 Task: Create a "Year in Review" video, featuring snippets of memorable moments from the past year.
Action: Mouse moved to (122, 169)
Screenshot: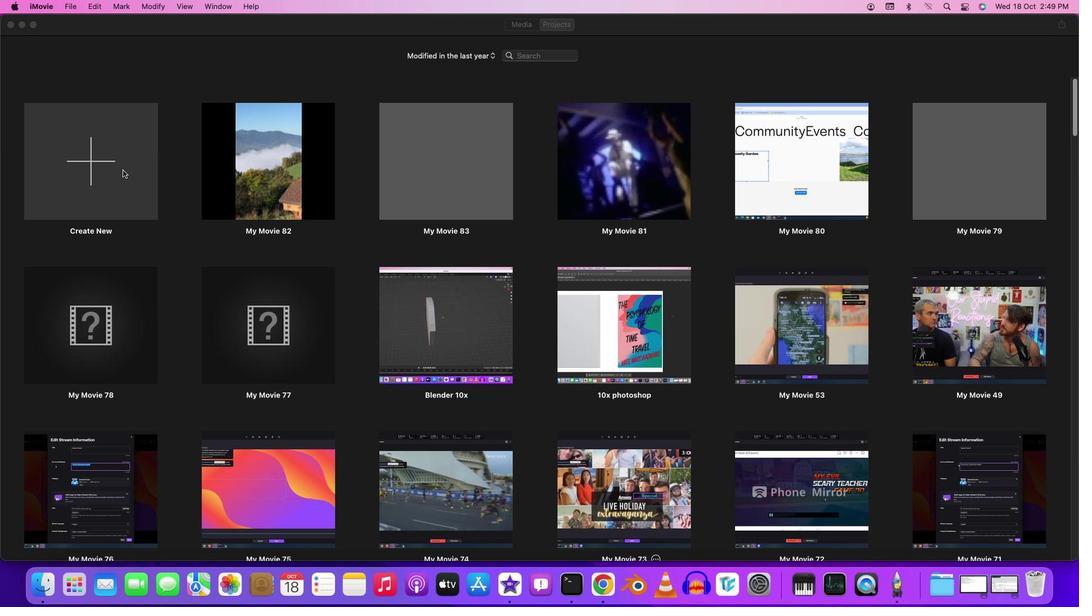 
Action: Mouse pressed left at (122, 169)
Screenshot: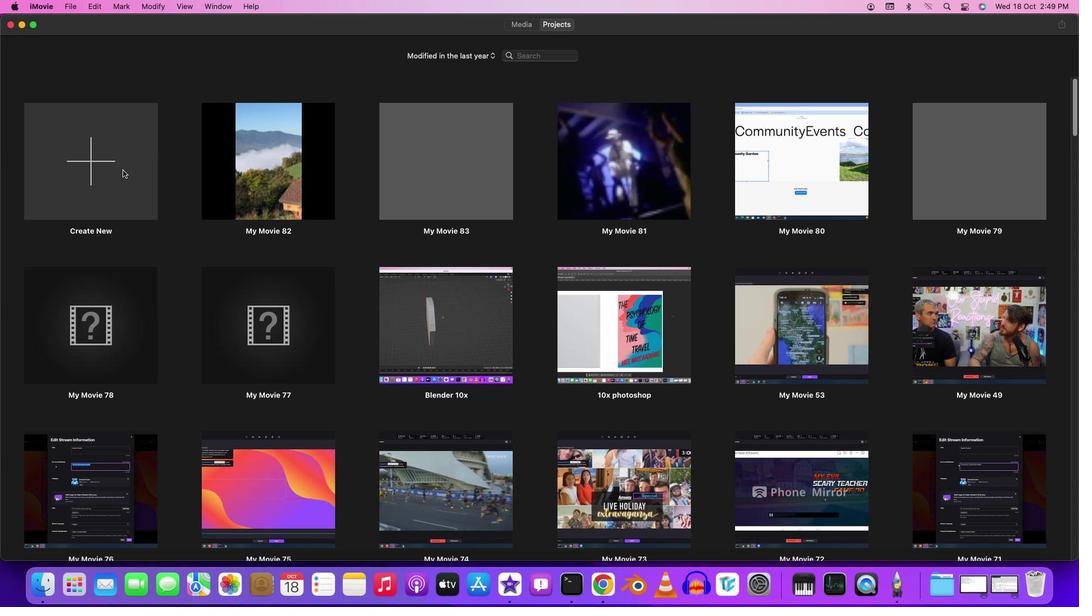
Action: Mouse moved to (102, 169)
Screenshot: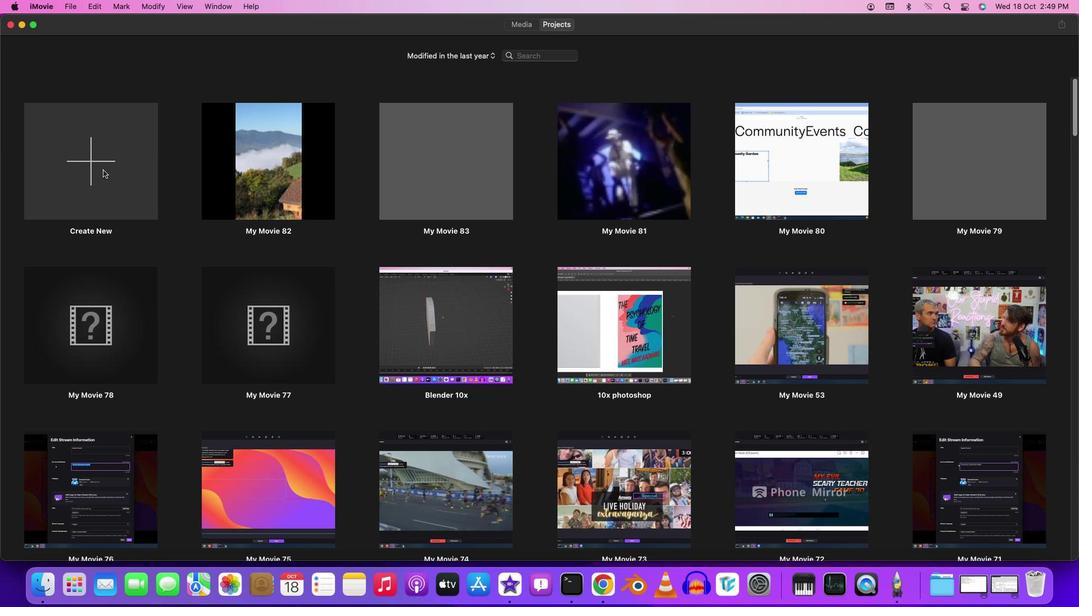 
Action: Mouse pressed left at (102, 169)
Screenshot: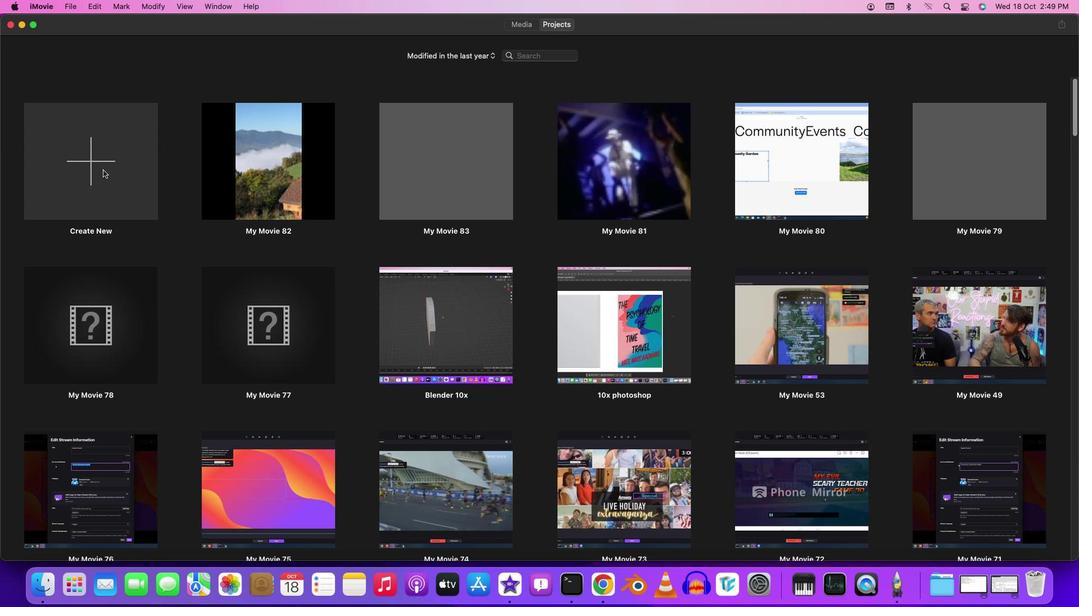 
Action: Mouse moved to (95, 222)
Screenshot: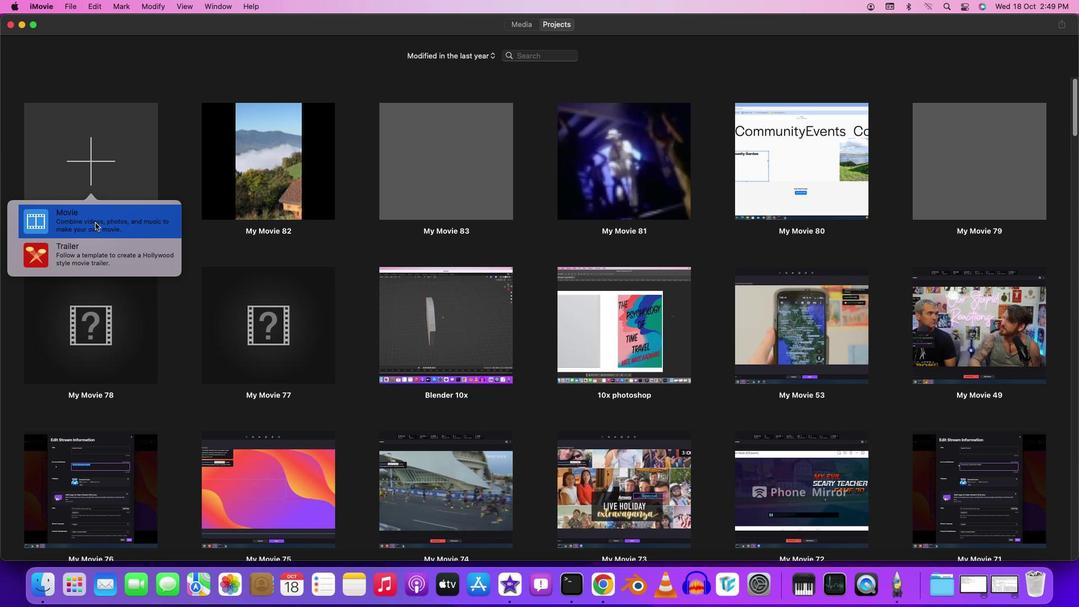 
Action: Mouse pressed left at (95, 222)
Screenshot: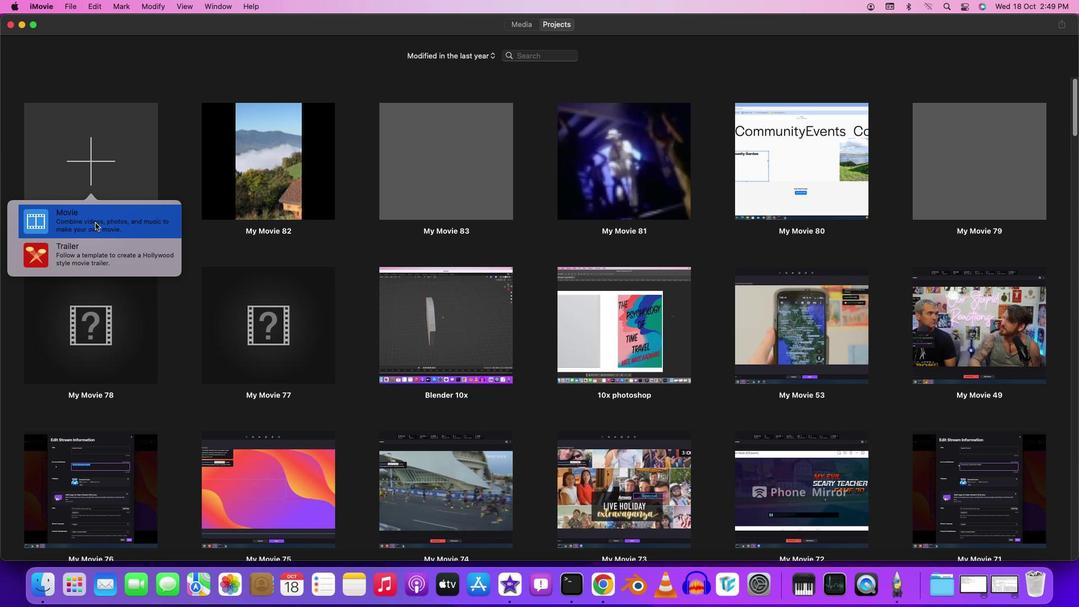 
Action: Mouse moved to (359, 212)
Screenshot: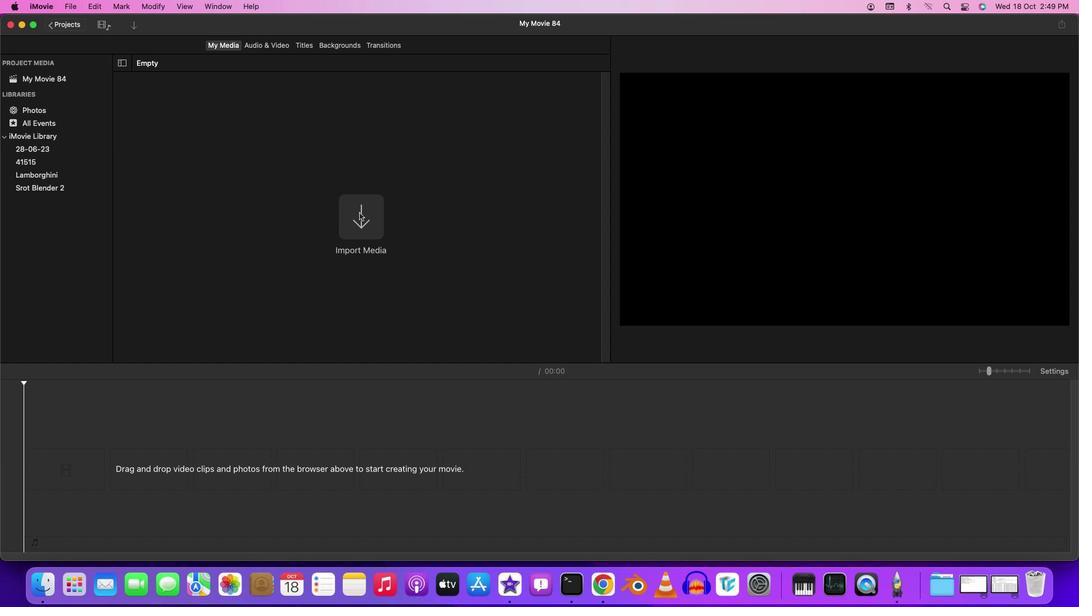 
Action: Mouse pressed left at (359, 212)
Screenshot: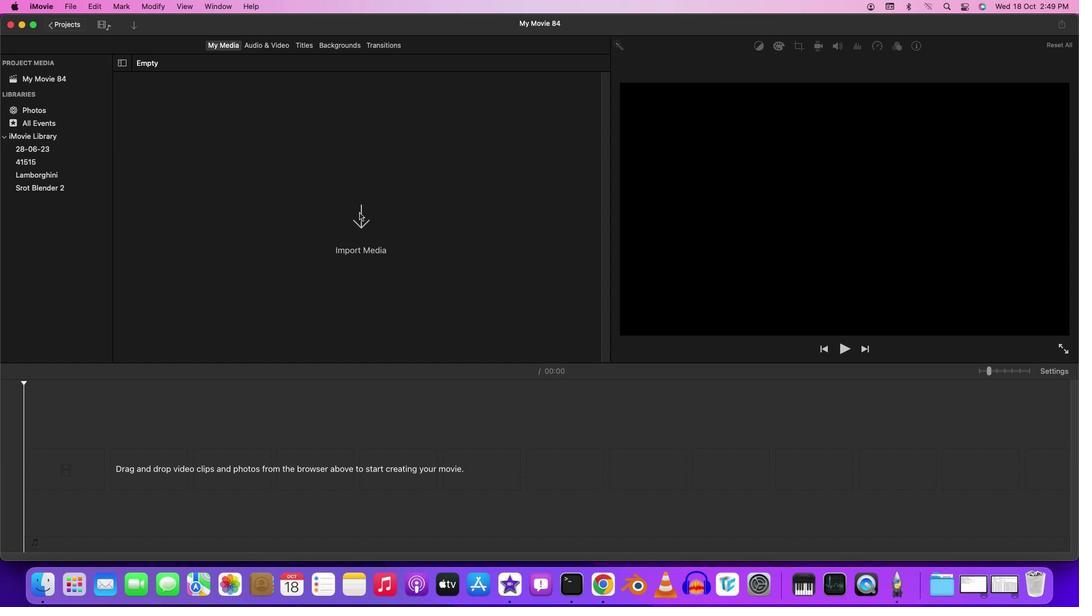 
Action: Mouse moved to (34, 164)
Screenshot: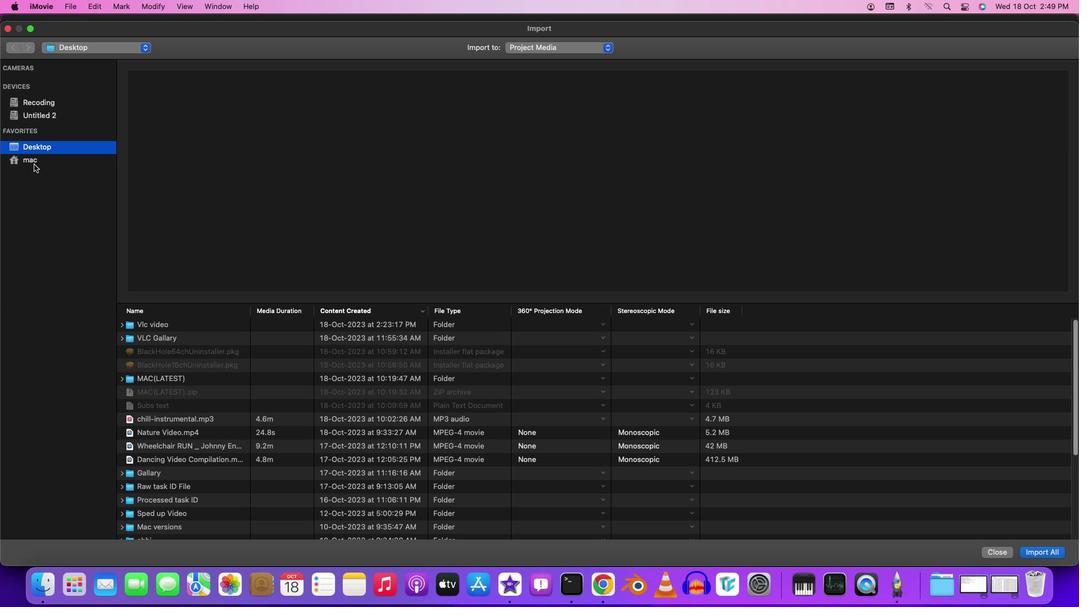 
Action: Mouse pressed left at (34, 164)
Screenshot: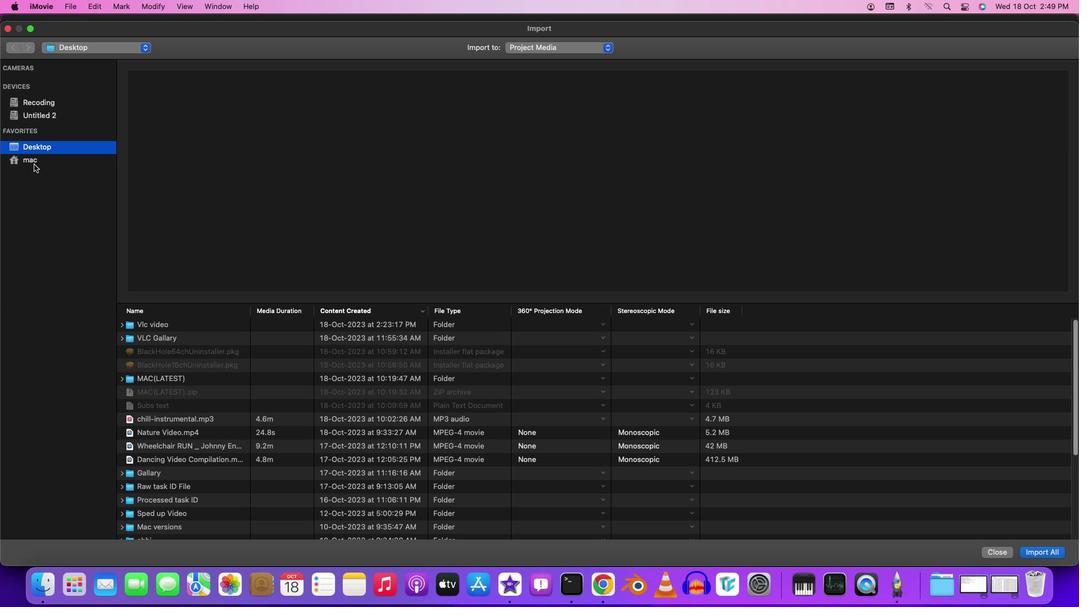 
Action: Mouse moved to (45, 150)
Screenshot: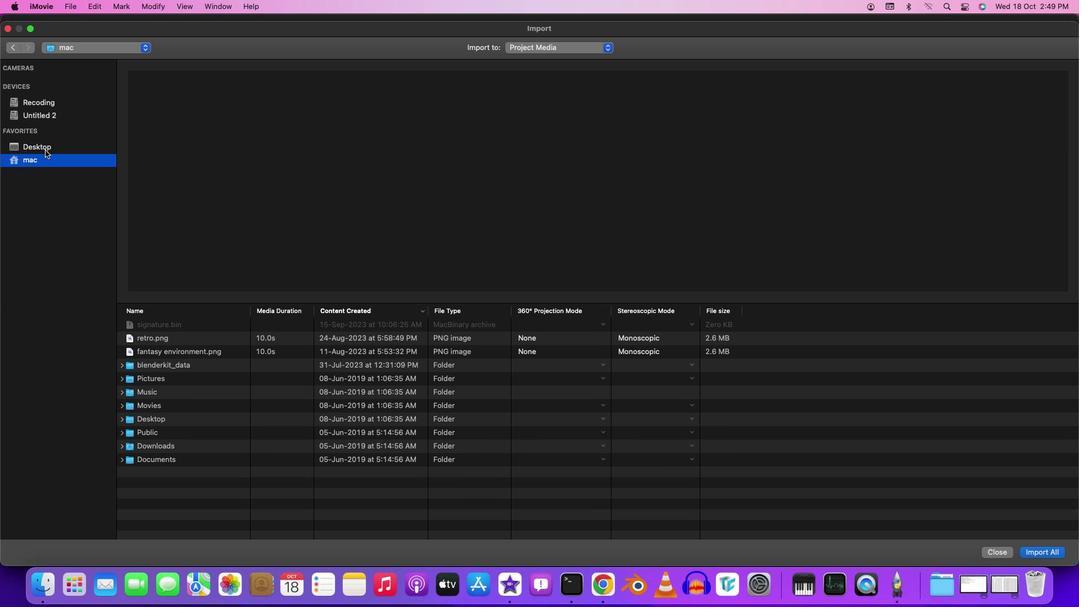 
Action: Mouse pressed left at (45, 150)
Screenshot: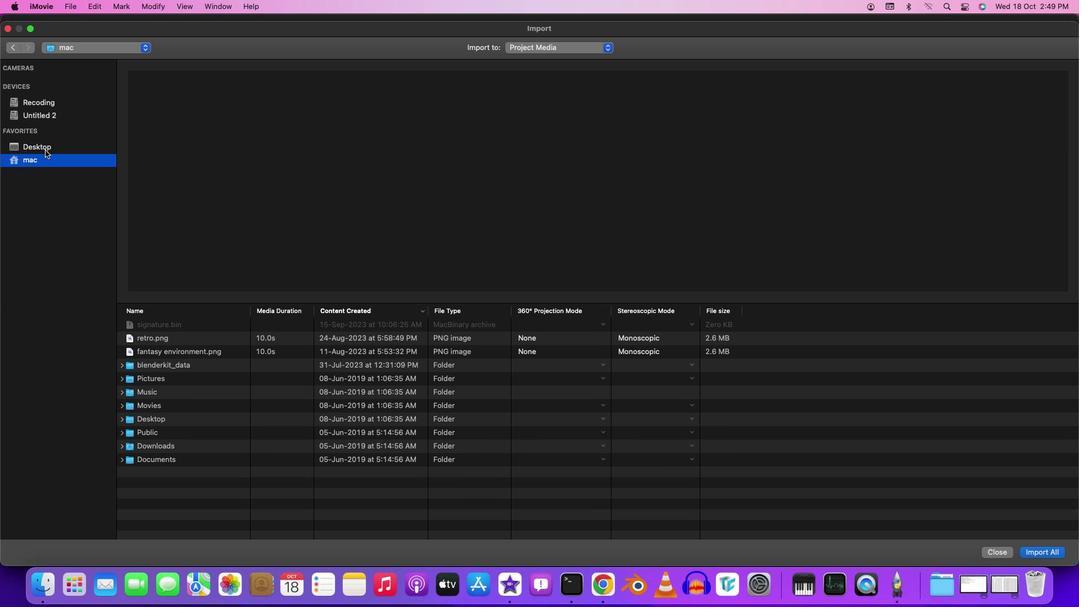 
Action: Mouse moved to (168, 342)
Screenshot: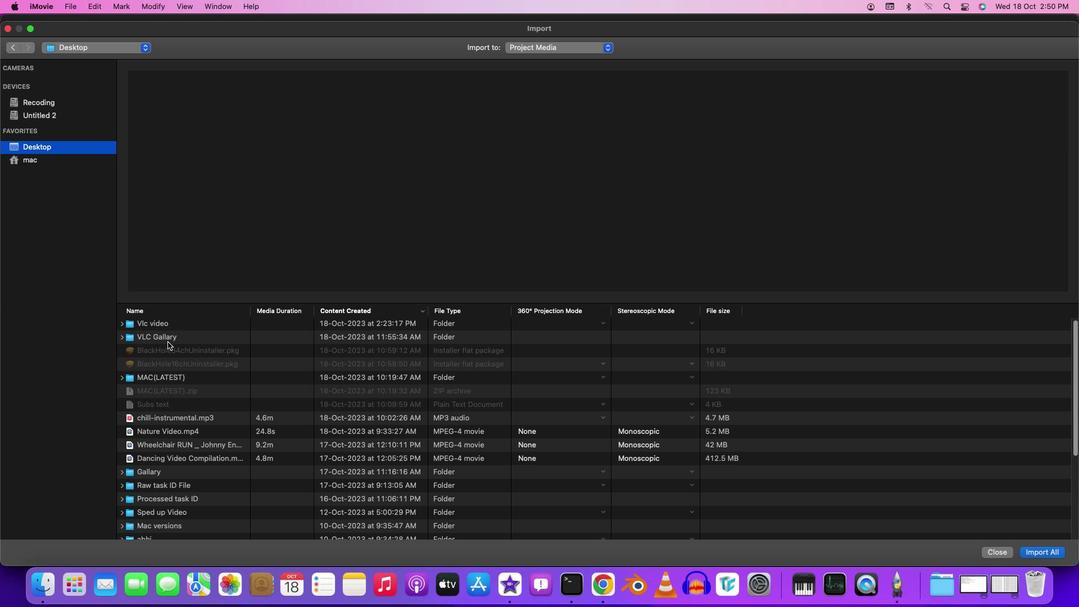 
Action: Mouse scrolled (168, 342) with delta (0, 0)
Screenshot: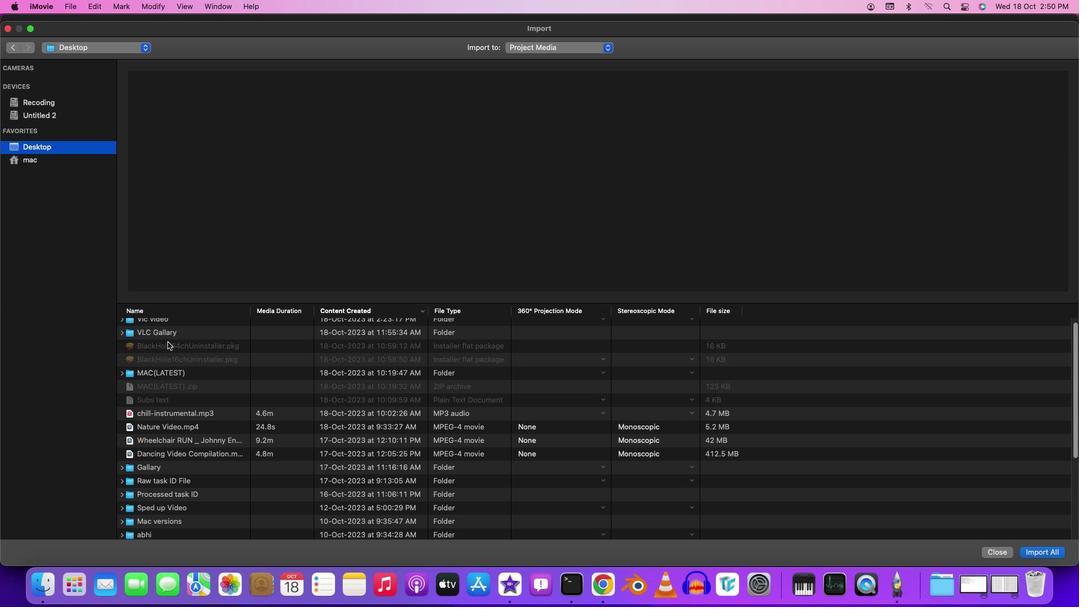 
Action: Mouse scrolled (168, 342) with delta (0, 0)
Screenshot: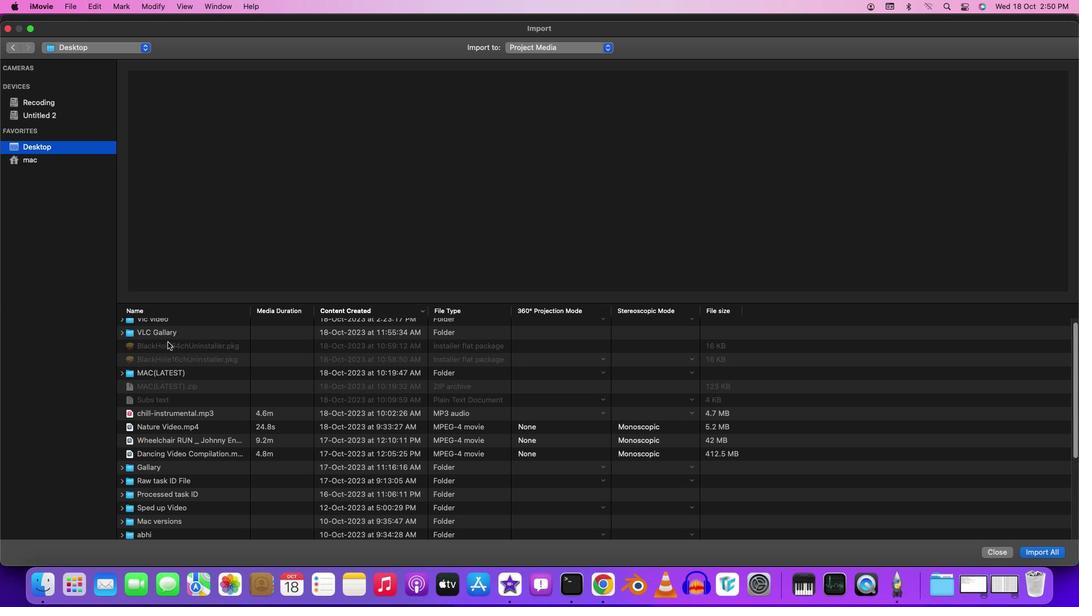 
Action: Mouse scrolled (168, 342) with delta (0, 0)
Screenshot: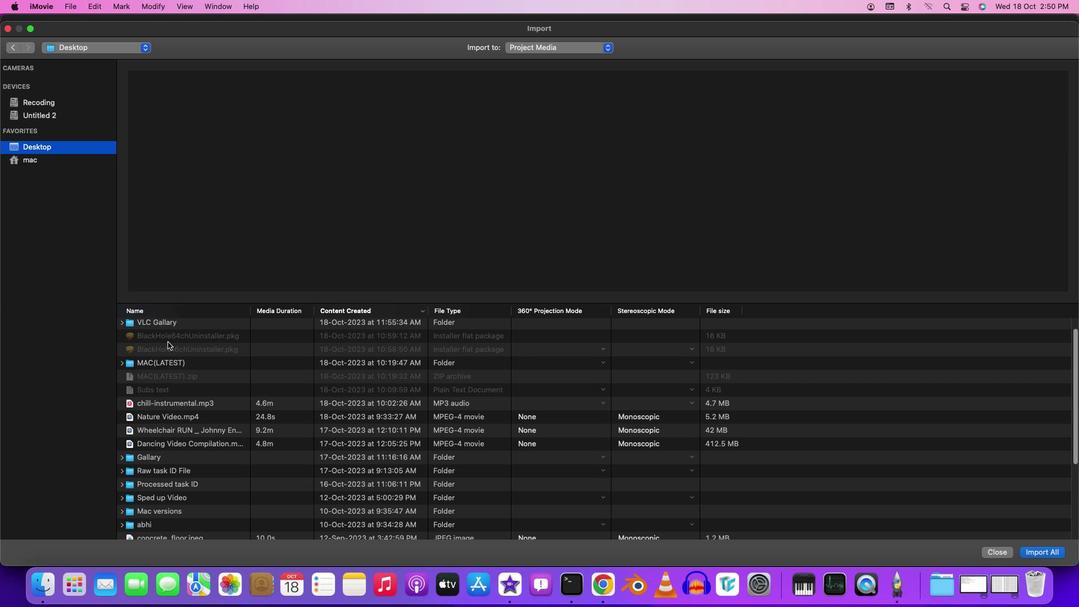 
Action: Mouse moved to (172, 346)
Screenshot: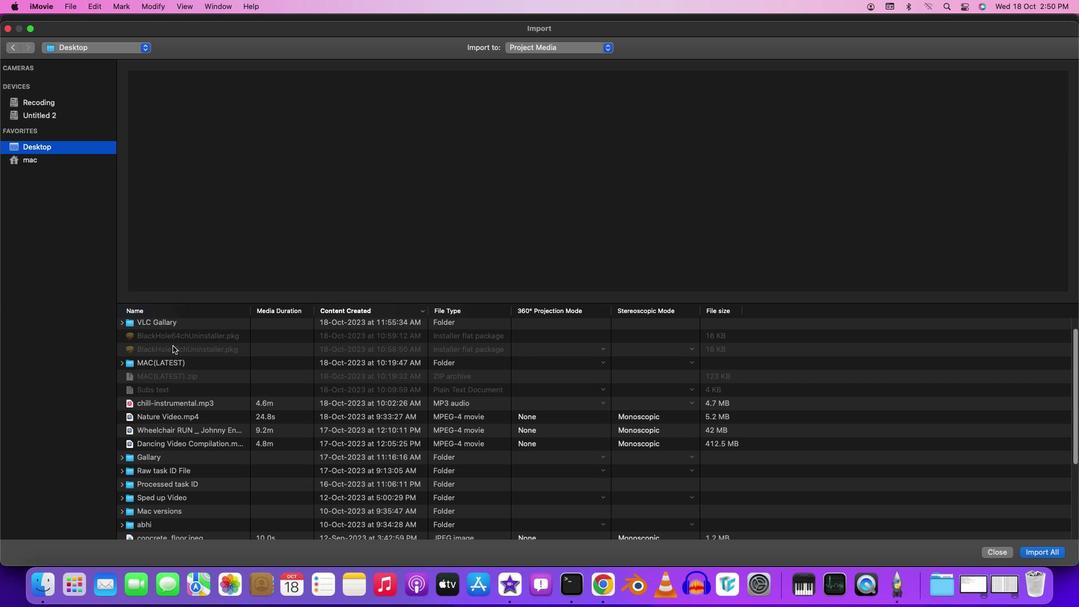
Action: Mouse scrolled (172, 346) with delta (0, 0)
Screenshot: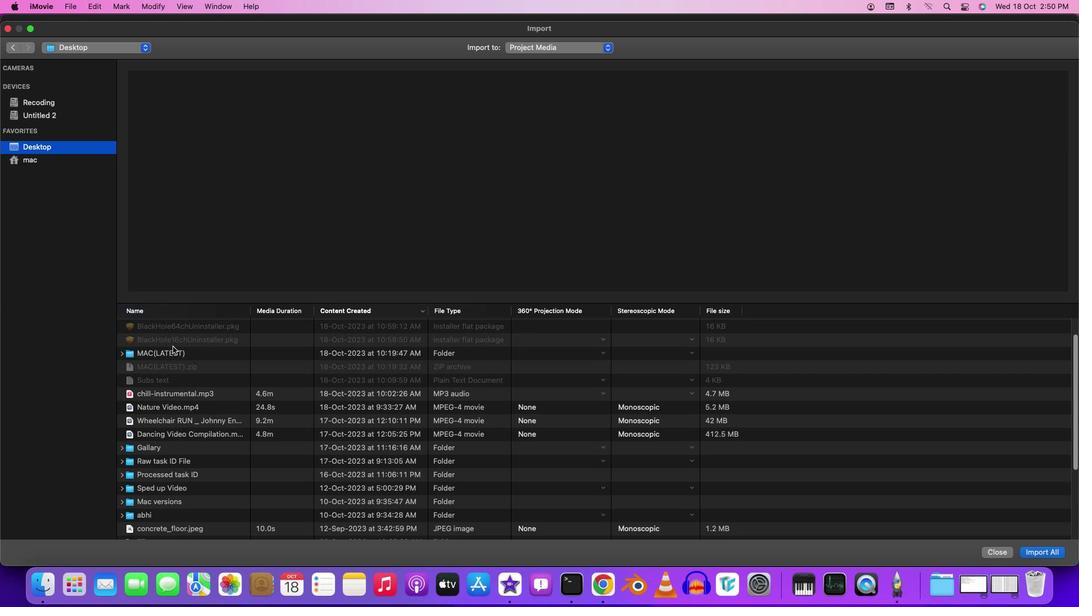 
Action: Mouse scrolled (172, 346) with delta (0, 0)
Screenshot: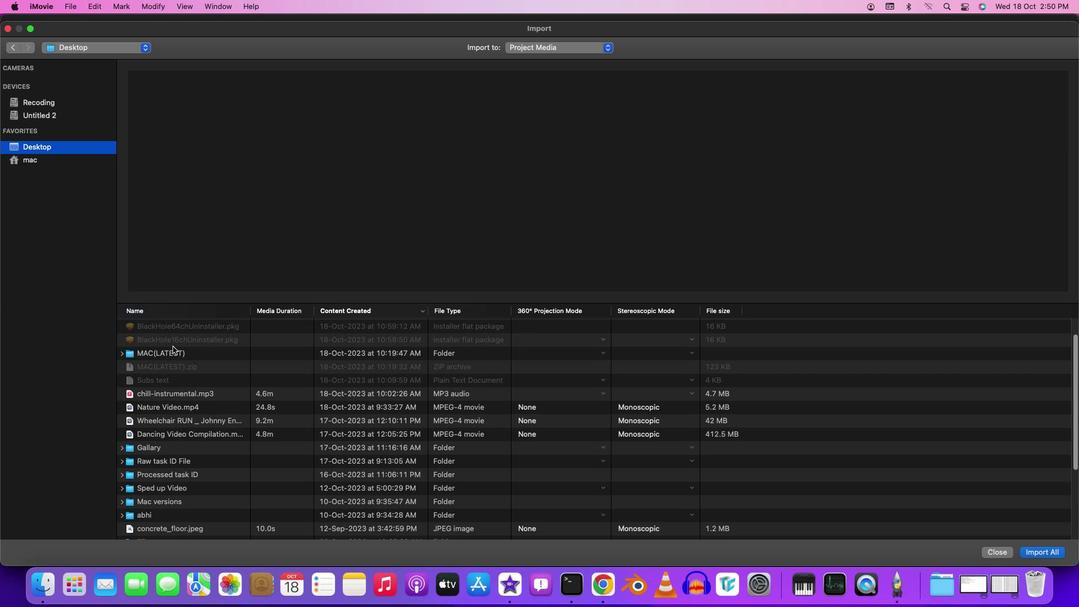 
Action: Mouse moved to (172, 346)
Screenshot: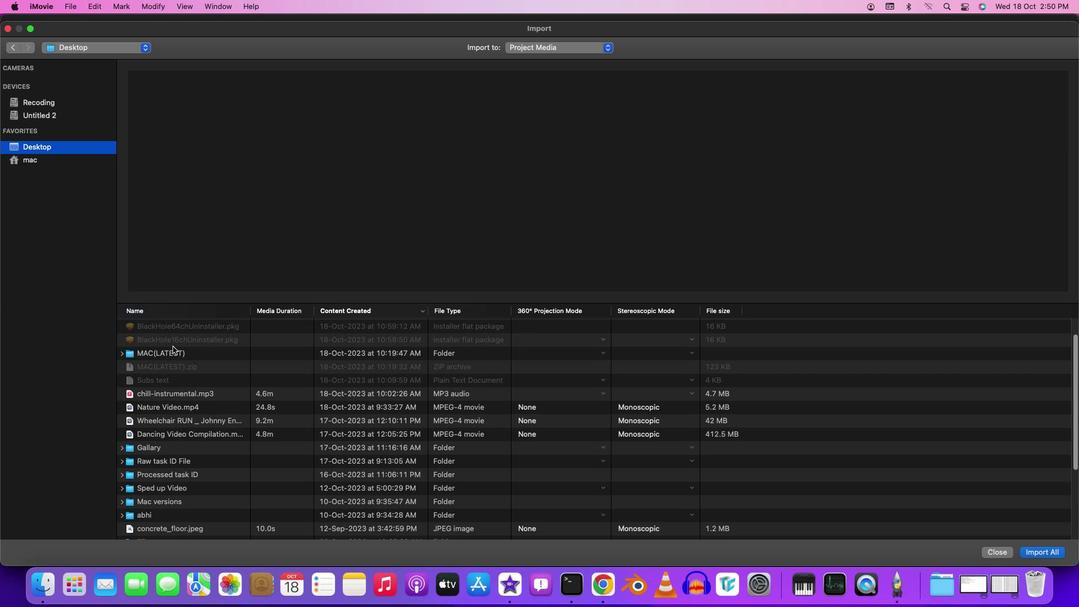 
Action: Mouse scrolled (172, 346) with delta (0, 0)
Screenshot: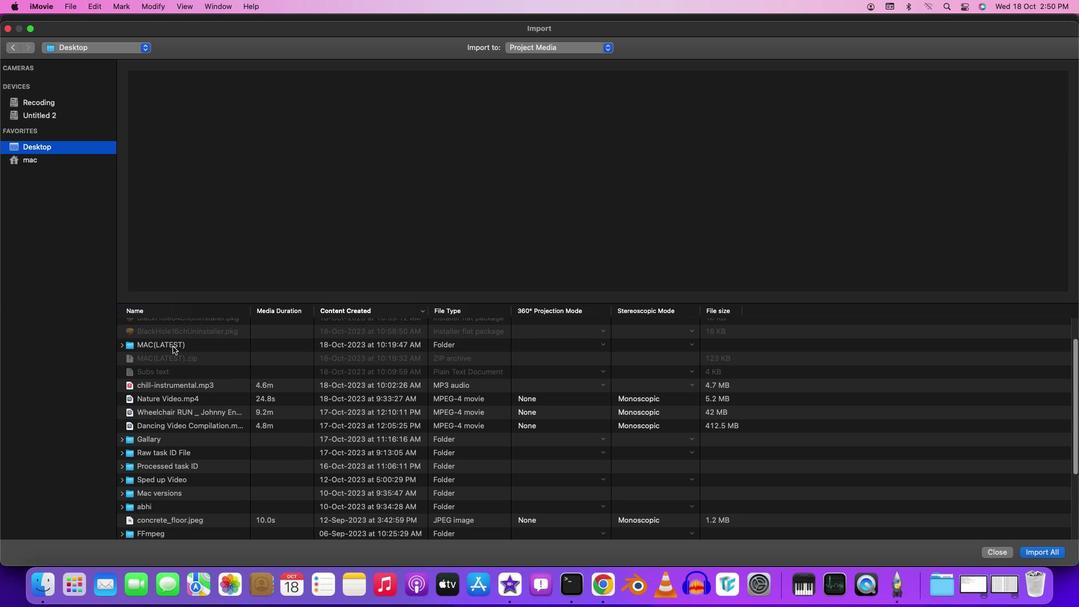 
Action: Mouse scrolled (172, 346) with delta (0, 0)
Screenshot: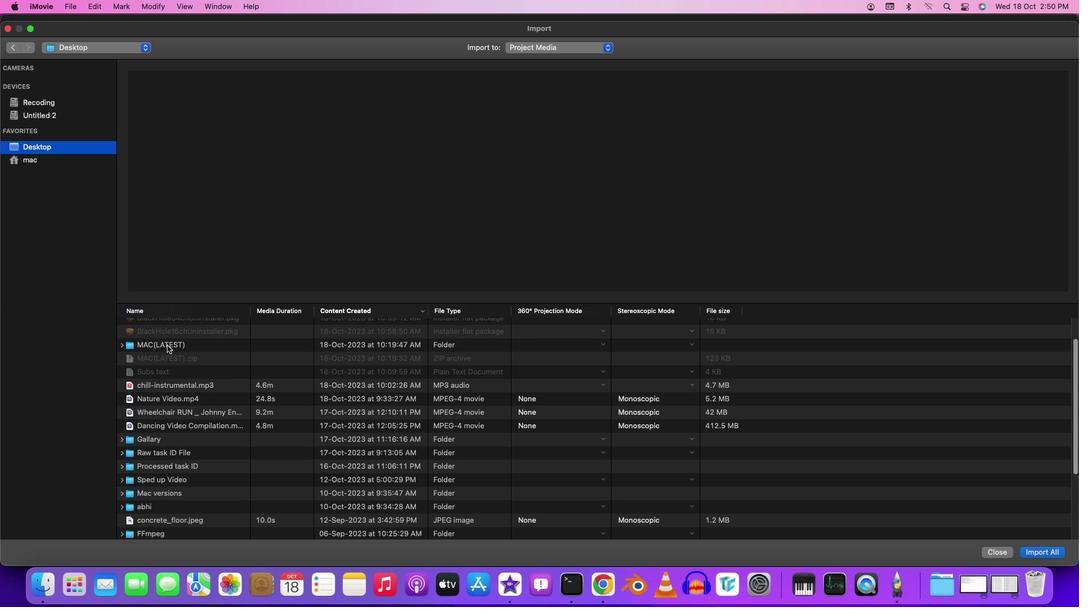 
Action: Mouse moved to (47, 151)
Screenshot: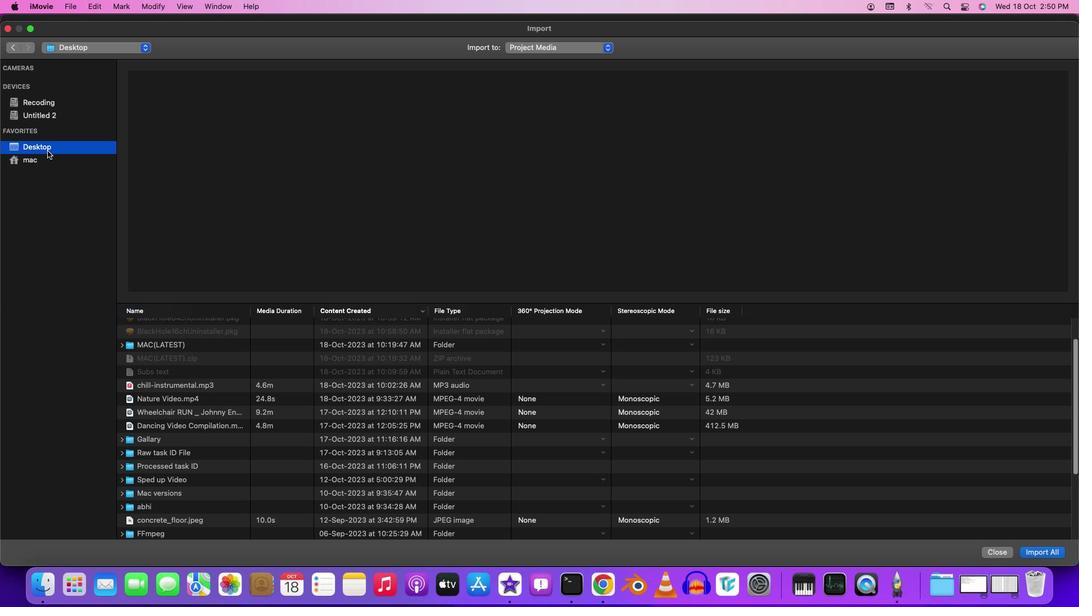 
Action: Mouse pressed left at (47, 151)
Screenshot: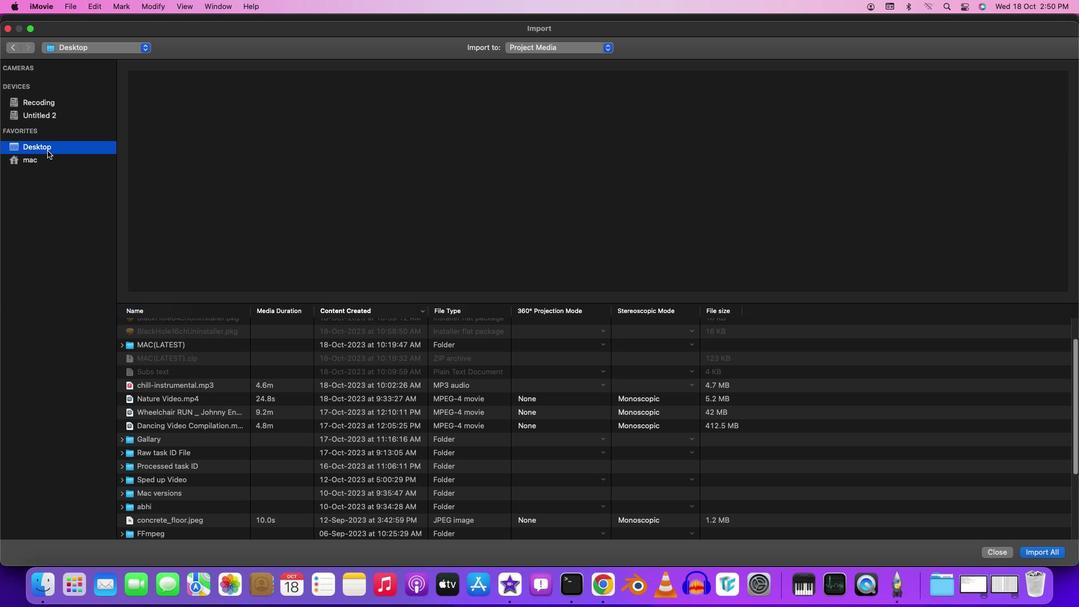 
Action: Mouse moved to (194, 413)
Screenshot: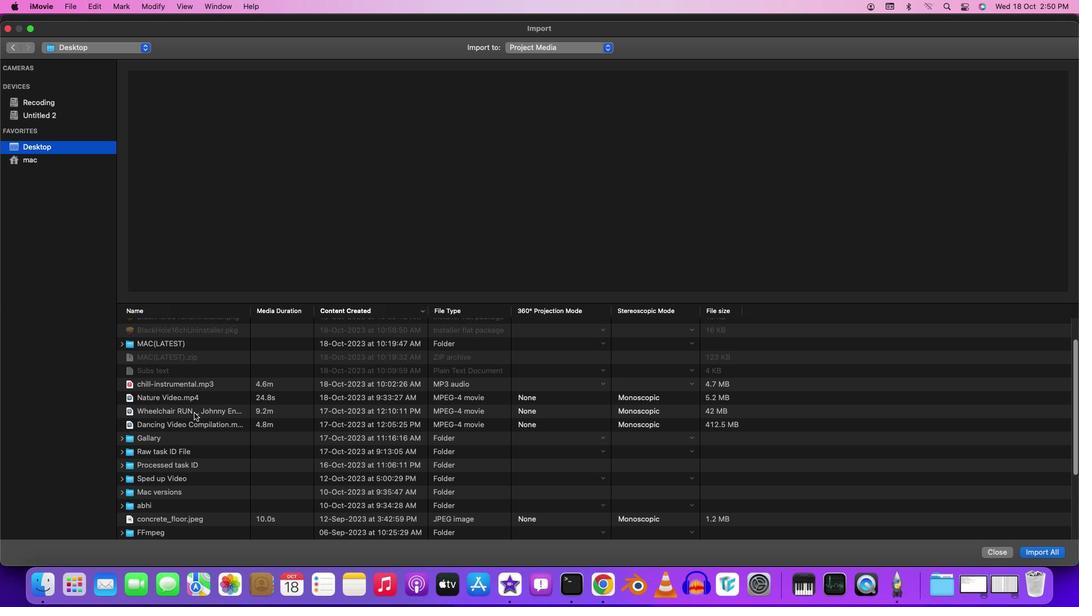 
Action: Mouse scrolled (194, 413) with delta (0, 0)
Screenshot: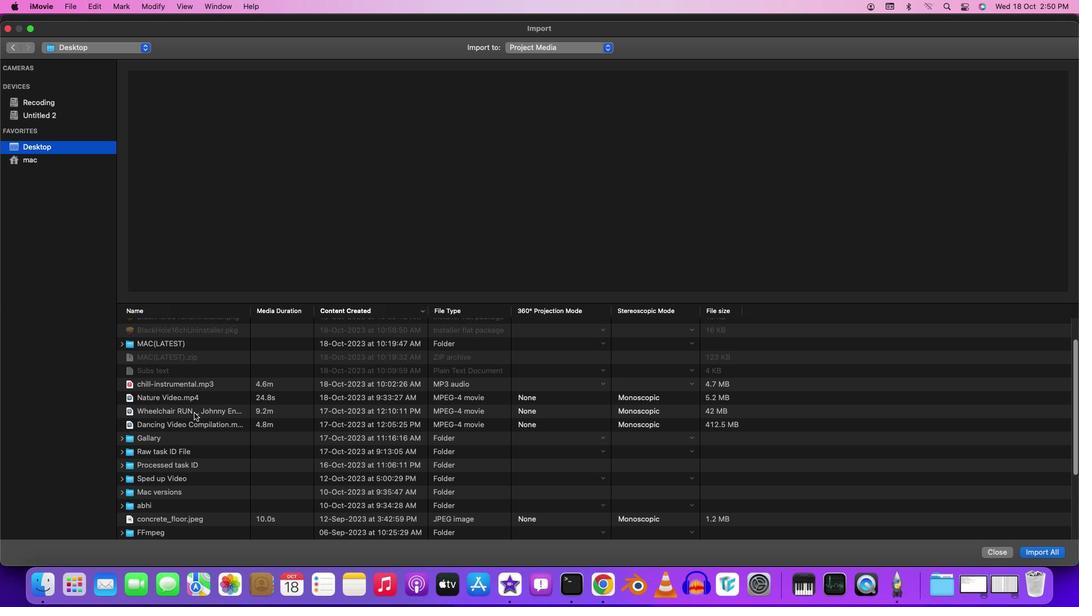 
Action: Mouse scrolled (194, 413) with delta (0, 0)
Screenshot: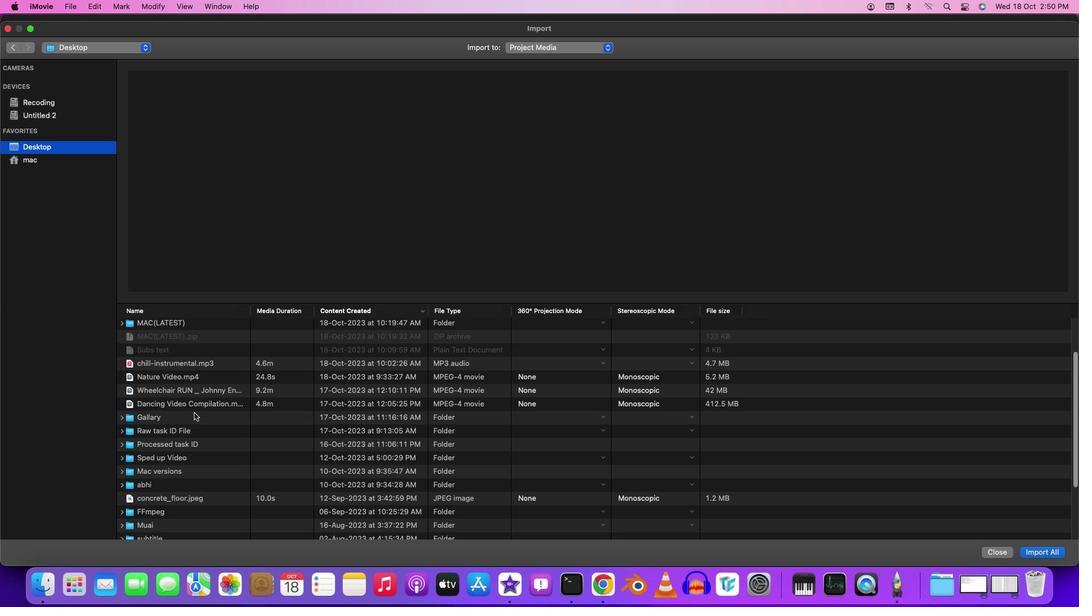
Action: Mouse scrolled (194, 413) with delta (0, -1)
Screenshot: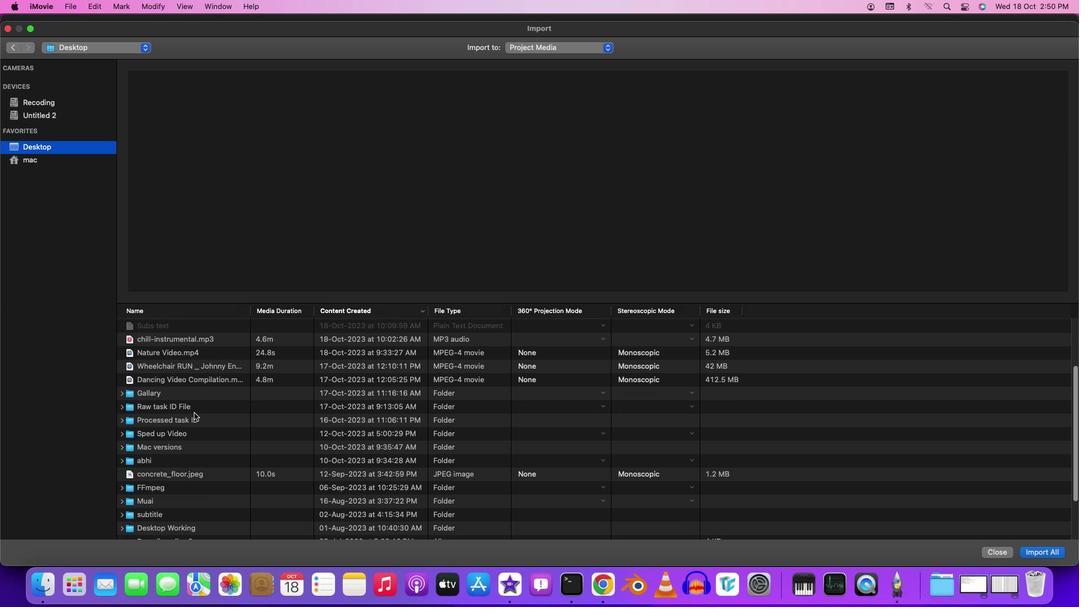 
Action: Mouse moved to (193, 413)
Screenshot: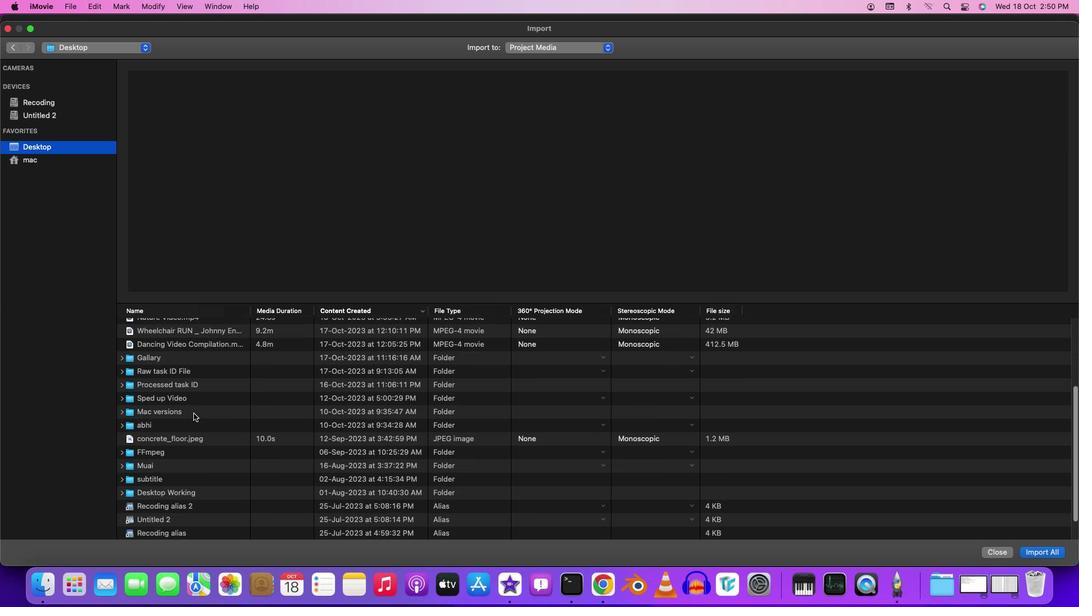
Action: Mouse scrolled (193, 413) with delta (0, 0)
Screenshot: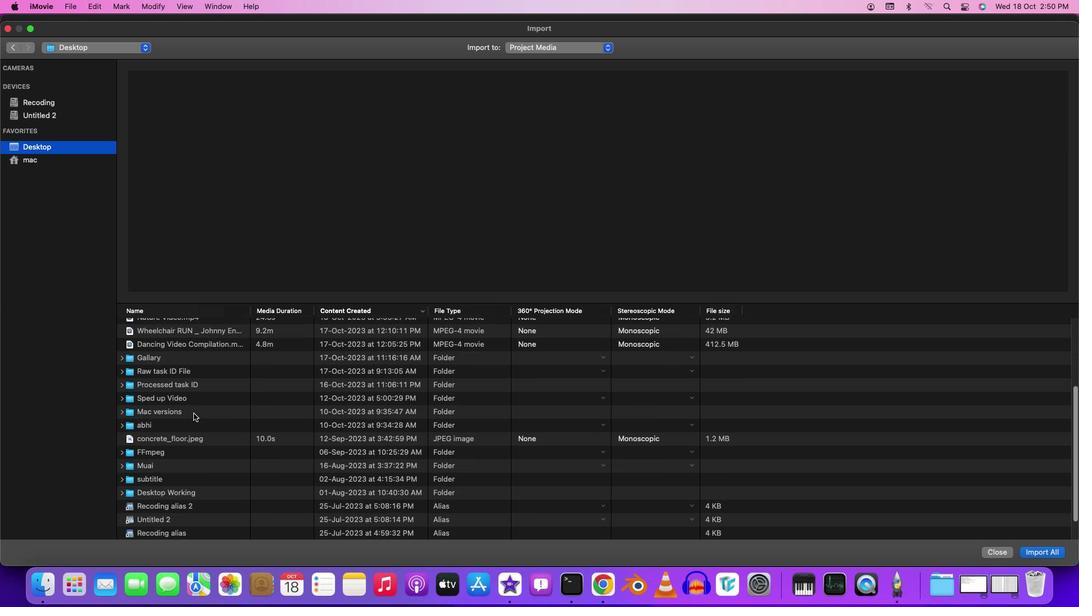 
Action: Mouse moved to (193, 413)
Screenshot: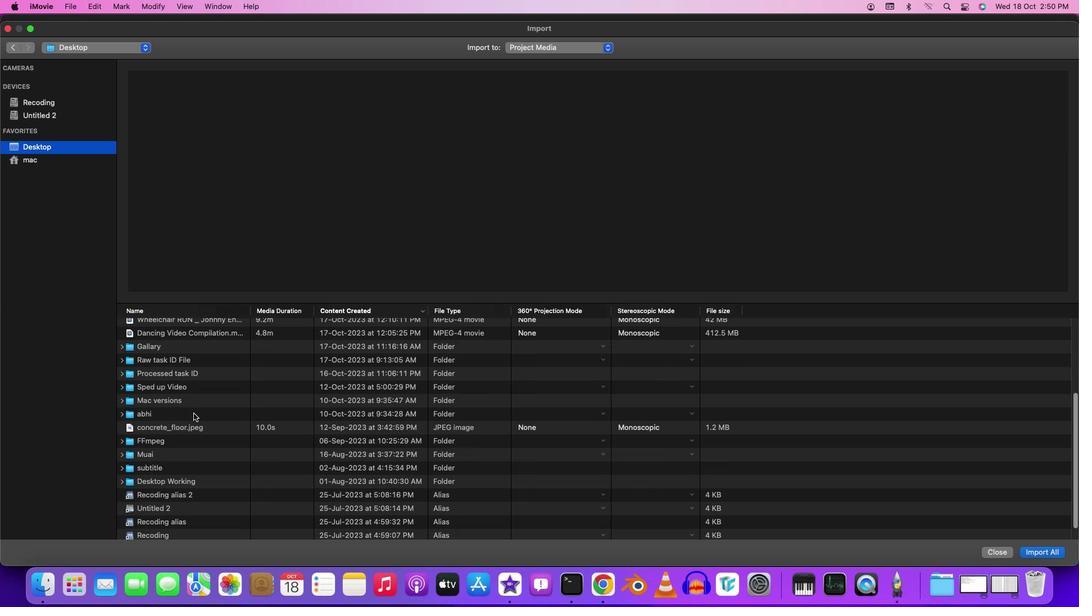 
Action: Mouse scrolled (193, 413) with delta (0, 0)
Screenshot: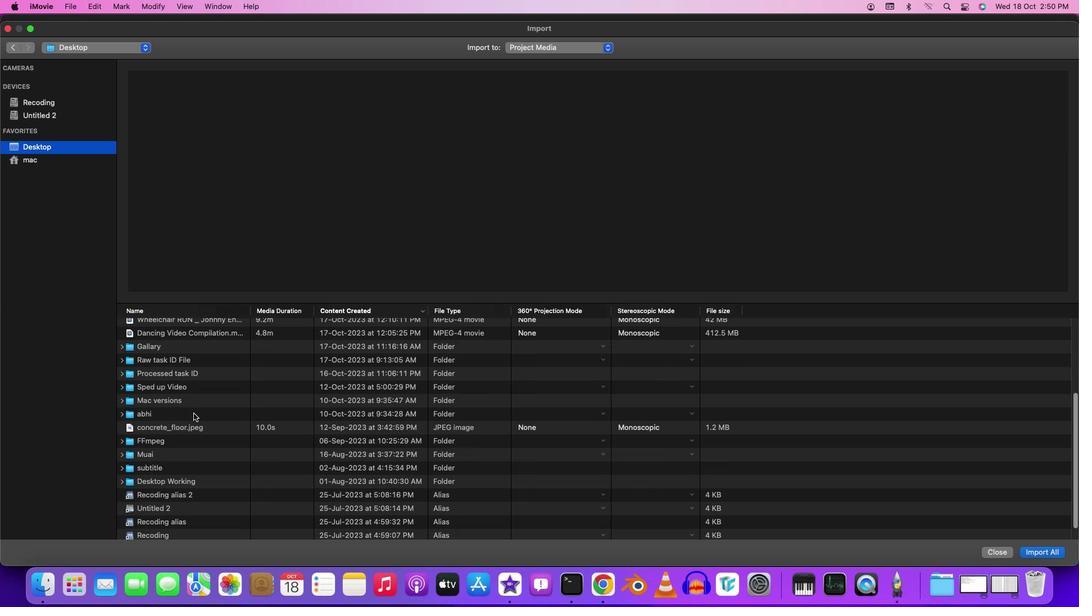 
Action: Mouse moved to (193, 413)
Screenshot: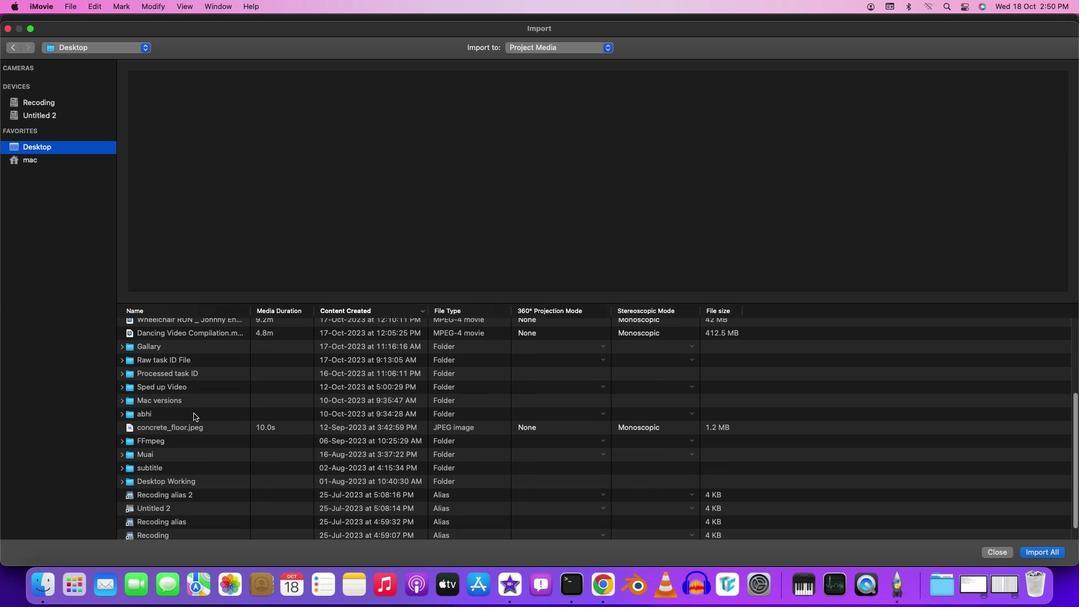 
Action: Mouse scrolled (193, 413) with delta (0, -1)
Screenshot: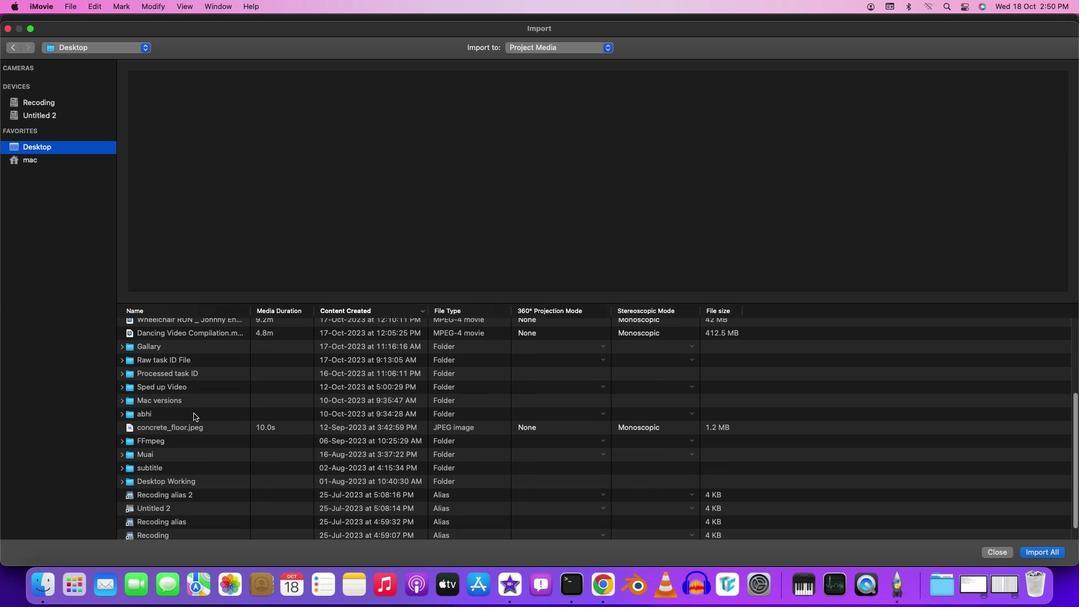 
Action: Mouse scrolled (193, 413) with delta (0, 0)
Screenshot: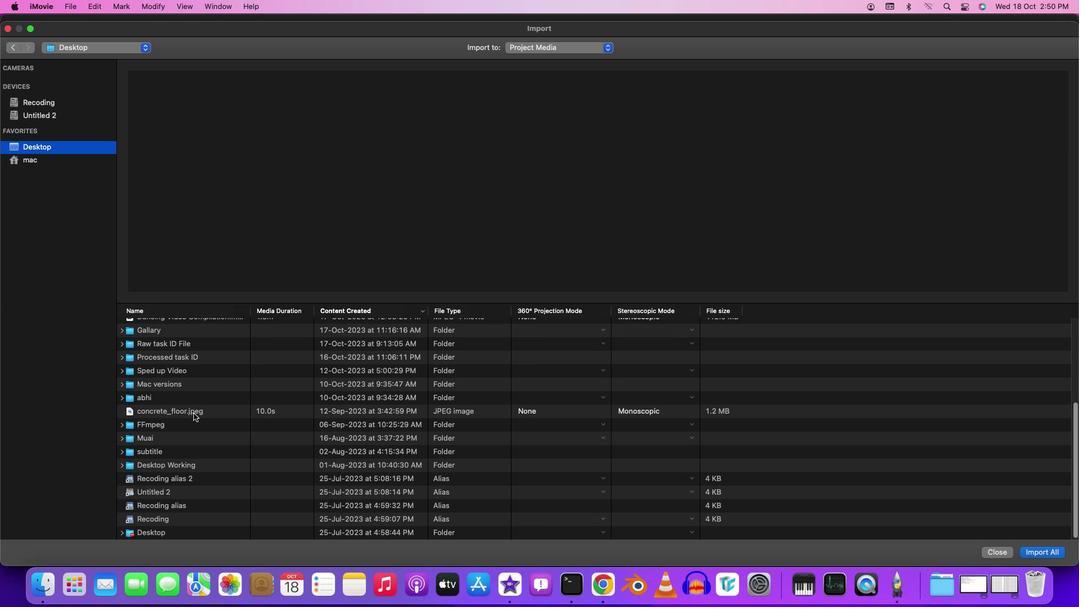 
Action: Mouse scrolled (193, 413) with delta (0, 0)
Screenshot: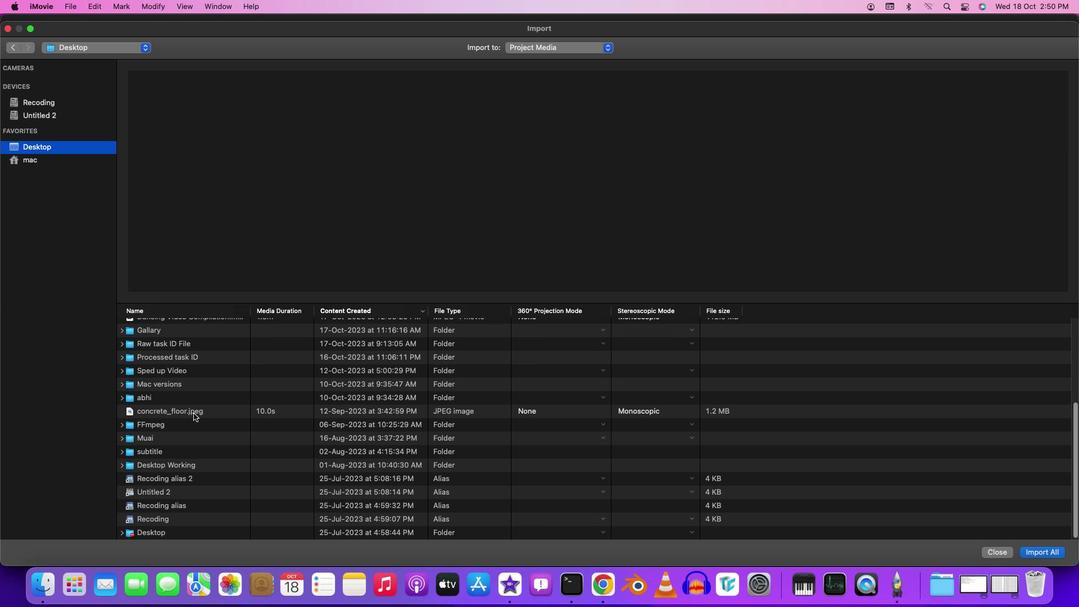 
Action: Mouse scrolled (193, 413) with delta (0, -1)
Screenshot: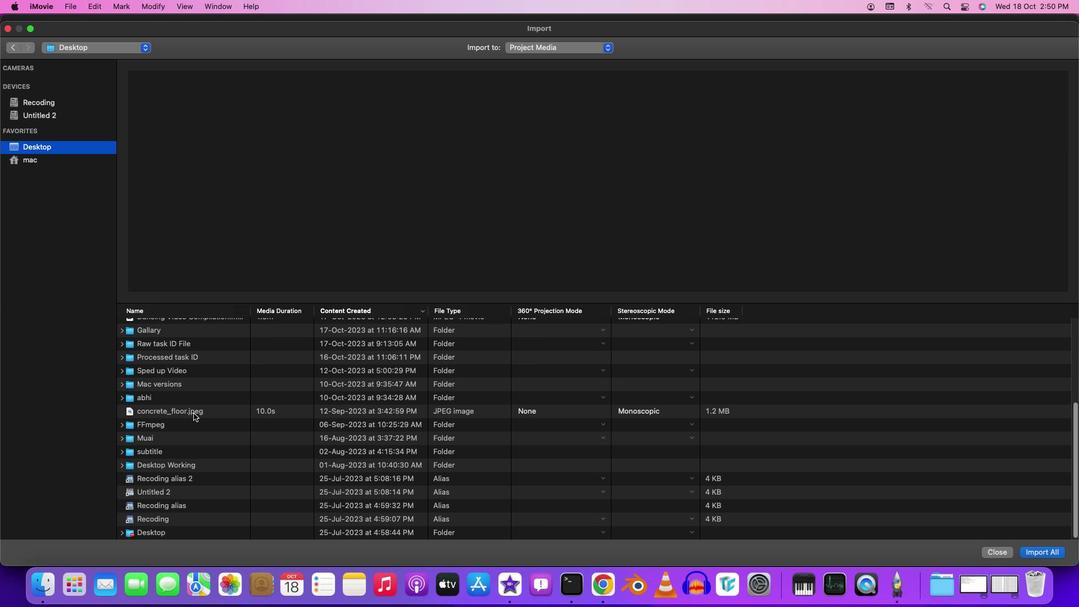 
Action: Mouse scrolled (193, 413) with delta (0, 0)
Screenshot: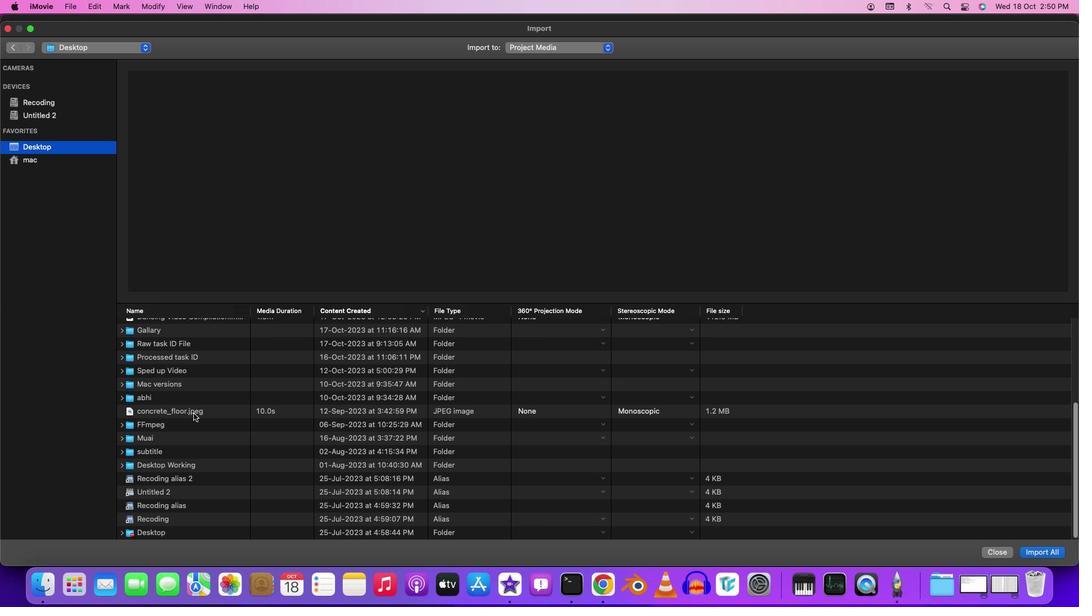 
Action: Mouse scrolled (193, 413) with delta (0, 0)
Screenshot: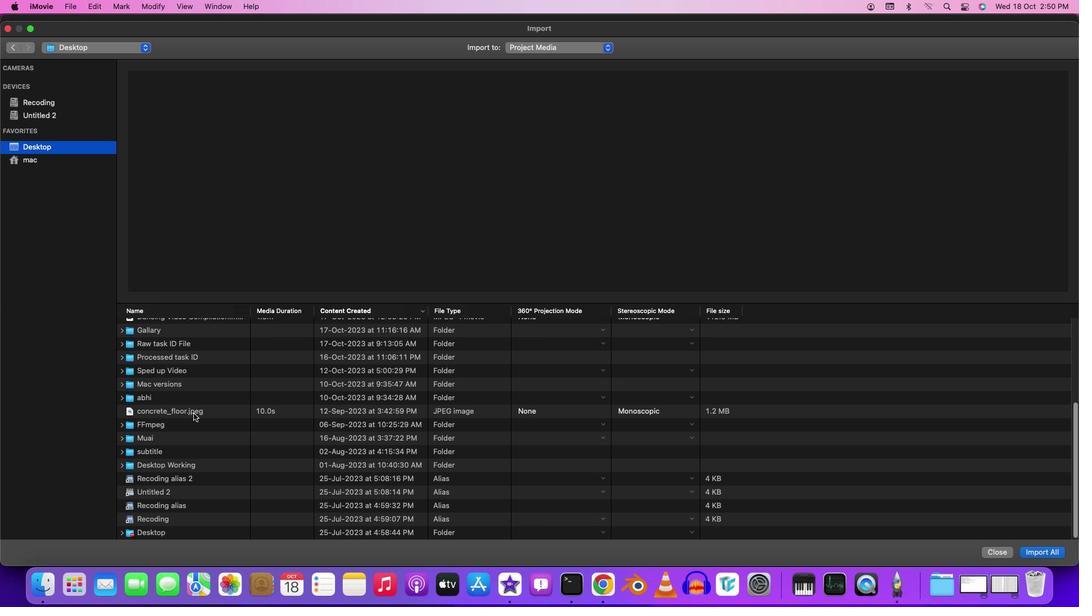 
Action: Mouse scrolled (193, 413) with delta (0, -1)
Screenshot: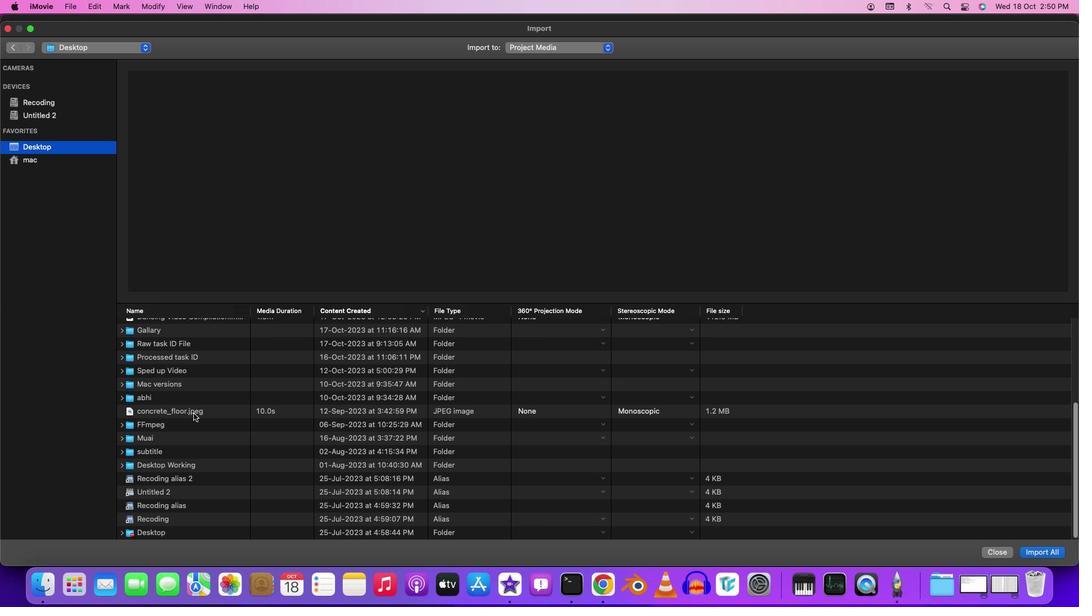 
Action: Mouse scrolled (193, 413) with delta (0, -2)
Screenshot: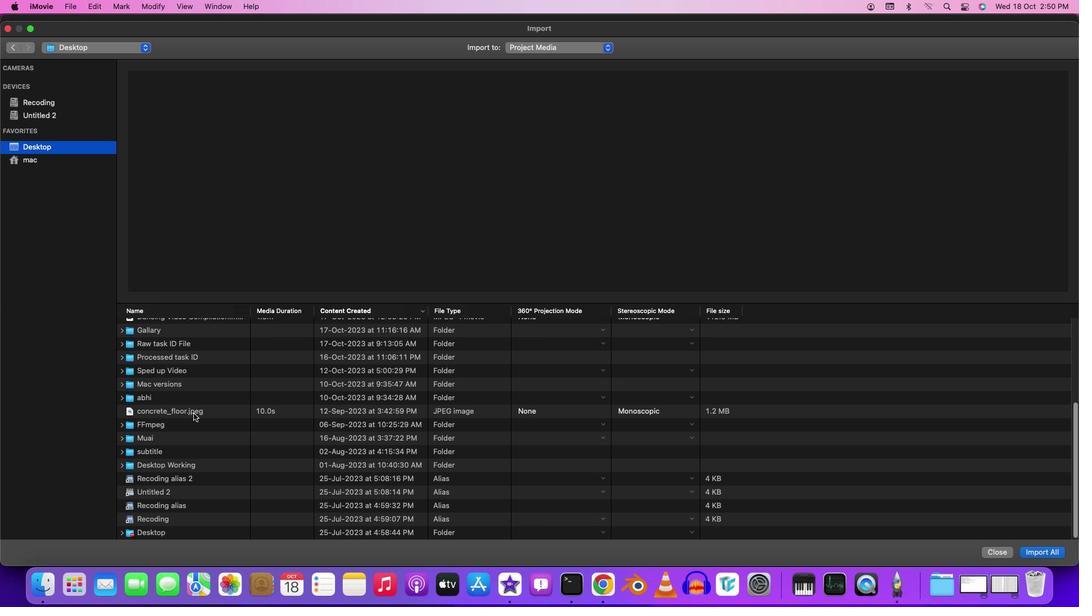
Action: Mouse scrolled (193, 413) with delta (0, 0)
Screenshot: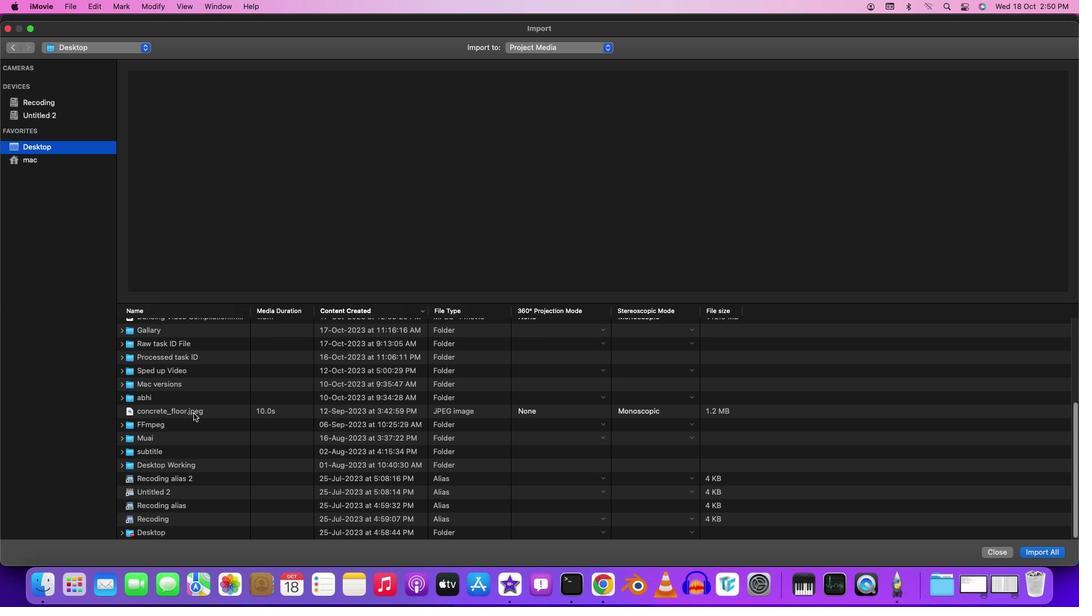 
Action: Mouse scrolled (193, 413) with delta (0, 0)
Screenshot: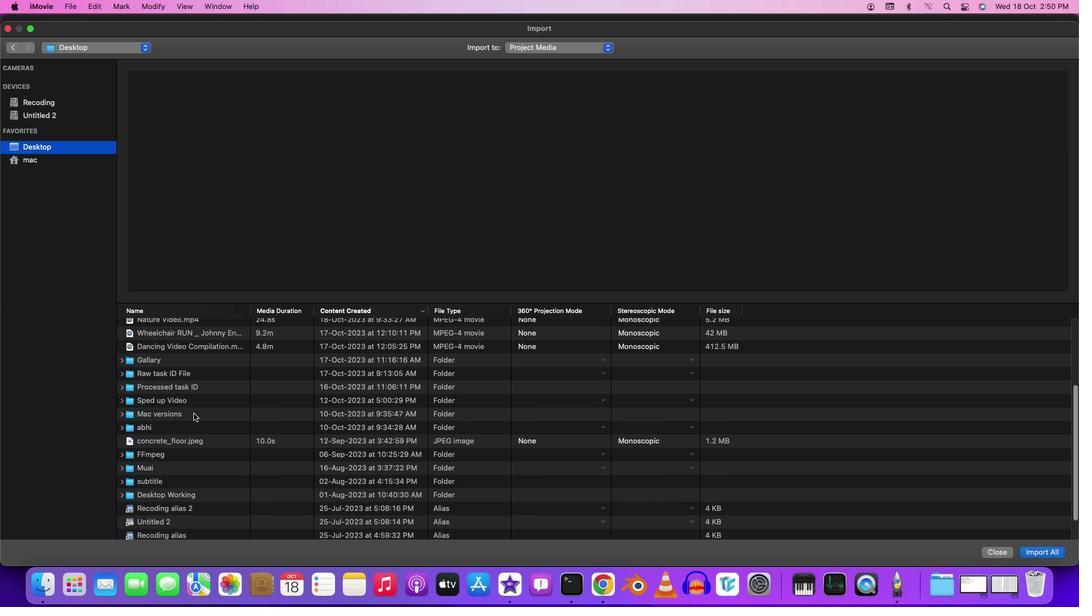 
Action: Mouse scrolled (193, 413) with delta (0, -2)
Screenshot: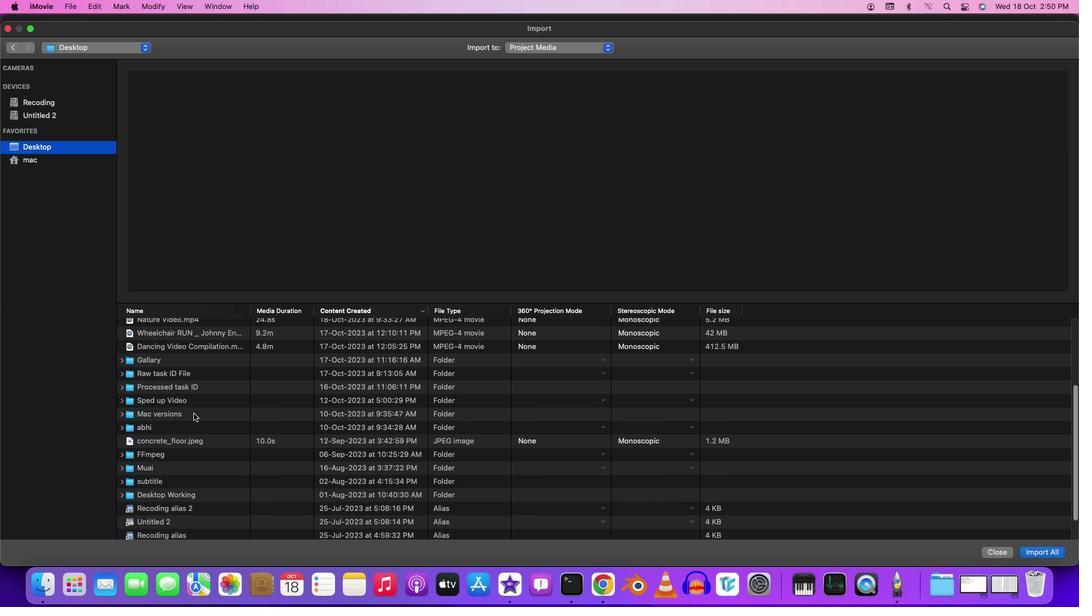 
Action: Mouse scrolled (193, 413) with delta (0, 1)
Screenshot: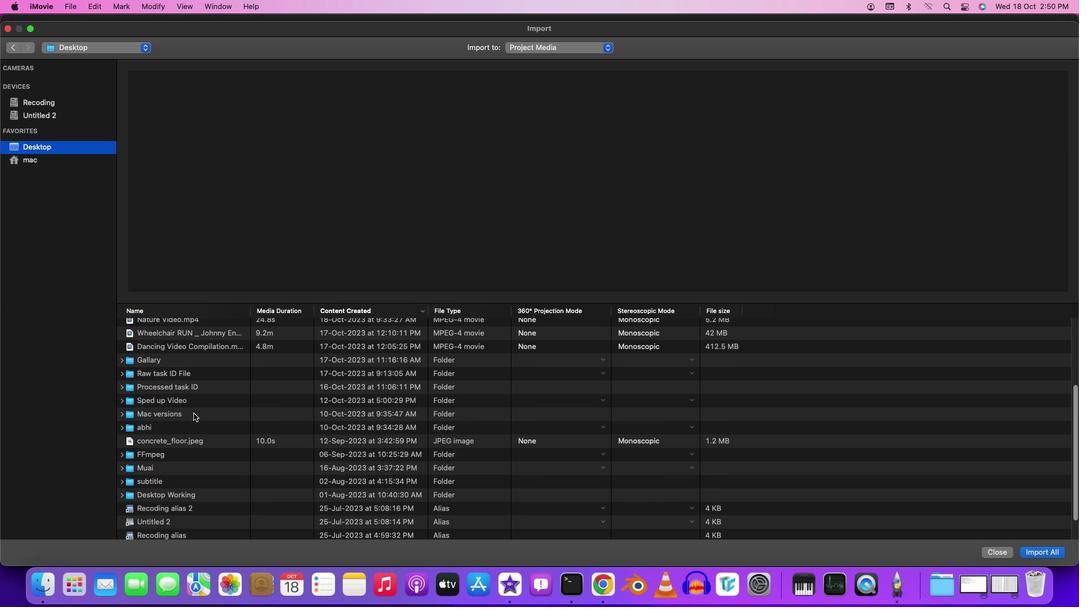 
Action: Mouse scrolled (193, 413) with delta (0, 0)
Screenshot: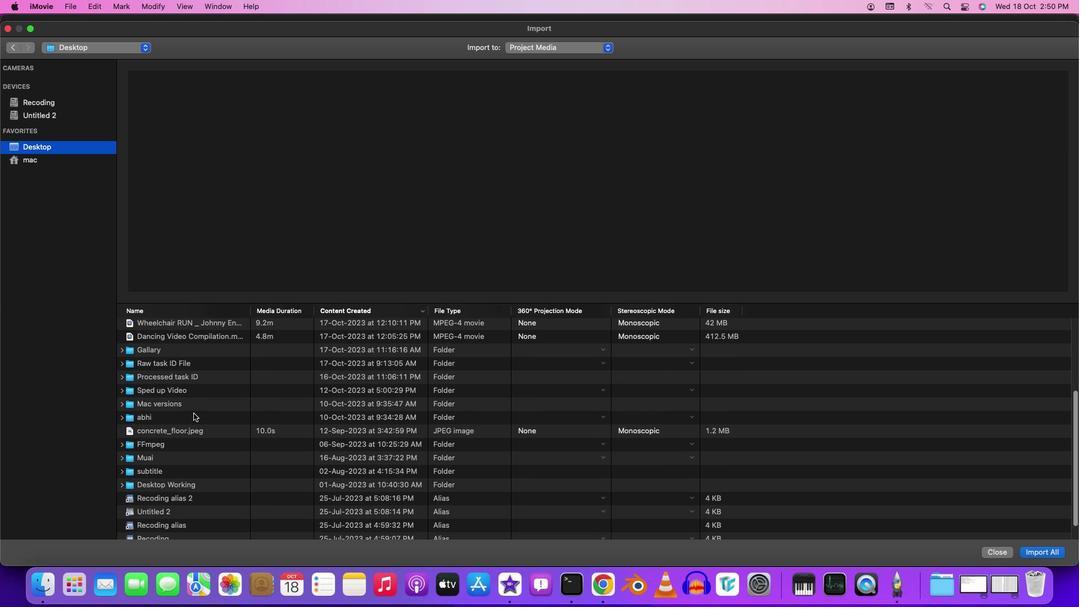 
Action: Mouse scrolled (193, 413) with delta (0, 0)
Screenshot: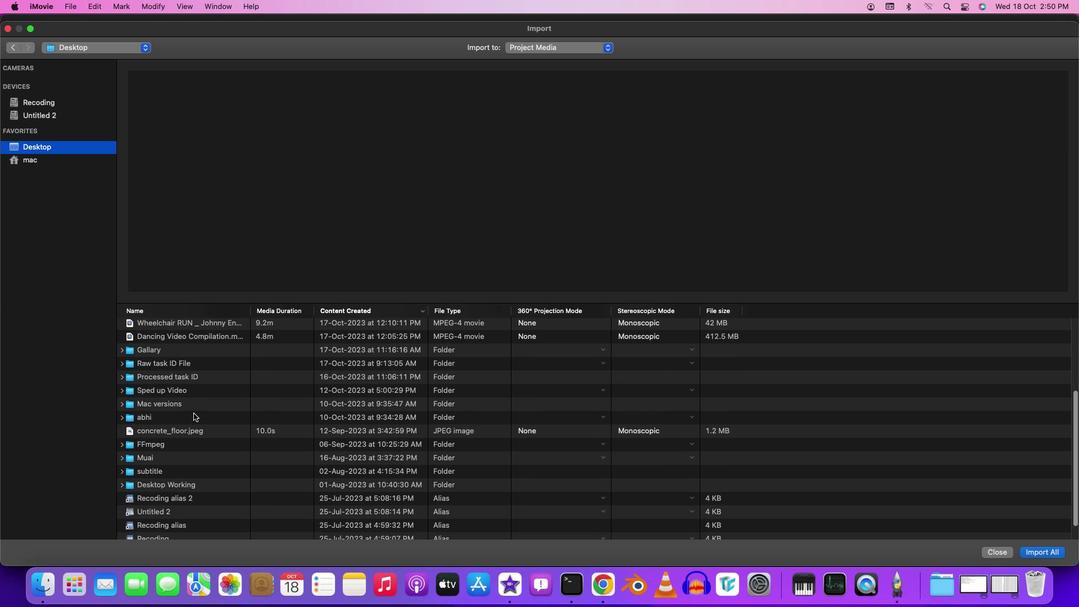 
Action: Mouse scrolled (193, 413) with delta (0, 0)
Screenshot: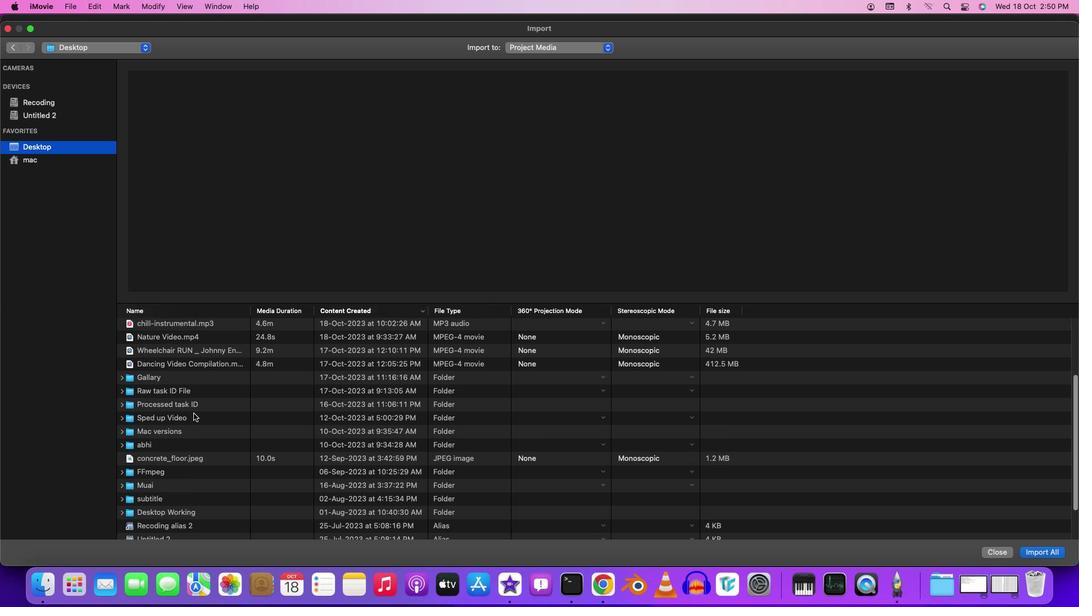 
Action: Mouse scrolled (193, 413) with delta (0, 0)
Screenshot: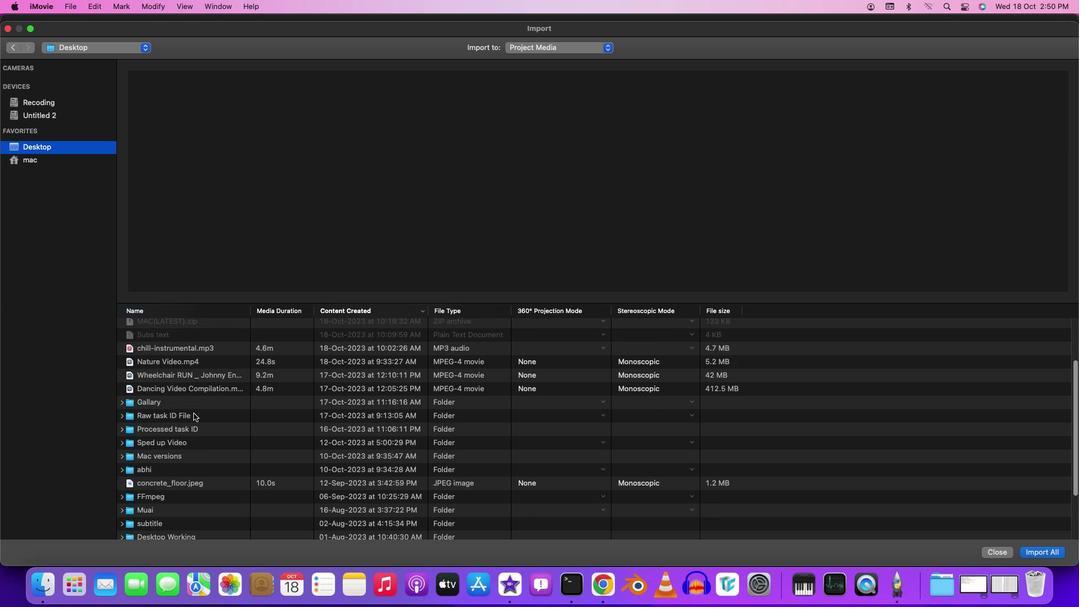 
Action: Mouse scrolled (193, 413) with delta (0, 1)
Screenshot: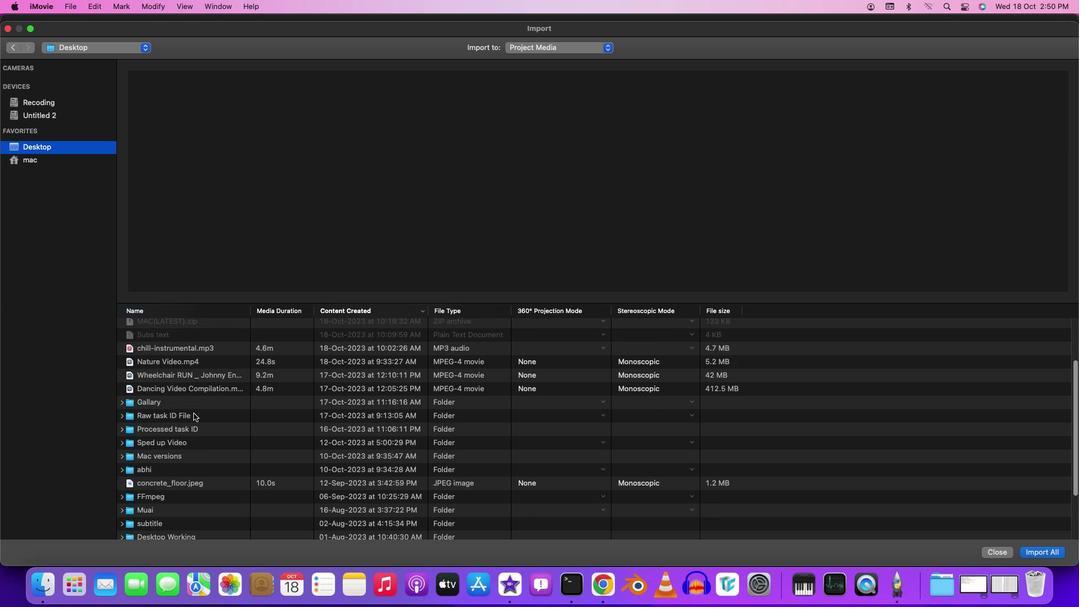 
Action: Mouse scrolled (193, 413) with delta (0, 2)
Screenshot: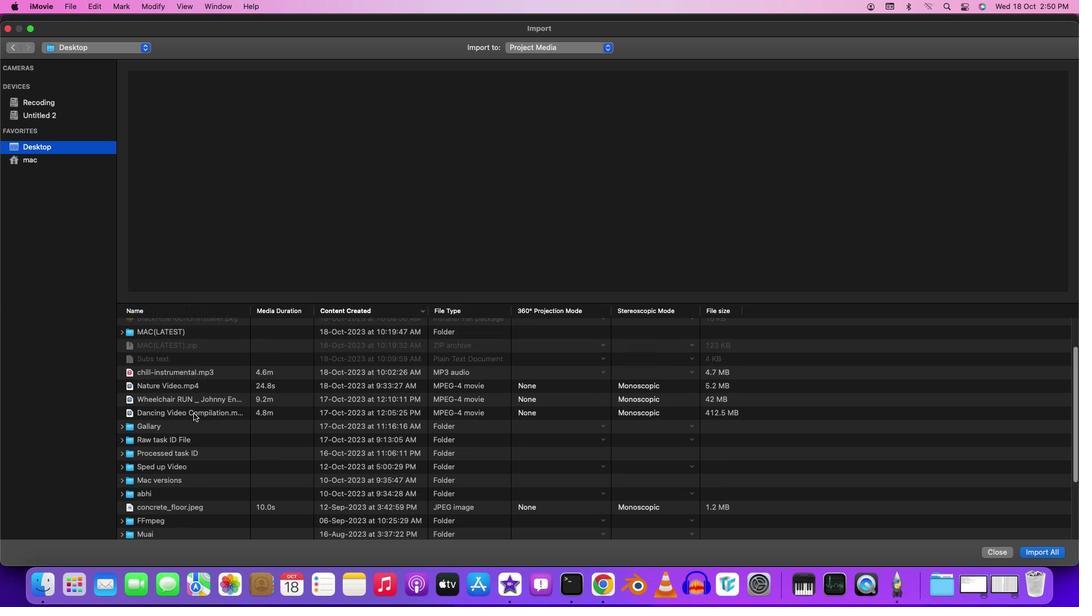 
Action: Mouse scrolled (193, 413) with delta (0, 0)
Screenshot: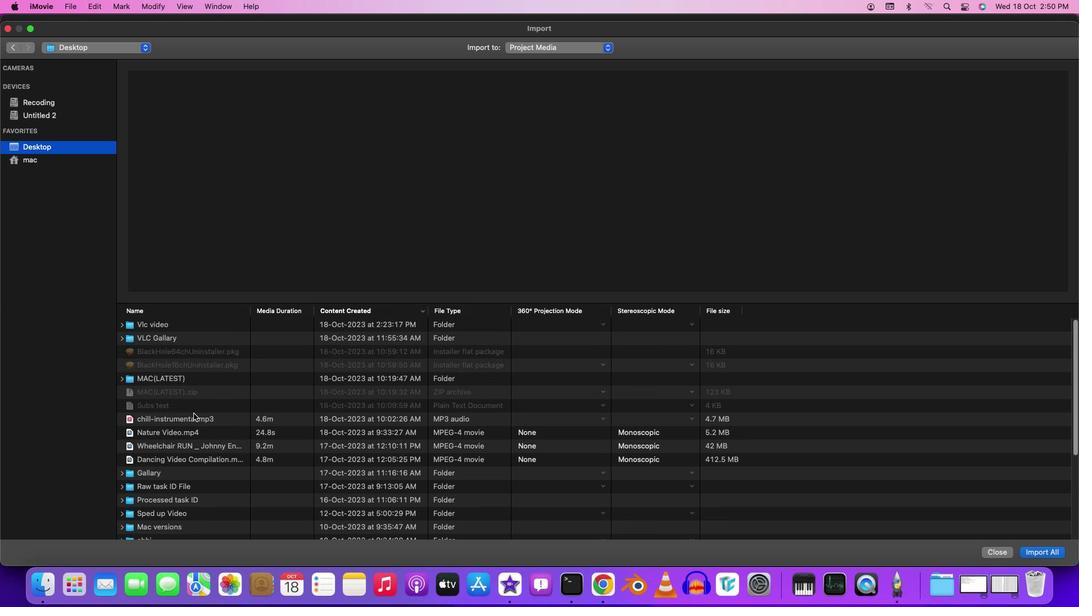 
Action: Mouse scrolled (193, 413) with delta (0, 0)
Screenshot: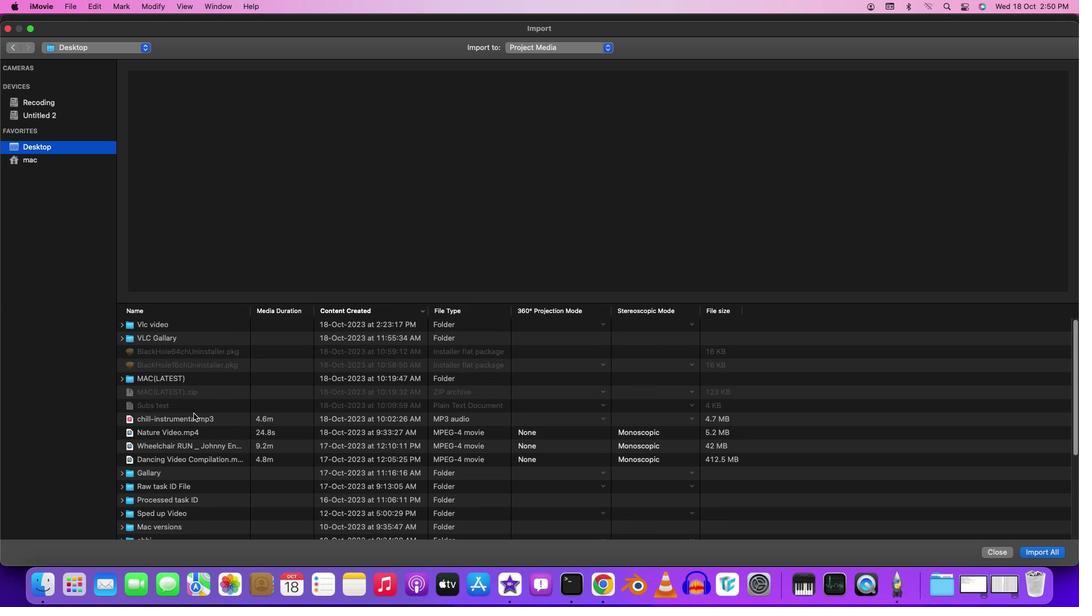 
Action: Mouse scrolled (193, 413) with delta (0, 1)
Screenshot: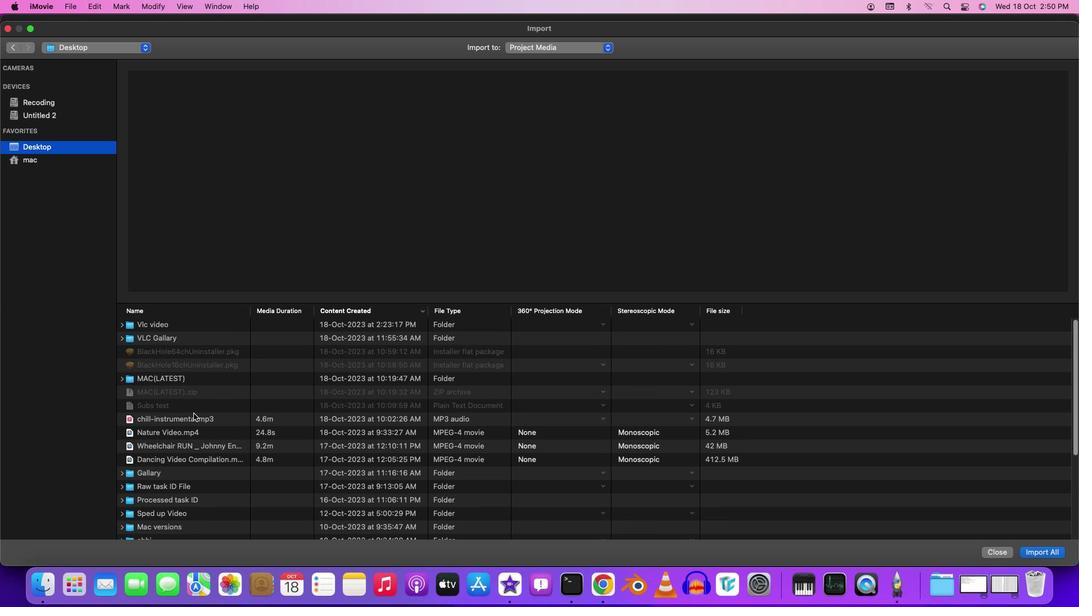 
Action: Mouse scrolled (193, 413) with delta (0, 2)
Screenshot: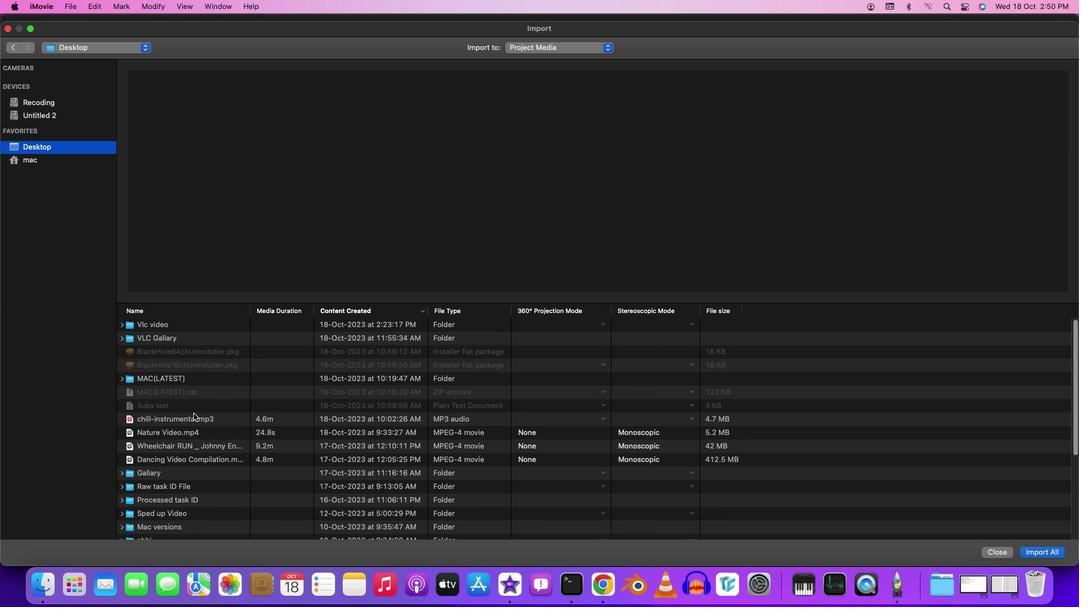 
Action: Mouse scrolled (193, 413) with delta (0, 0)
Screenshot: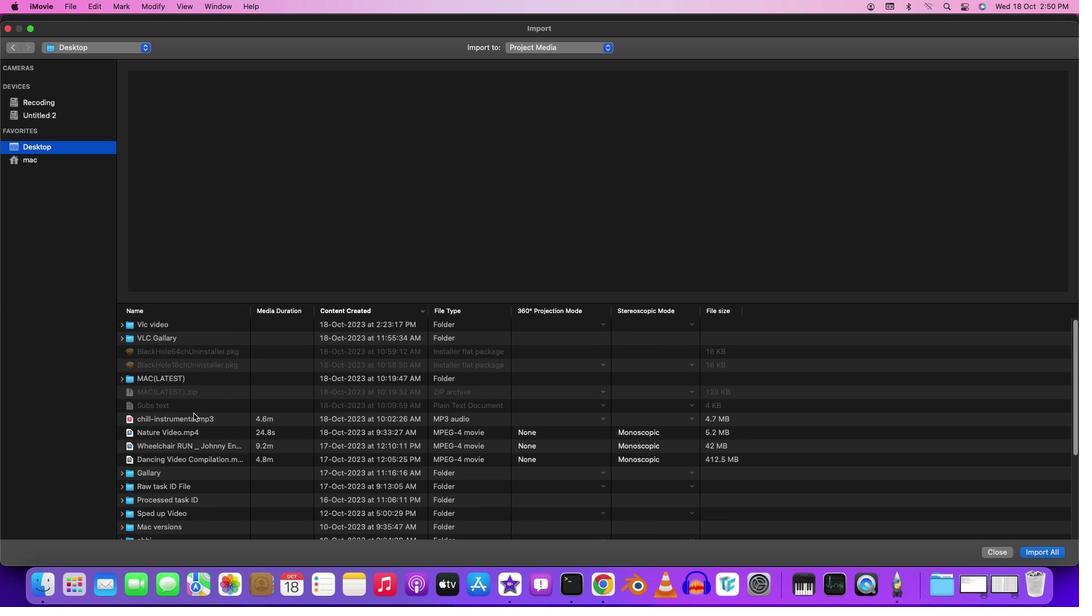 
Action: Mouse scrolled (193, 413) with delta (0, 0)
Screenshot: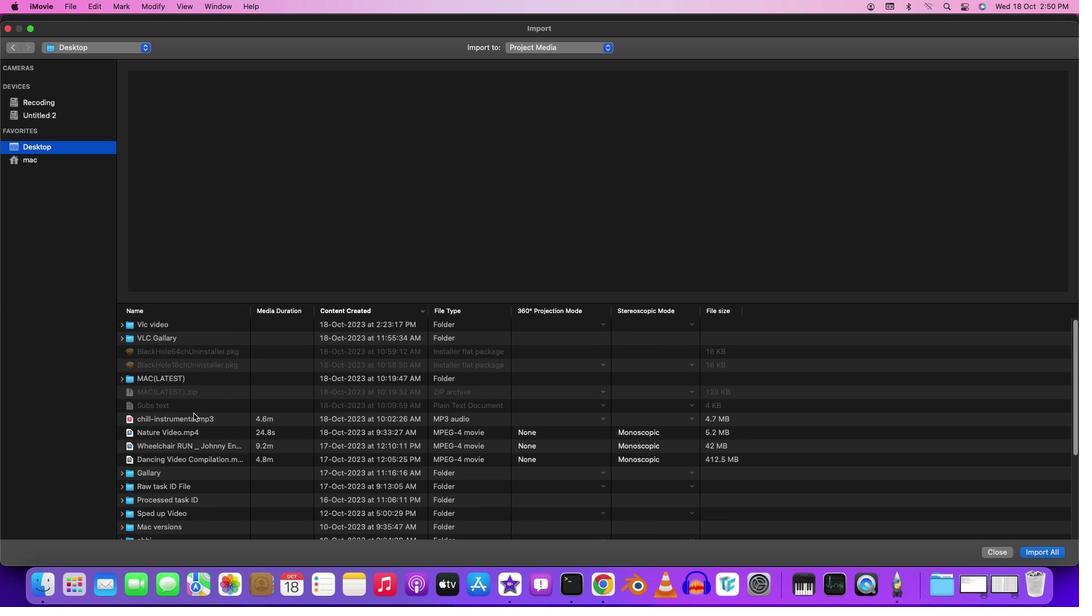 
Action: Mouse moved to (29, 162)
Screenshot: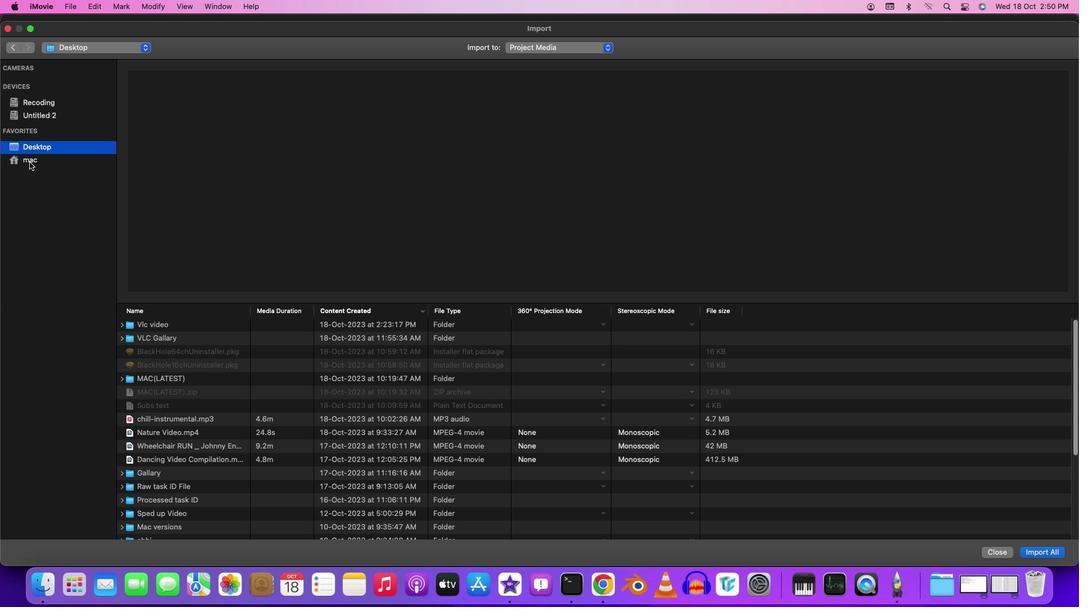 
Action: Mouse pressed left at (29, 162)
Screenshot: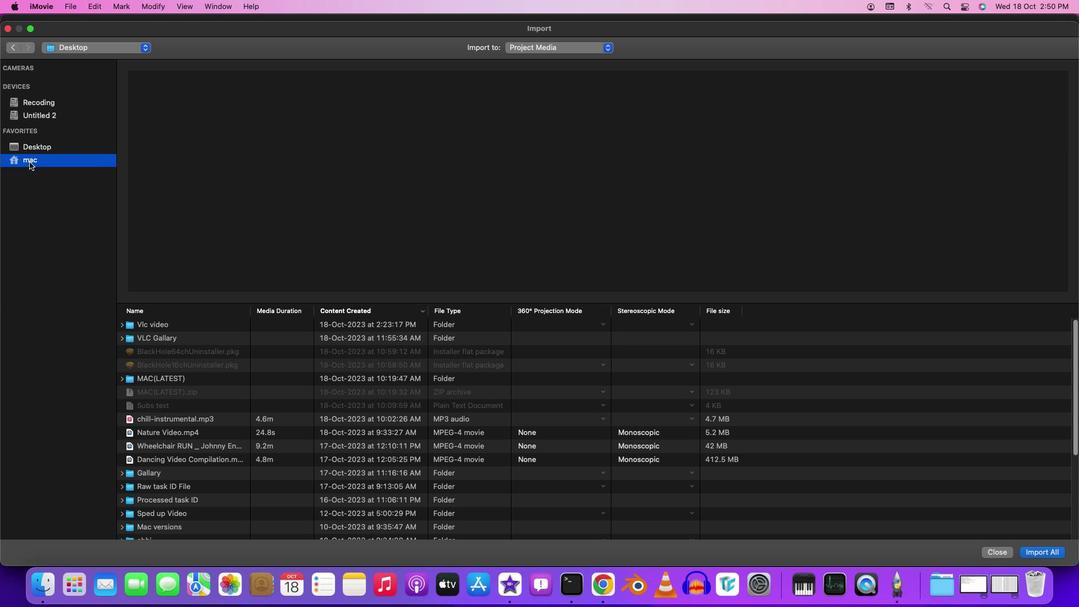 
Action: Mouse moved to (166, 451)
Screenshot: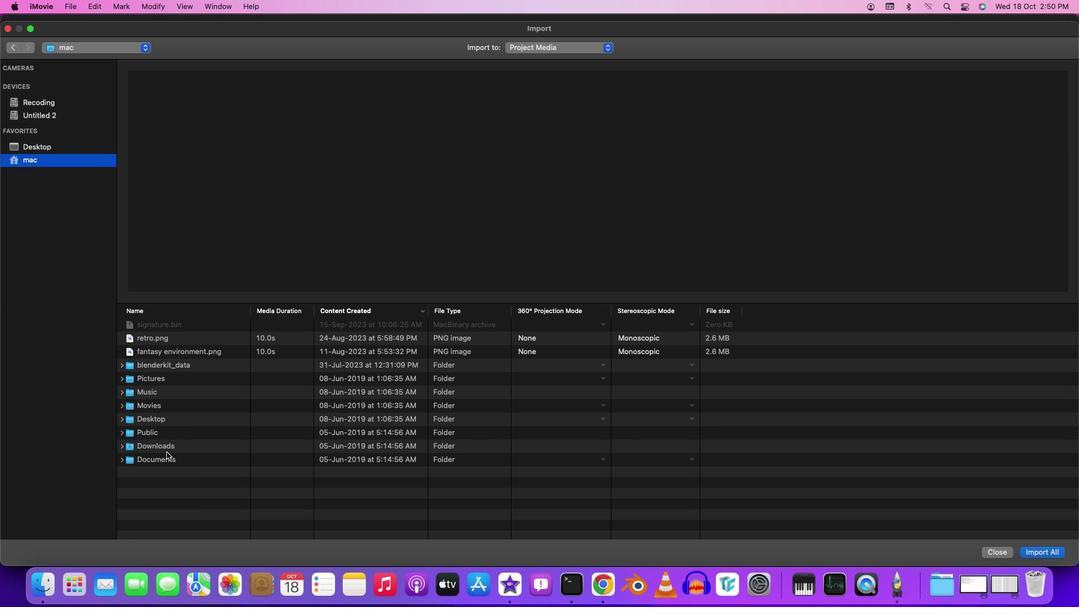 
Action: Mouse pressed left at (166, 451)
Screenshot: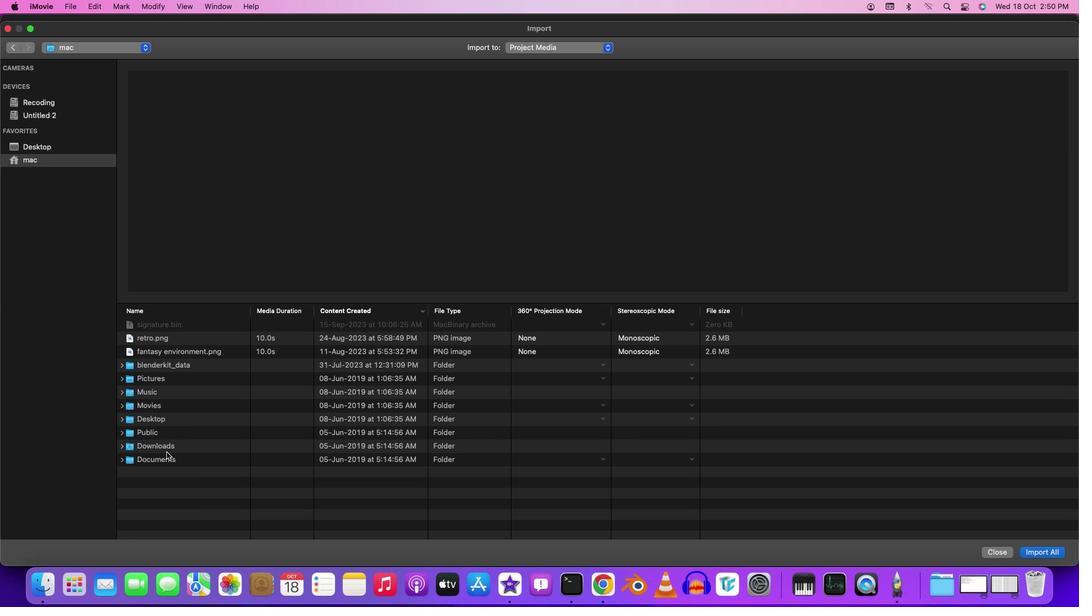
Action: Mouse moved to (166, 451)
Screenshot: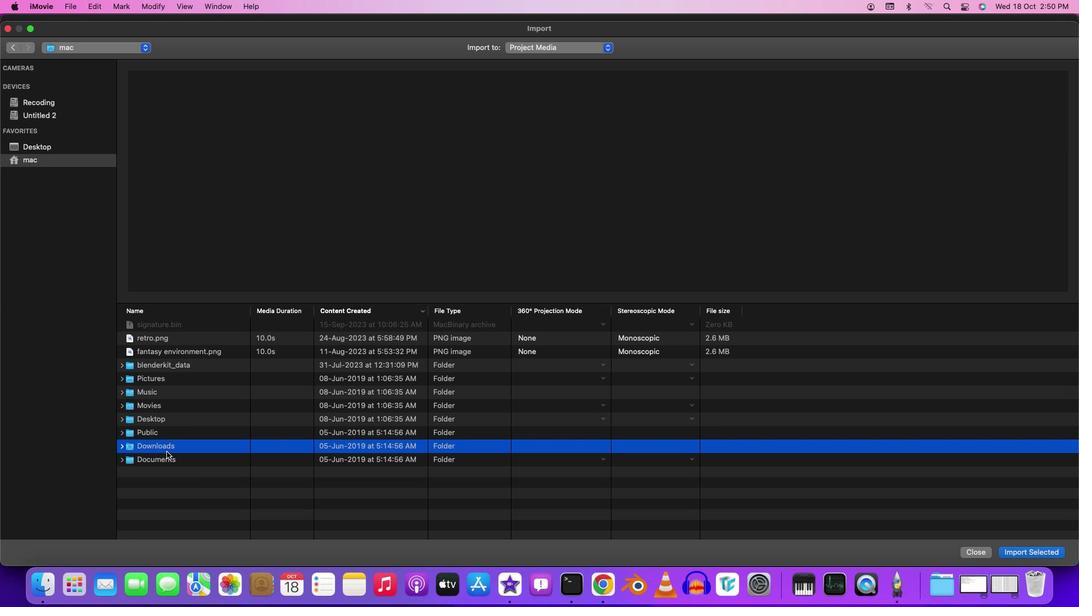 
Action: Mouse pressed left at (166, 451)
Screenshot: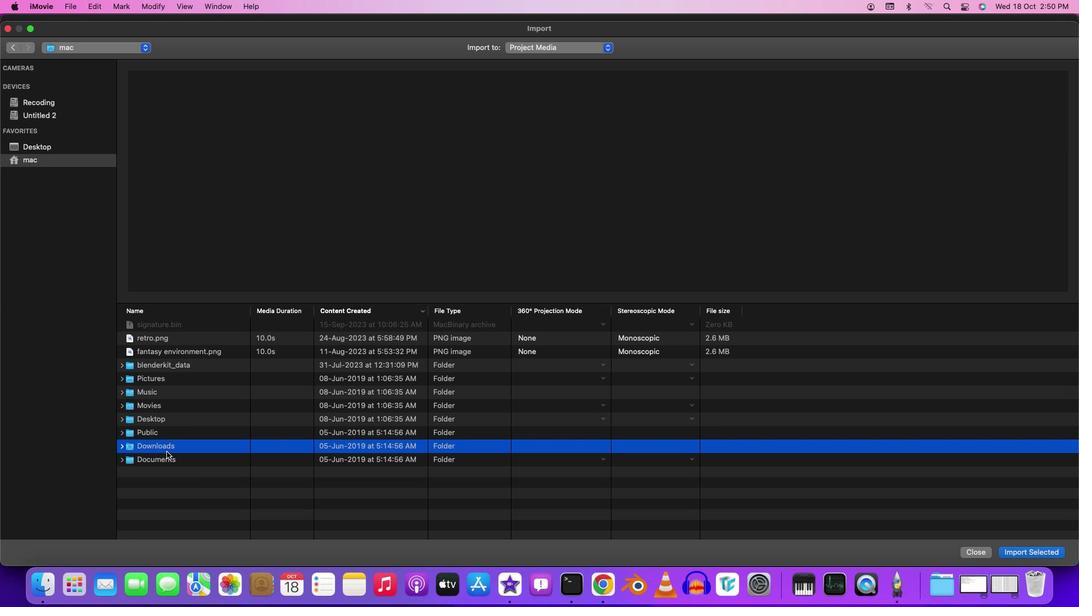 
Action: Mouse moved to (148, 324)
Screenshot: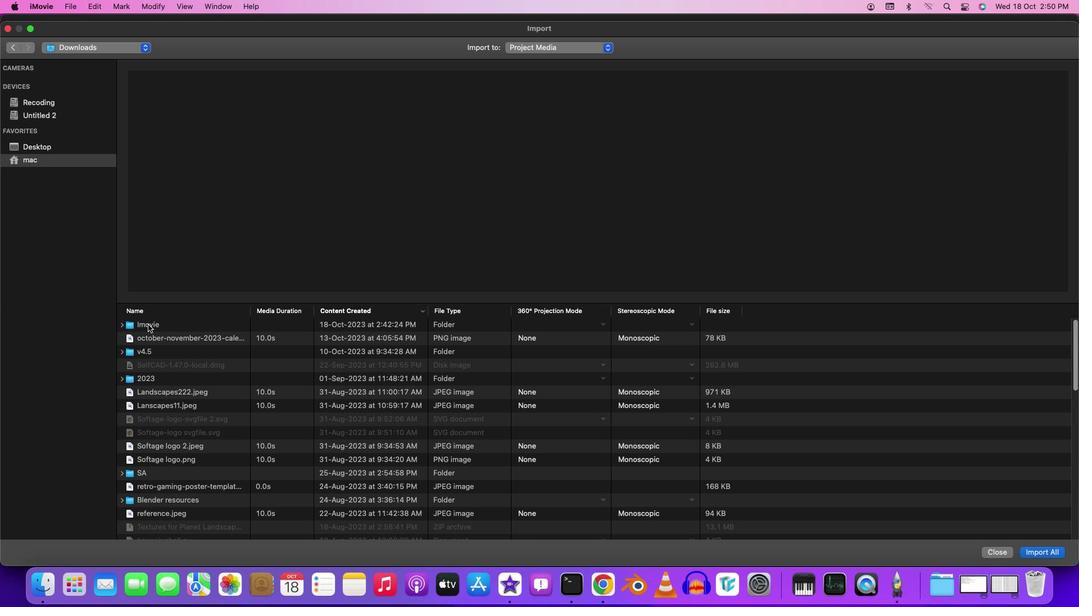 
Action: Mouse pressed left at (148, 324)
Screenshot: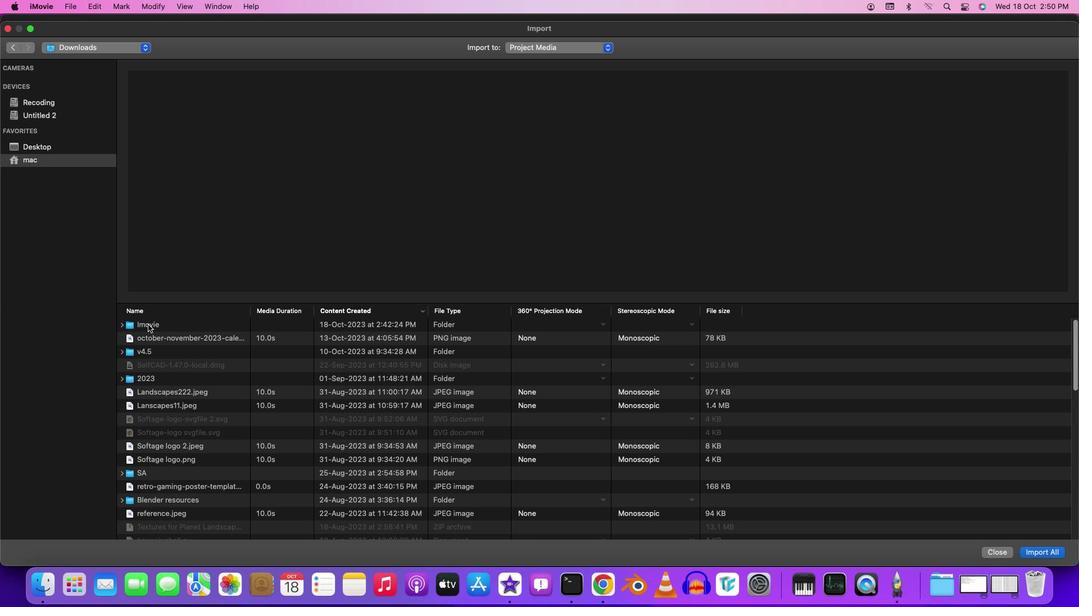 
Action: Mouse pressed left at (148, 324)
Screenshot: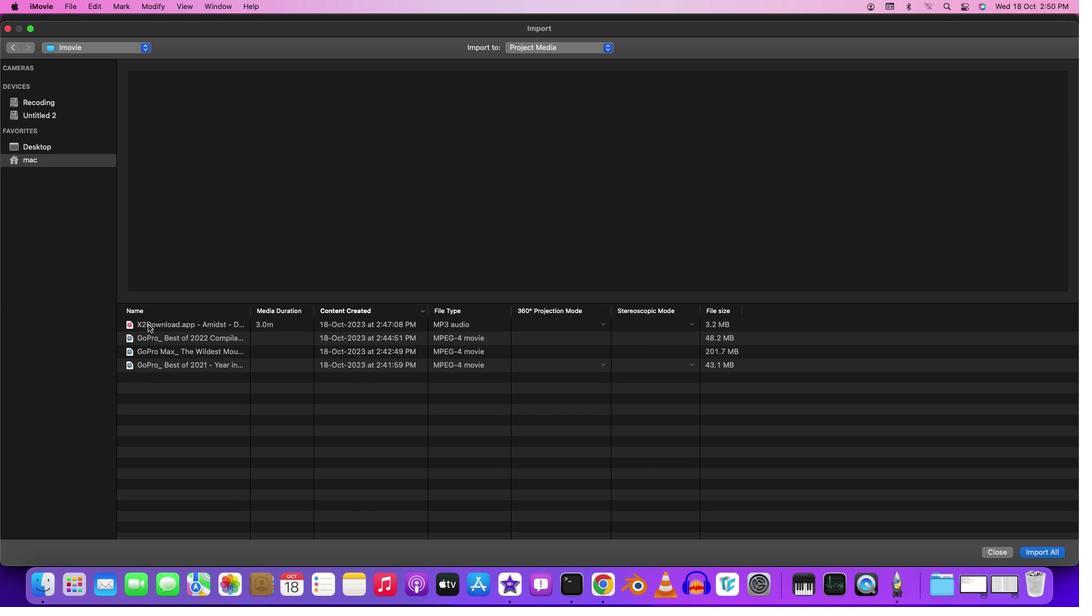 
Action: Mouse moved to (216, 388)
Screenshot: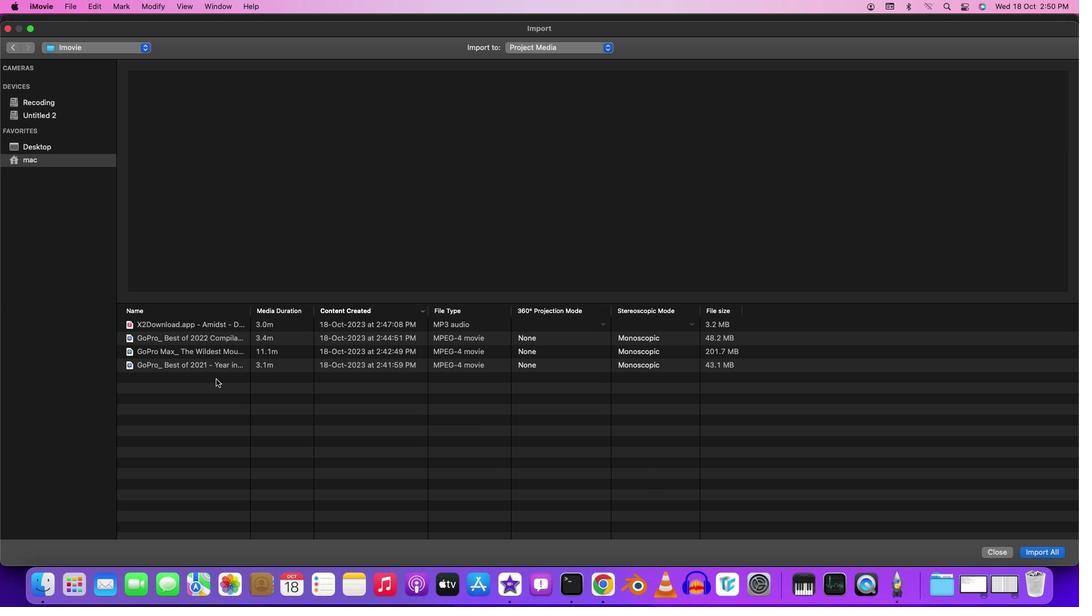 
Action: Mouse pressed left at (216, 388)
Screenshot: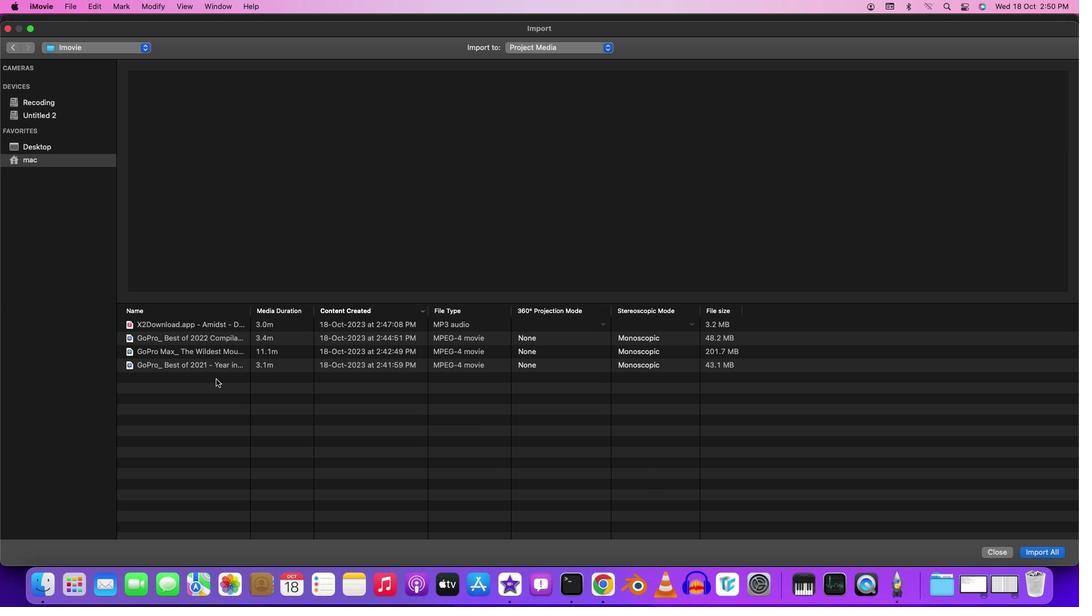 
Action: Mouse moved to (1035, 553)
Screenshot: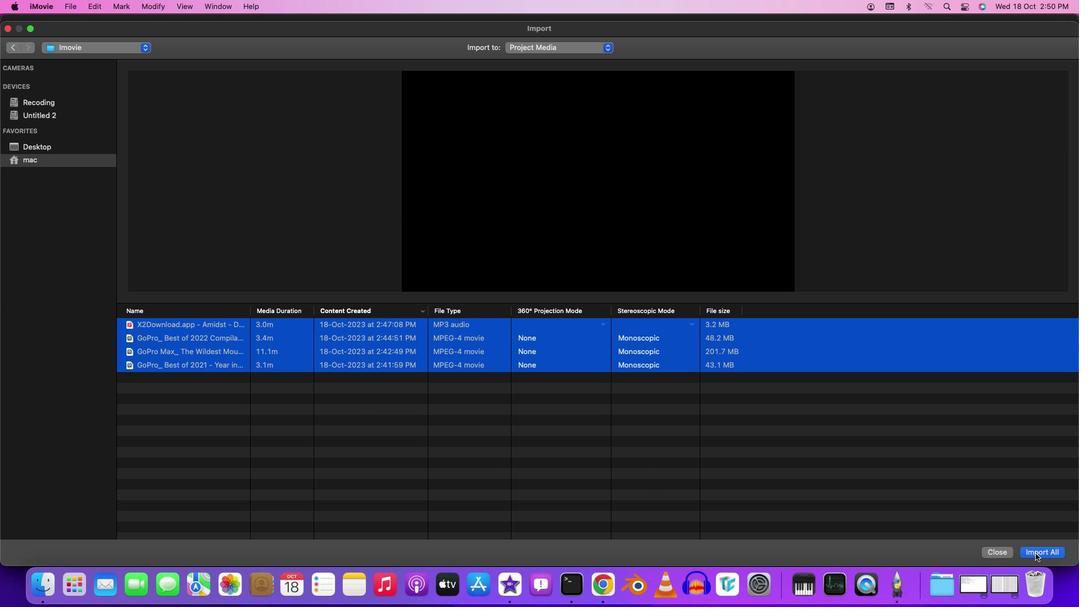 
Action: Mouse pressed left at (1035, 553)
Screenshot: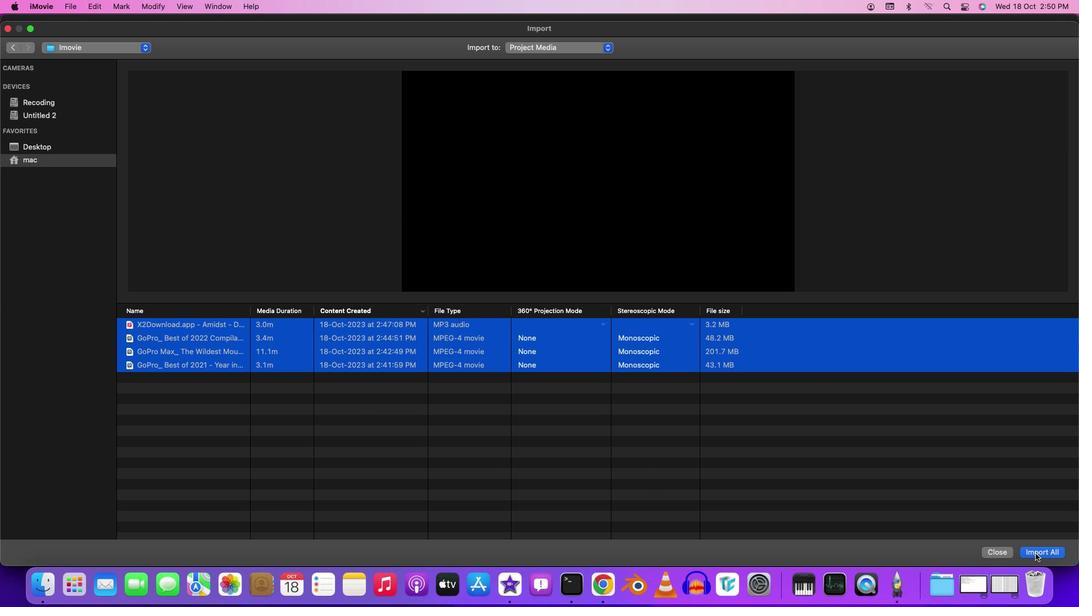 
Action: Mouse moved to (423, 116)
Screenshot: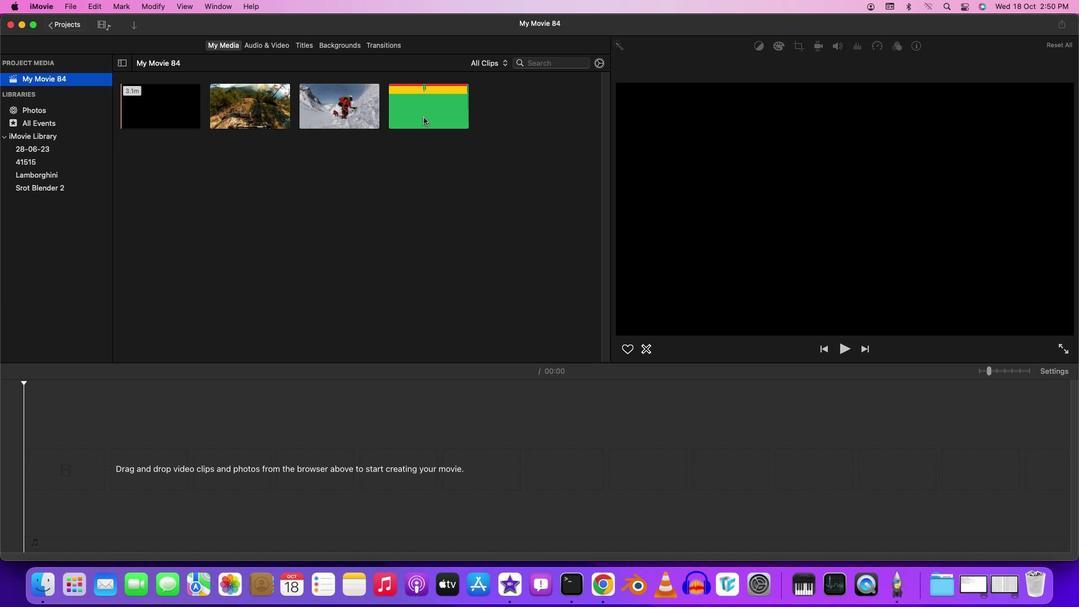 
Action: Mouse pressed left at (423, 116)
Screenshot: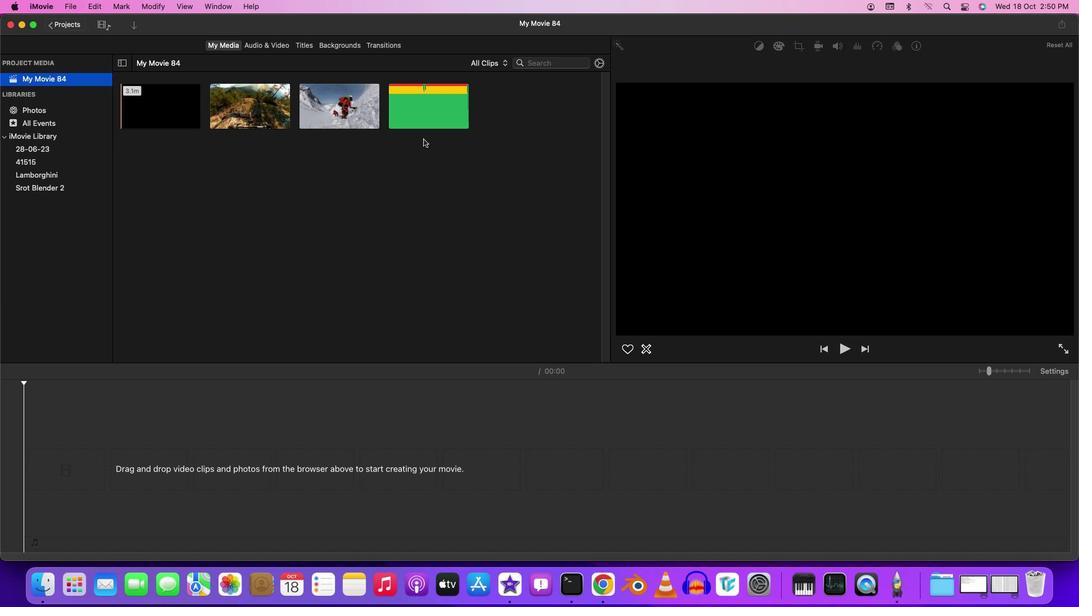 
Action: Mouse moved to (415, 128)
Screenshot: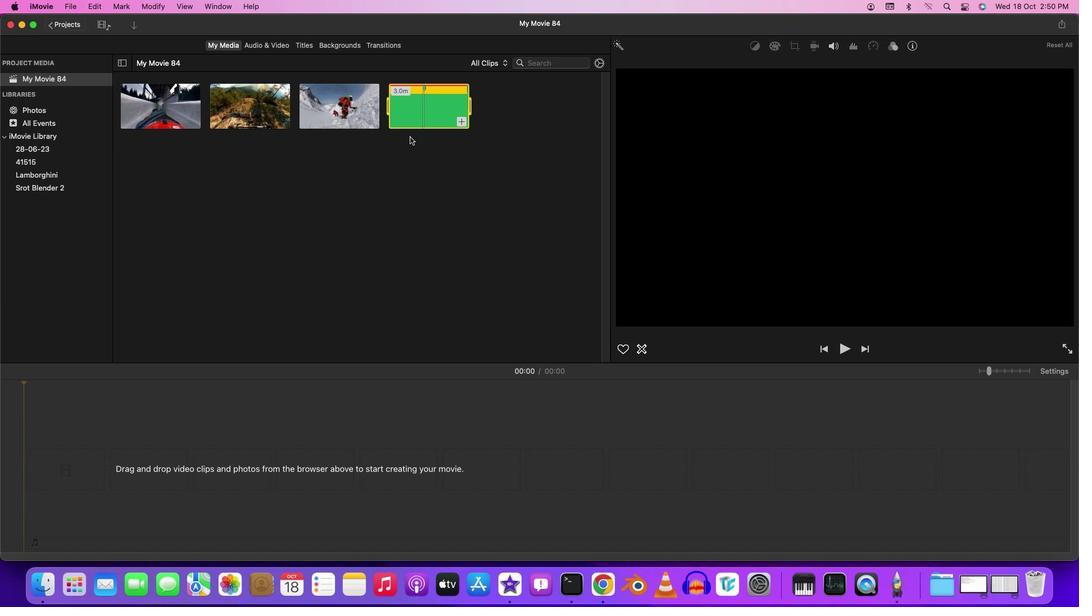 
Action: Mouse pressed left at (415, 128)
Screenshot: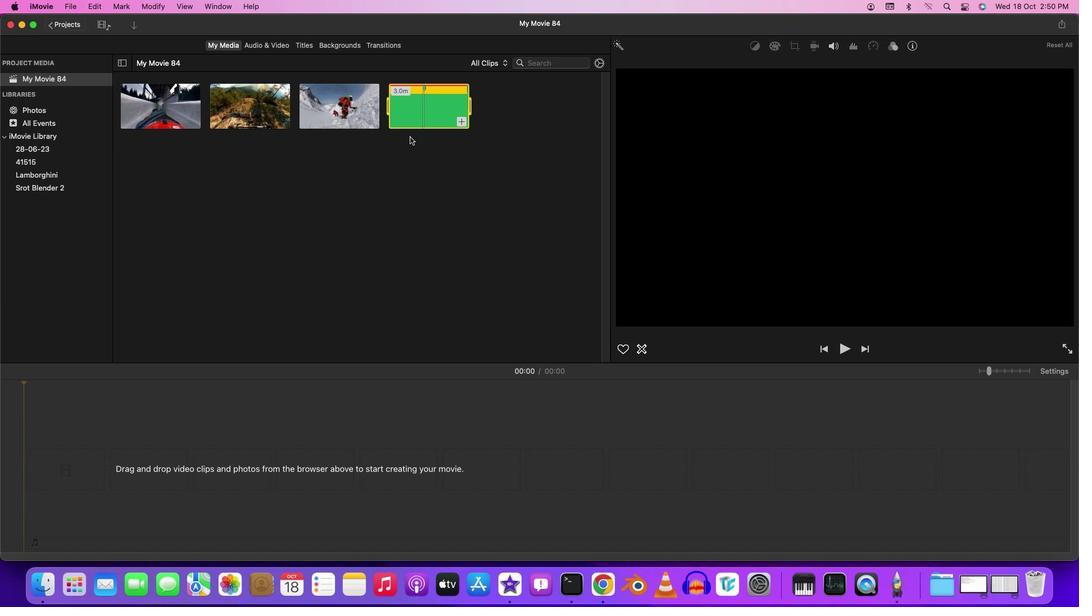 
Action: Mouse moved to (41, 445)
Screenshot: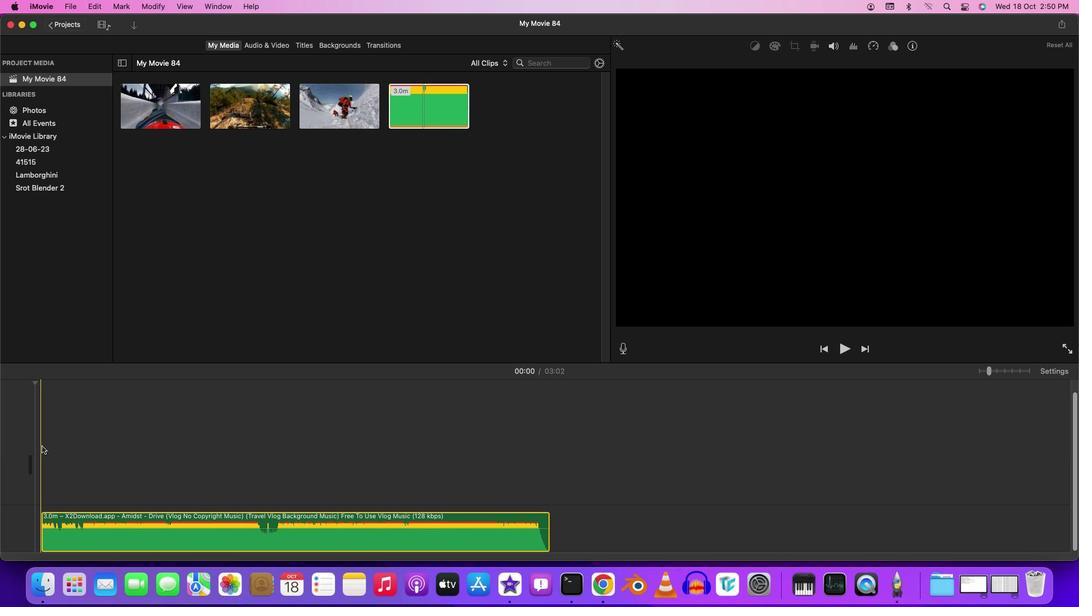 
Action: Mouse pressed left at (41, 445)
Screenshot: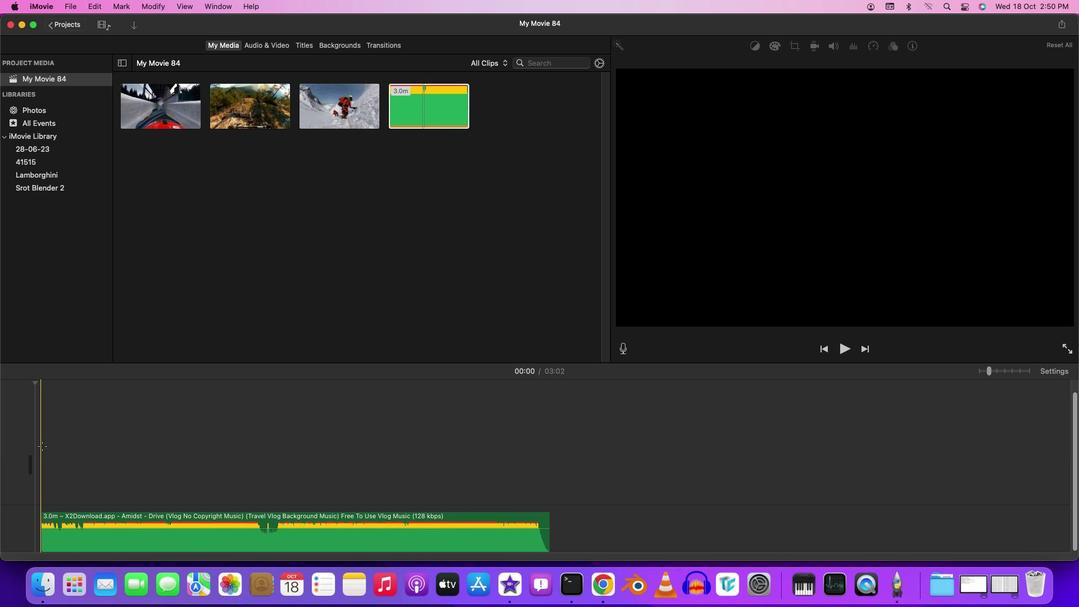 
Action: Key pressed Key.spaceKey.media_volume_downKey.media_volume_down
Screenshot: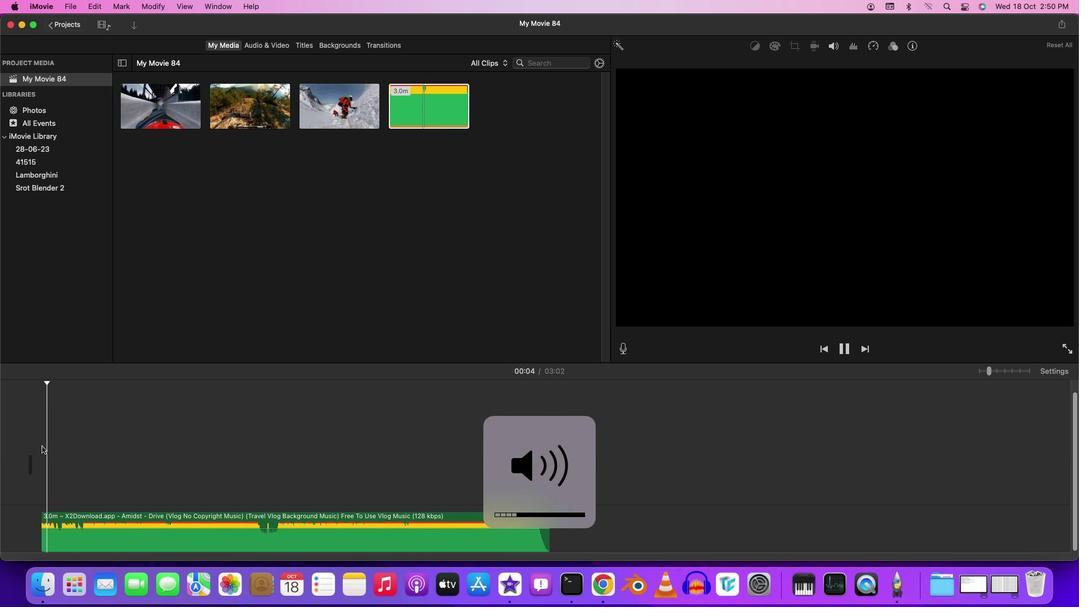 
Action: Mouse moved to (58, 443)
Screenshot: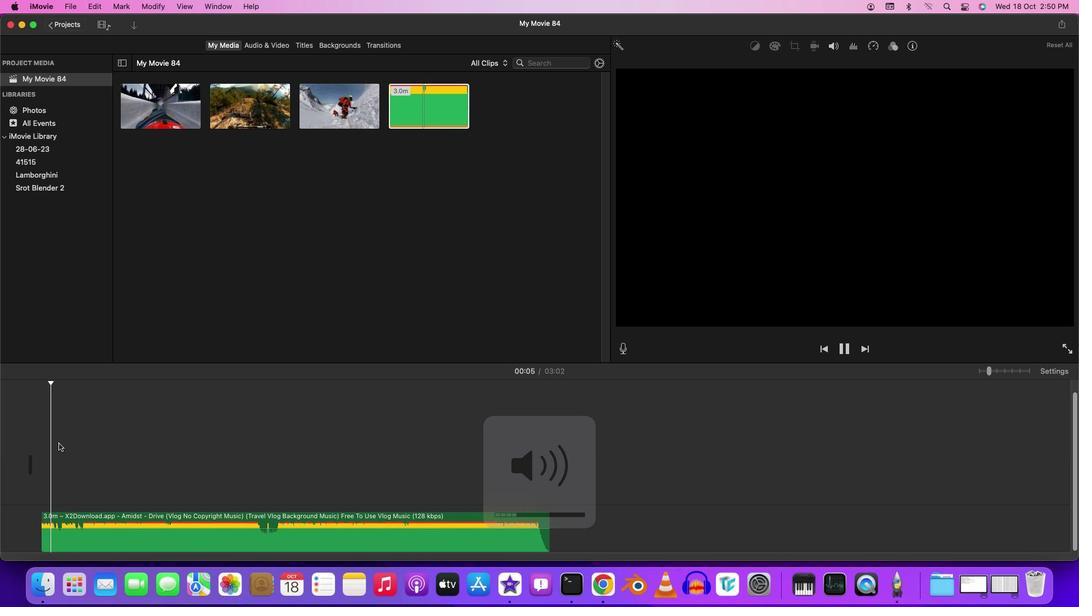 
Action: Mouse pressed left at (58, 443)
Screenshot: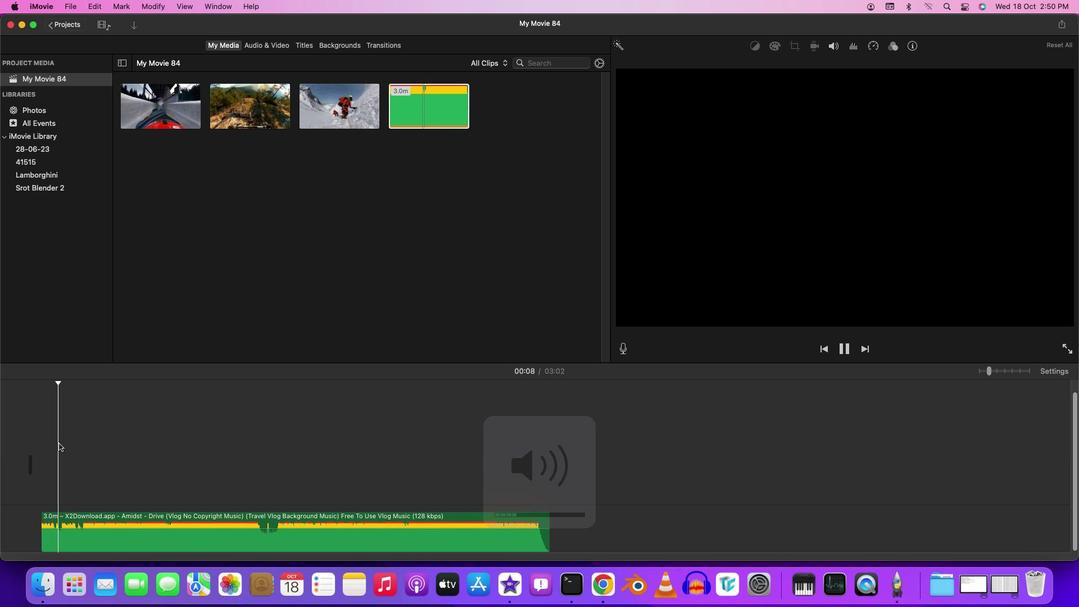 
Action: Mouse moved to (94, 471)
Screenshot: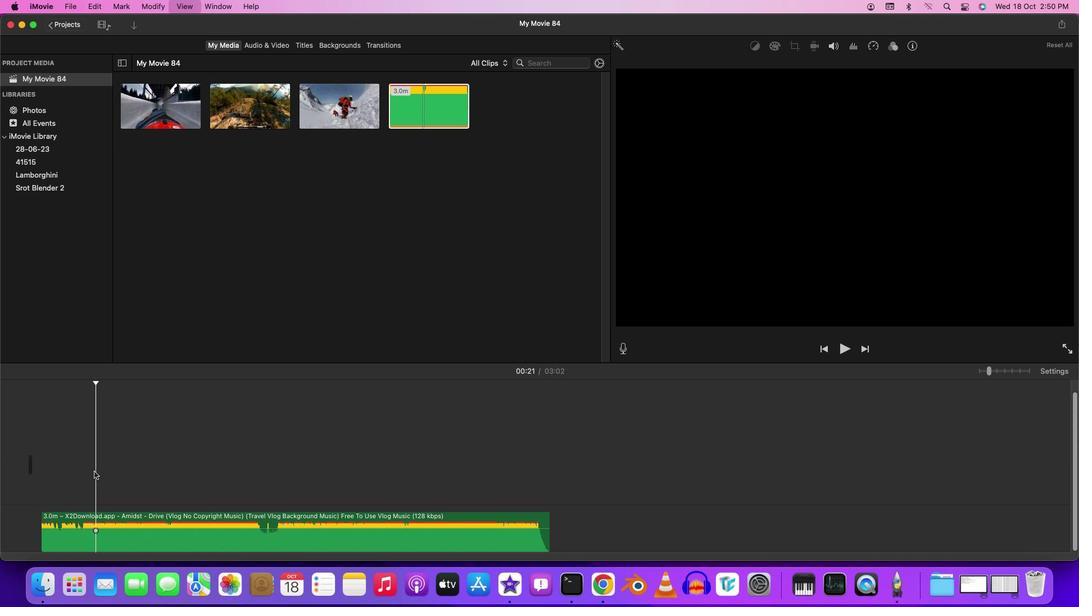 
Action: Key pressed Key.space
Screenshot: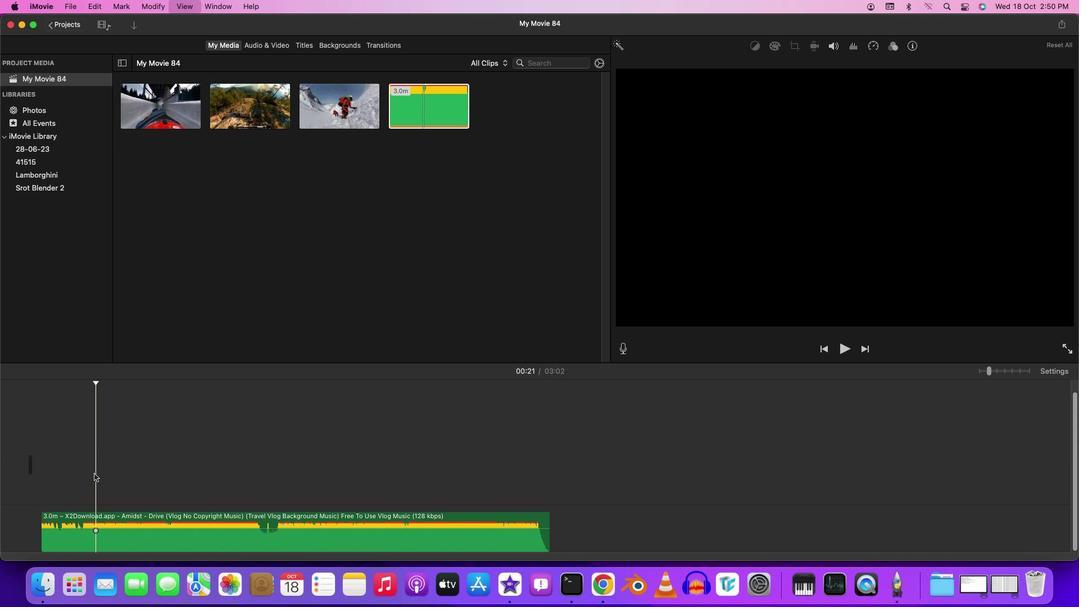 
Action: Mouse moved to (96, 385)
Screenshot: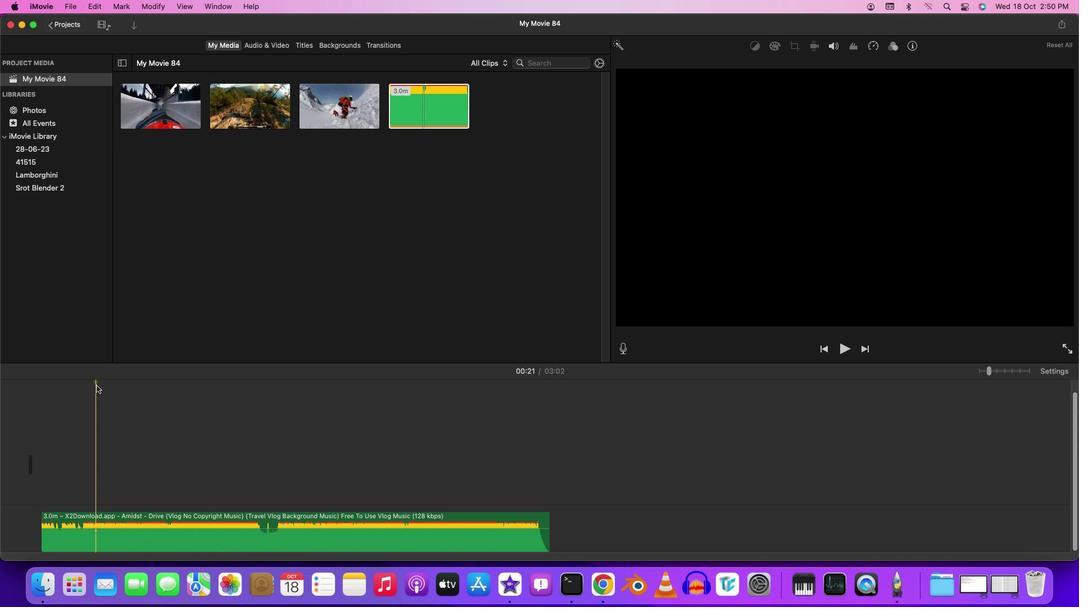 
Action: Mouse pressed left at (96, 385)
Screenshot: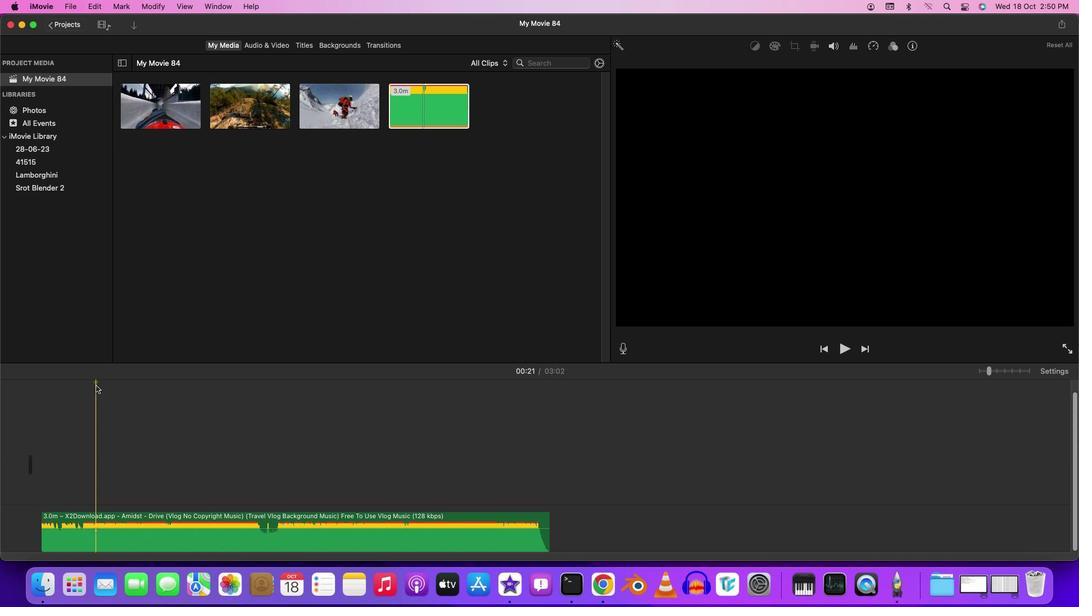 
Action: Mouse moved to (96, 382)
Screenshot: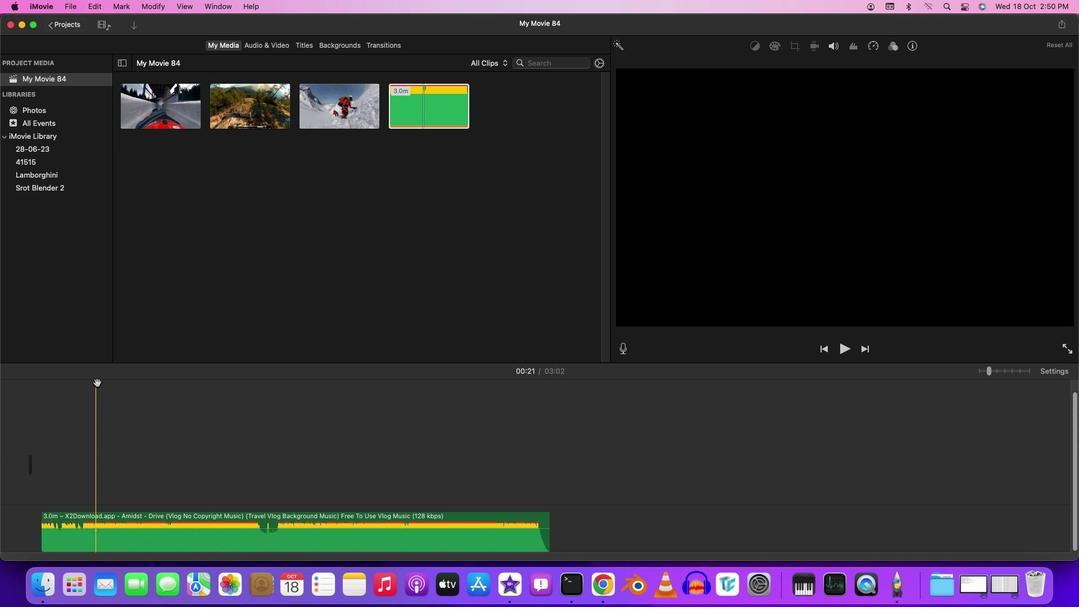 
Action: Mouse pressed left at (96, 382)
Screenshot: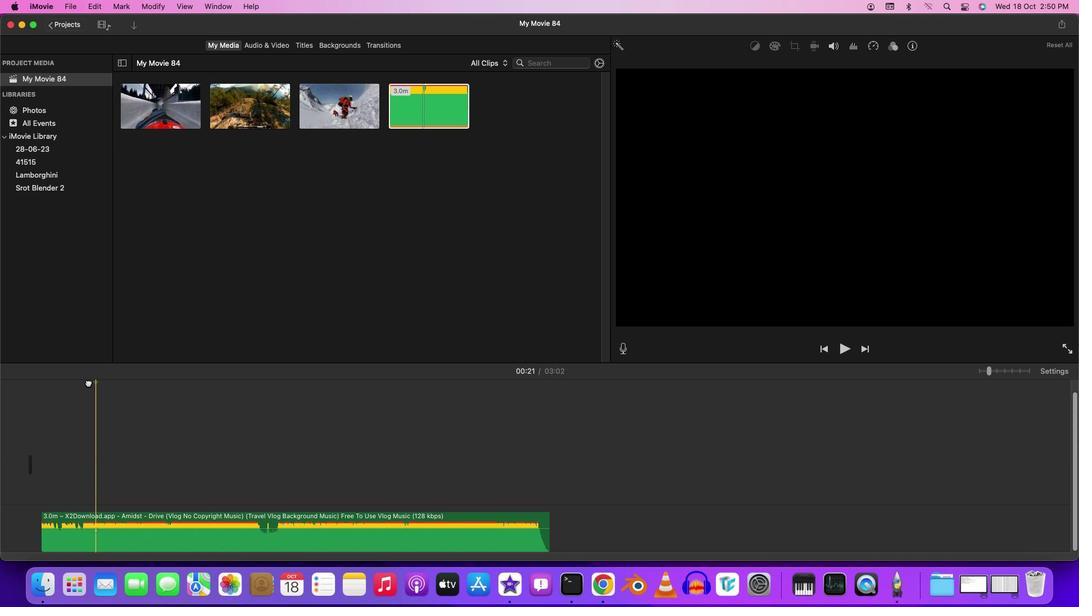 
Action: Mouse moved to (100, 515)
Screenshot: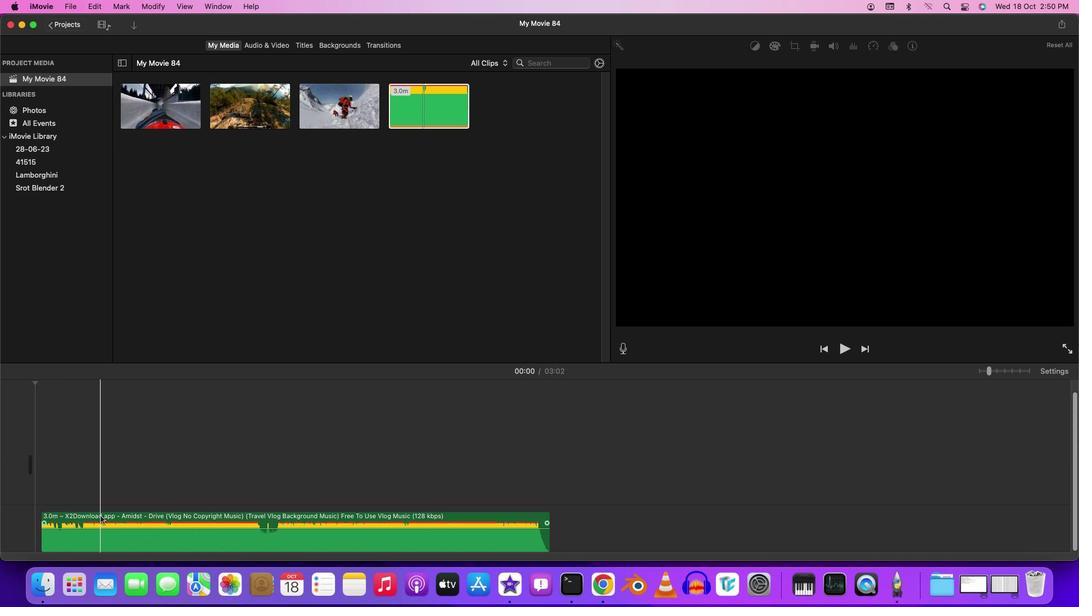 
Action: Mouse pressed left at (100, 515)
Screenshot: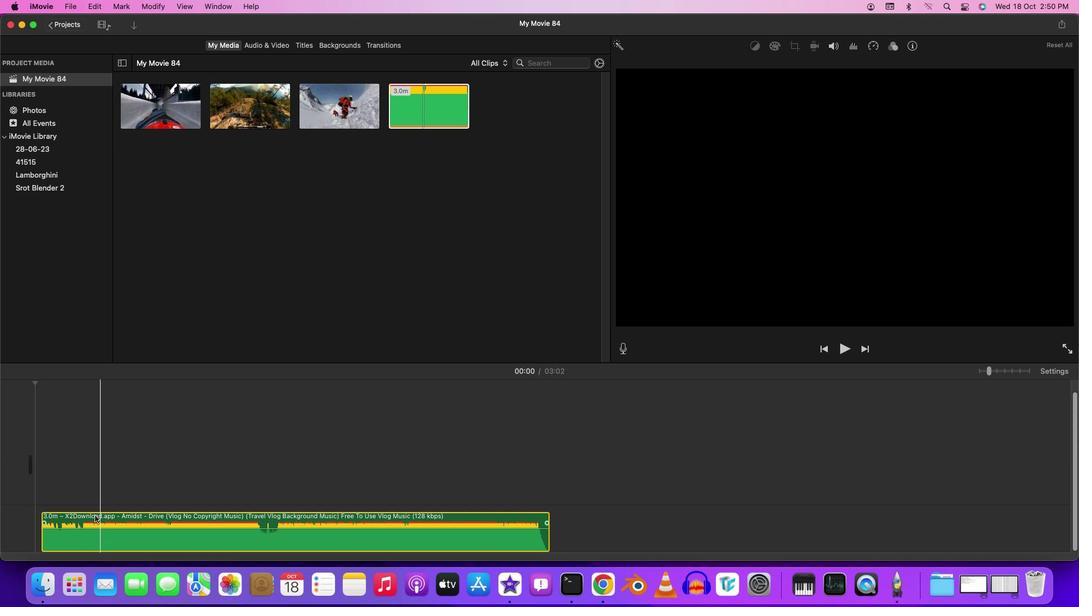 
Action: Mouse moved to (168, 96)
Screenshot: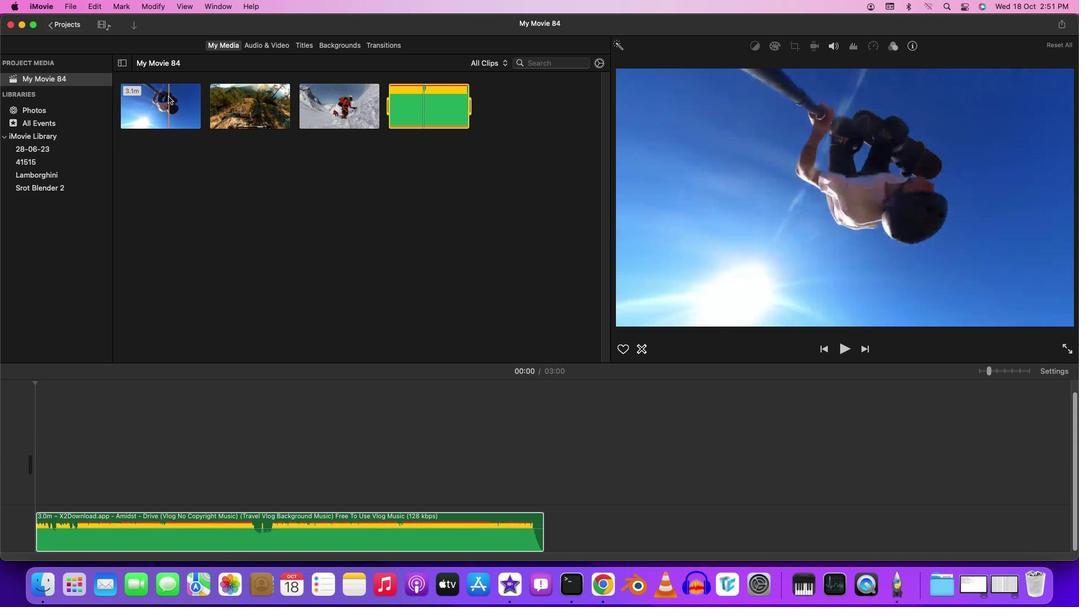 
Action: Mouse pressed left at (168, 96)
Screenshot: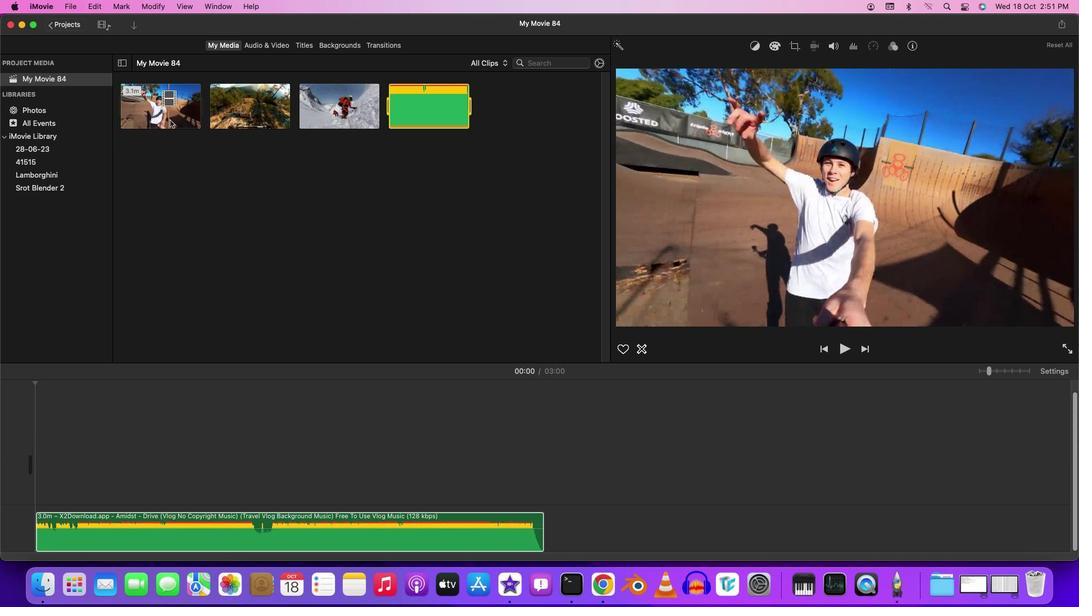 
Action: Mouse moved to (91, 452)
Screenshot: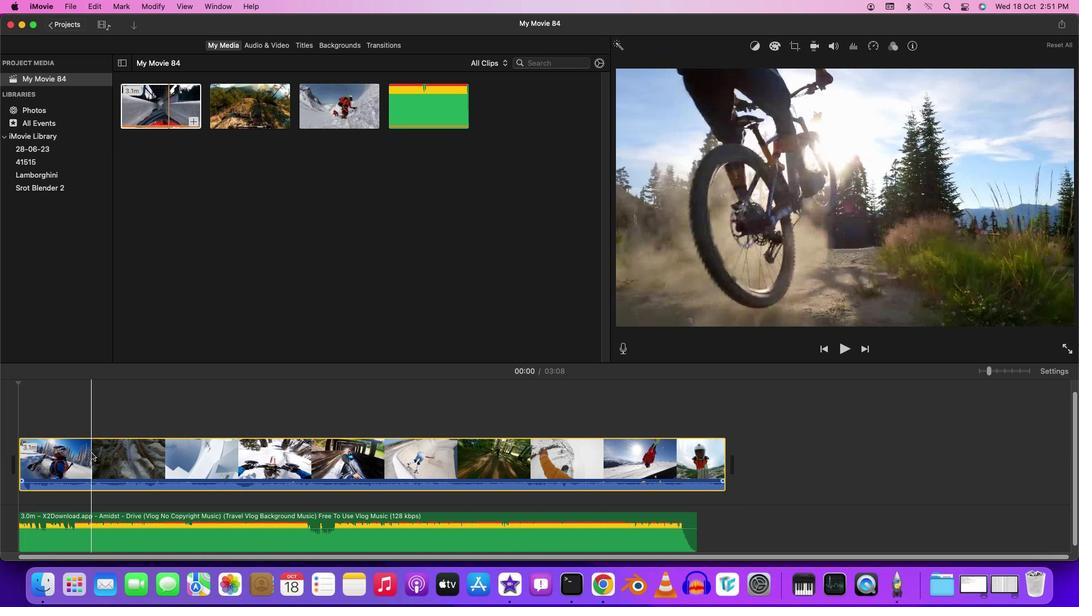 
Action: Mouse pressed left at (91, 452)
Screenshot: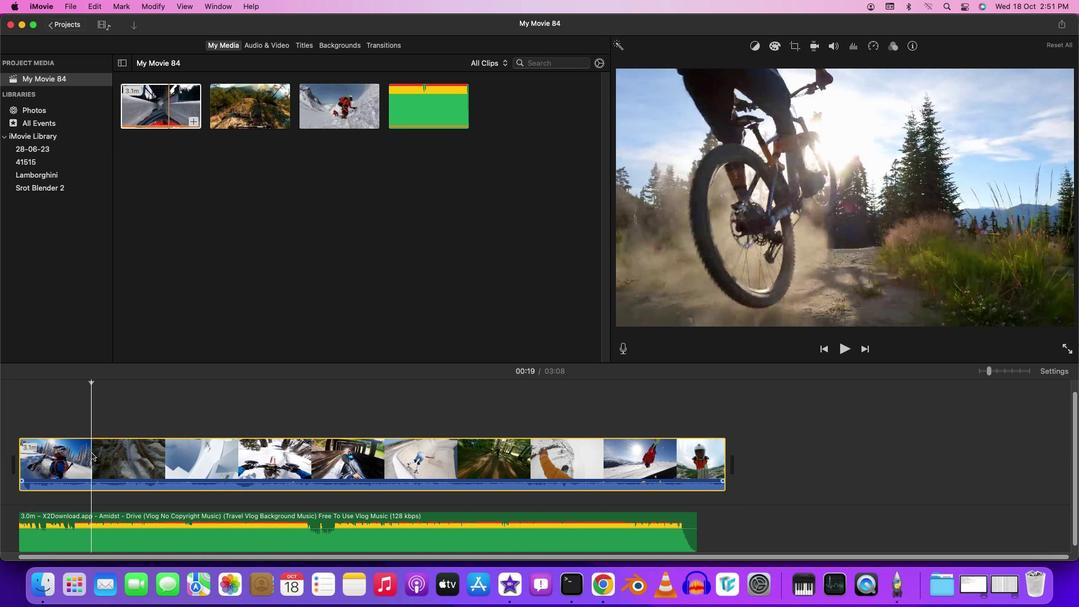 
Action: Mouse pressed right at (91, 452)
Screenshot: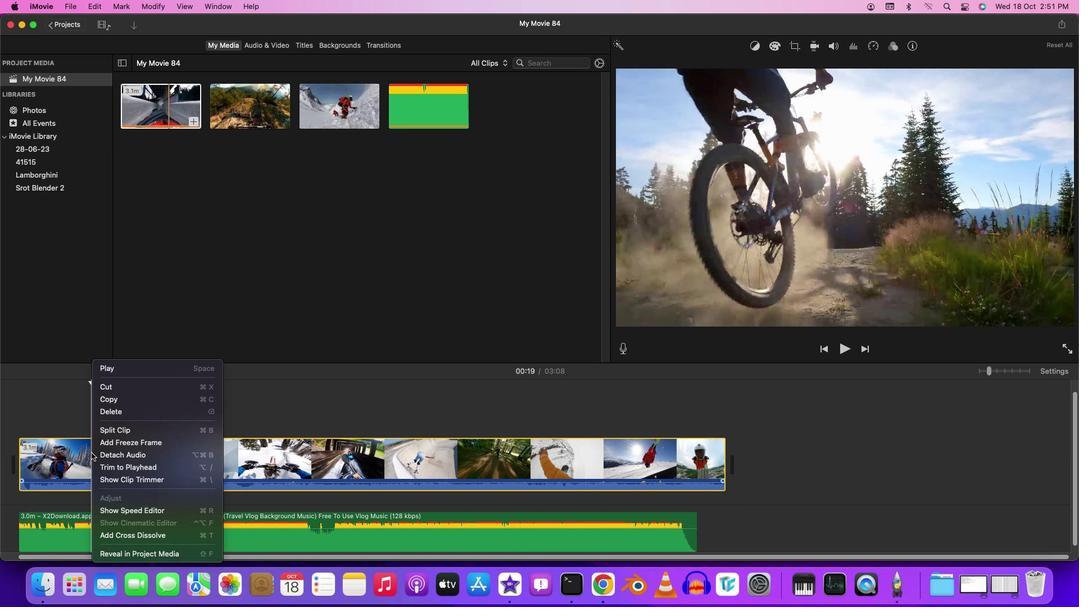 
Action: Mouse moved to (103, 454)
Screenshot: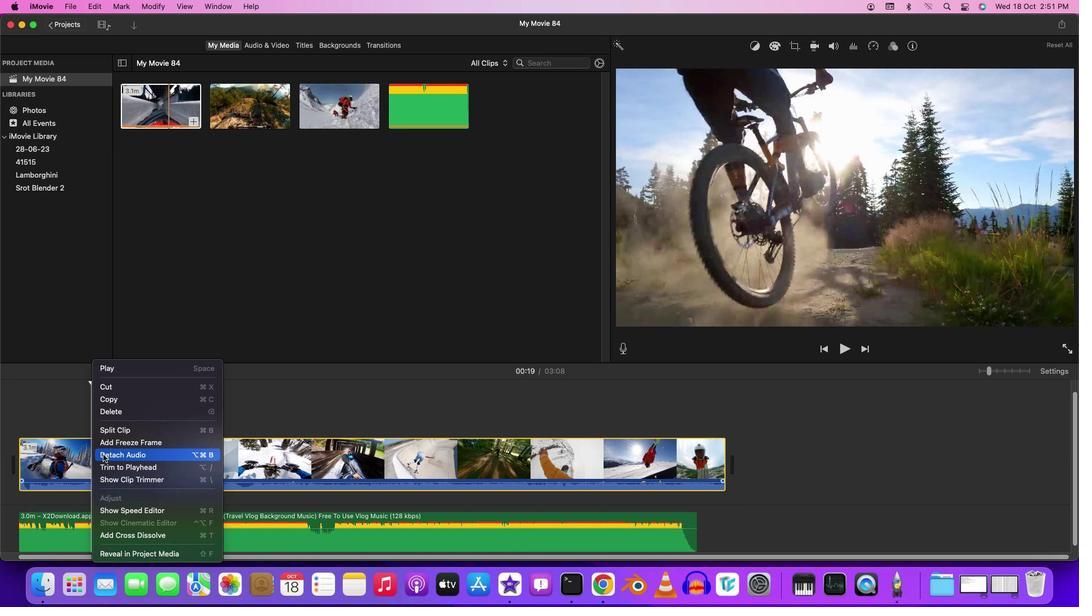 
Action: Mouse pressed left at (103, 454)
Screenshot: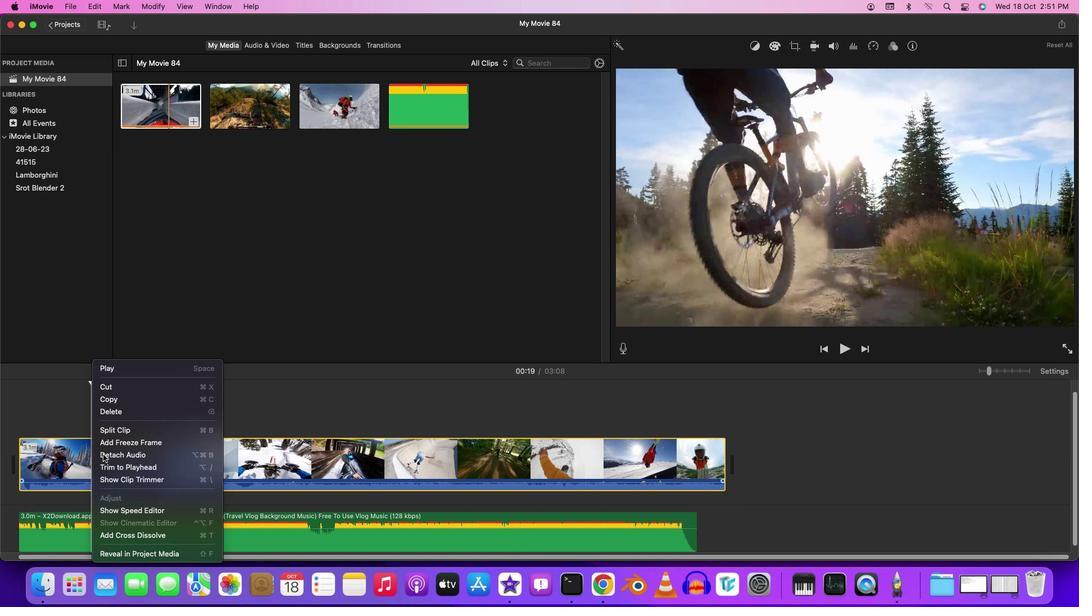
Action: Mouse moved to (112, 499)
Screenshot: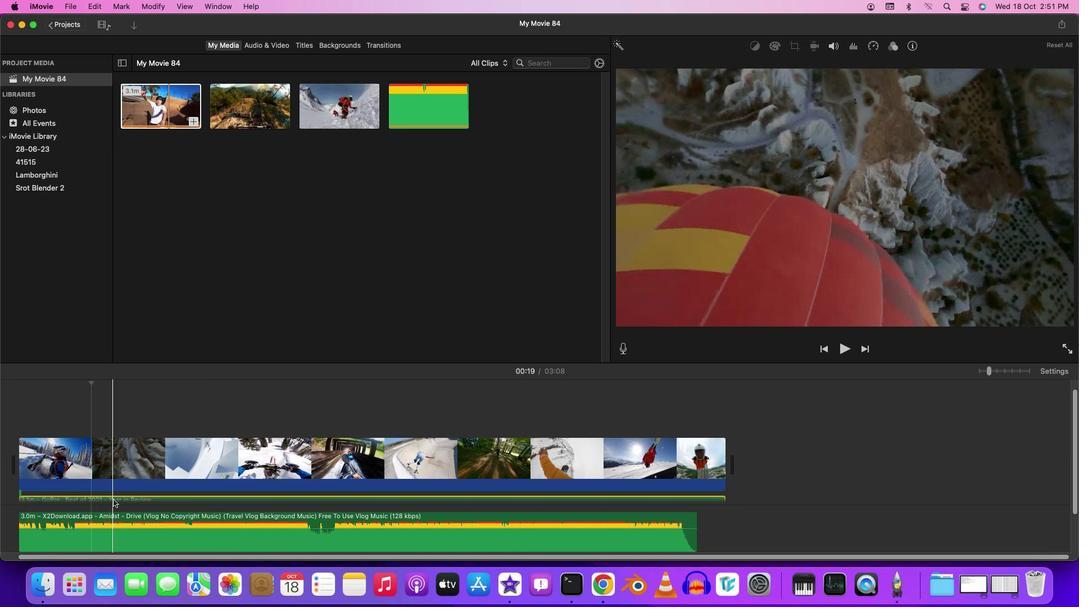 
Action: Mouse pressed left at (112, 499)
Screenshot: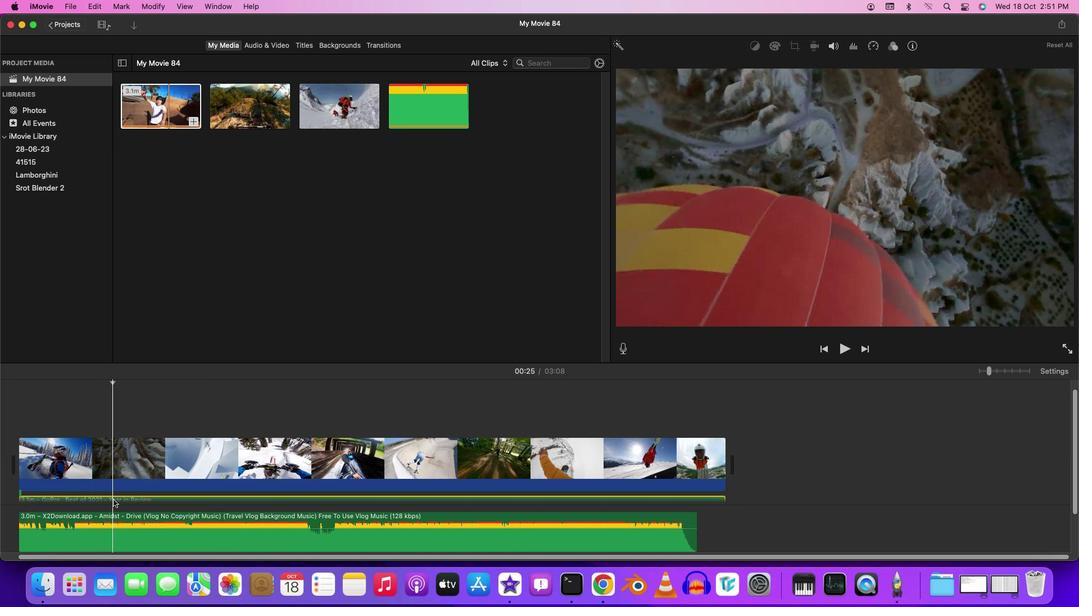 
Action: Mouse pressed right at (112, 499)
Screenshot: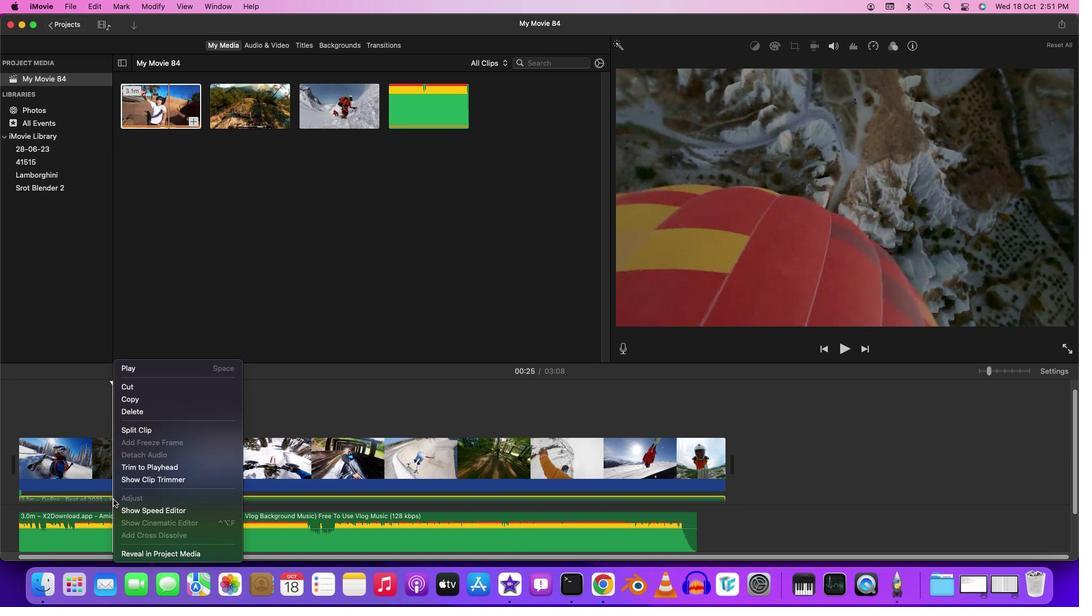 
Action: Mouse moved to (137, 415)
Screenshot: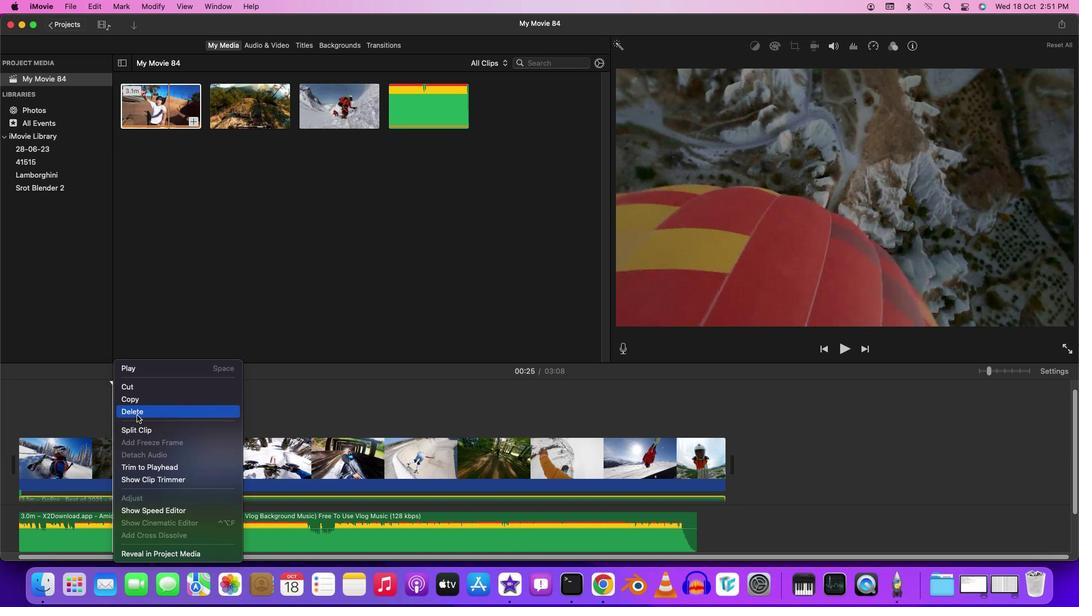 
Action: Mouse pressed left at (137, 415)
Screenshot: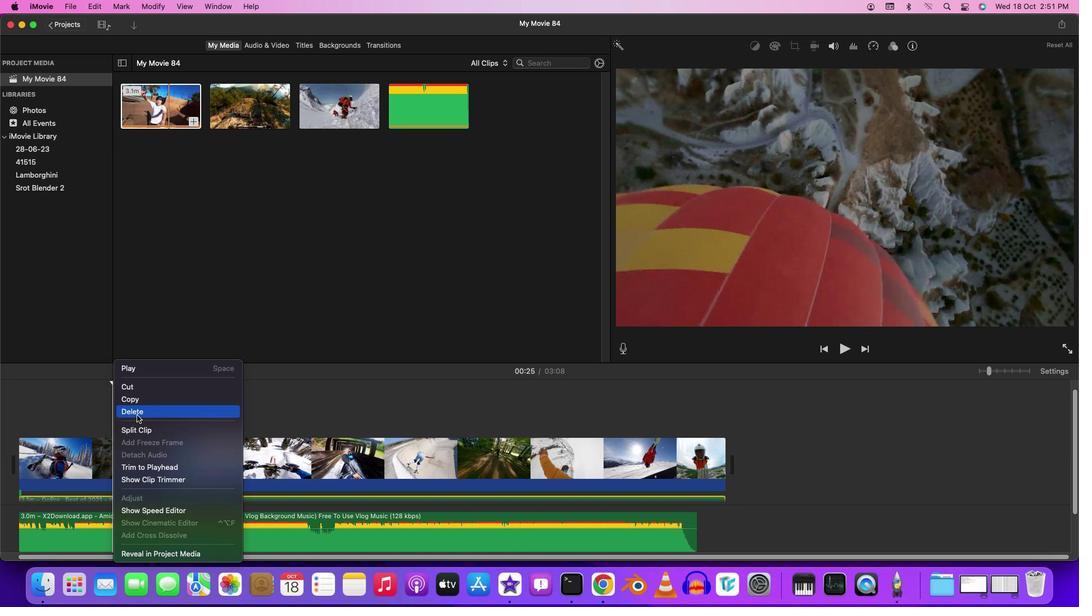 
Action: Mouse moved to (19, 423)
Screenshot: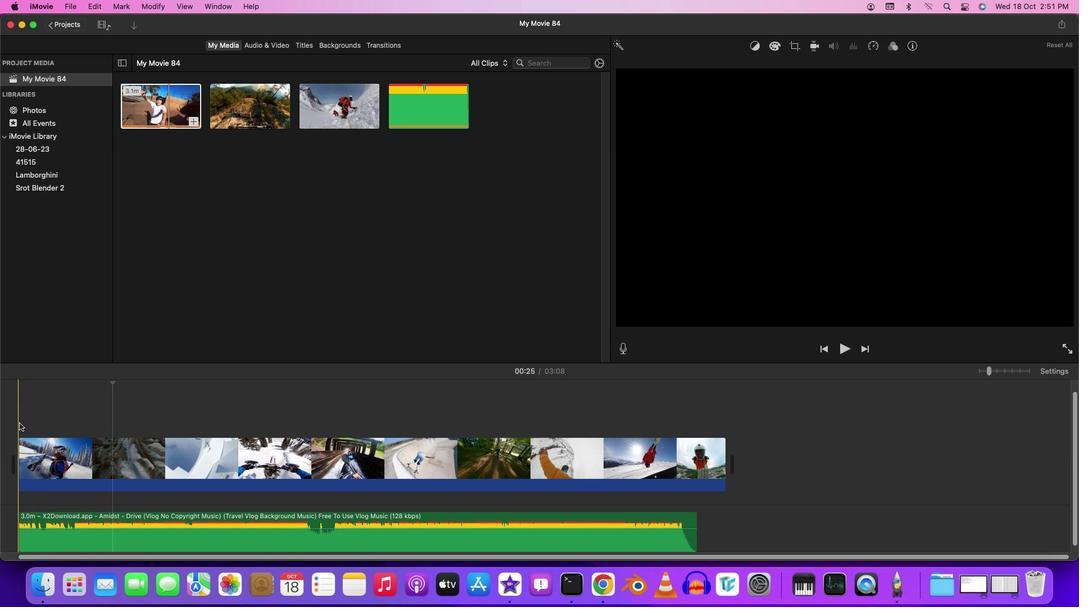 
Action: Mouse pressed left at (19, 423)
Screenshot: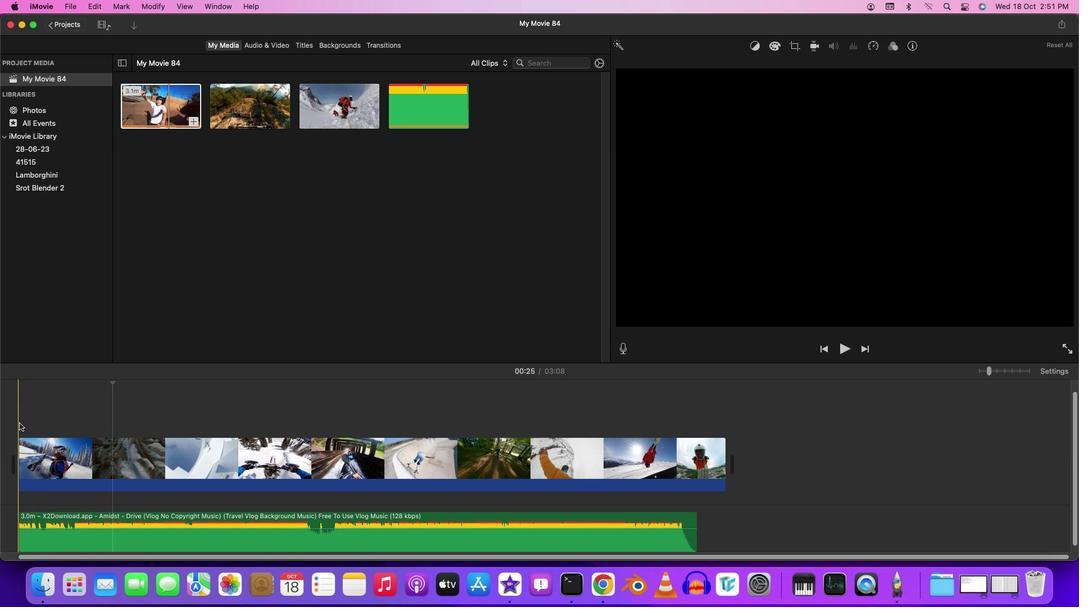 
Action: Mouse moved to (19, 422)
Screenshot: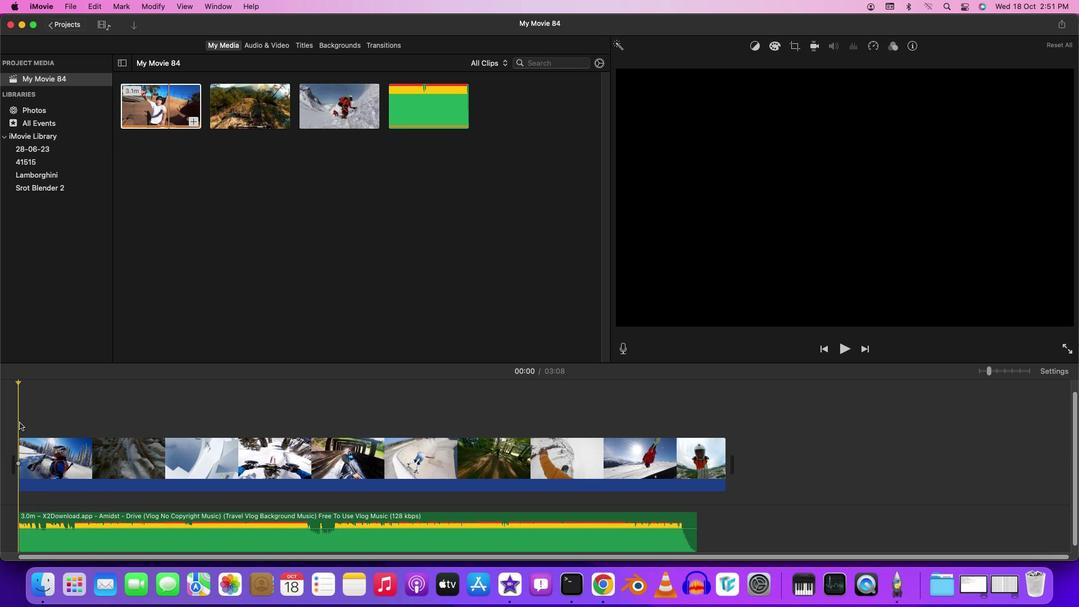 
Action: Key pressed Key.spaceKey.spaceKey.spaceKey.space
Screenshot: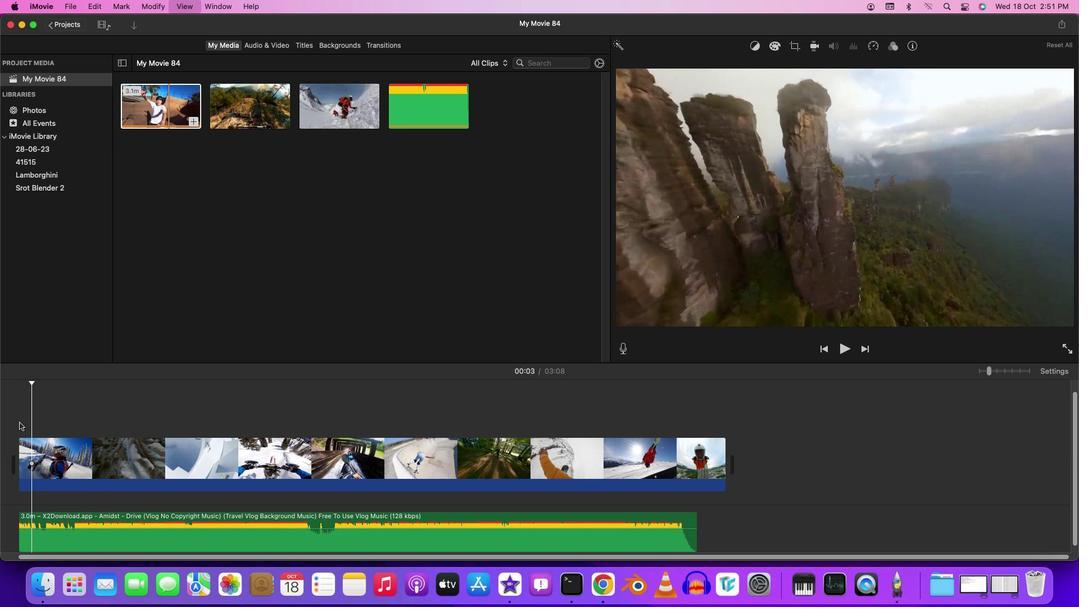 
Action: Mouse moved to (19, 450)
Screenshot: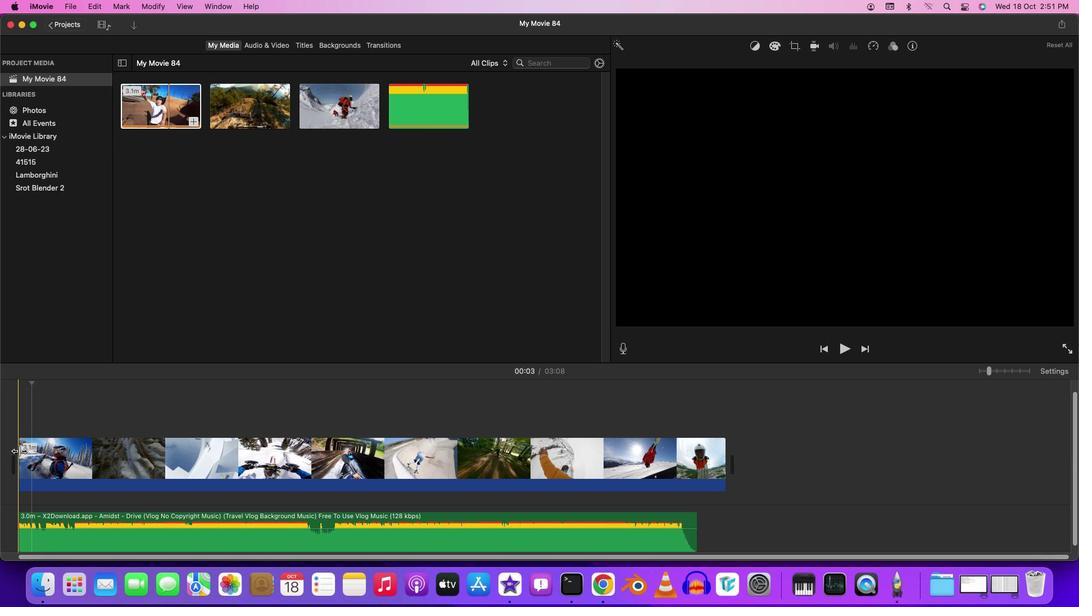 
Action: Mouse pressed left at (19, 450)
Screenshot: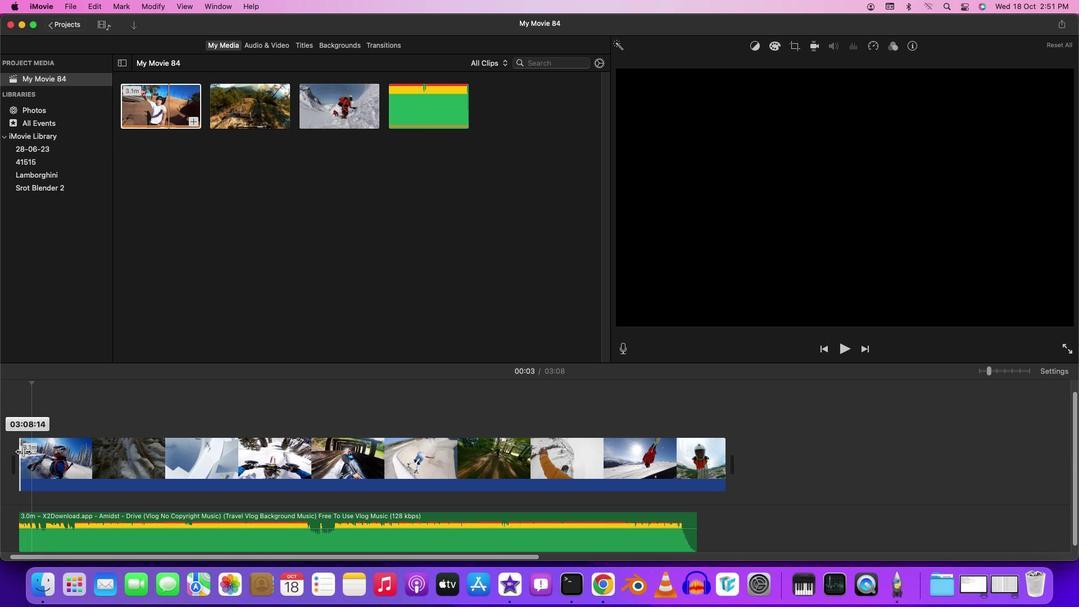 
Action: Mouse moved to (1062, 370)
Screenshot: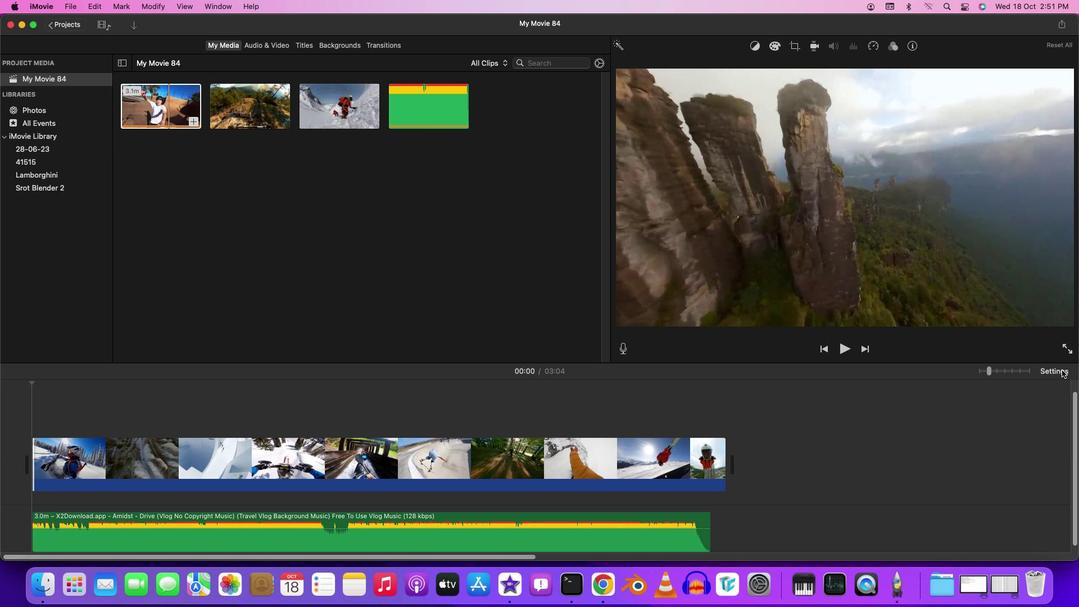 
Action: Mouse pressed left at (1062, 370)
Screenshot: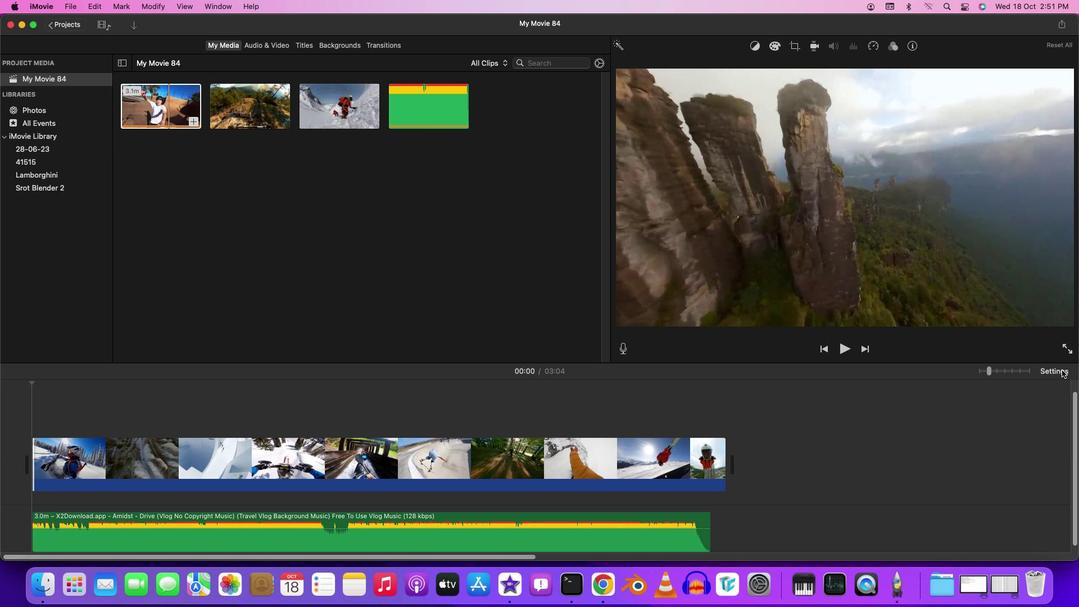 
Action: Mouse moved to (919, 468)
Screenshot: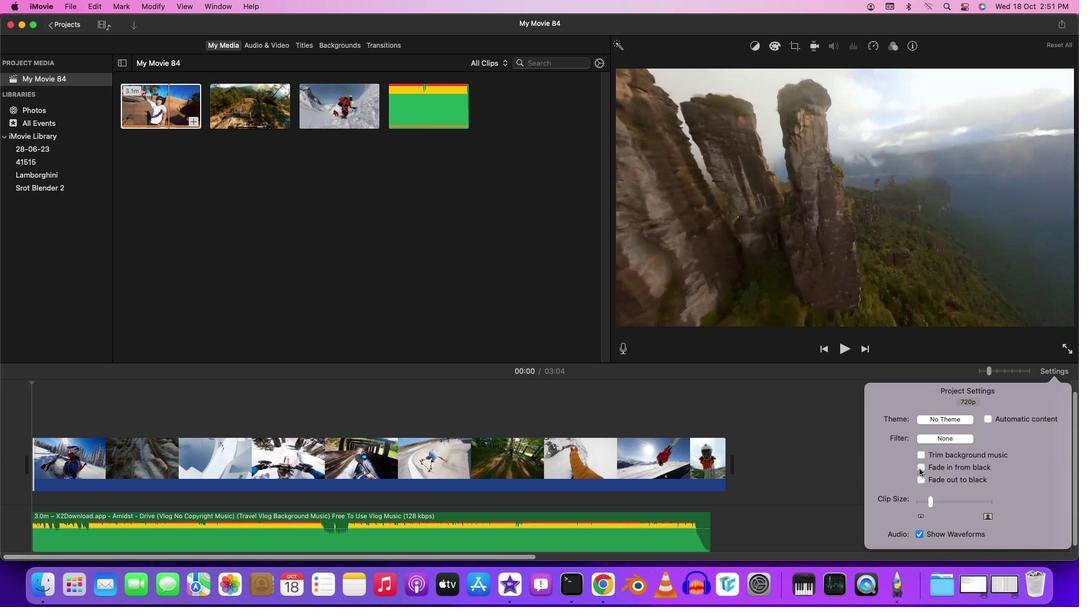 
Action: Mouse pressed left at (919, 468)
Screenshot: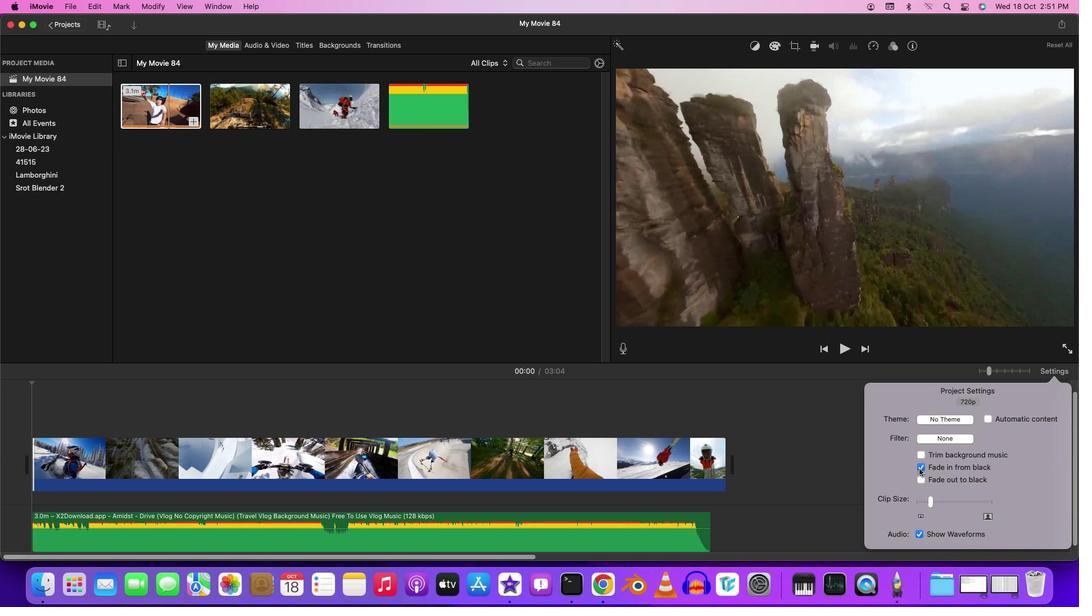 
Action: Mouse moved to (1055, 368)
Screenshot: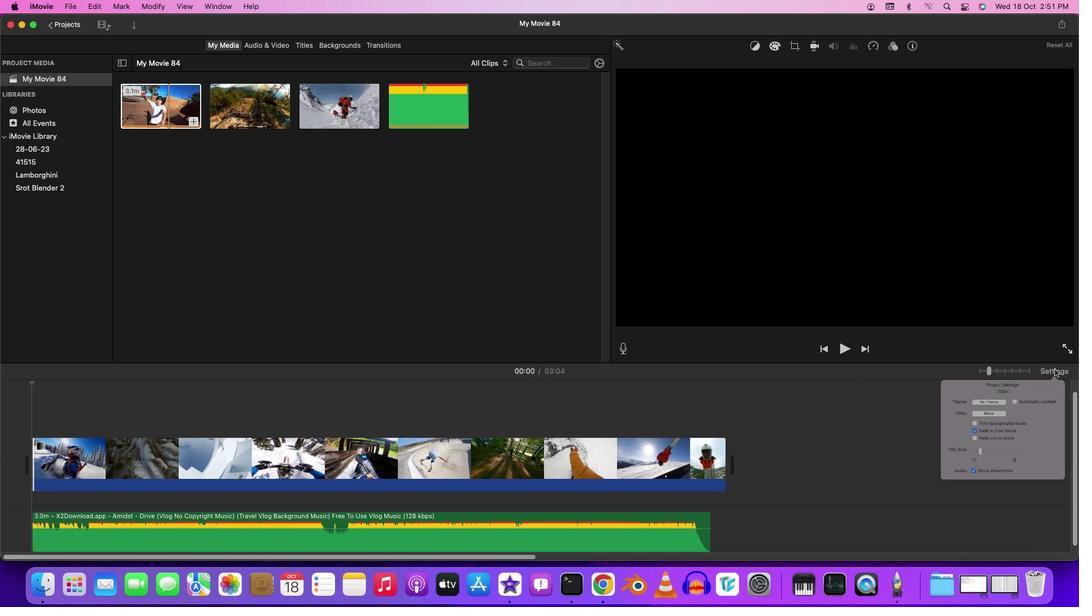 
Action: Mouse pressed left at (1055, 368)
Screenshot: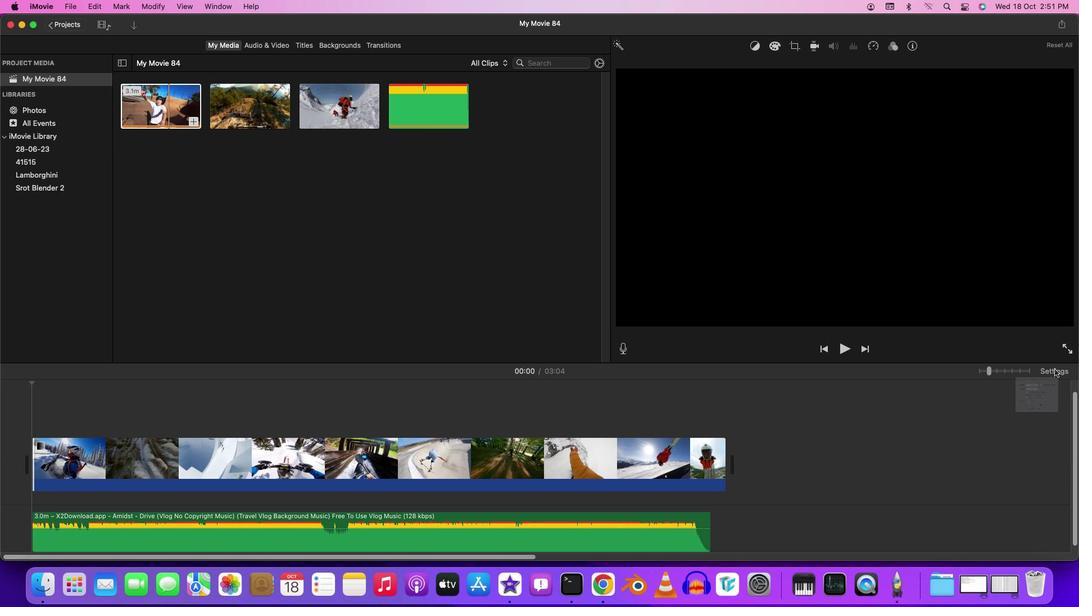 
Action: Mouse moved to (29, 400)
Screenshot: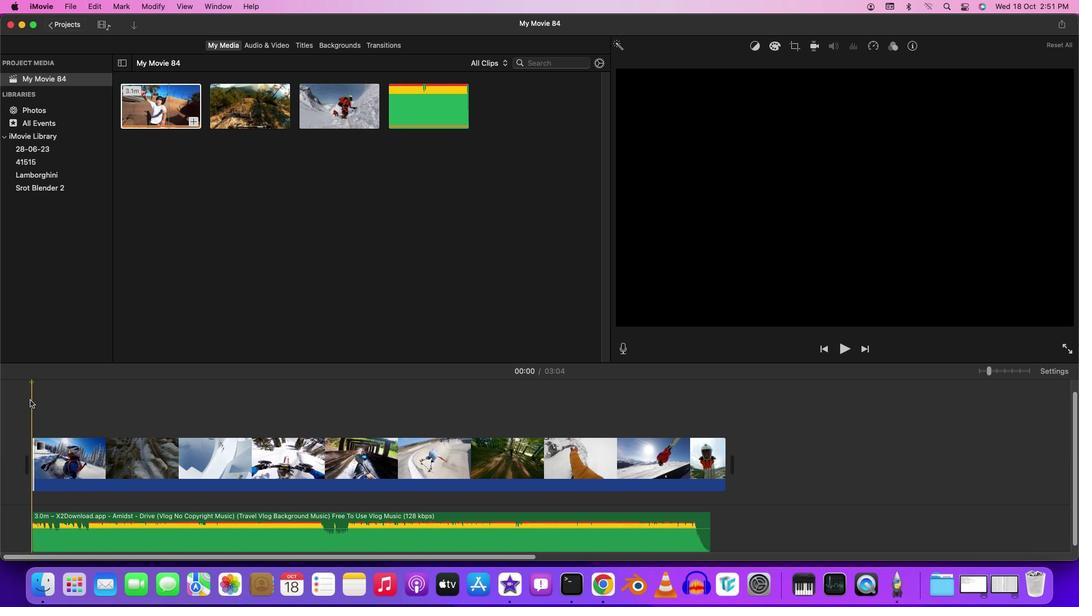 
Action: Mouse pressed left at (29, 400)
Screenshot: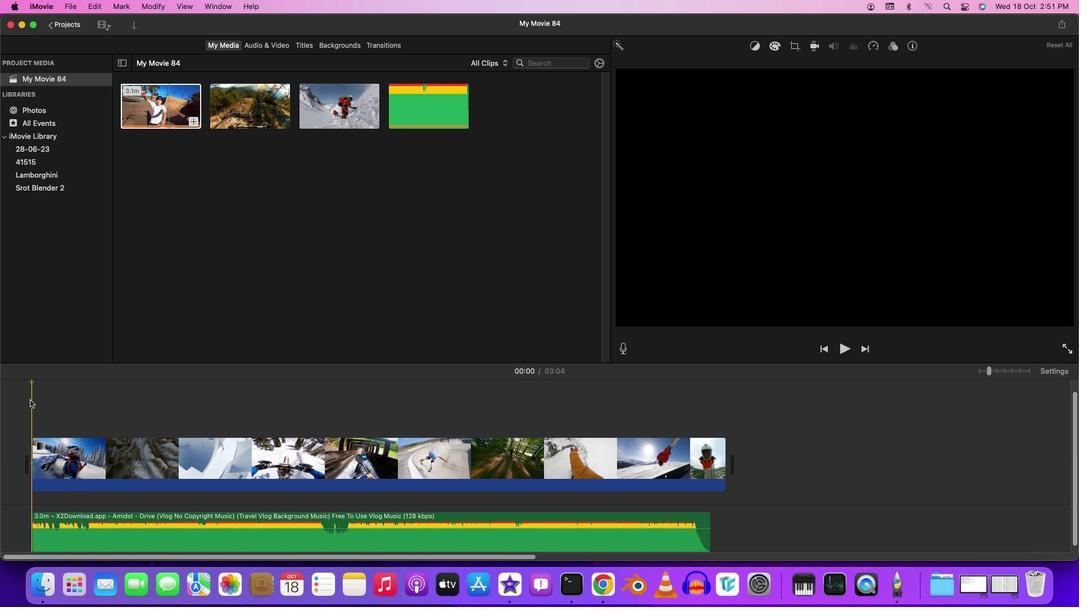 
Action: Mouse moved to (30, 399)
Screenshot: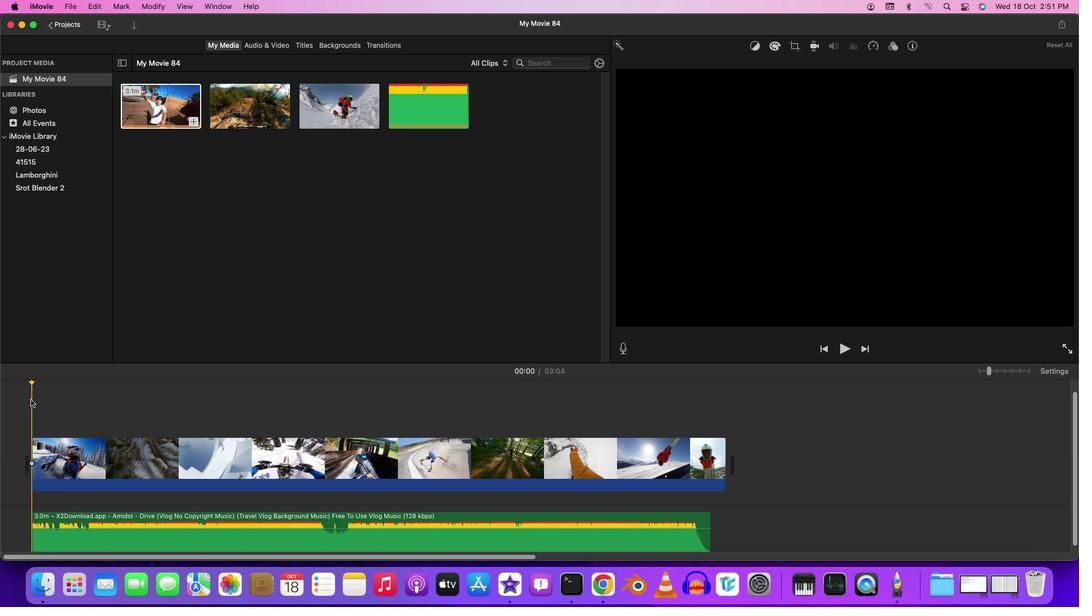 
Action: Key pressed Key.space
Screenshot: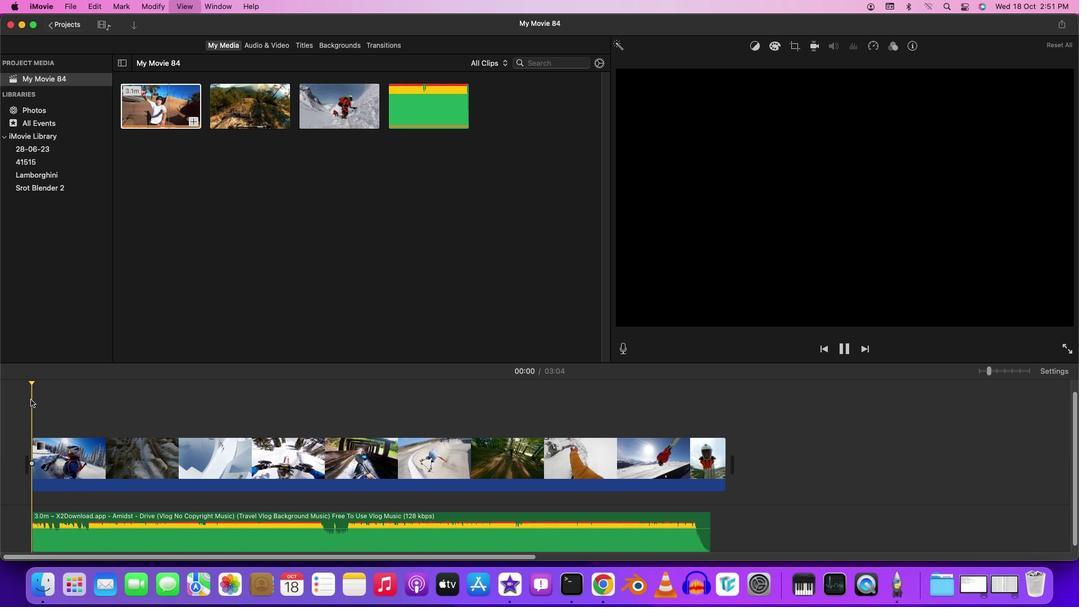 
Action: Mouse moved to (197, 414)
Screenshot: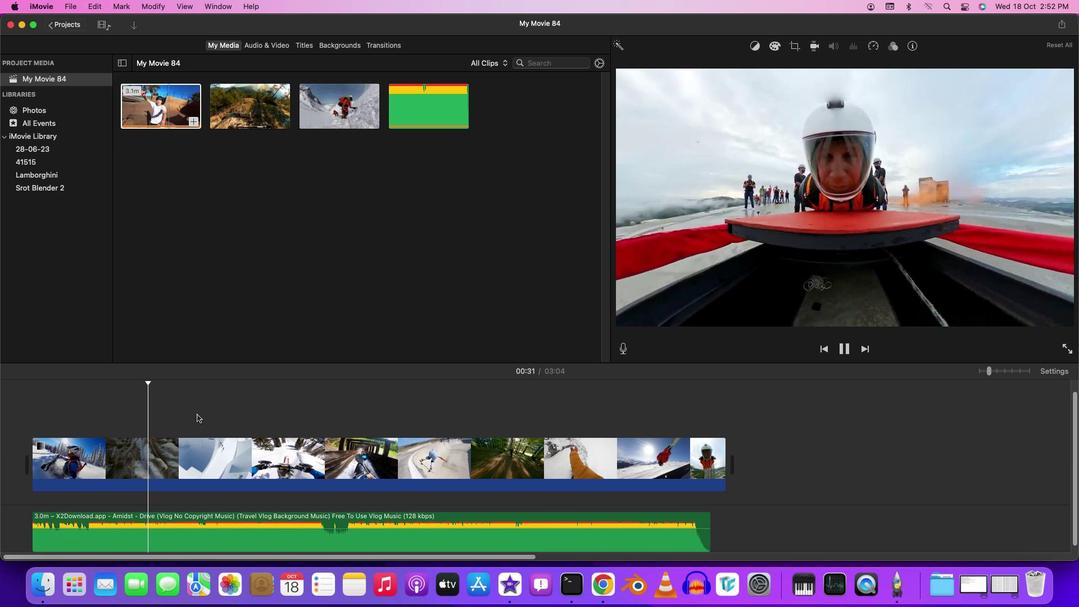
Action: Key pressed Key.space
Screenshot: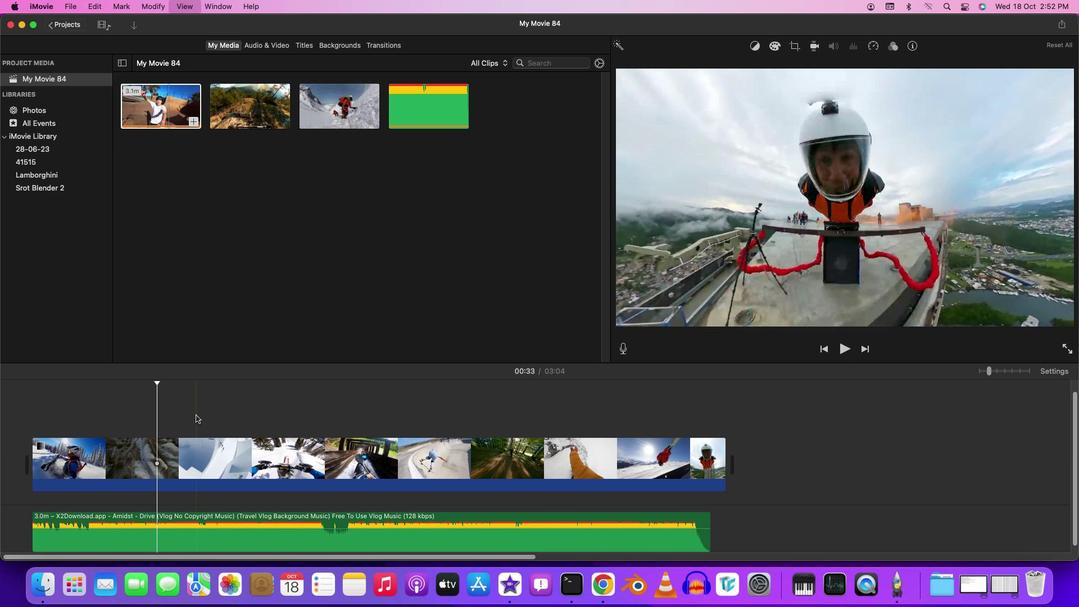
Action: Mouse moved to (142, 399)
Screenshot: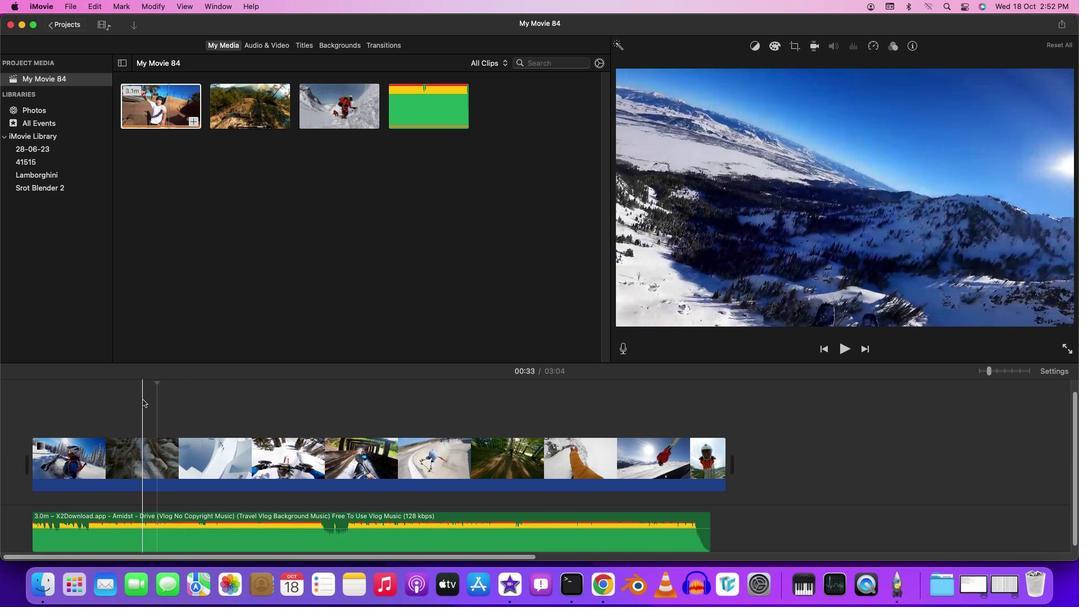 
Action: Mouse pressed left at (142, 399)
Screenshot: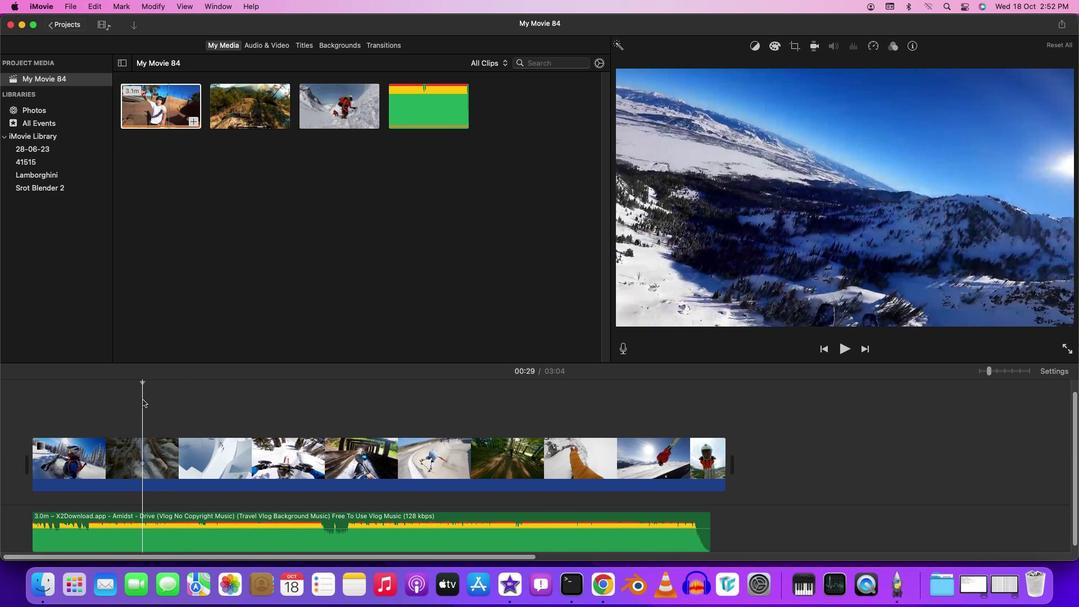 
Action: Key pressed Key.spaceKey.space
Screenshot: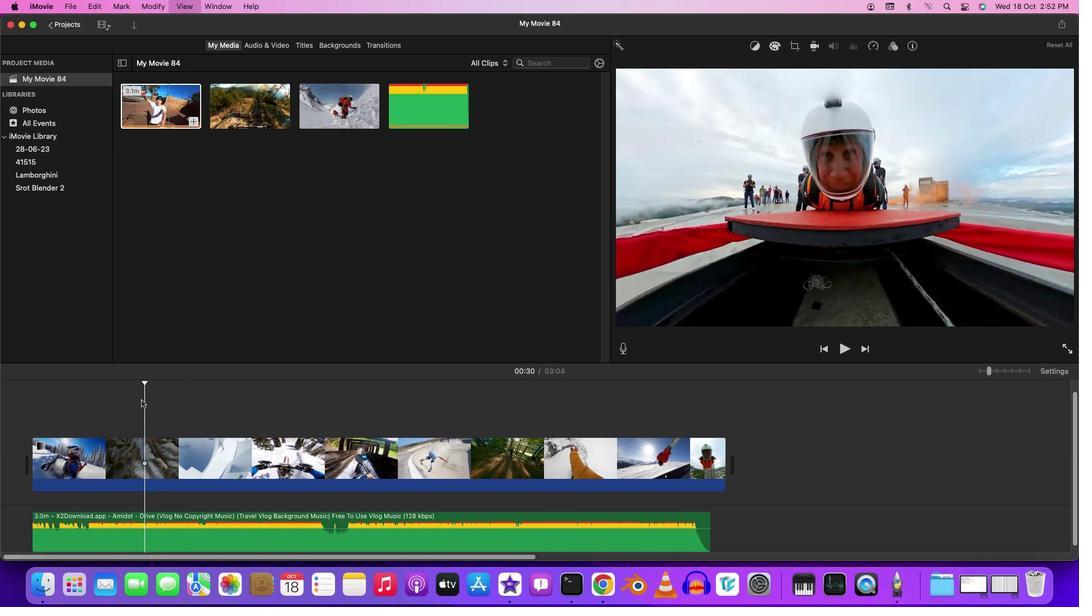 
Action: Mouse moved to (136, 400)
Screenshot: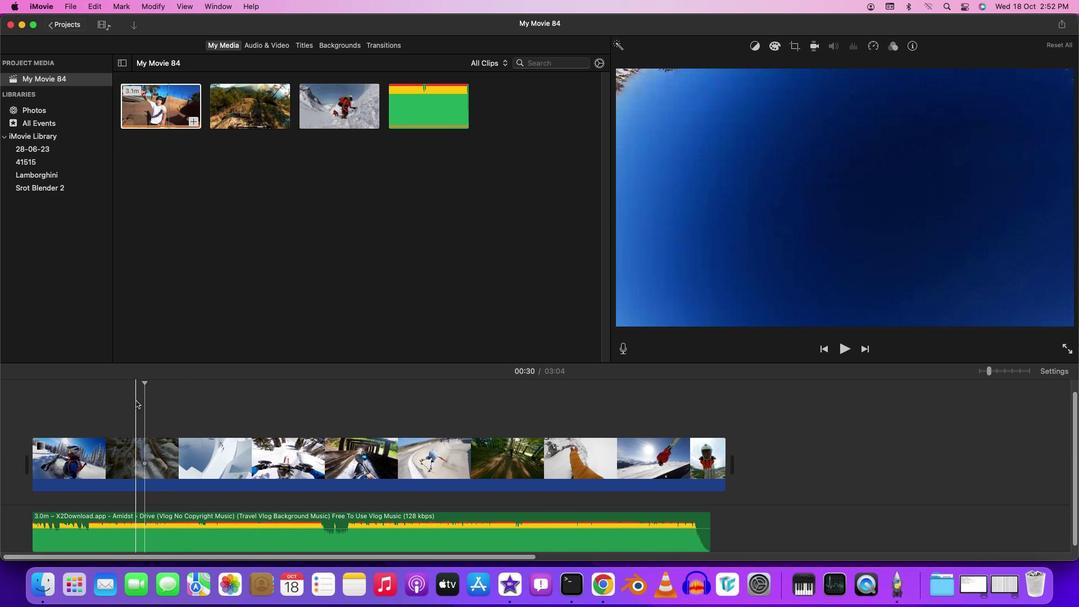 
Action: Mouse pressed left at (136, 400)
Screenshot: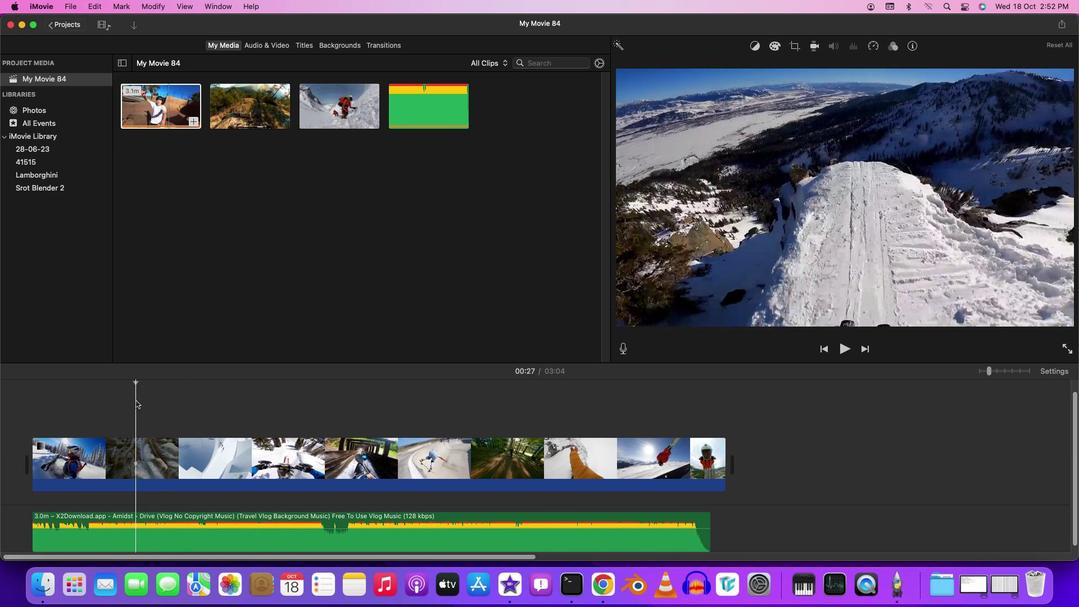 
Action: Key pressed Key.spaceKey.spaceKey.leftKey.leftKey.leftKey.leftKey.leftKey.leftKey.leftKey.leftKey.leftKey.leftKey.leftKey.leftKey.leftKey.leftKey.leftKey.leftKey.leftKey.leftKey.leftKey.left
Screenshot: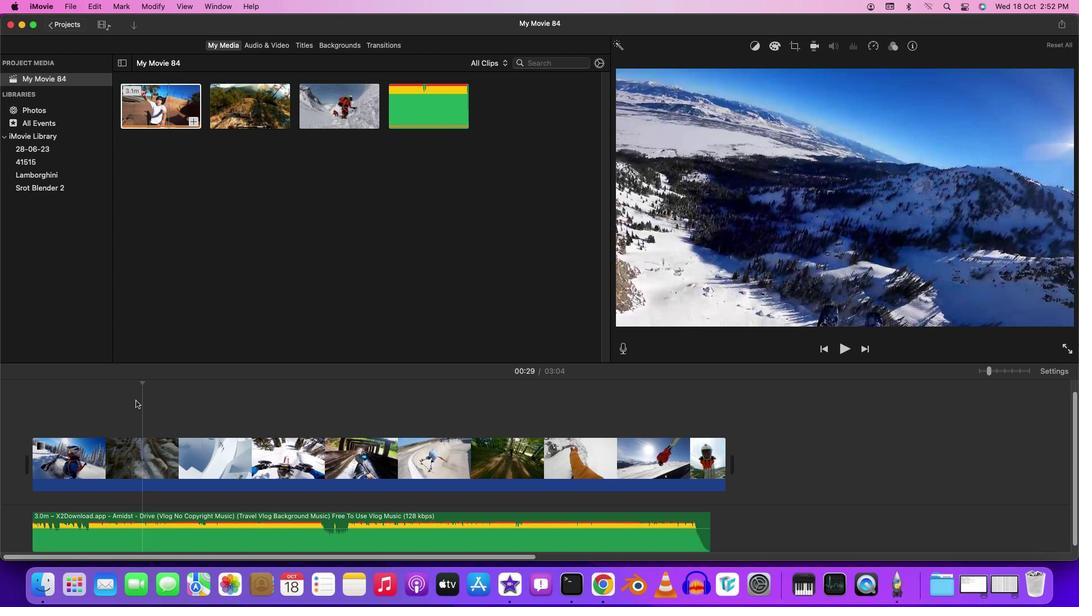 
Action: Mouse moved to (143, 459)
Screenshot: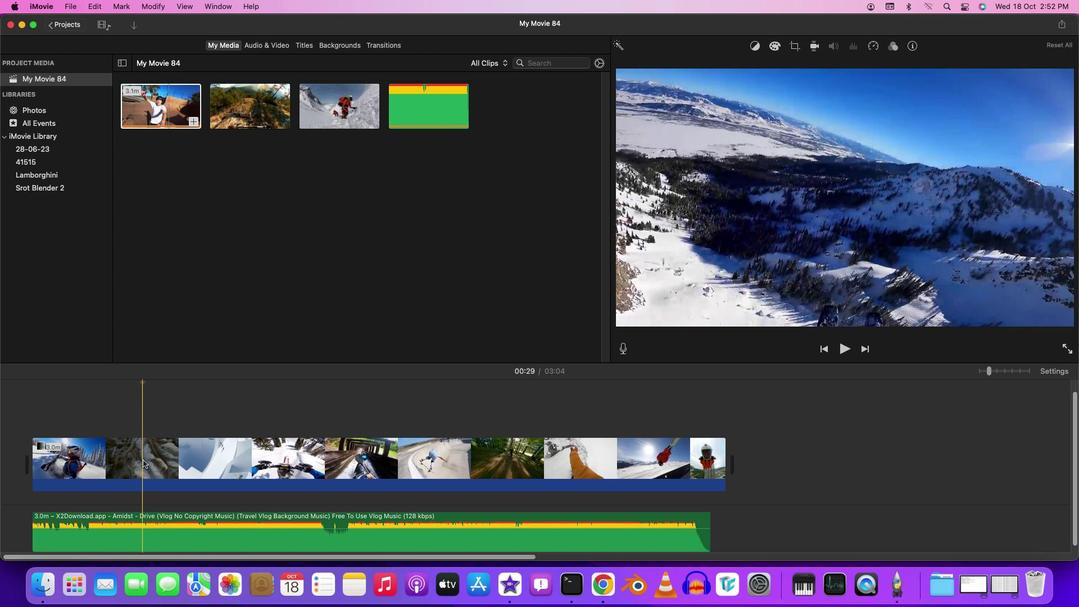 
Action: Mouse pressed left at (143, 459)
Screenshot: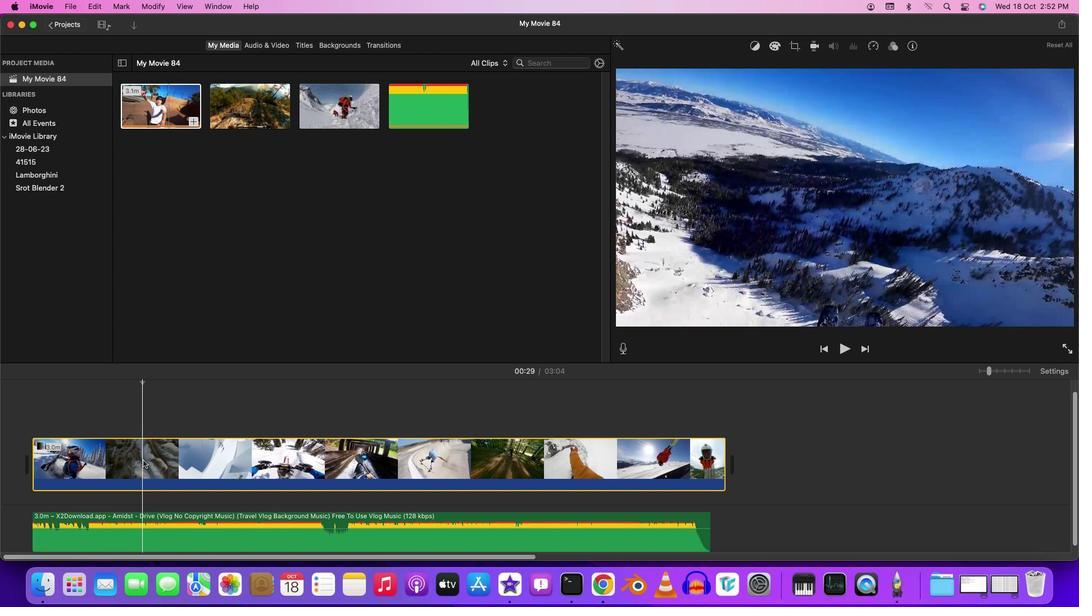 
Action: Mouse moved to (143, 459)
Screenshot: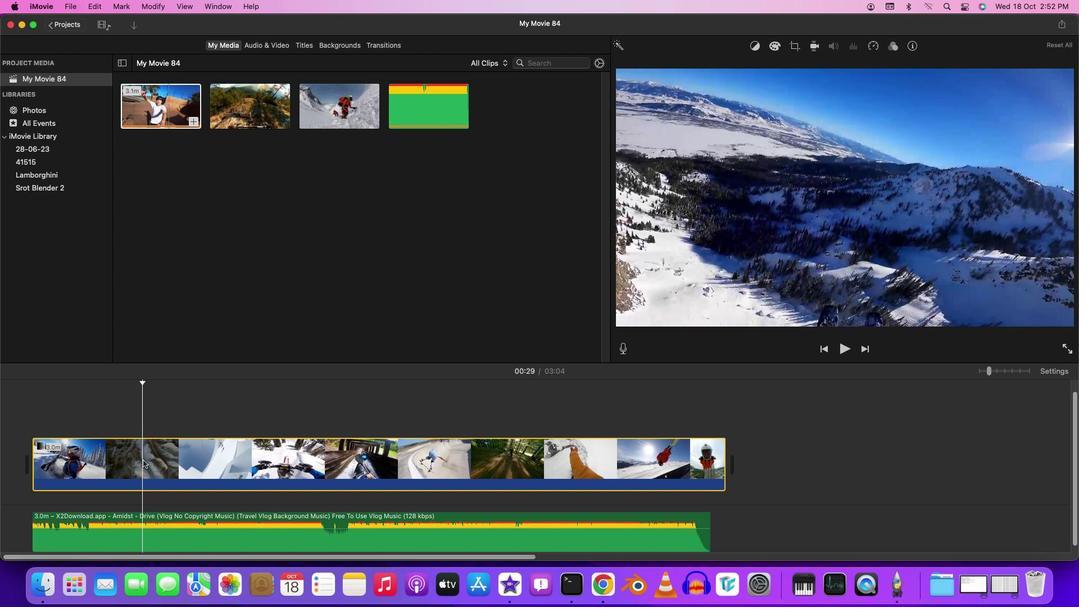 
Action: Key pressed Key.cmd'b'
Screenshot: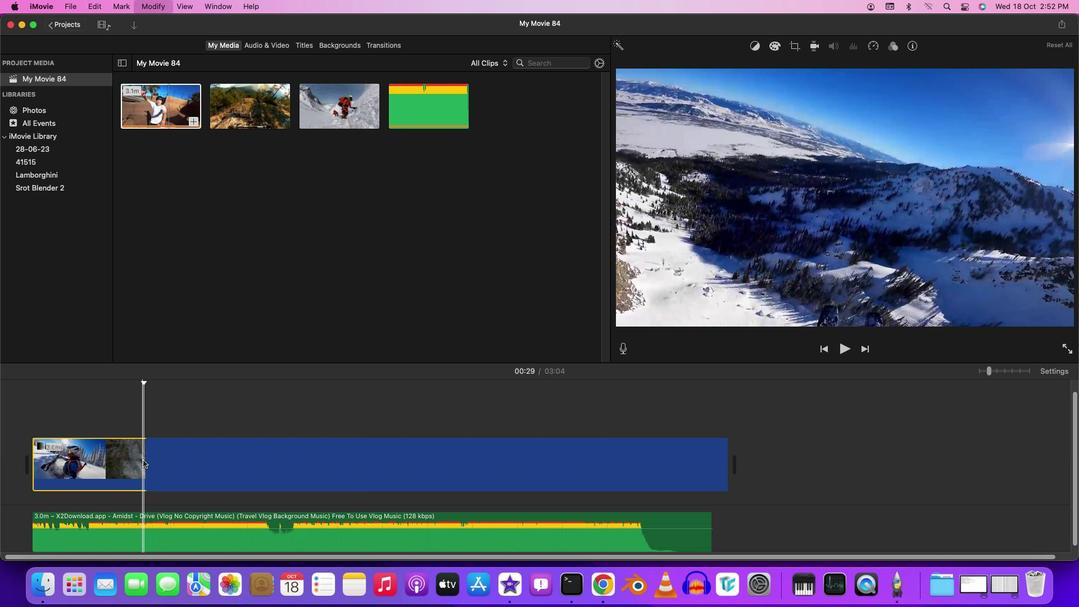 
Action: Mouse moved to (175, 460)
Screenshot: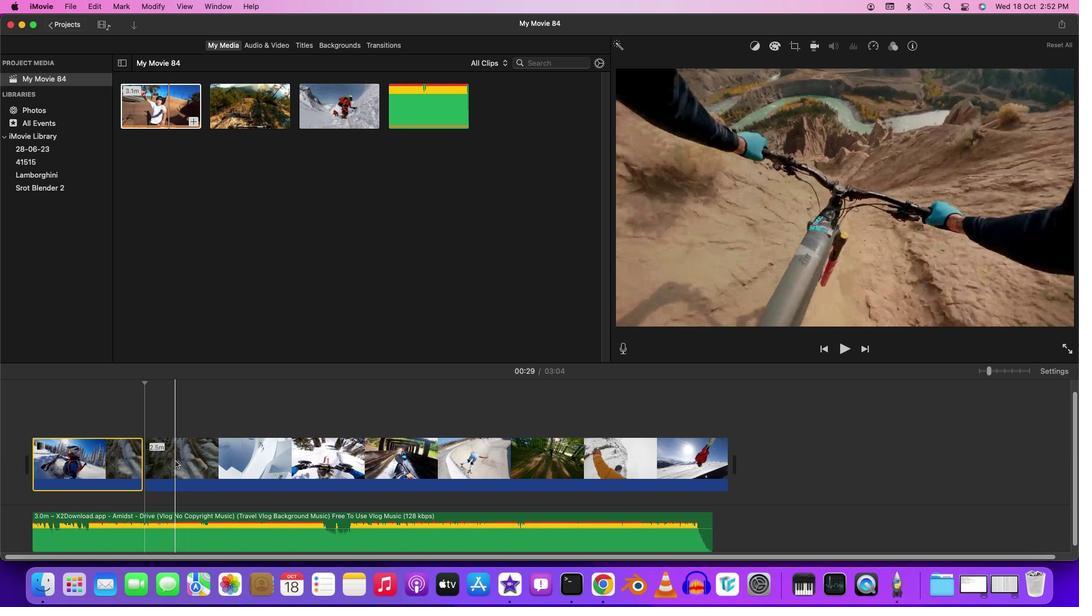 
Action: Mouse pressed left at (175, 460)
Screenshot: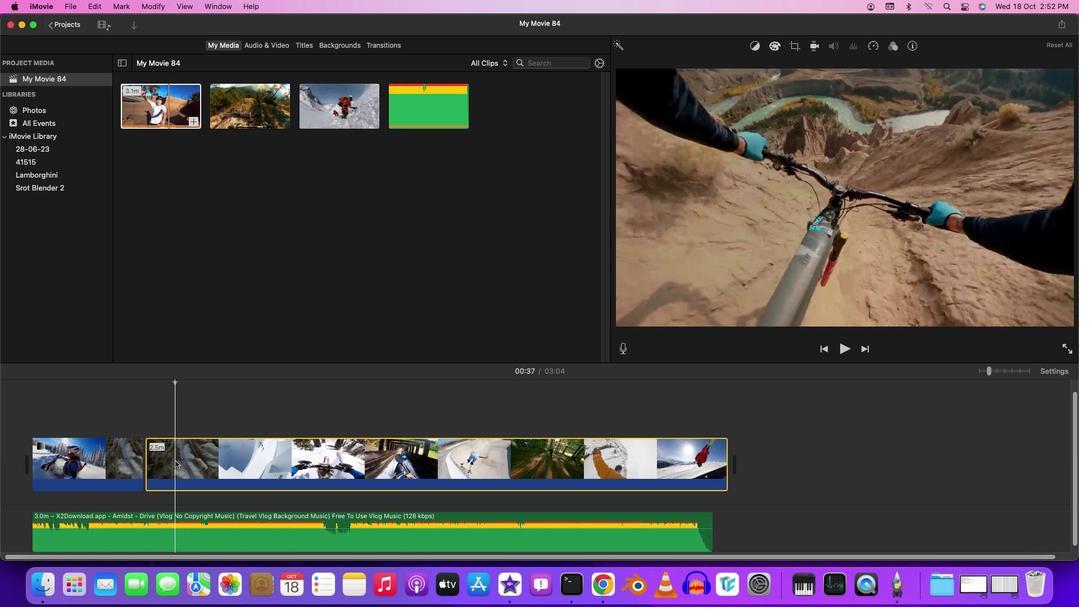 
Action: Mouse pressed right at (175, 460)
Screenshot: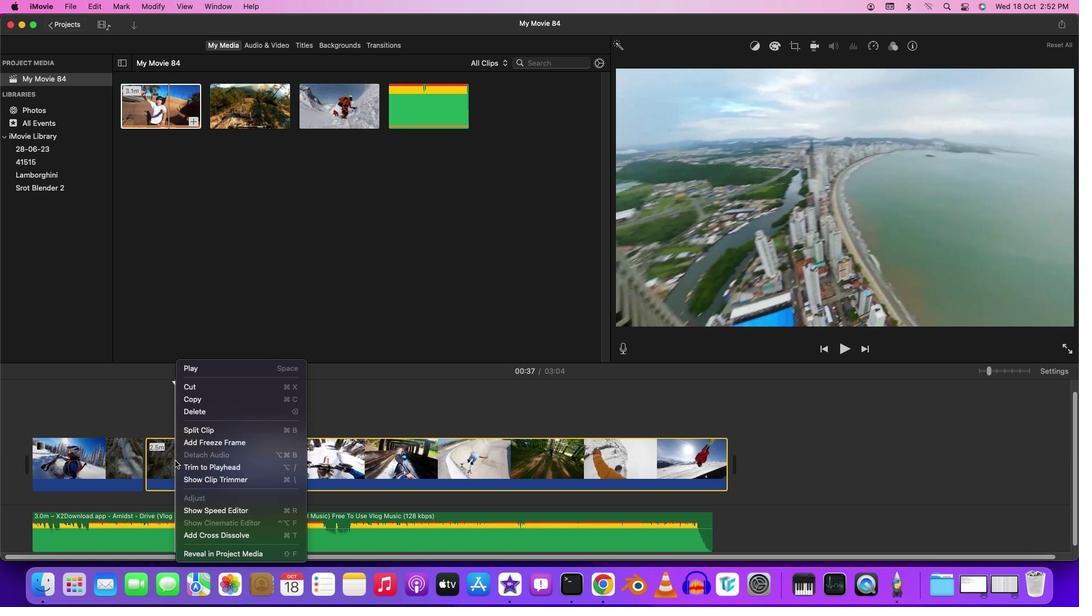 
Action: Mouse moved to (206, 414)
Screenshot: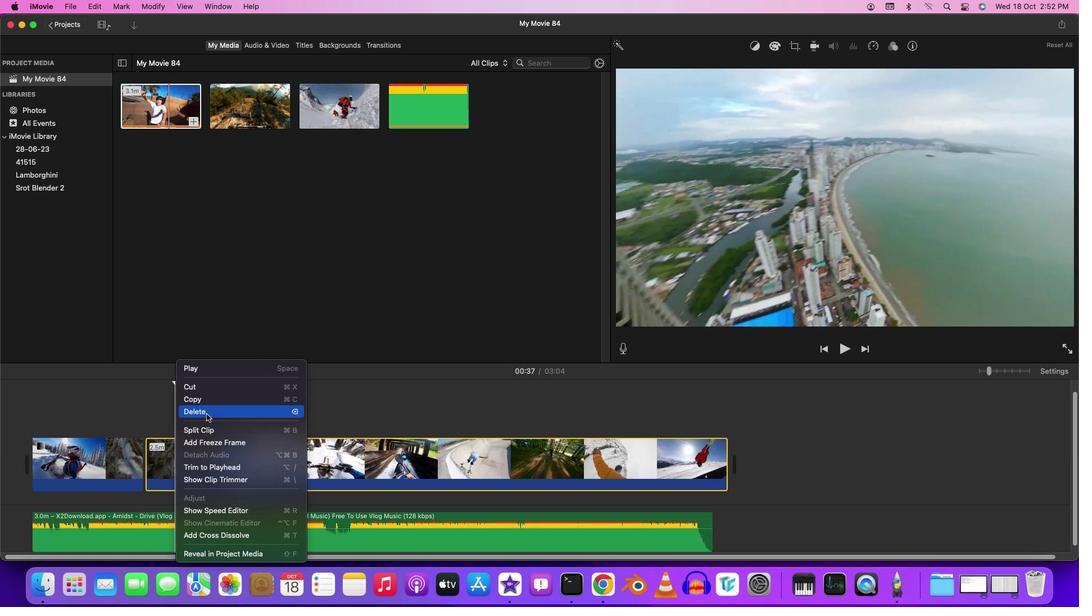 
Action: Mouse pressed left at (206, 414)
Screenshot: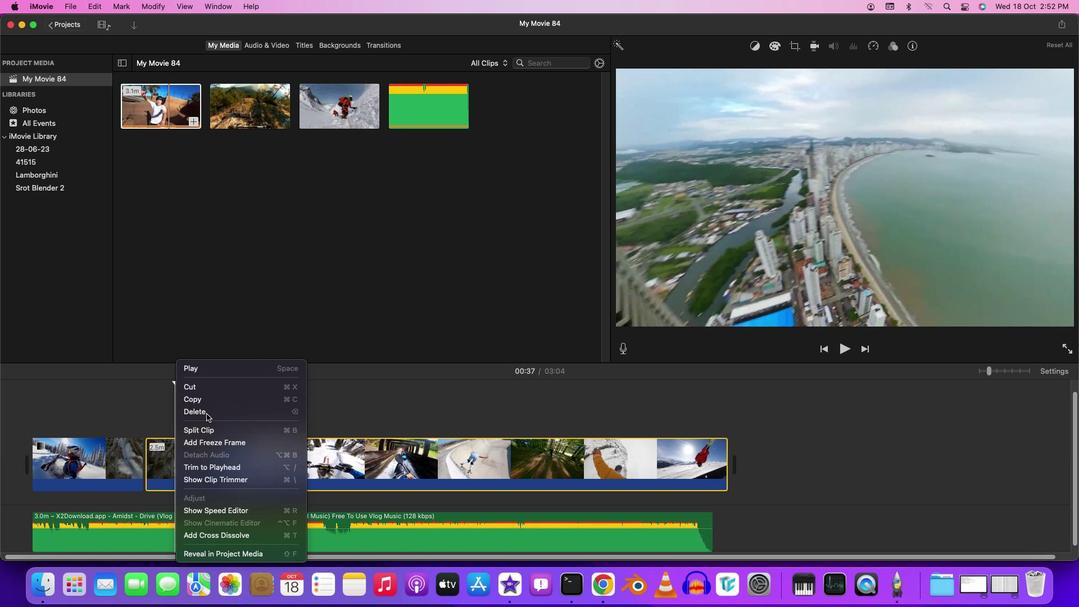 
Action: Mouse moved to (340, 121)
Screenshot: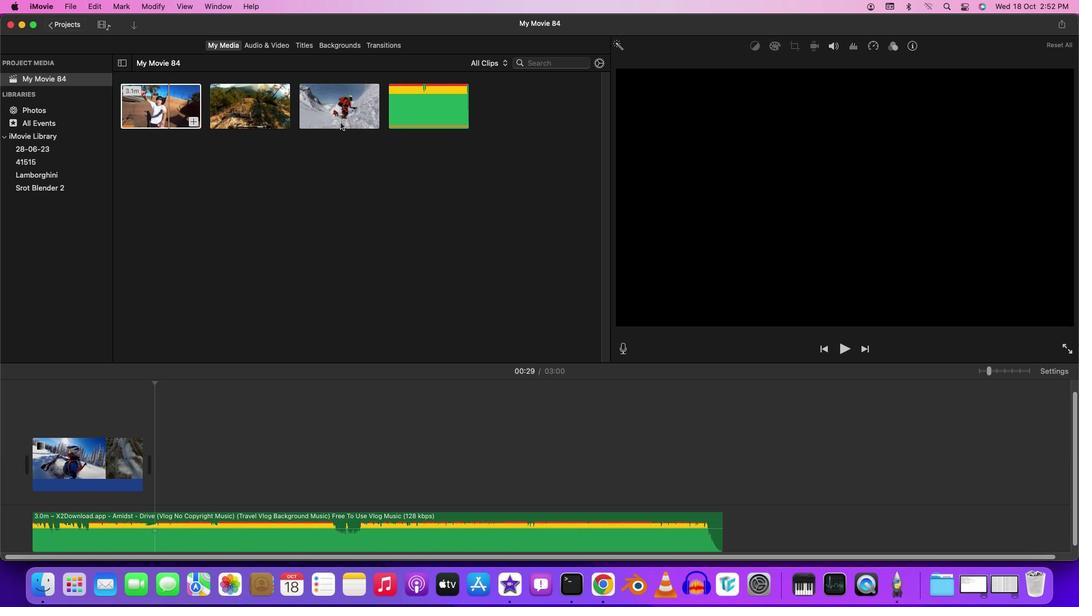 
Action: Mouse pressed left at (340, 121)
Screenshot: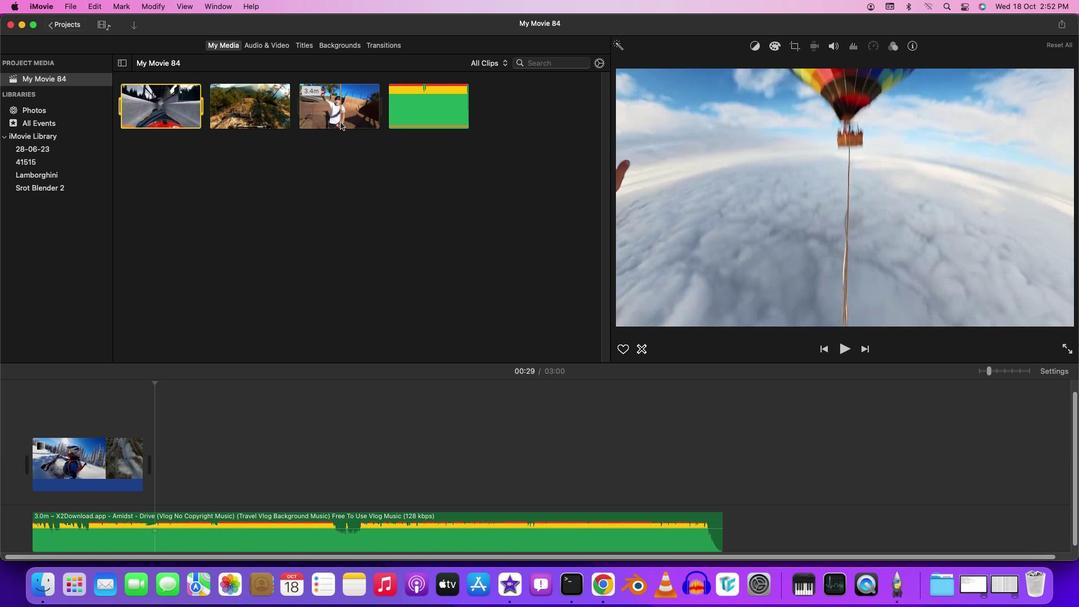 
Action: Mouse moved to (323, 110)
Screenshot: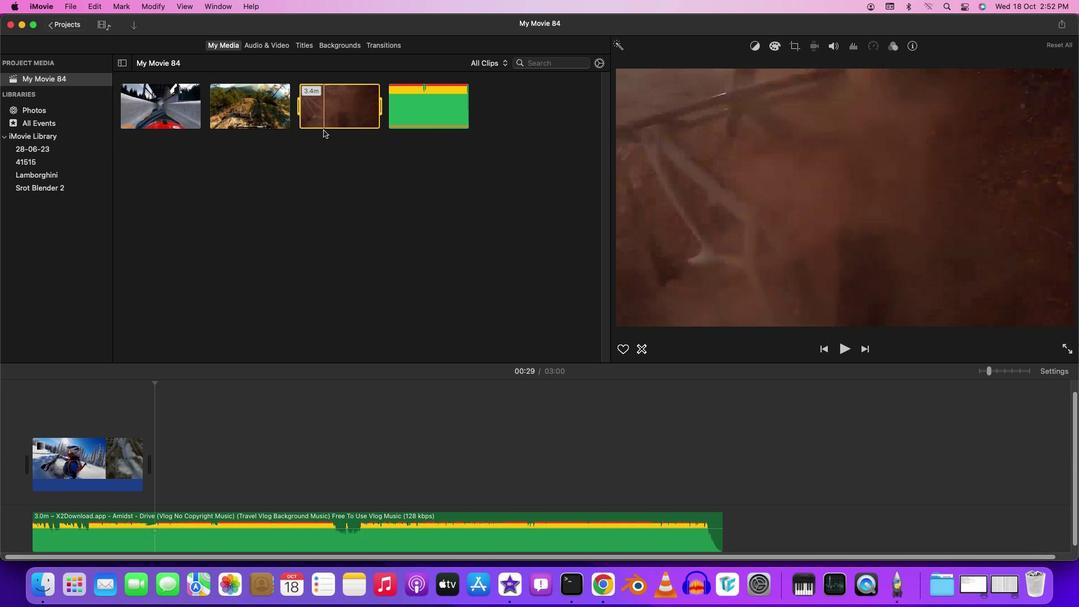 
Action: Mouse pressed left at (323, 110)
Screenshot: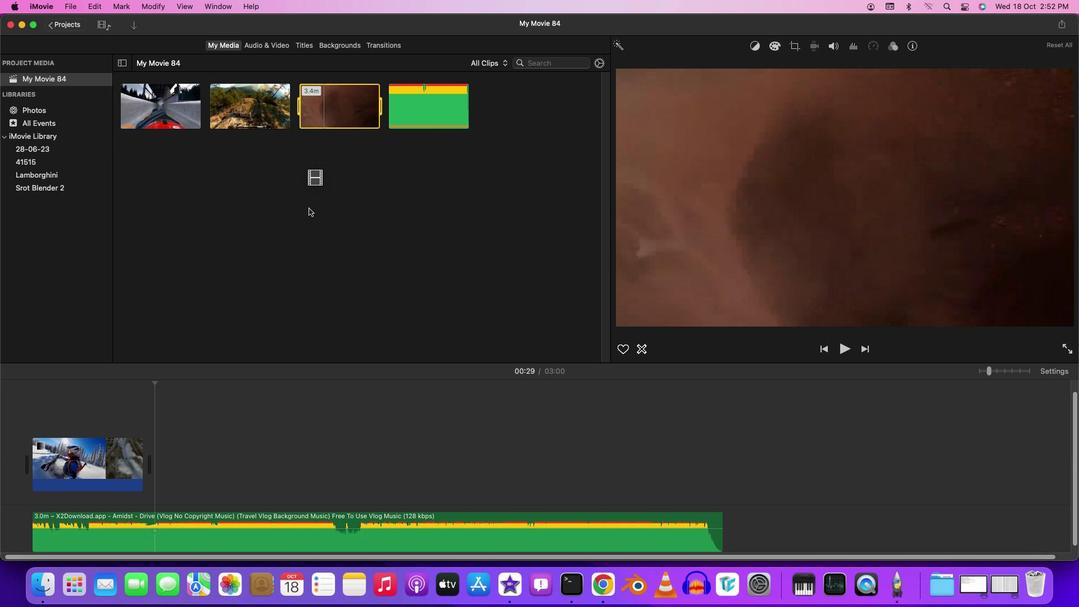 
Action: Mouse moved to (186, 464)
Screenshot: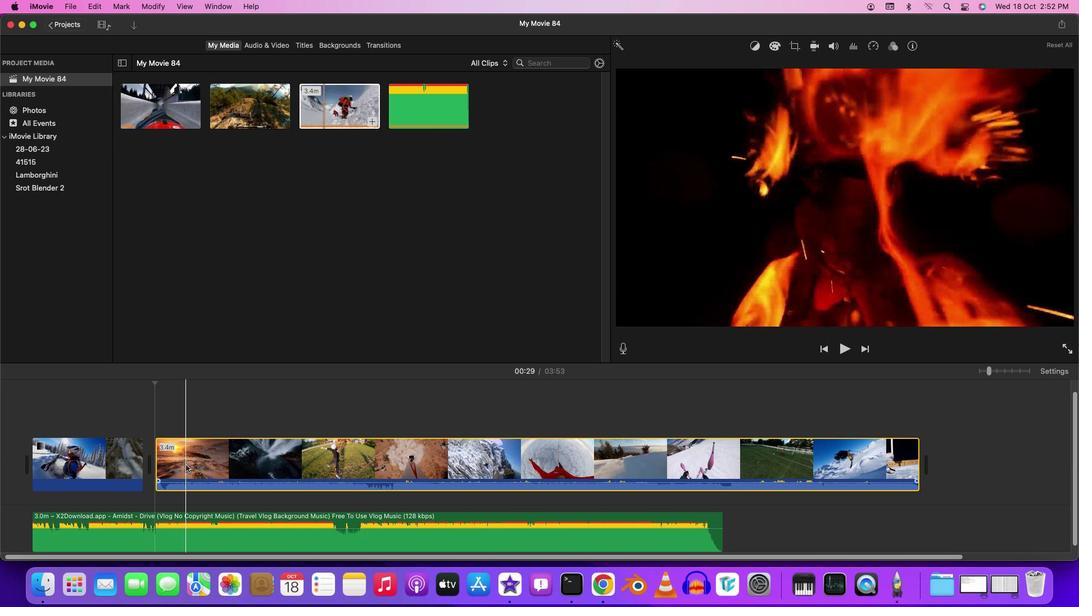 
Action: Mouse pressed left at (186, 464)
Screenshot: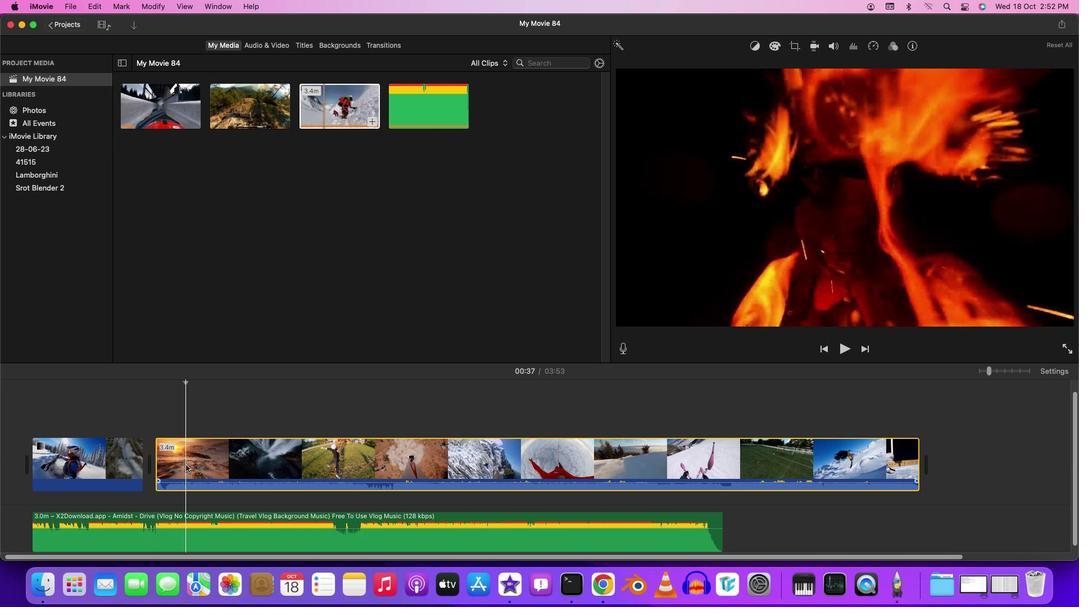 
Action: Mouse pressed right at (186, 464)
Screenshot: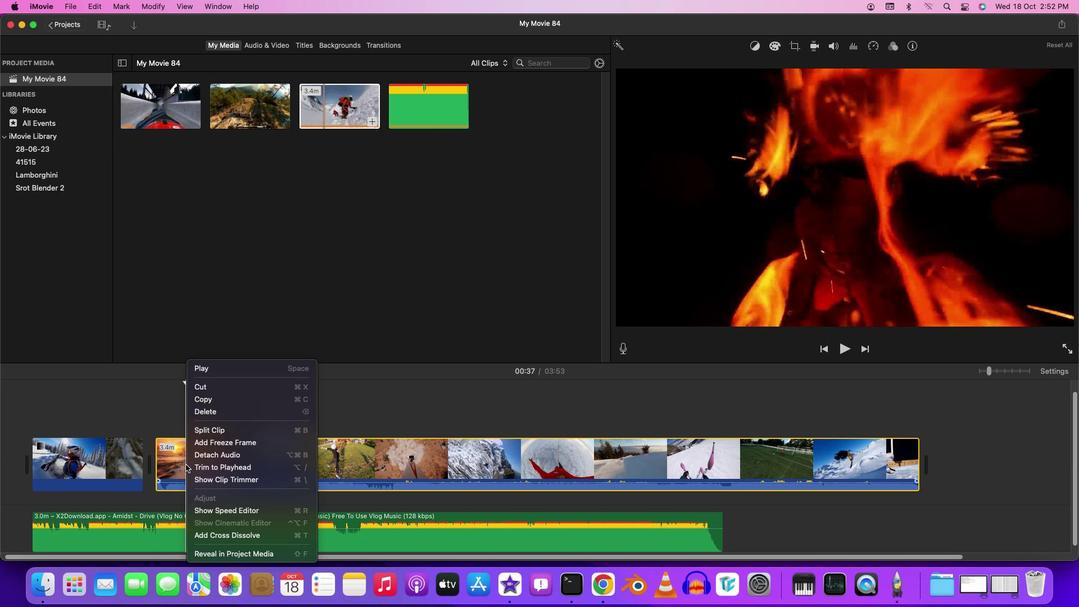 
Action: Mouse moved to (228, 454)
Screenshot: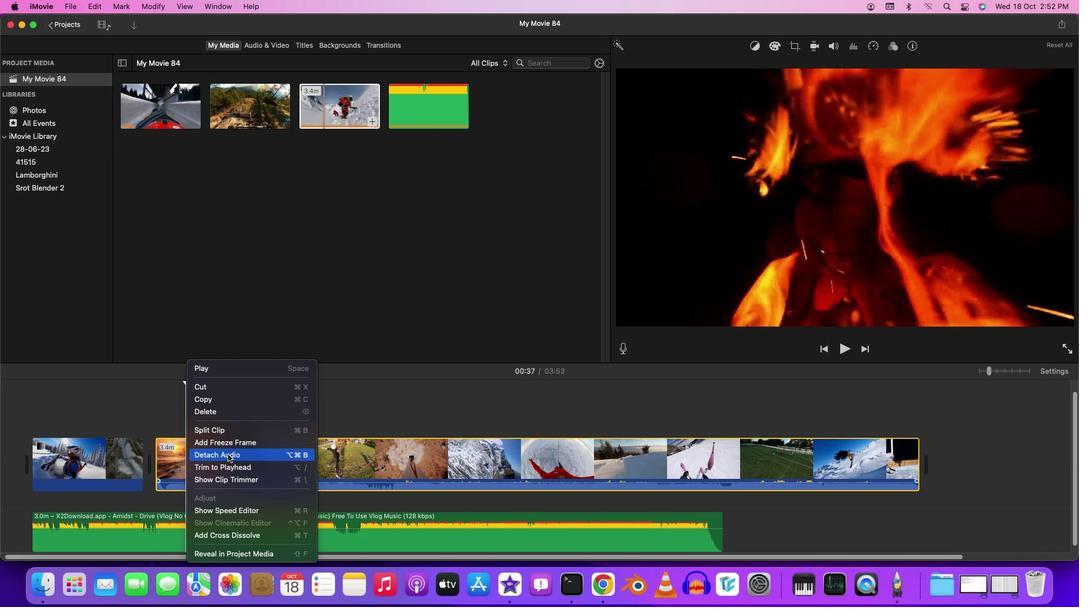 
Action: Mouse pressed left at (228, 454)
Screenshot: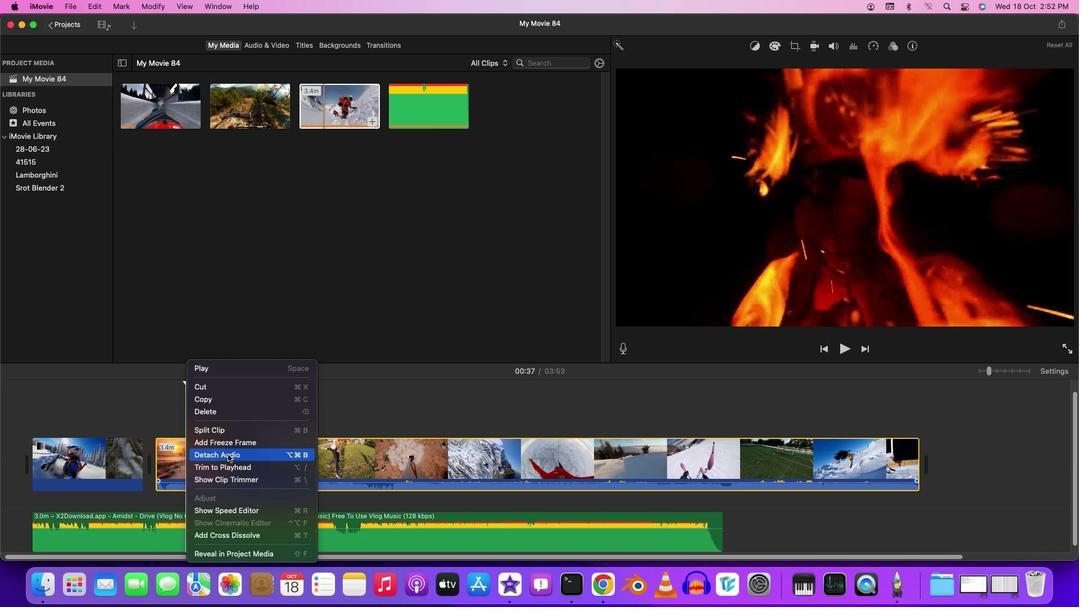 
Action: Mouse moved to (229, 501)
Screenshot: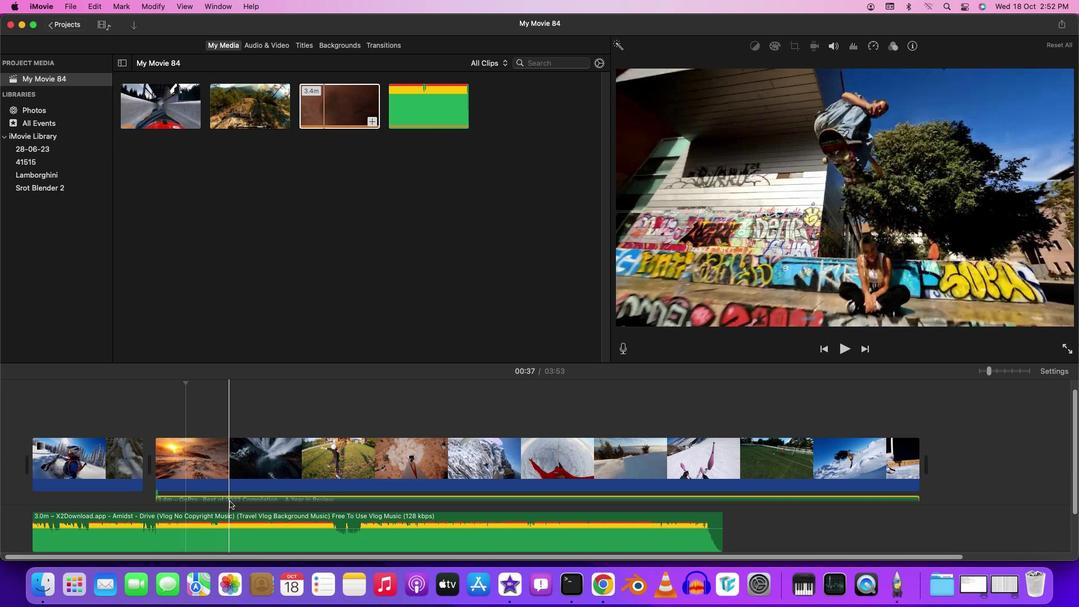 
Action: Mouse pressed left at (229, 501)
Screenshot: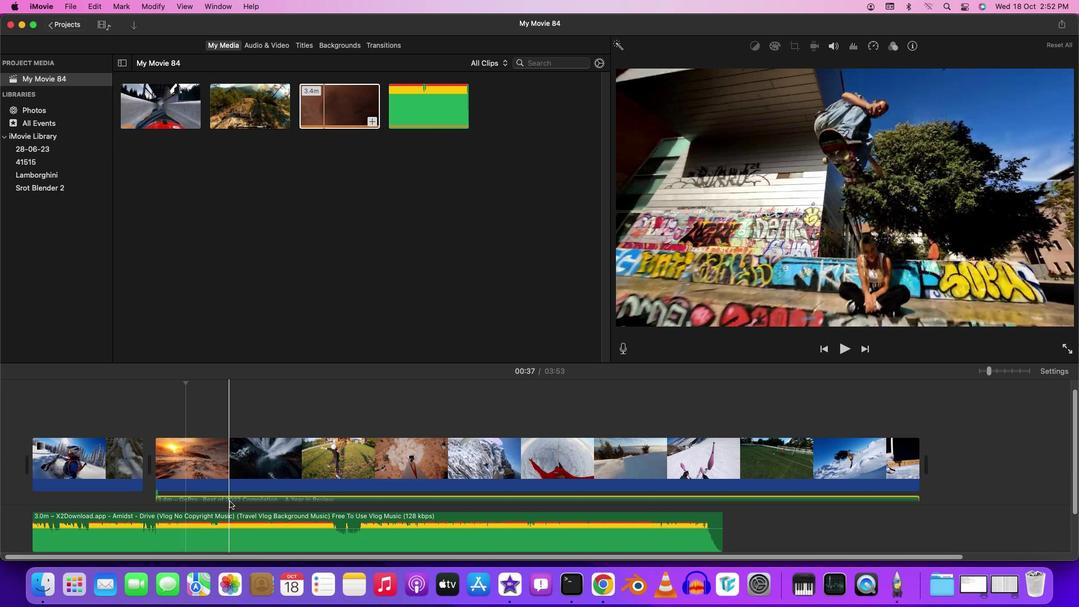 
Action: Mouse moved to (229, 500)
Screenshot: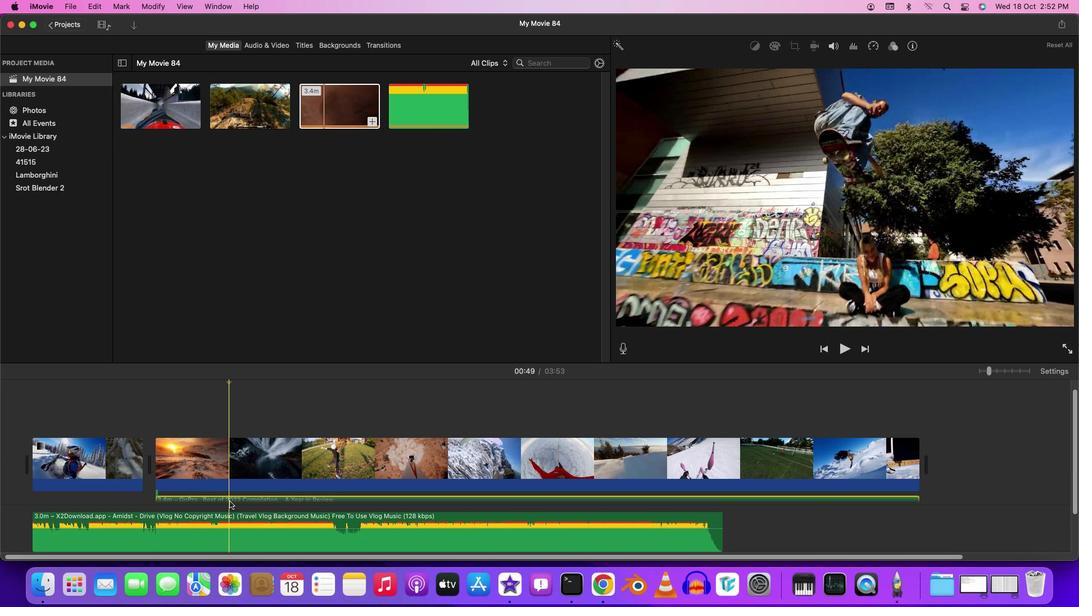 
Action: Mouse pressed right at (229, 500)
Screenshot: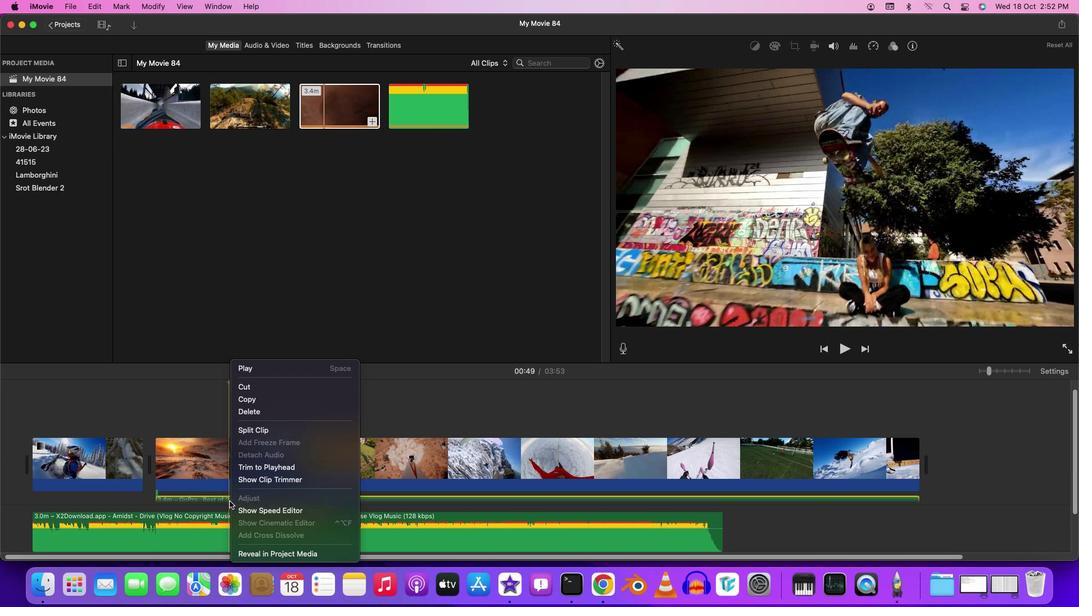 
Action: Mouse moved to (261, 408)
Screenshot: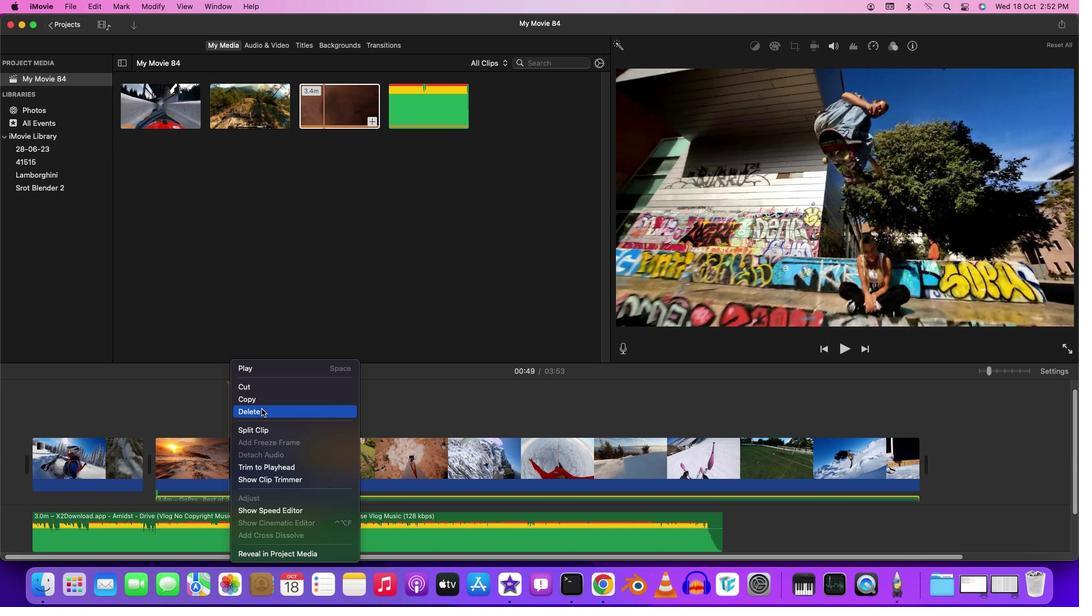 
Action: Mouse pressed left at (261, 408)
Screenshot: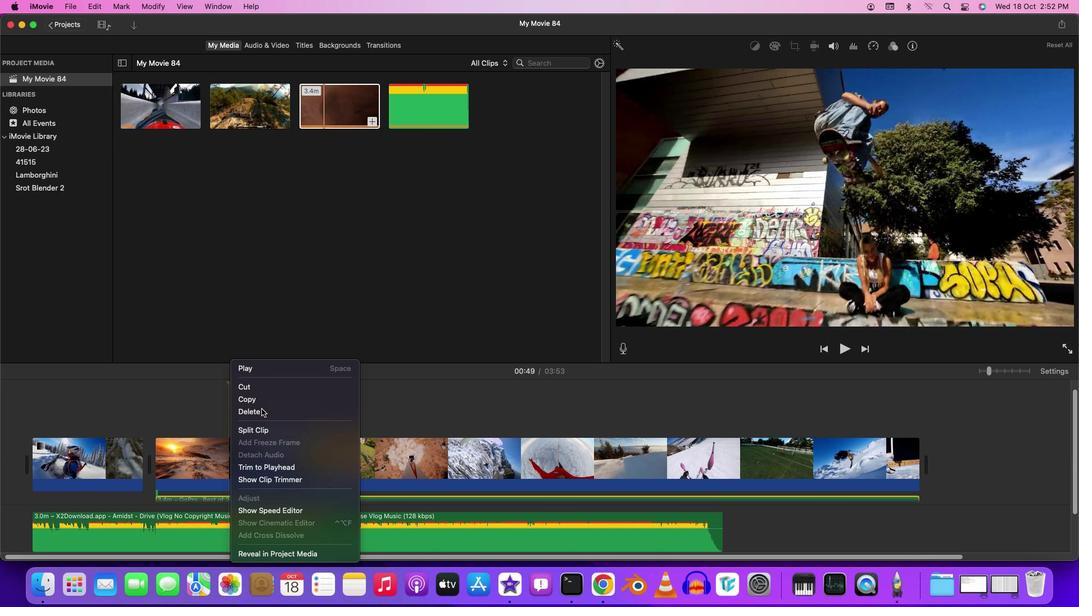 
Action: Mouse moved to (385, 44)
Screenshot: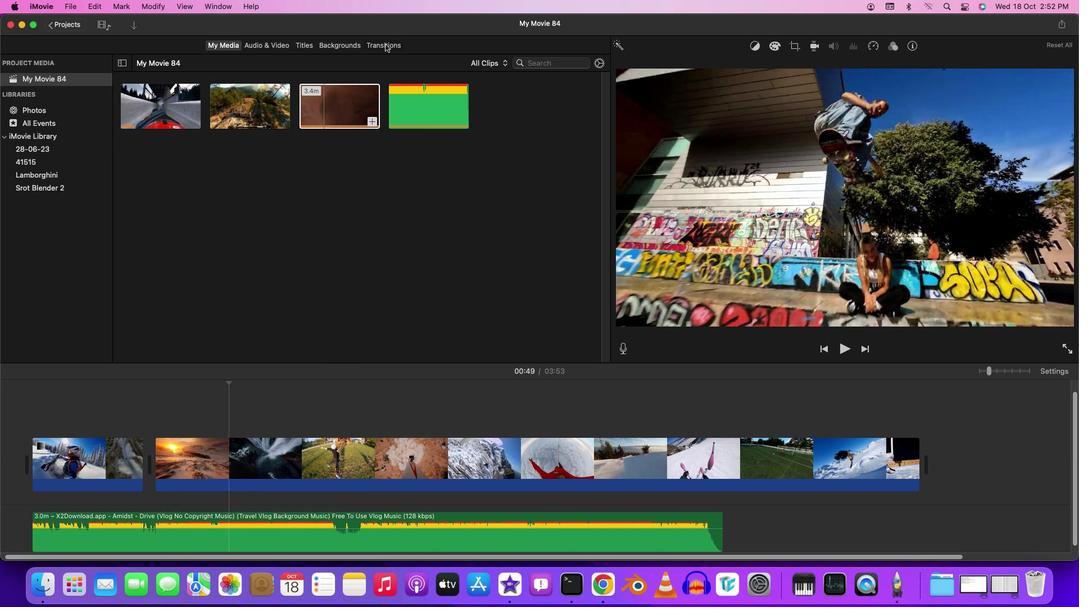 
Action: Mouse pressed left at (385, 44)
Screenshot: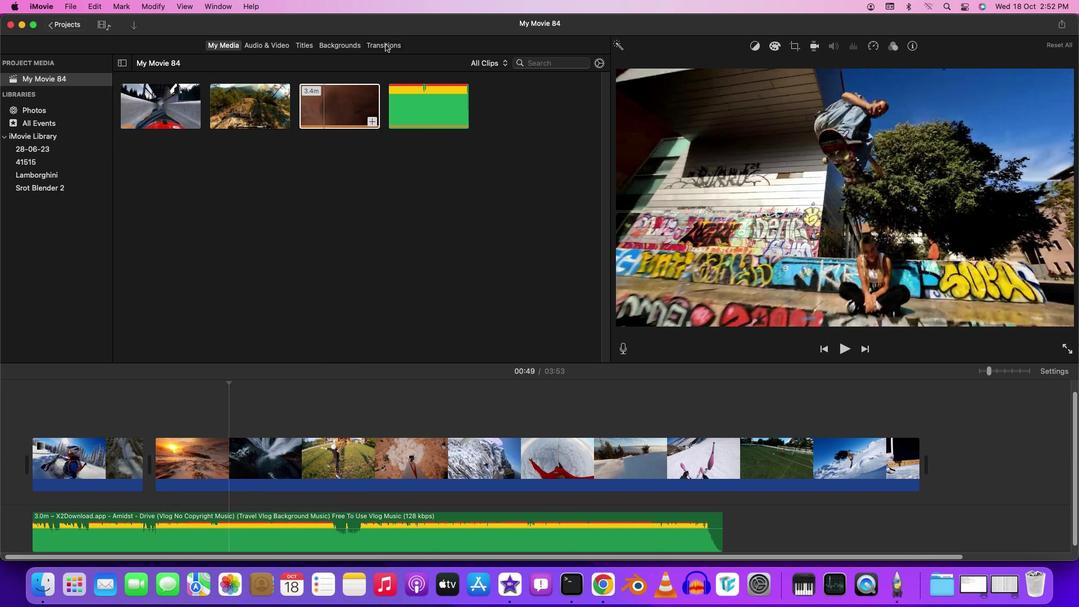 
Action: Mouse moved to (48, 133)
Screenshot: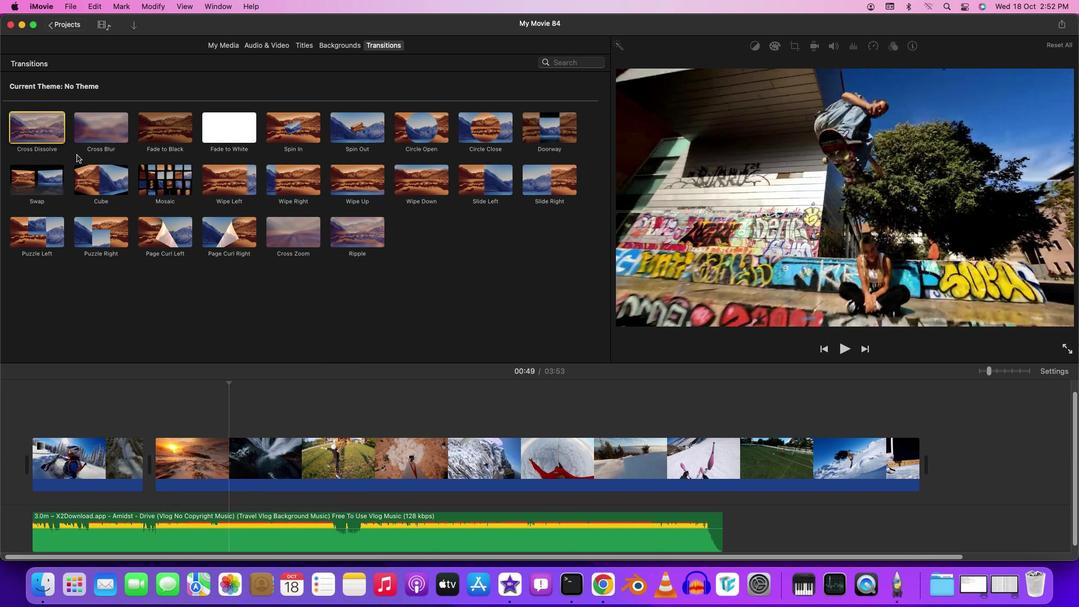 
Action: Mouse pressed left at (48, 133)
Screenshot: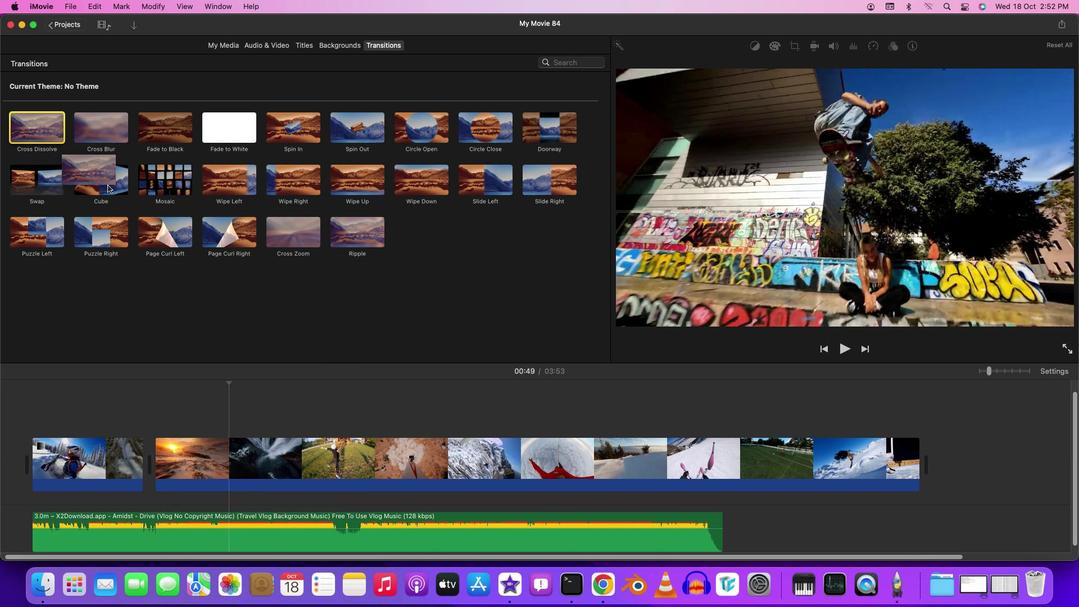 
Action: Mouse moved to (294, 237)
Screenshot: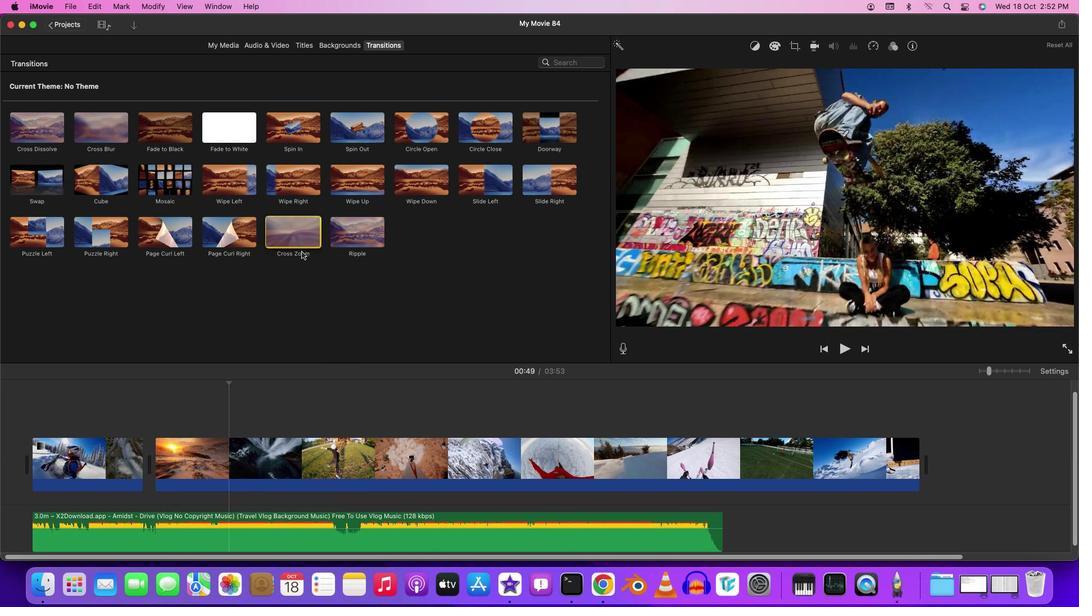 
Action: Mouse pressed left at (294, 237)
Screenshot: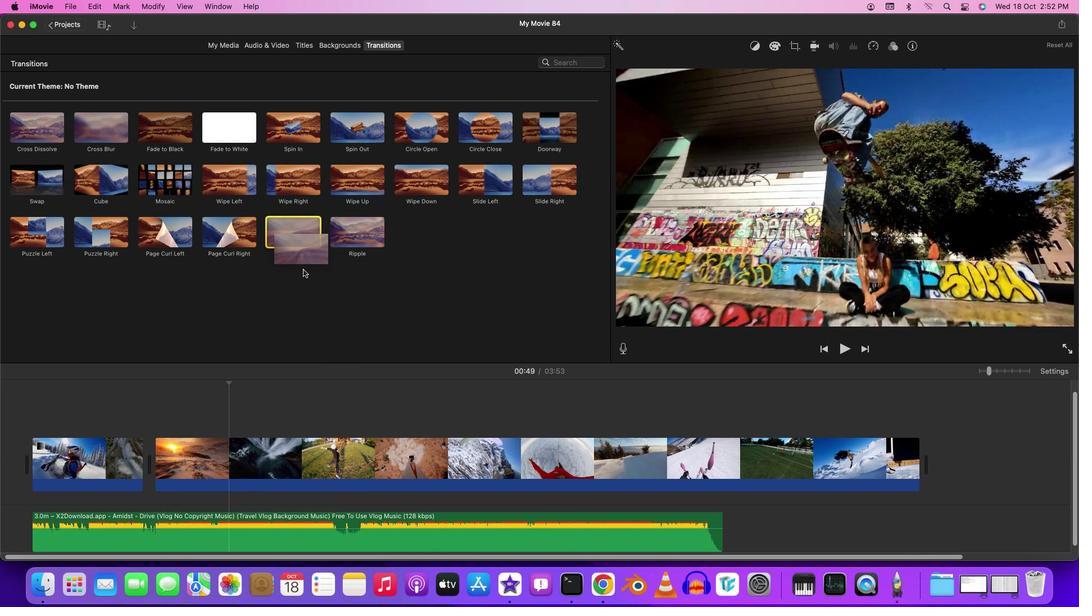 
Action: Mouse moved to (130, 419)
Screenshot: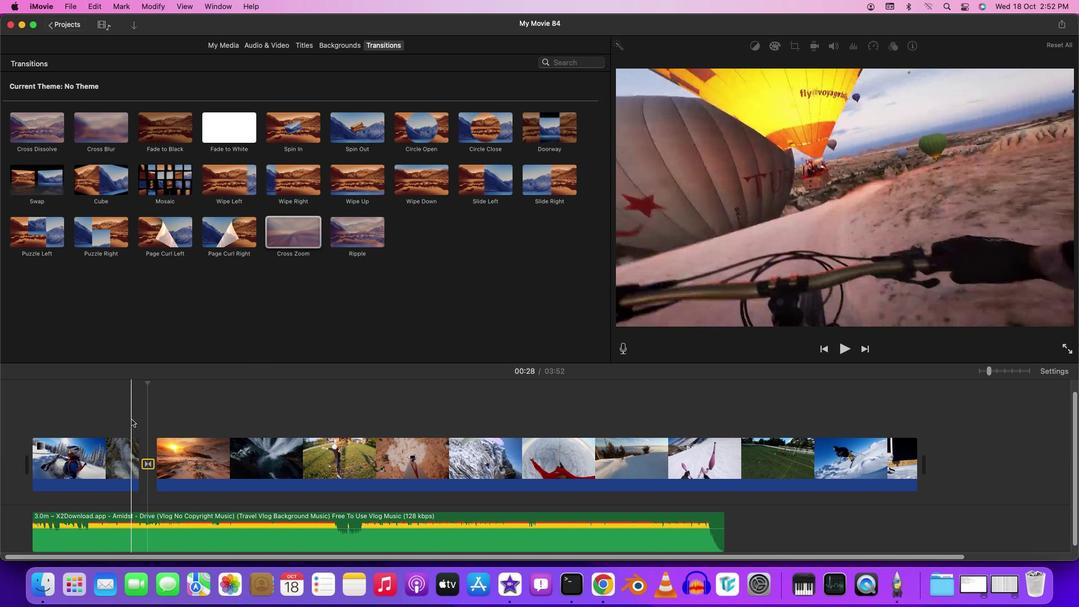 
Action: Mouse pressed left at (130, 419)
Screenshot: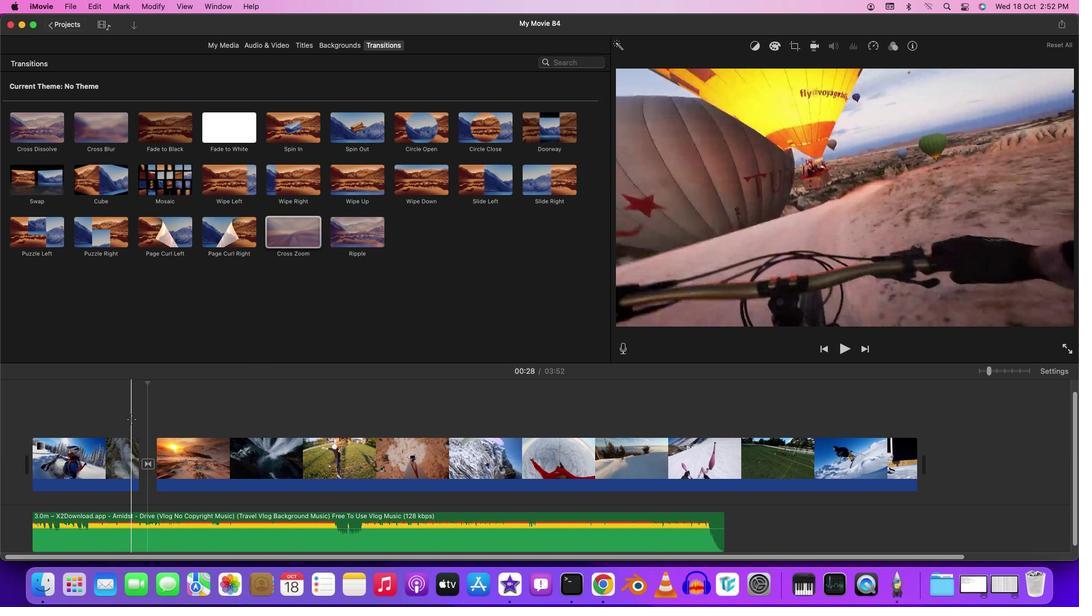 
Action: Mouse moved to (128, 419)
Screenshot: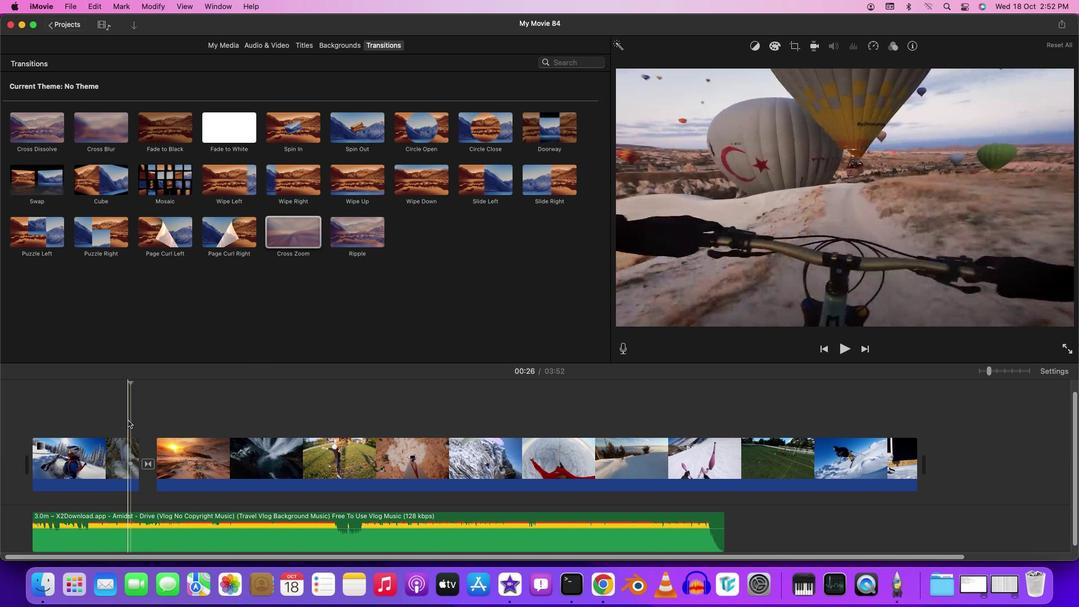 
Action: Key pressed Key.space
Screenshot: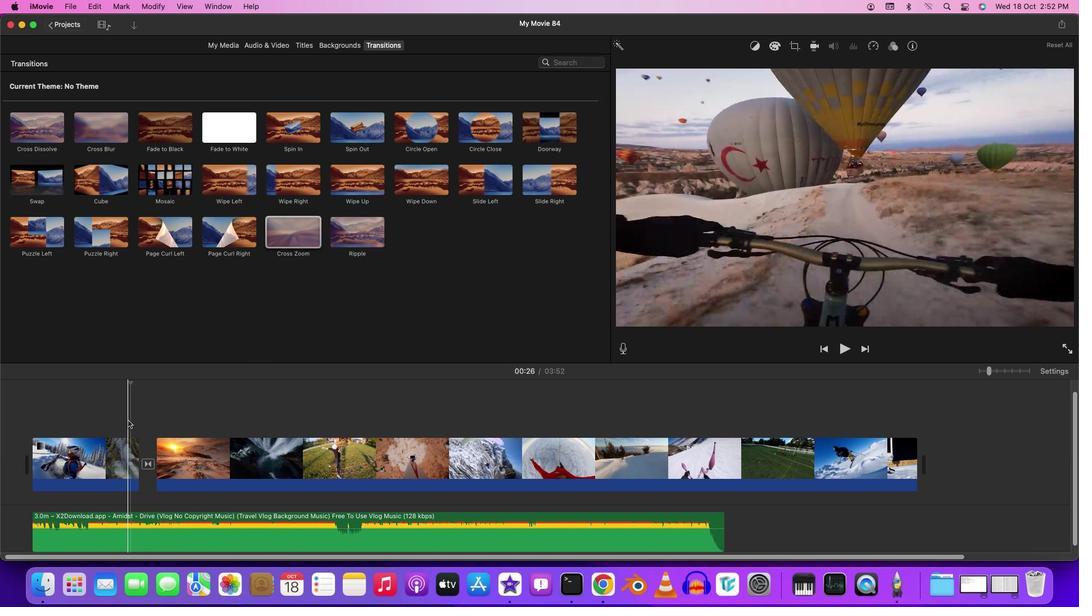 
Action: Mouse moved to (130, 421)
Screenshot: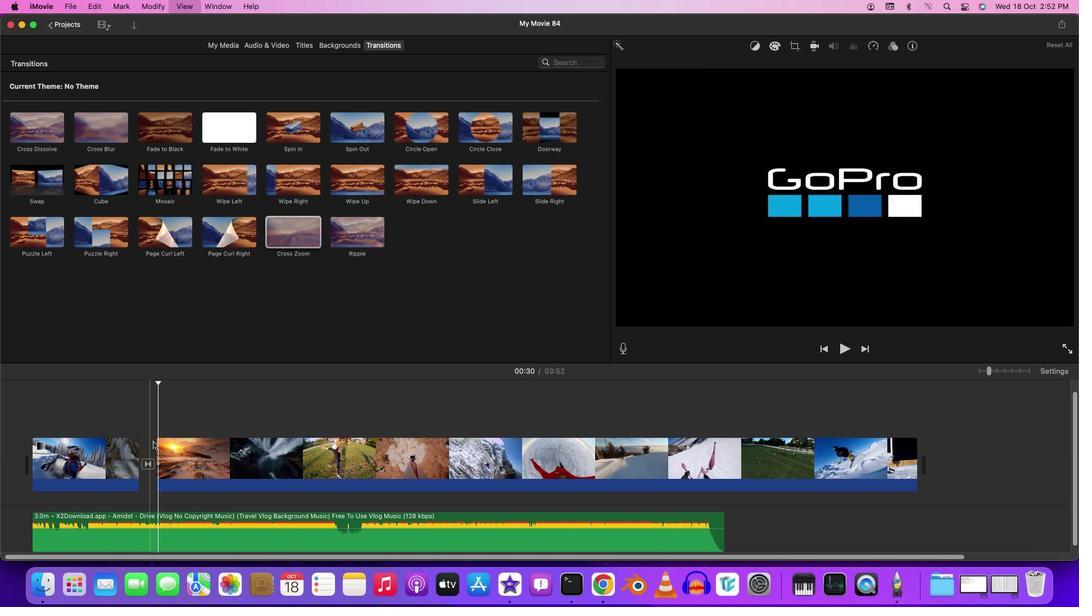 
Action: Key pressed Key.space
Screenshot: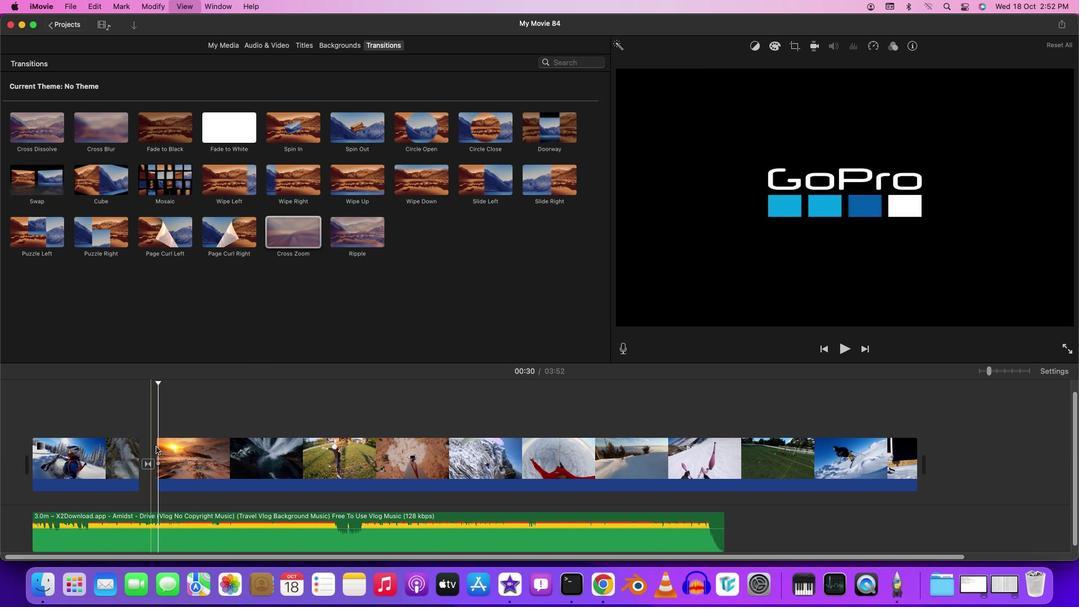 
Action: Mouse moved to (157, 452)
Screenshot: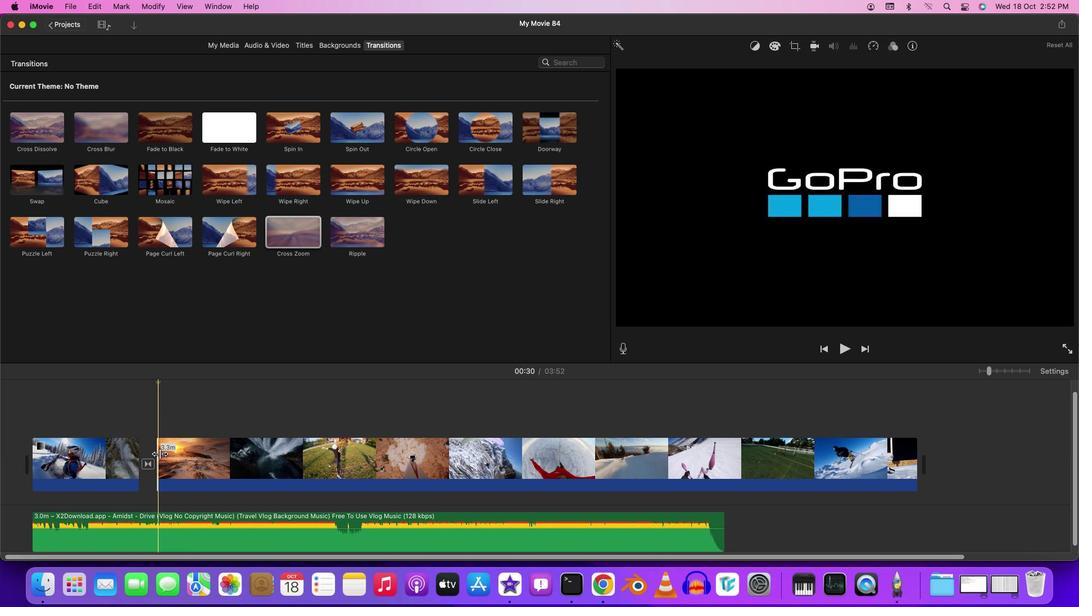 
Action: Mouse pressed left at (157, 452)
Screenshot: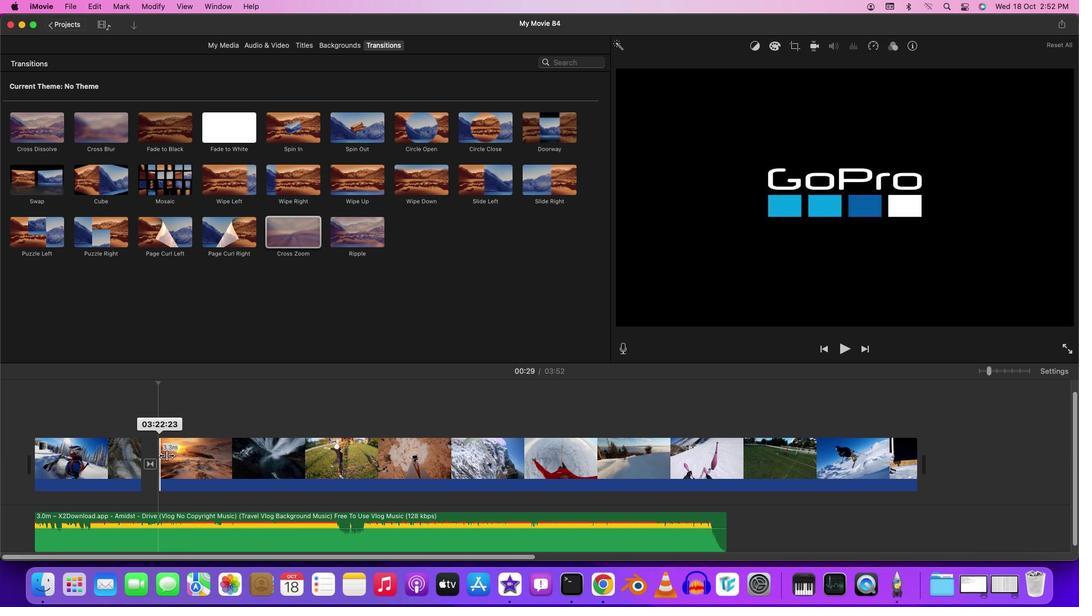 
Action: Mouse moved to (227, 448)
Screenshot: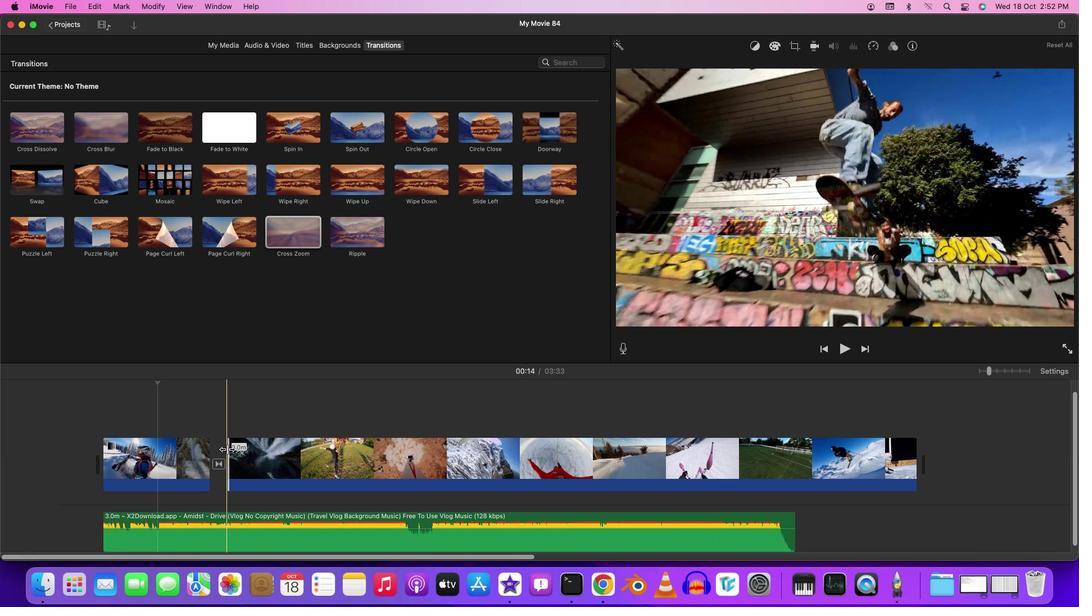 
Action: Mouse pressed left at (227, 448)
Screenshot: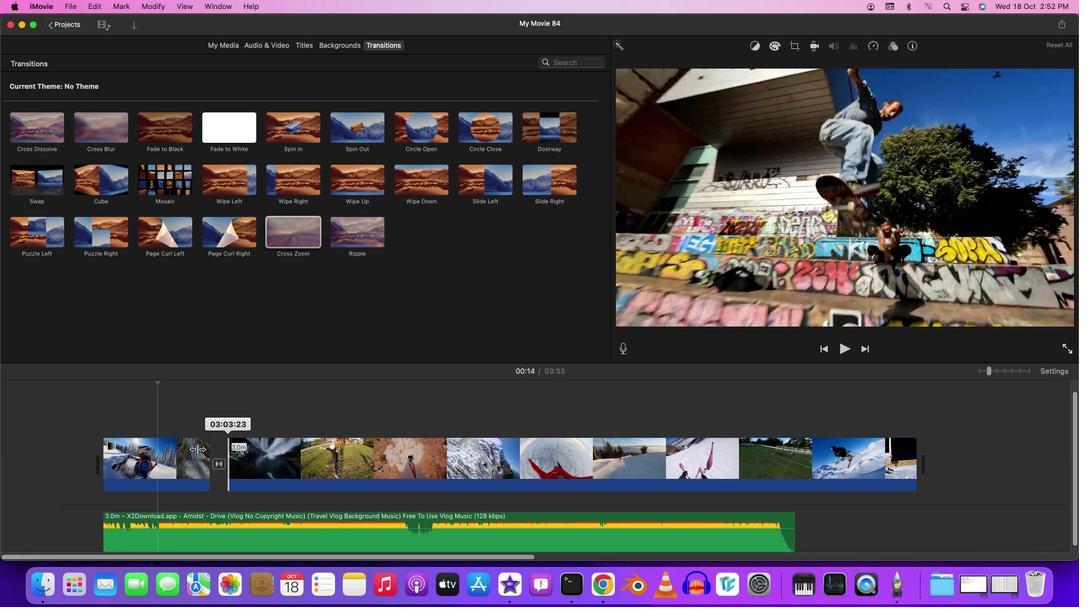 
Action: Mouse moved to (178, 447)
Screenshot: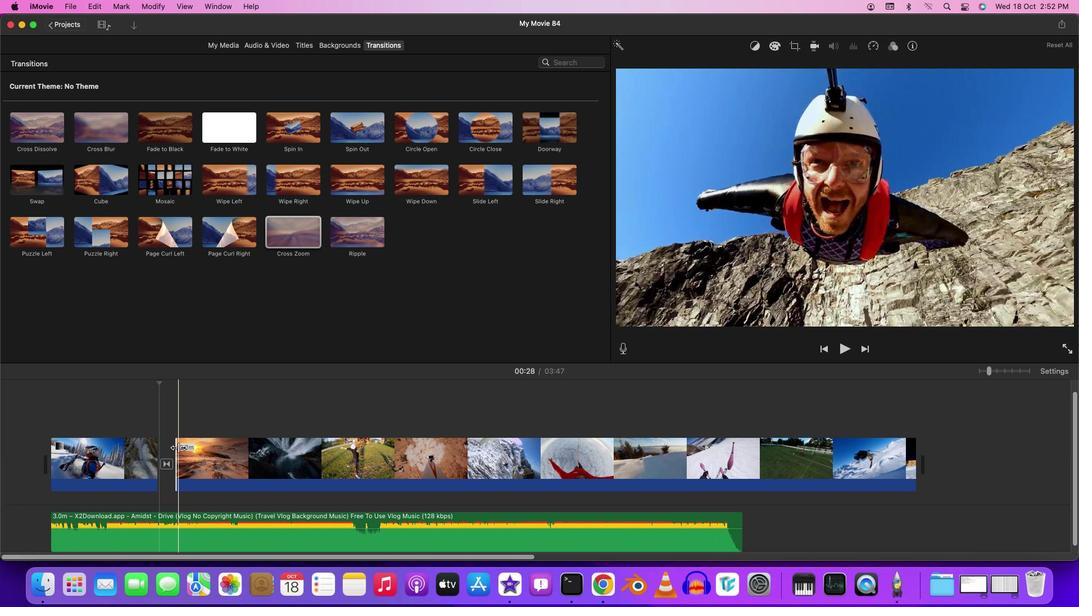 
Action: Mouse pressed left at (178, 447)
Screenshot: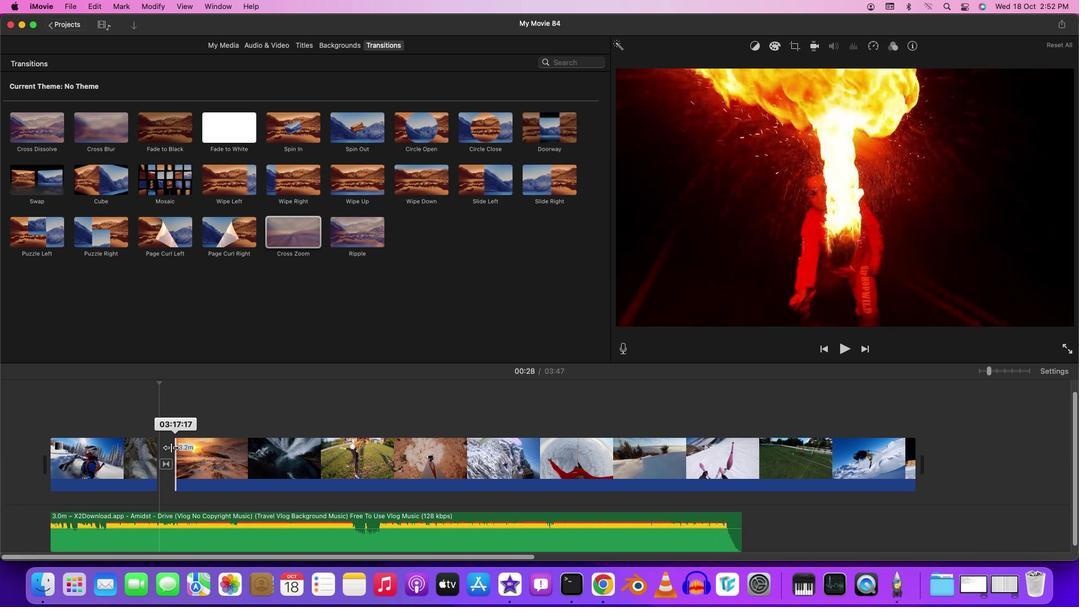
Action: Mouse moved to (145, 414)
Screenshot: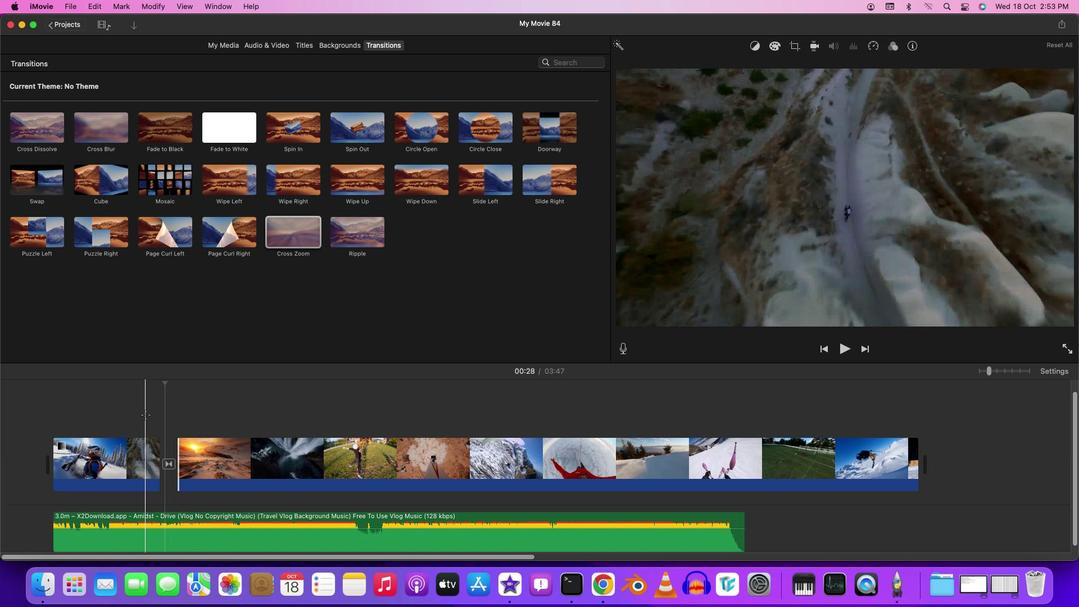 
Action: Mouse pressed left at (145, 414)
Screenshot: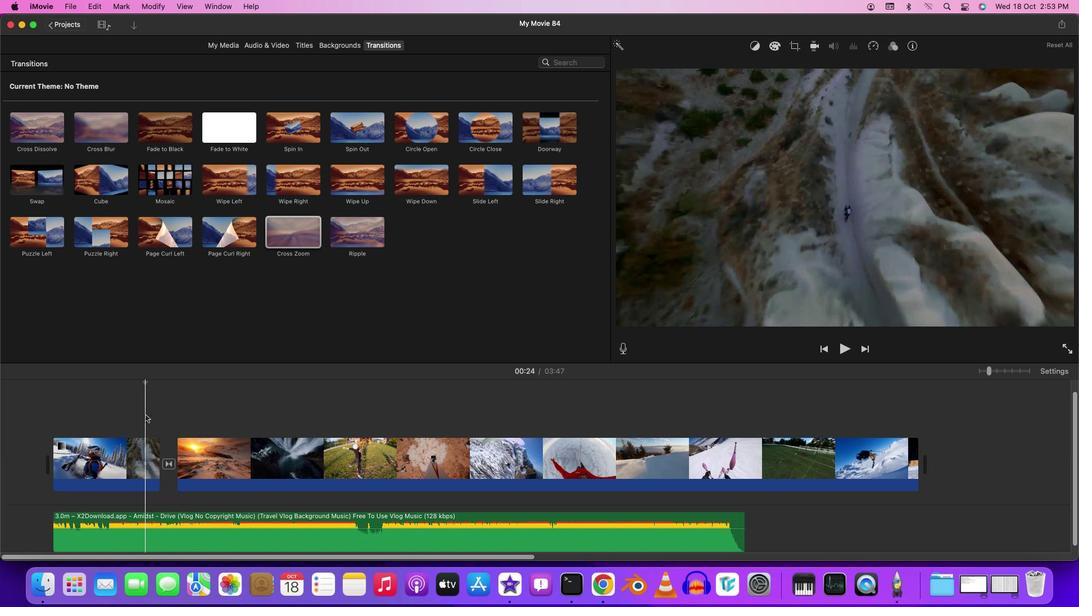 
Action: Mouse moved to (148, 414)
Screenshot: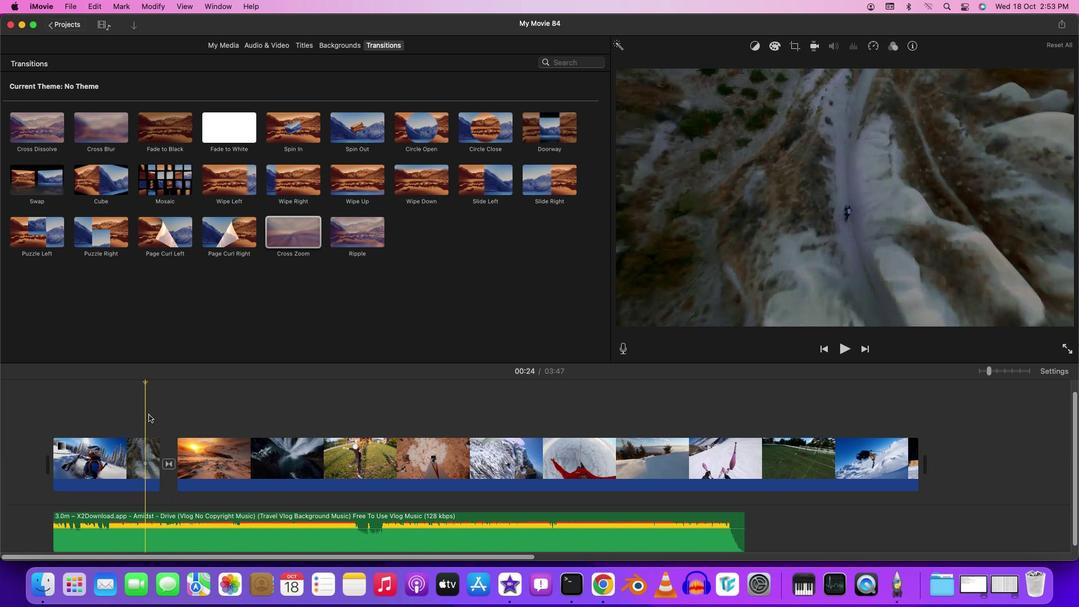 
Action: Key pressed Key.space
Screenshot: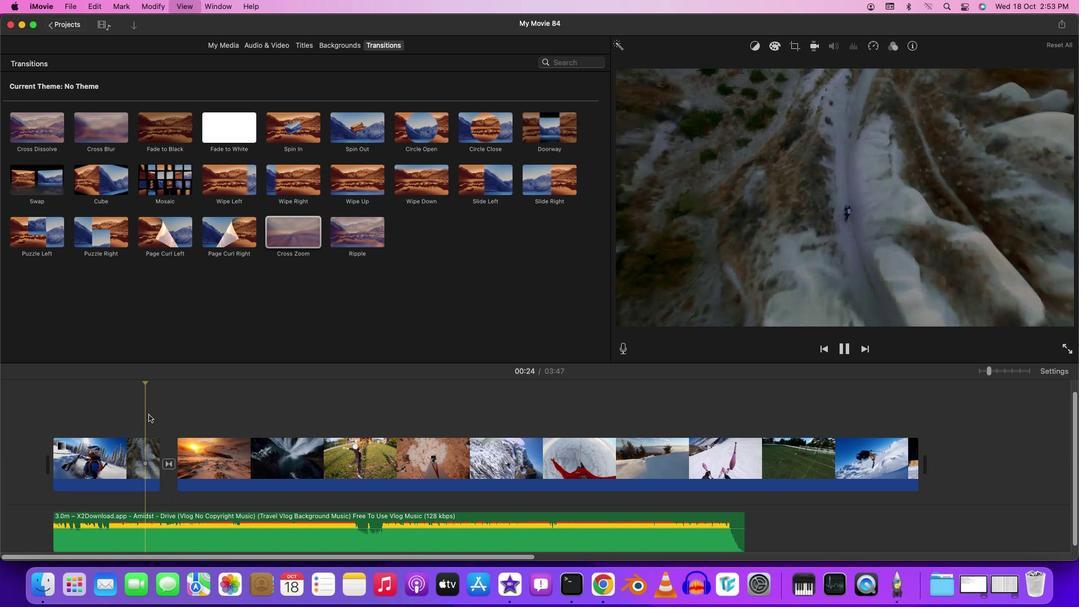 
Action: Mouse moved to (148, 414)
Screenshot: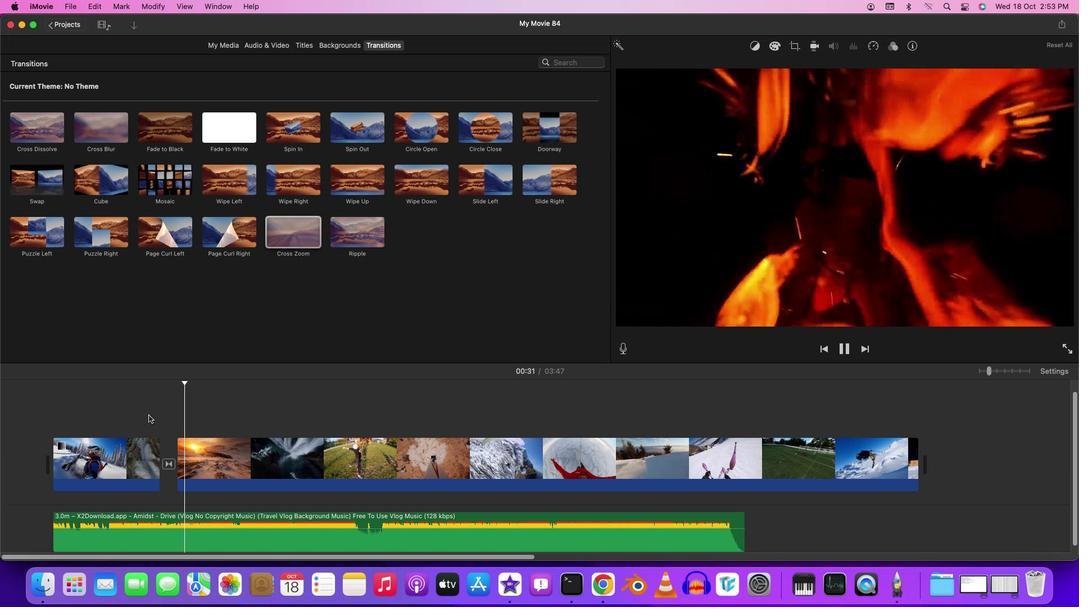 
Action: Key pressed Key.space
Screenshot: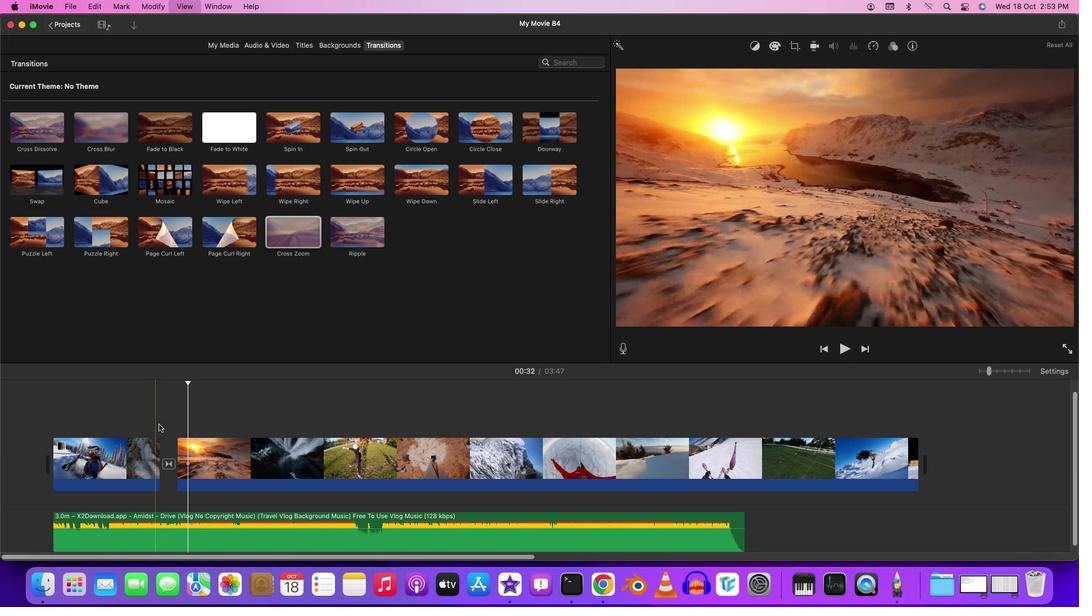 
Action: Mouse moved to (177, 449)
Screenshot: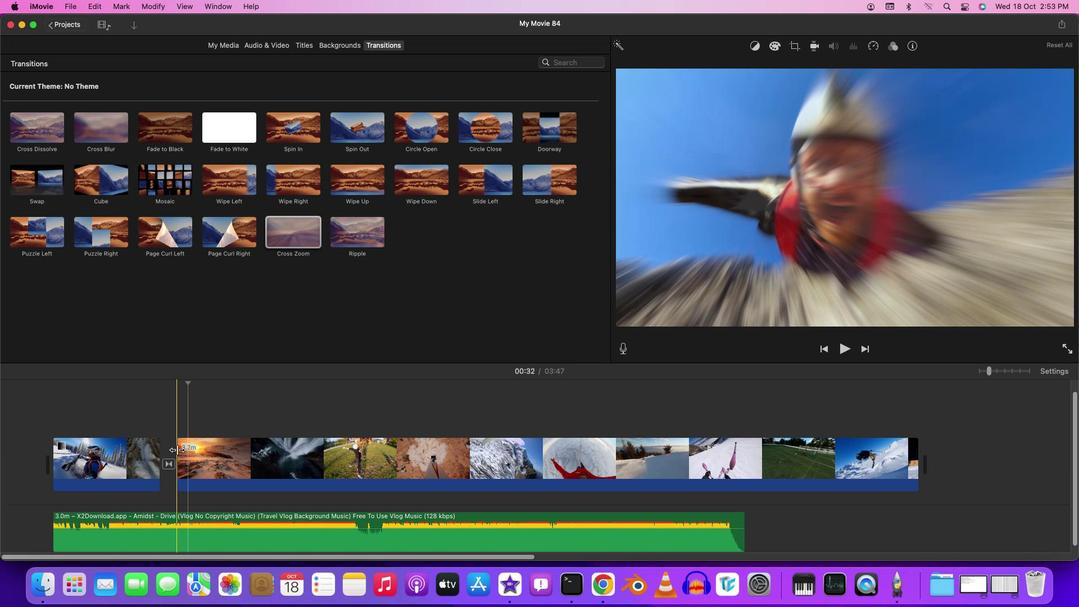 
Action: Mouse pressed left at (177, 449)
Screenshot: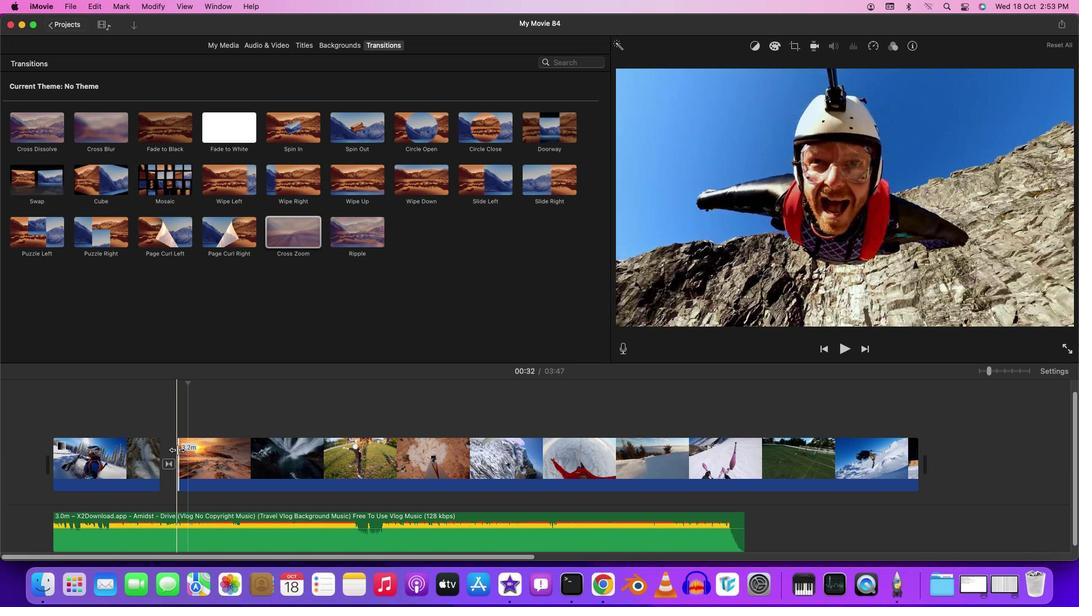 
Action: Mouse moved to (152, 432)
Screenshot: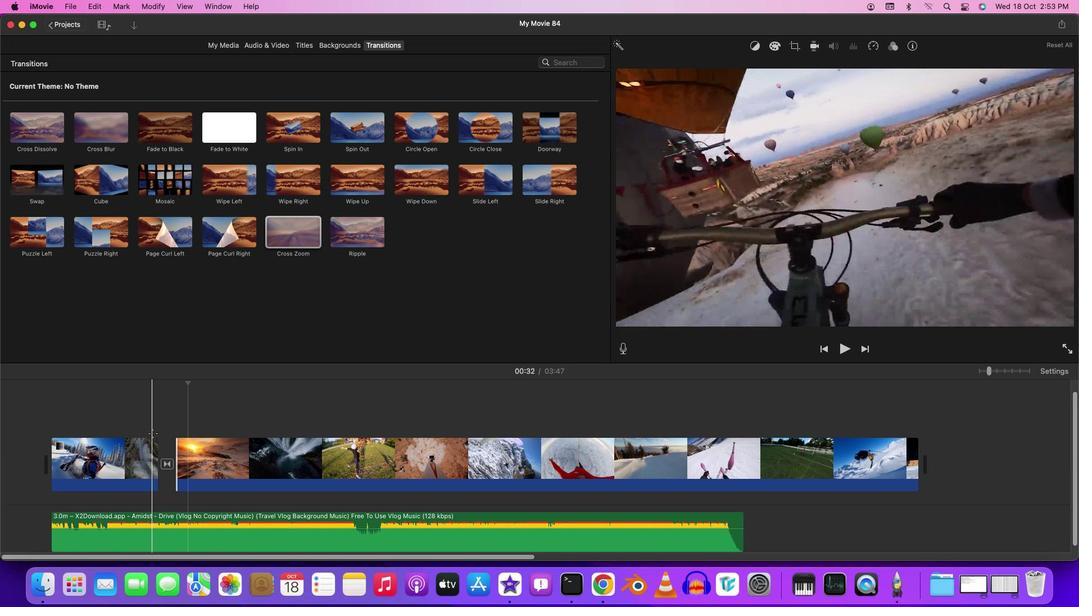 
Action: Mouse pressed left at (152, 432)
Screenshot: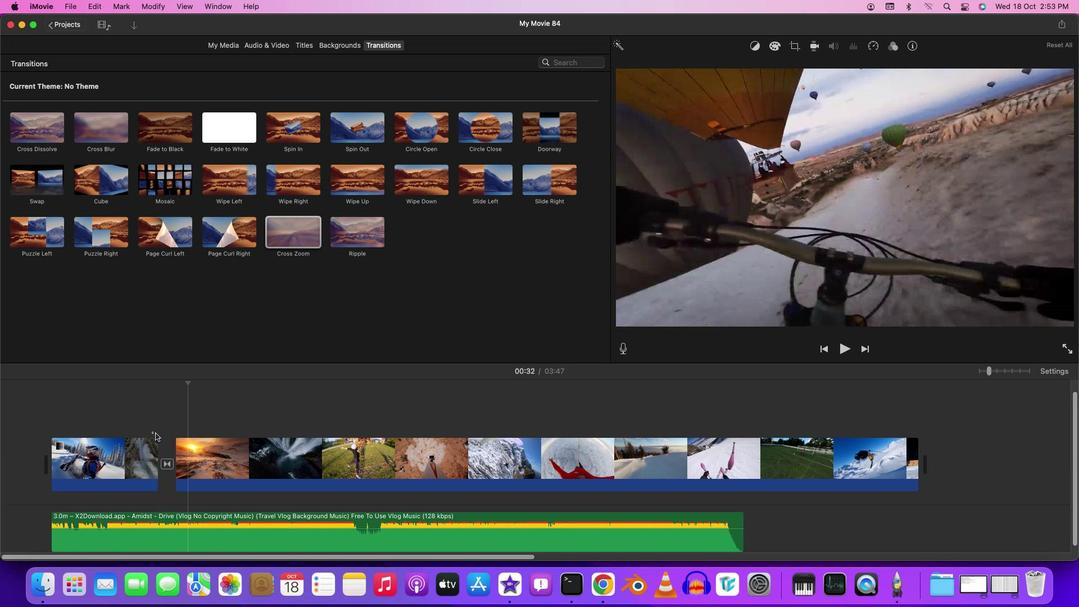 
Action: Mouse moved to (155, 432)
Screenshot: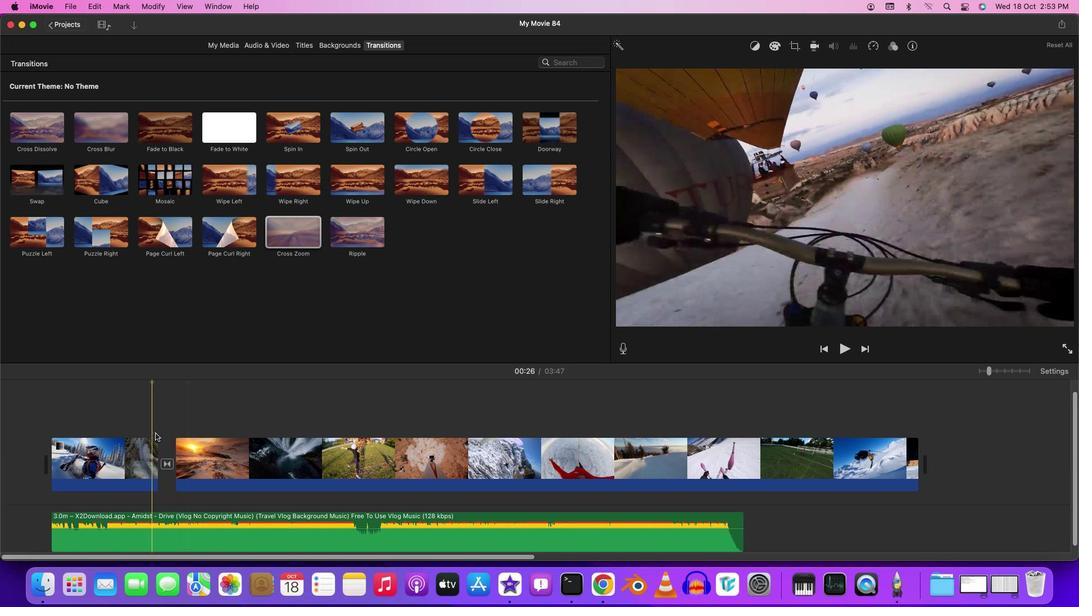 
Action: Key pressed Key.space
Screenshot: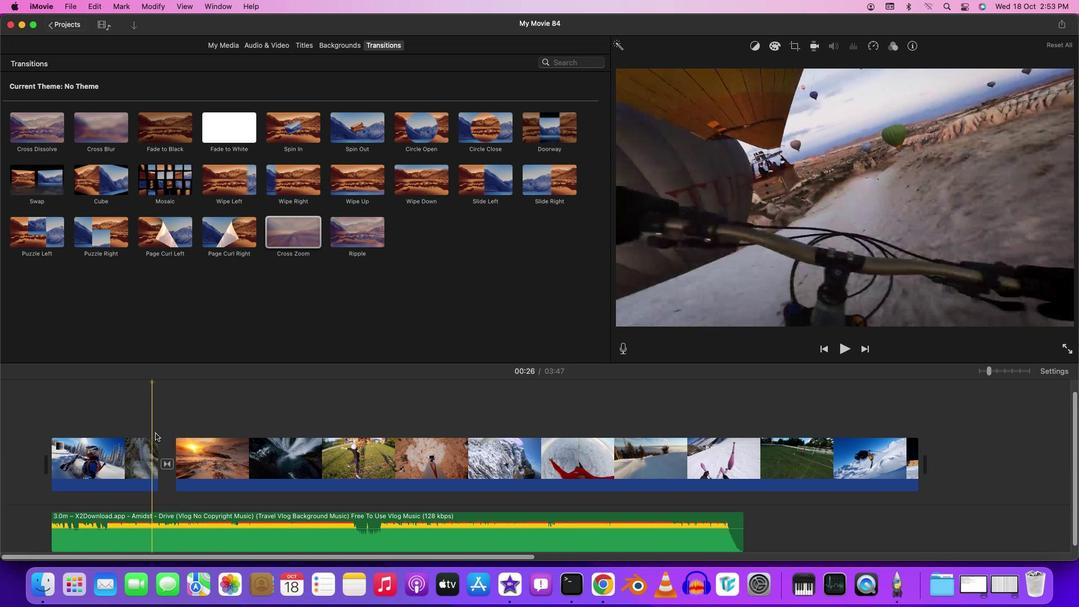 
Action: Mouse moved to (249, 406)
Screenshot: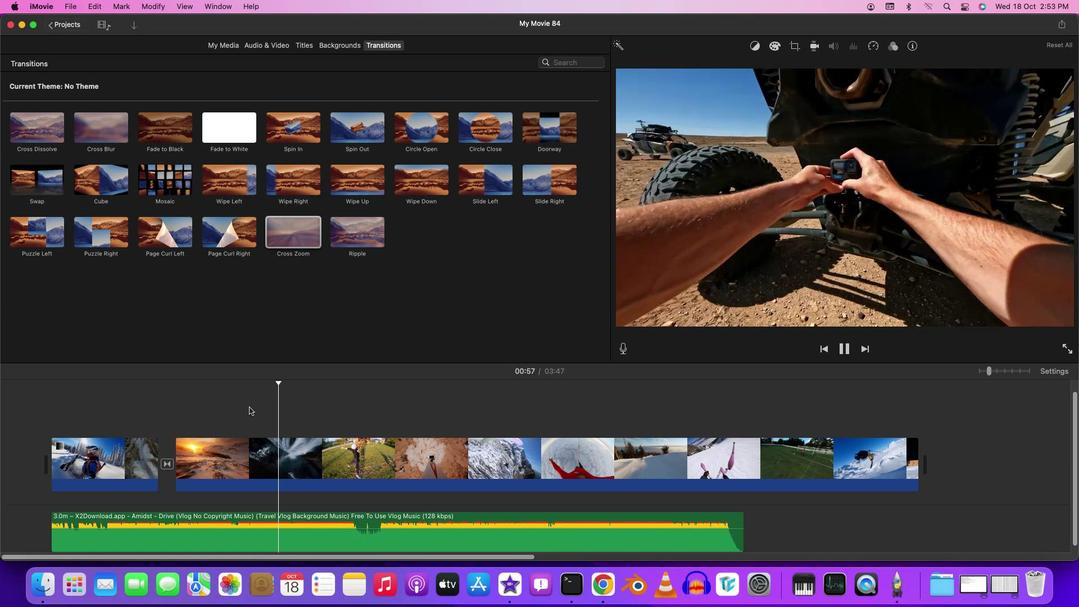 
Action: Mouse pressed left at (249, 406)
Screenshot: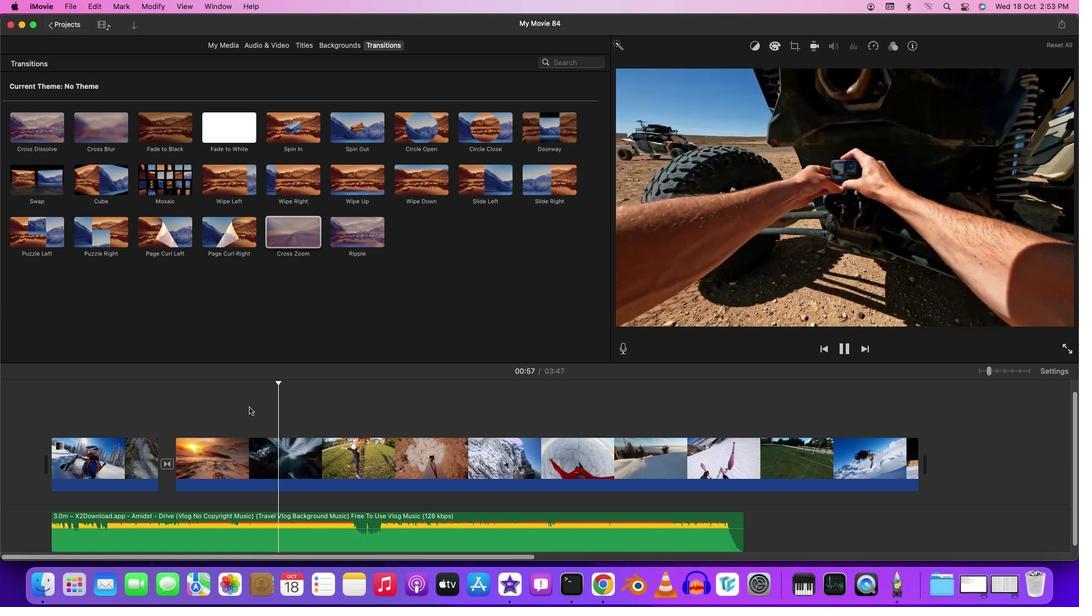 
Action: Mouse moved to (231, 410)
Screenshot: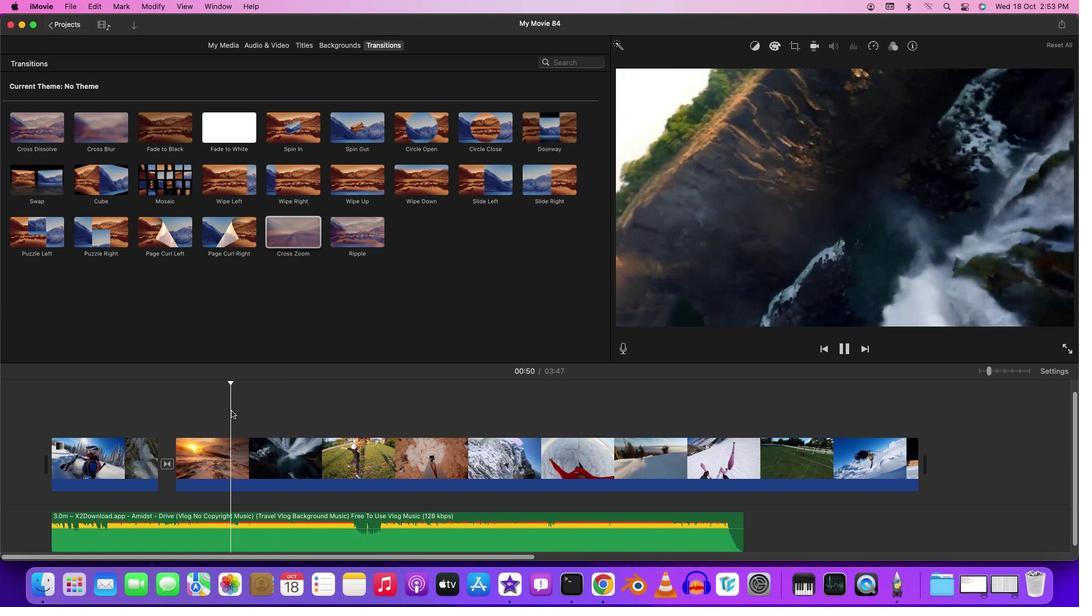 
Action: Mouse pressed left at (231, 410)
Screenshot: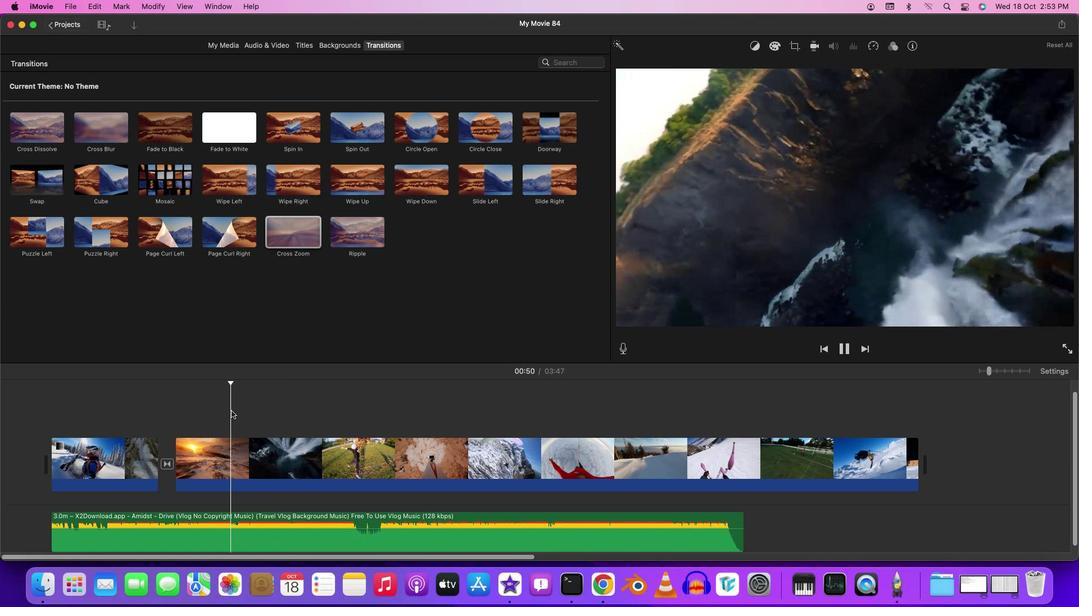 
Action: Mouse moved to (216, 410)
Screenshot: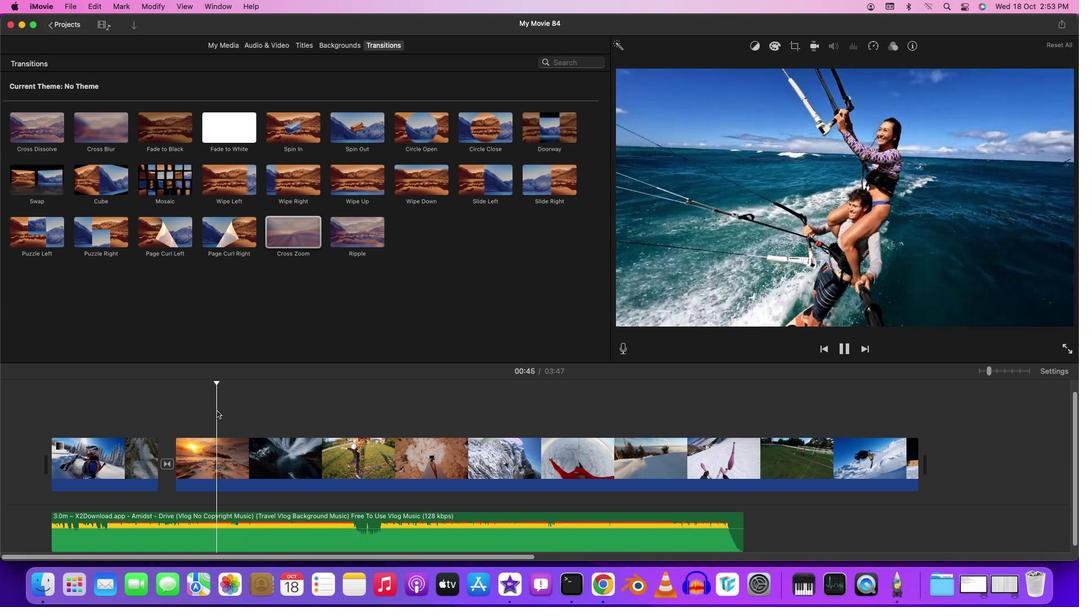 
Action: Mouse pressed left at (216, 410)
Screenshot: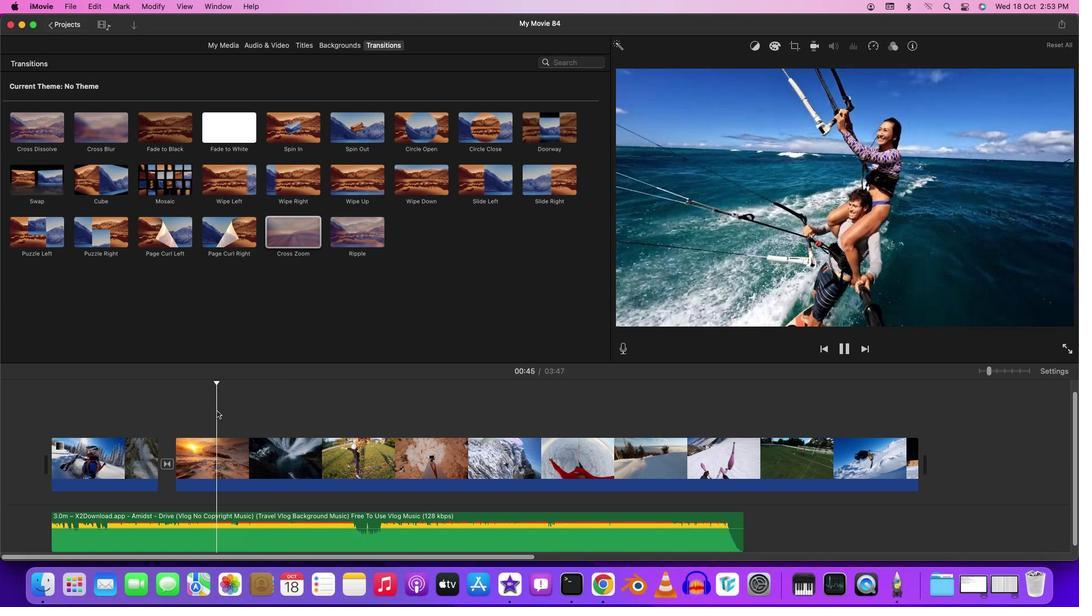
Action: Mouse moved to (250, 419)
Screenshot: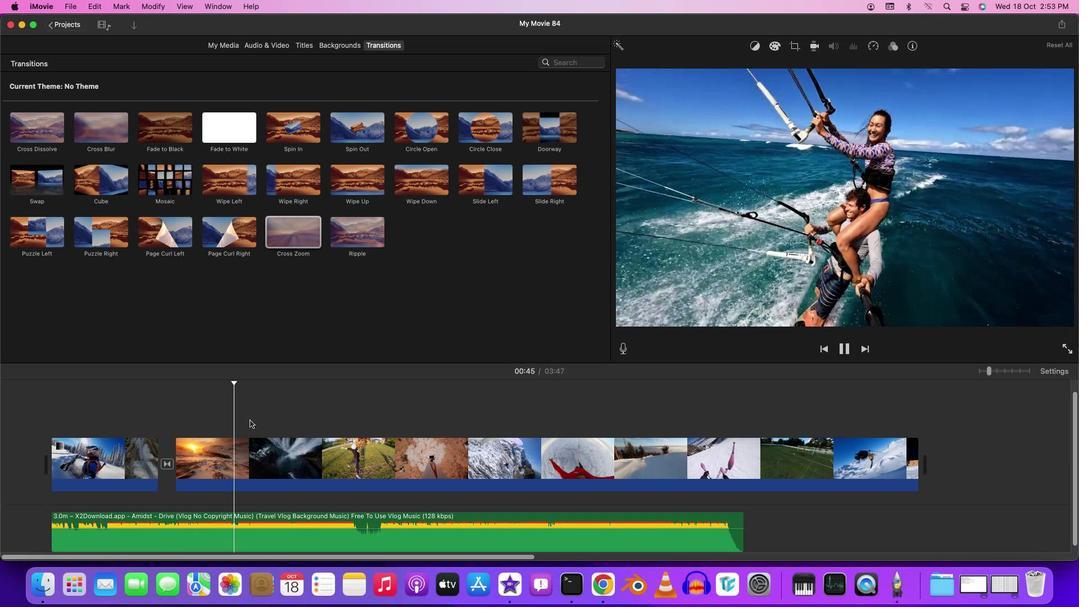 
Action: Key pressed Key.space
Screenshot: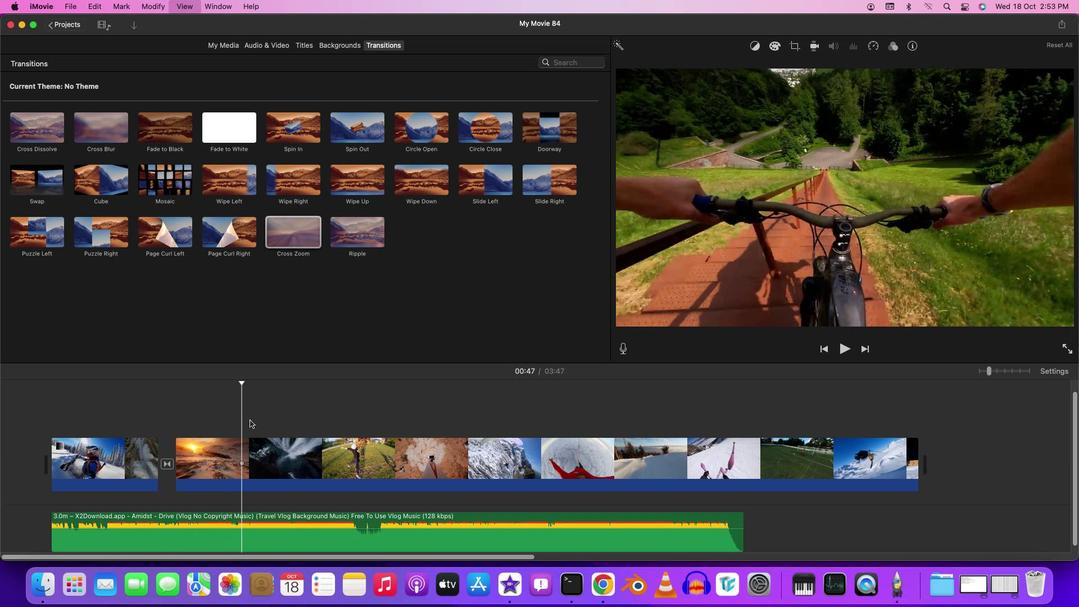 
Action: Mouse moved to (241, 421)
Screenshot: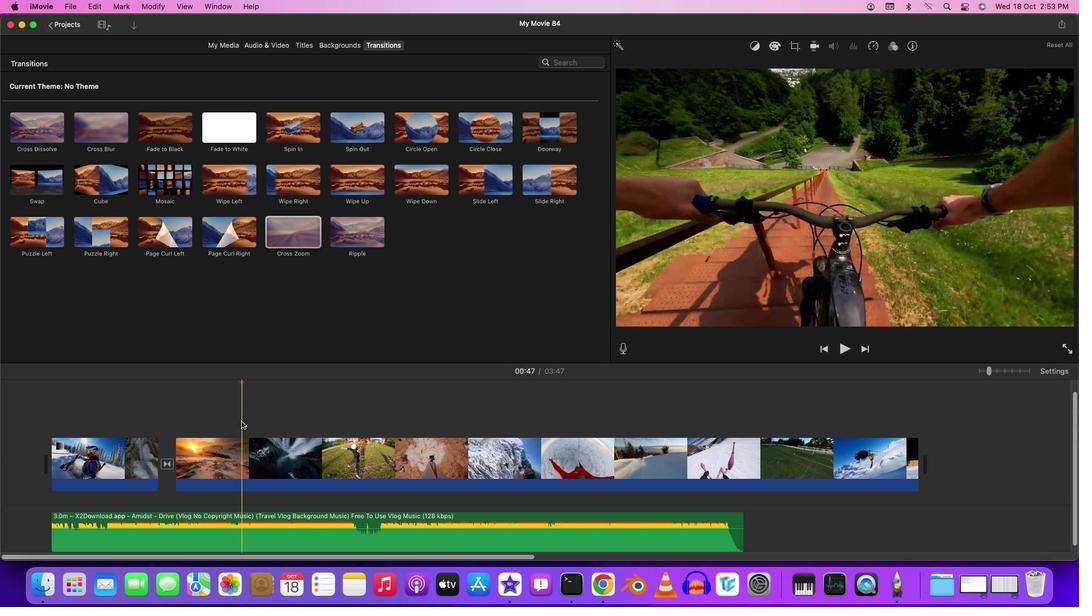 
Action: Mouse pressed left at (241, 421)
Screenshot: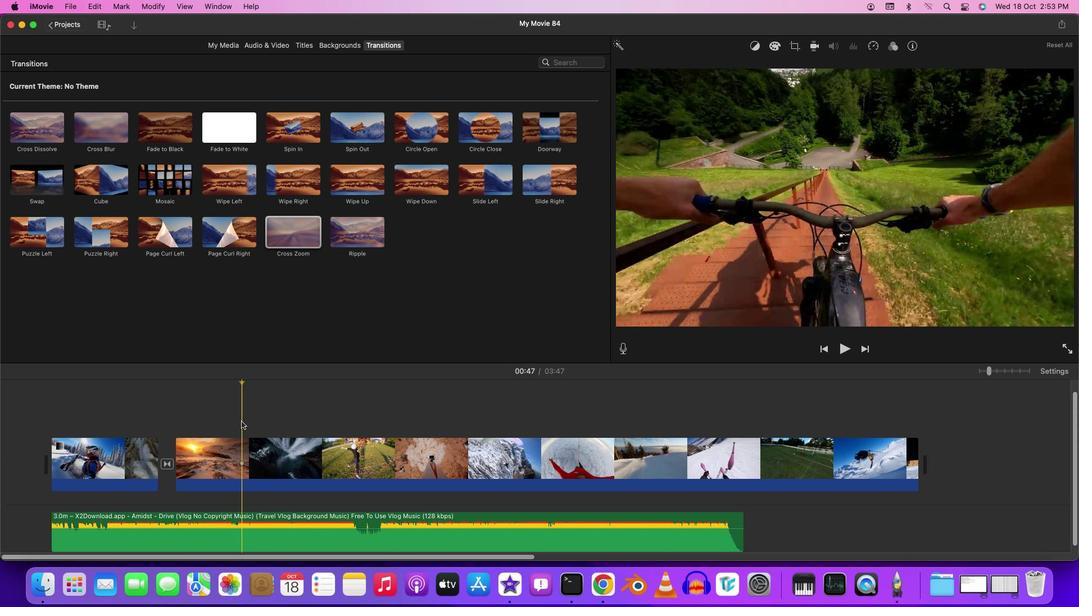 
Action: Mouse moved to (241, 421)
Screenshot: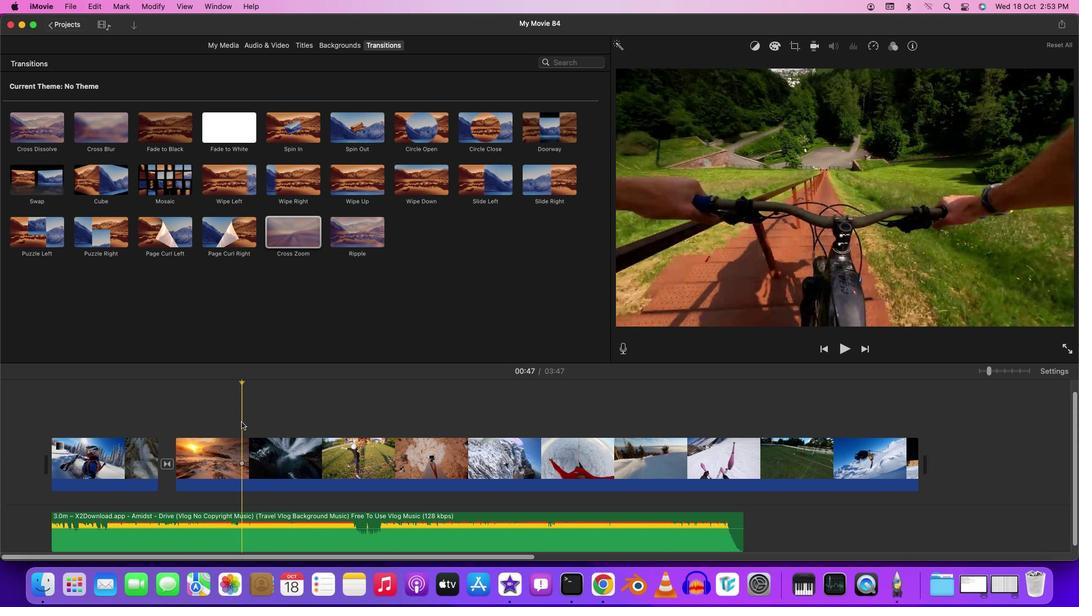 
Action: Key pressed Key.leftKey.leftKey.leftKey.leftKey.leftKey.leftKey.leftKey.leftKey.leftKey.leftKey.leftKey.leftKey.leftKey.leftKey.leftKey.leftKey.leftKey.leftKey.leftKey.rightKey.rightKey.cmd'b'Key.leftKey.leftKey.leftKey.leftKey.leftKey.leftKey.leftKey.leftKey.leftKey.leftKey.leftKey.leftKey.leftKey.leftKey.leftKey.leftKey.leftKey.leftKey.leftKey.leftKey.leftKey.leftKey.leftKey.leftKey.leftKey.leftKey.leftKey.leftKey.leftKey.leftKey.leftKey.leftKey.leftKey.leftKey.leftKey.leftKey.rightKey.rightKey.rightKey.rightKey.rightKey.rightKey.rightKey.rightKey.rightKey.rightKey.leftKey.cmd'b'
Screenshot: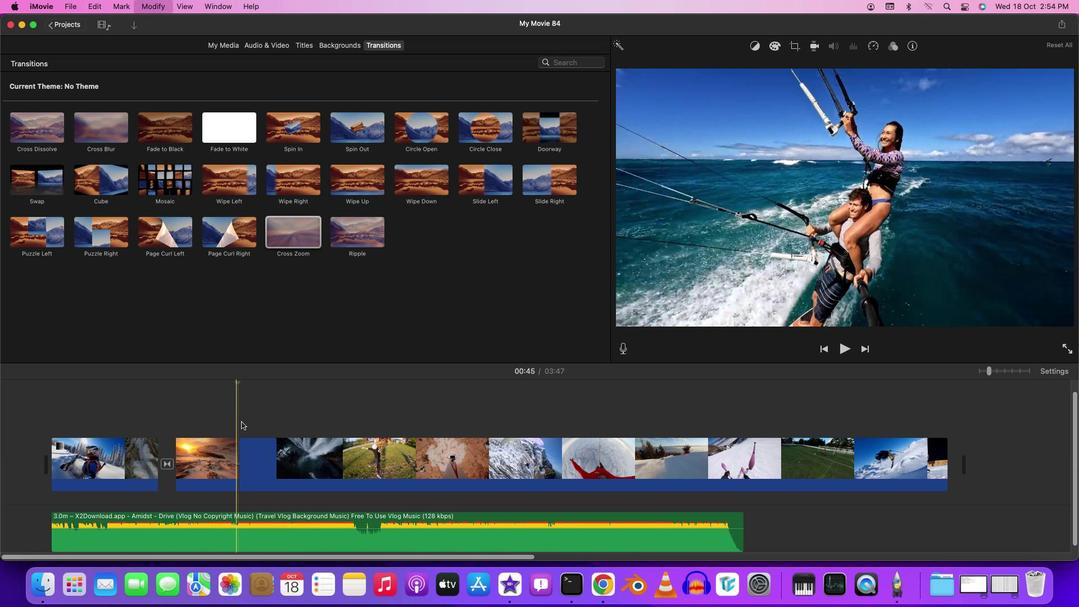 
Action: Mouse moved to (259, 469)
Screenshot: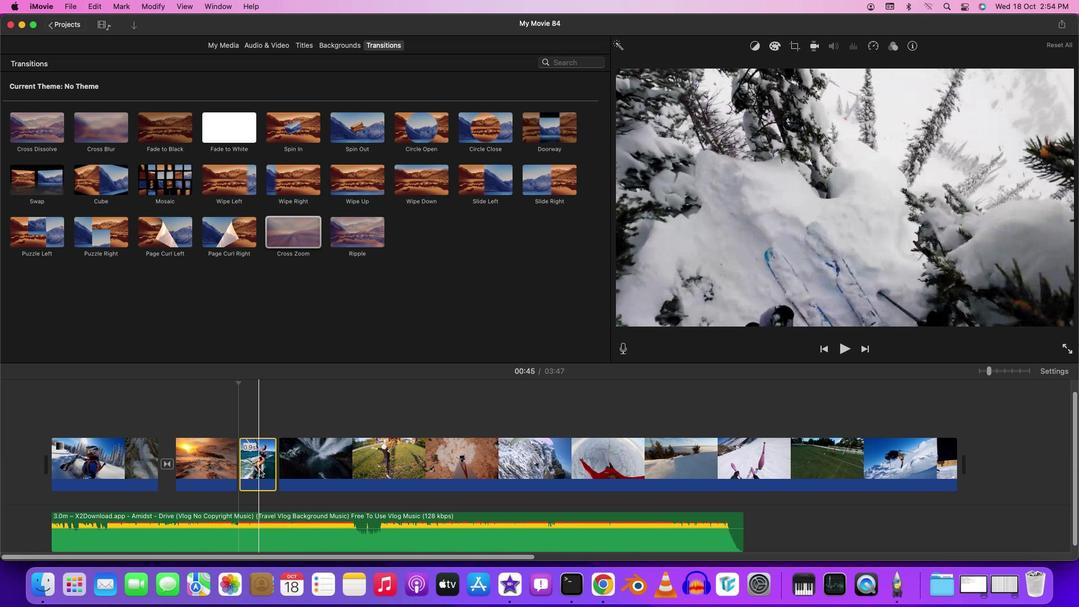 
Action: Mouse pressed left at (259, 469)
Screenshot: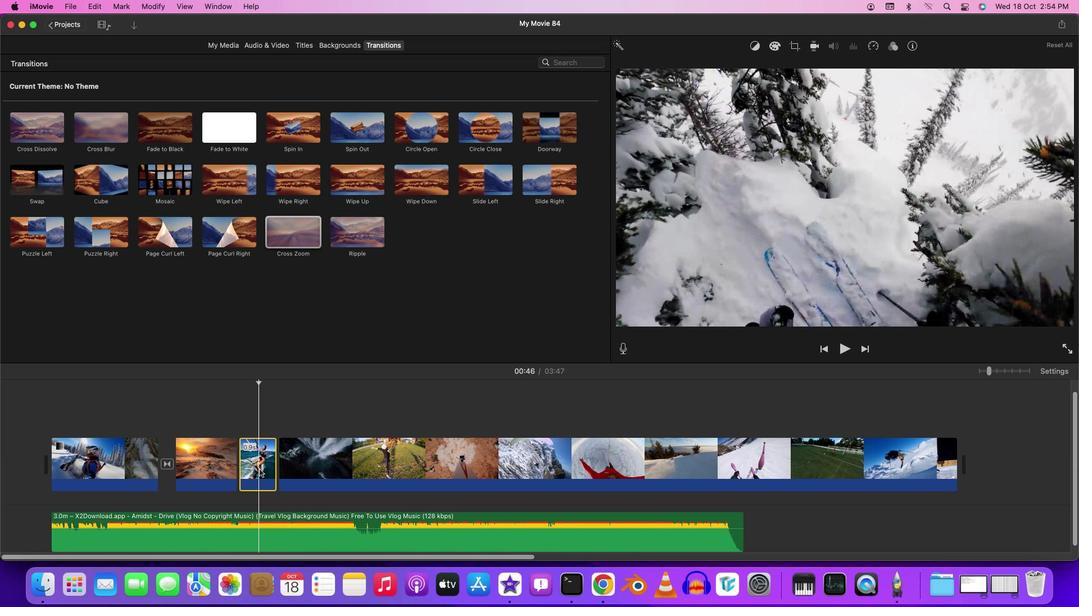 
Action: Mouse moved to (259, 469)
Screenshot: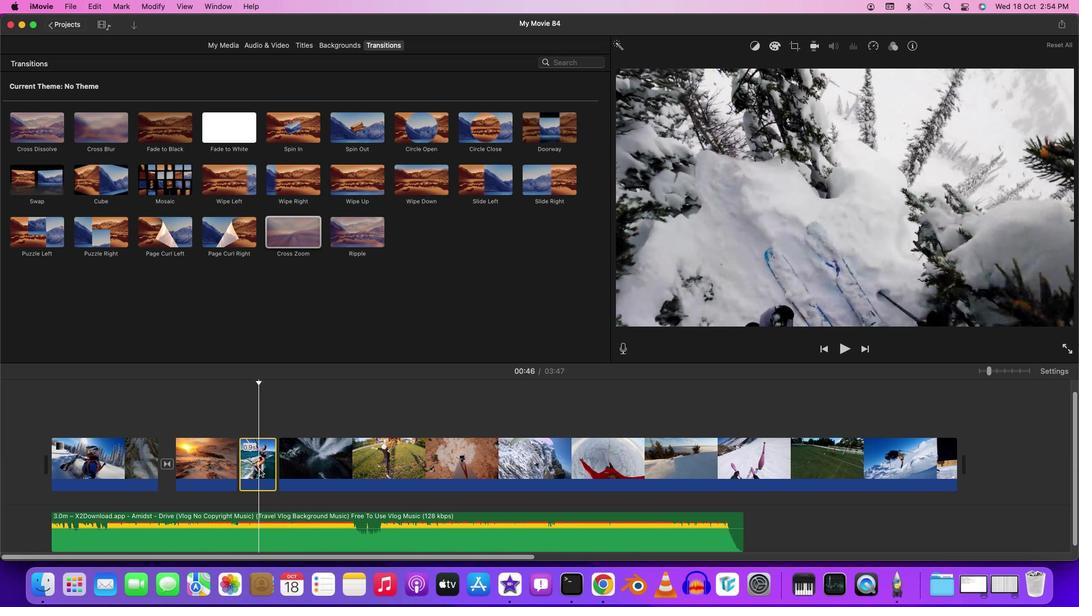 
Action: Key pressed Key.delete
Screenshot: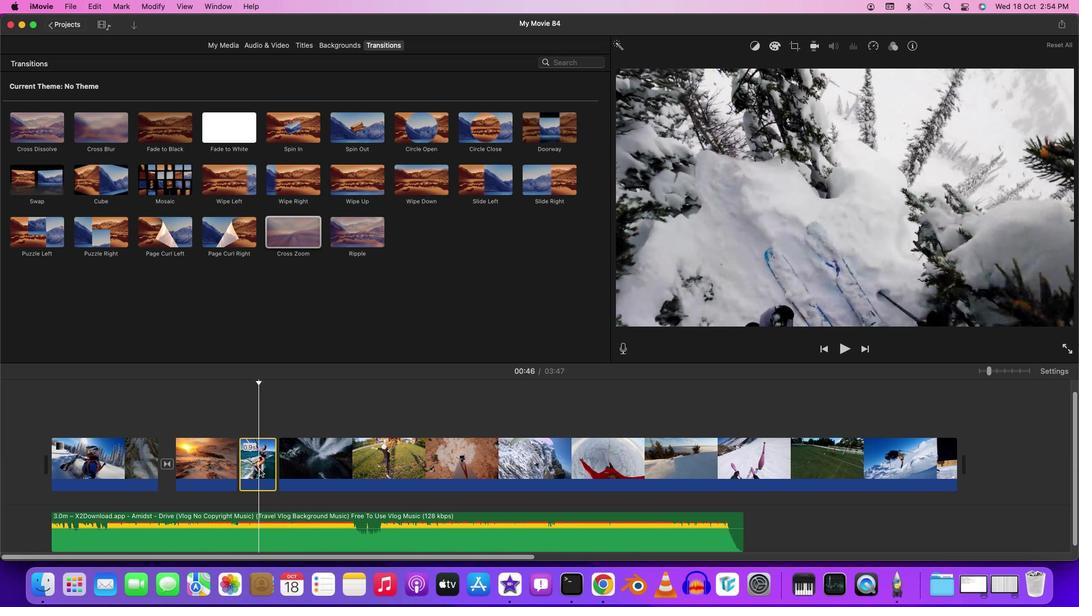 
Action: Mouse pressed right at (259, 469)
Screenshot: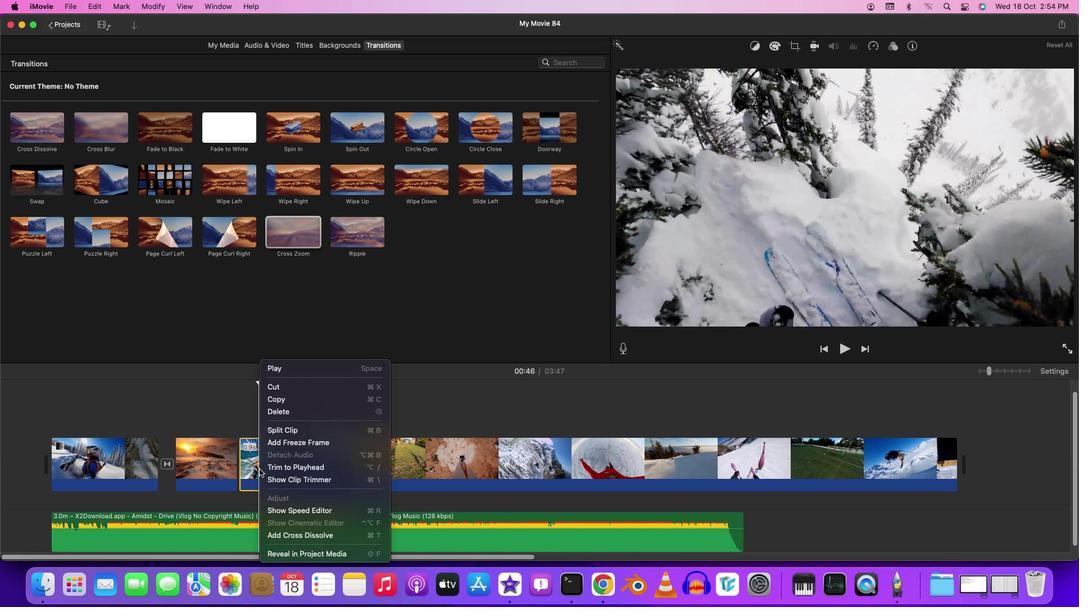 
Action: Mouse moved to (301, 409)
Screenshot: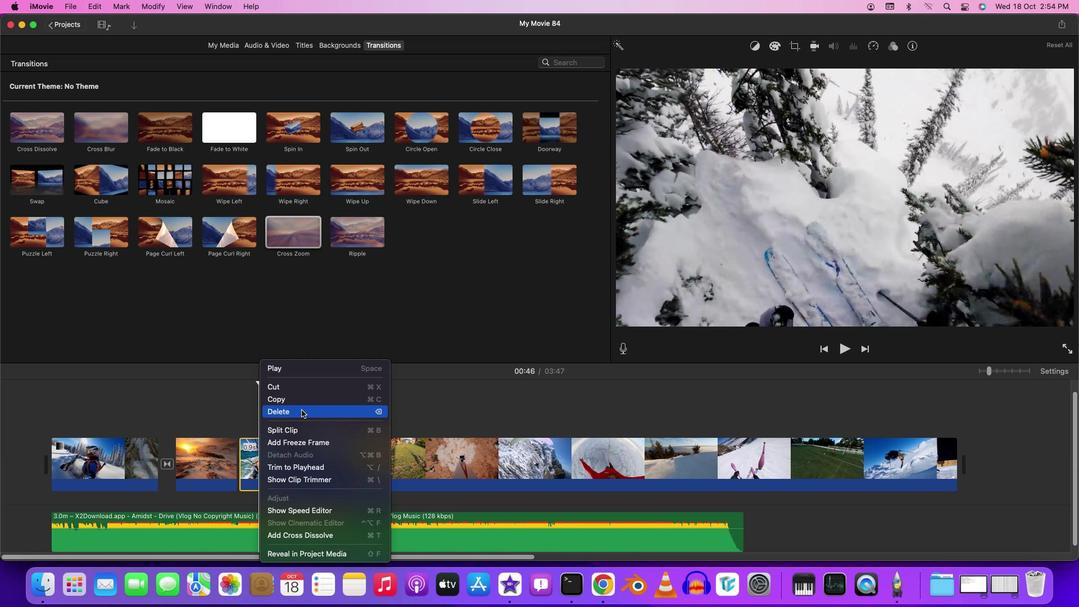 
Action: Mouse pressed left at (301, 409)
Screenshot: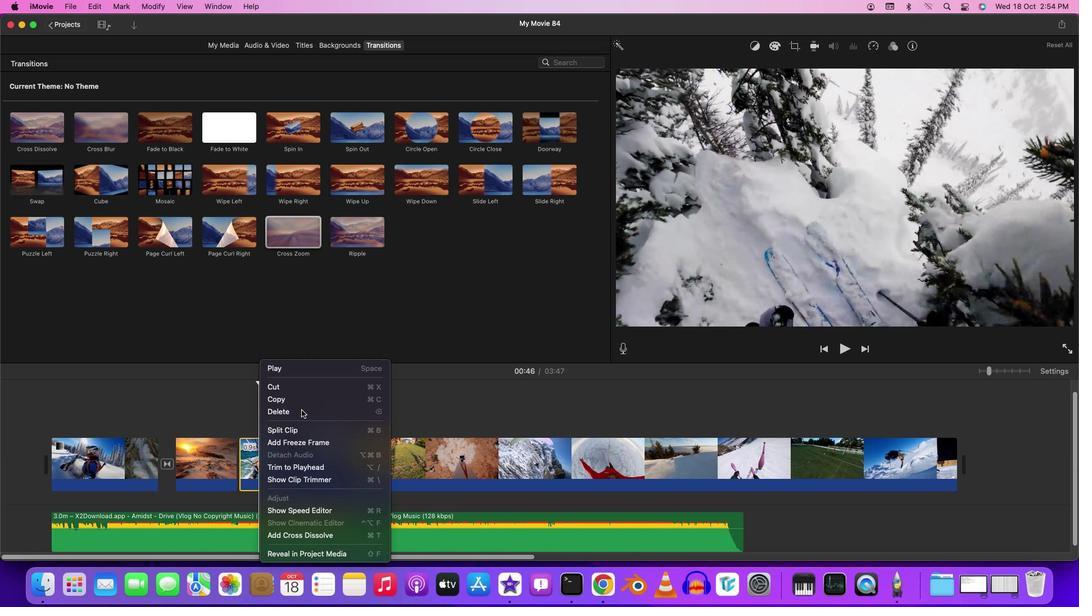 
Action: Mouse moved to (359, 228)
Screenshot: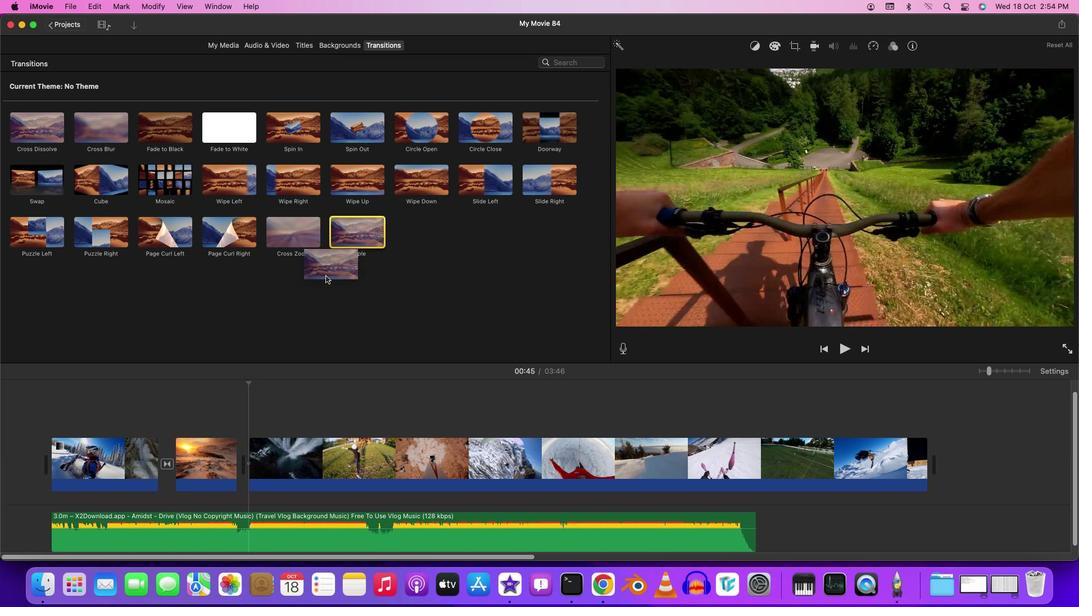 
Action: Mouse pressed left at (359, 228)
Screenshot: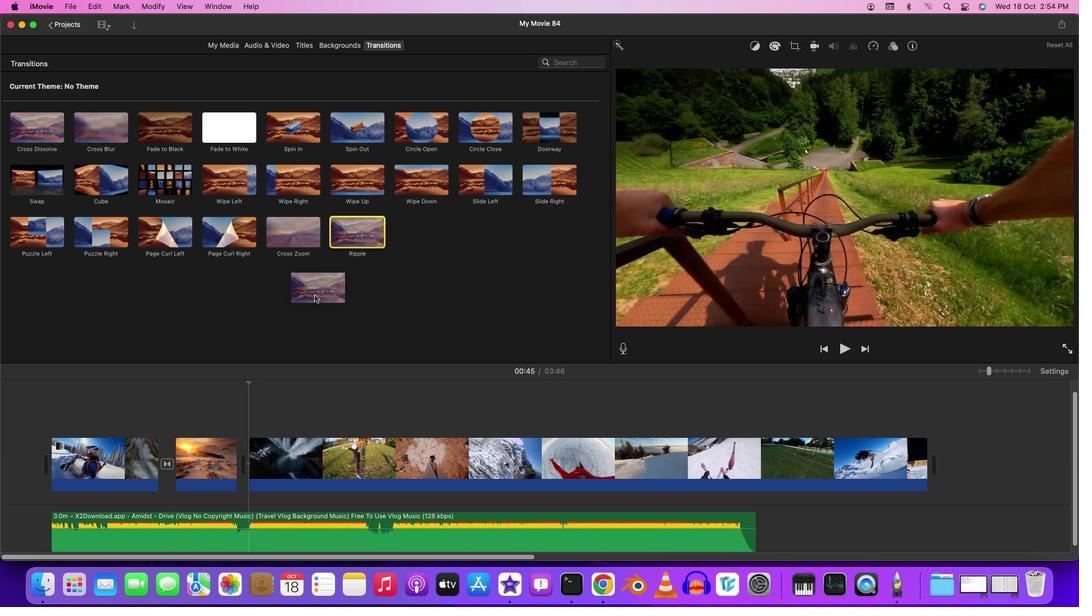 
Action: Mouse moved to (231, 411)
Screenshot: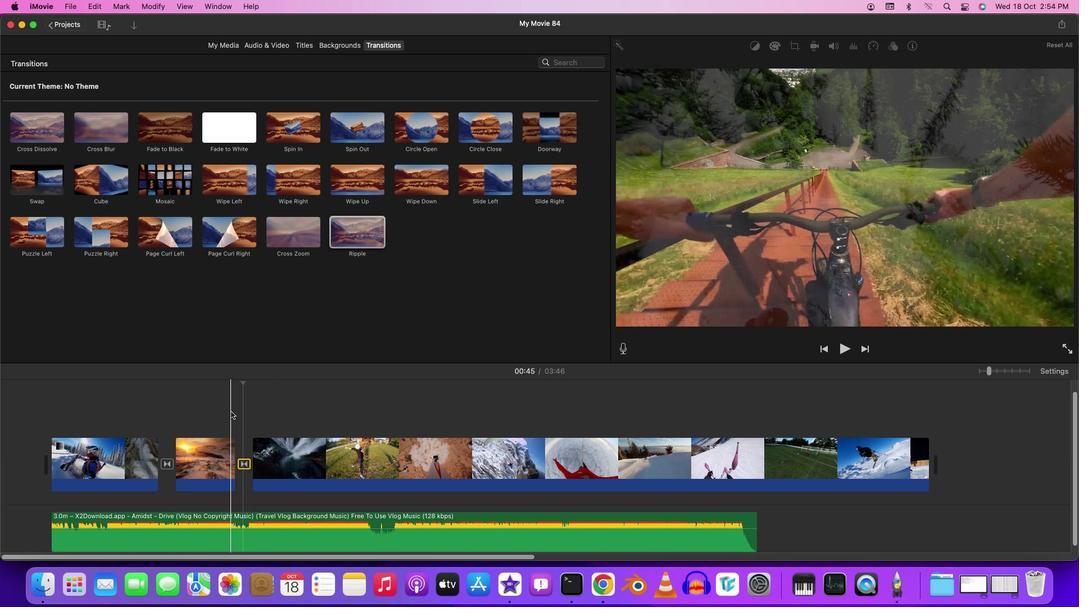 
Action: Mouse pressed left at (231, 411)
Screenshot: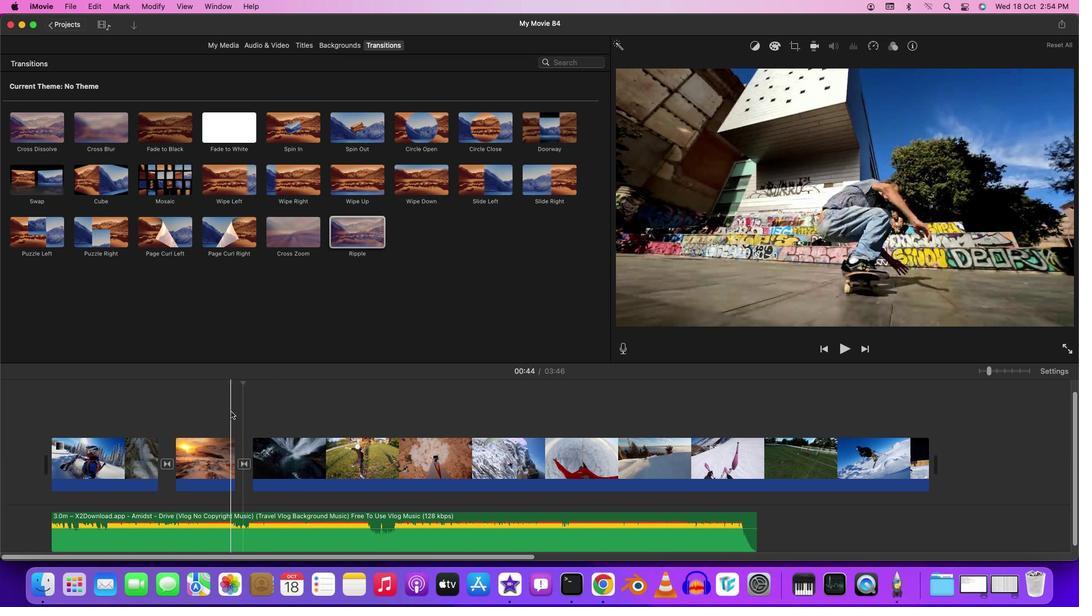 
Action: Mouse moved to (229, 412)
Screenshot: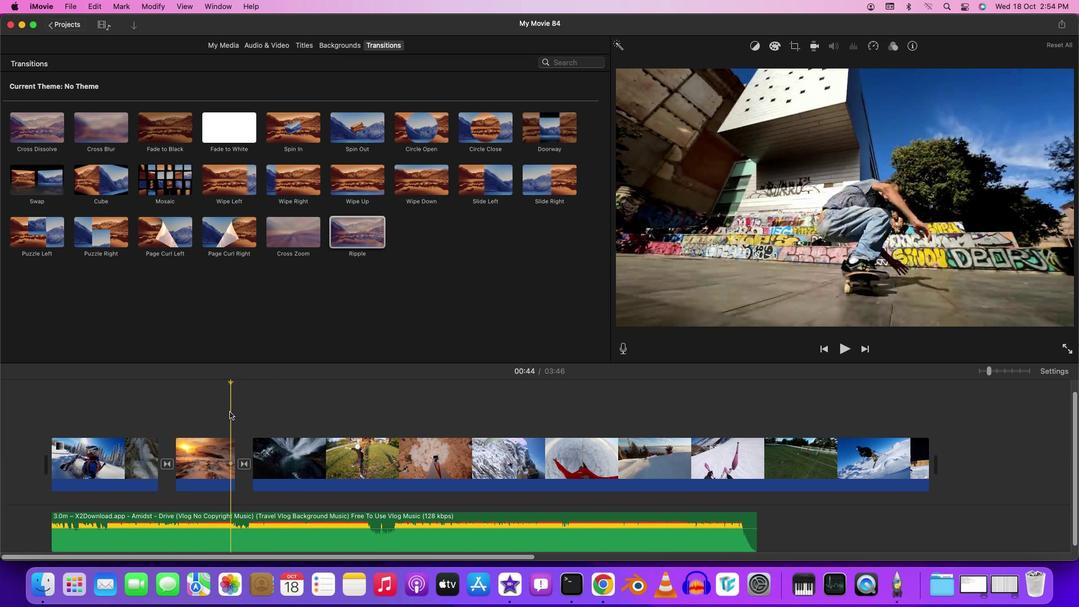 
Action: Key pressed Key.space
Screenshot: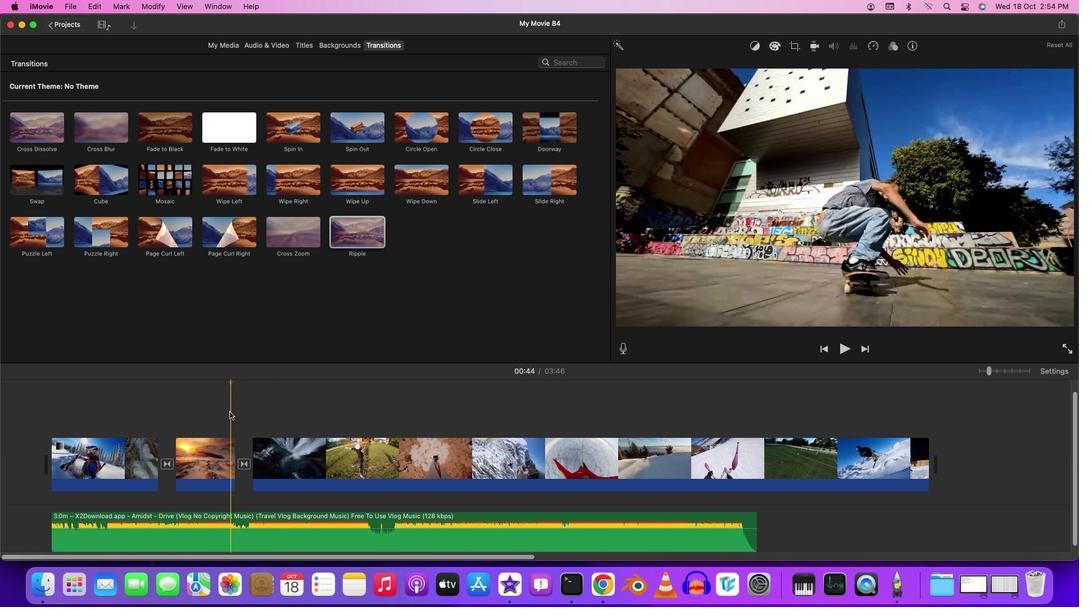 
Action: Mouse moved to (213, 416)
Screenshot: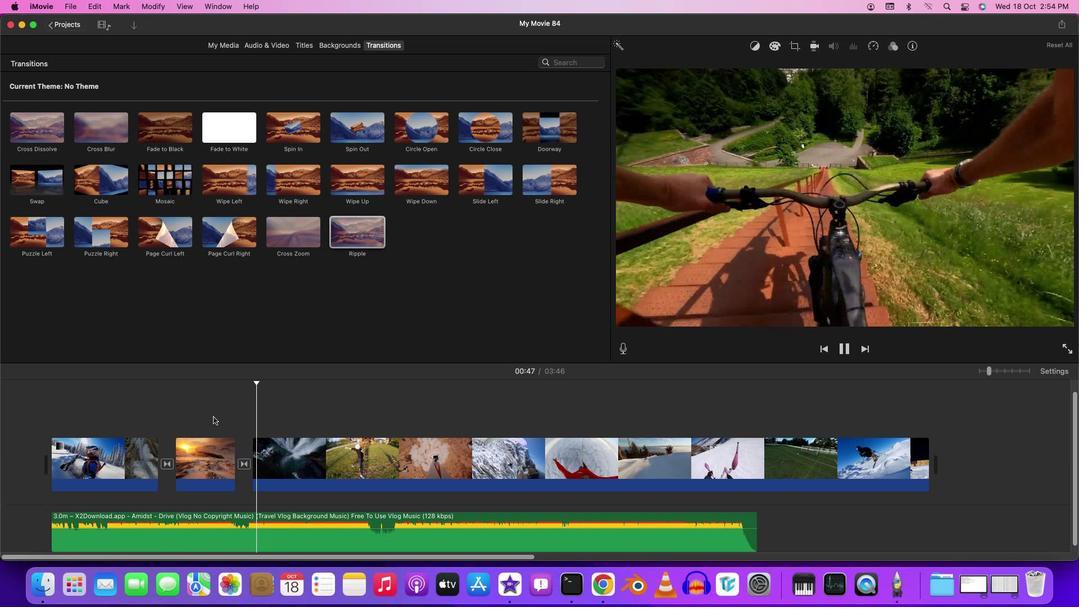 
Action: Mouse pressed left at (213, 416)
Screenshot: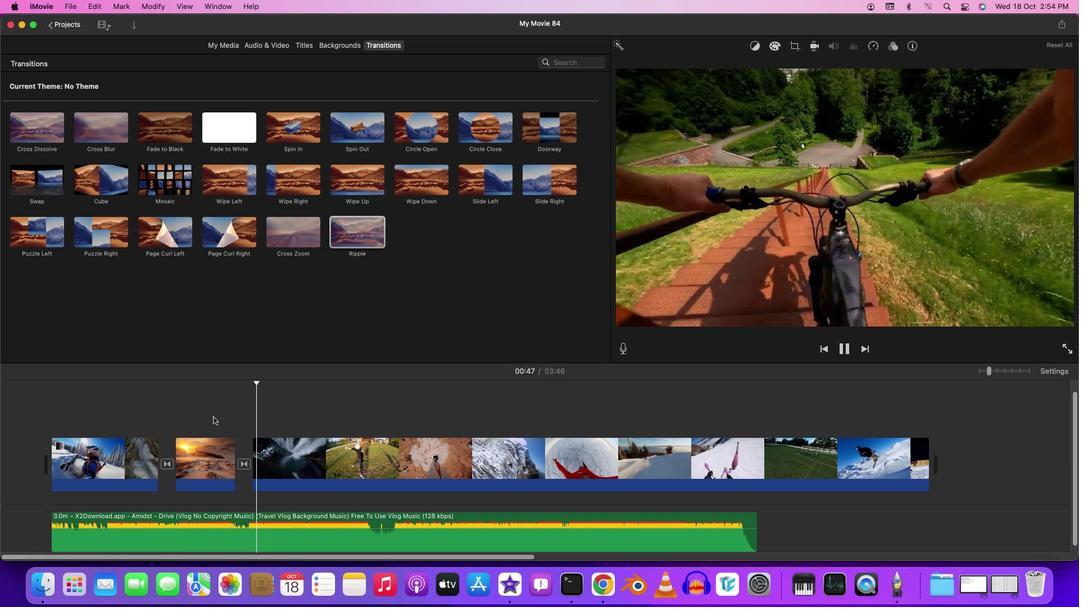 
Action: Mouse moved to (201, 415)
Screenshot: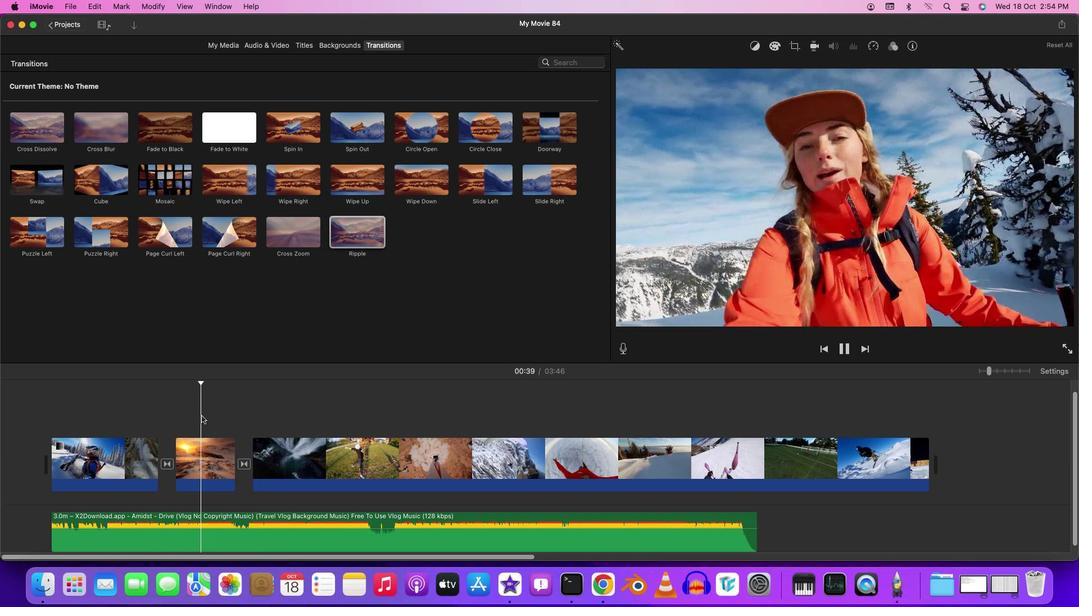 
Action: Mouse pressed left at (201, 415)
Screenshot: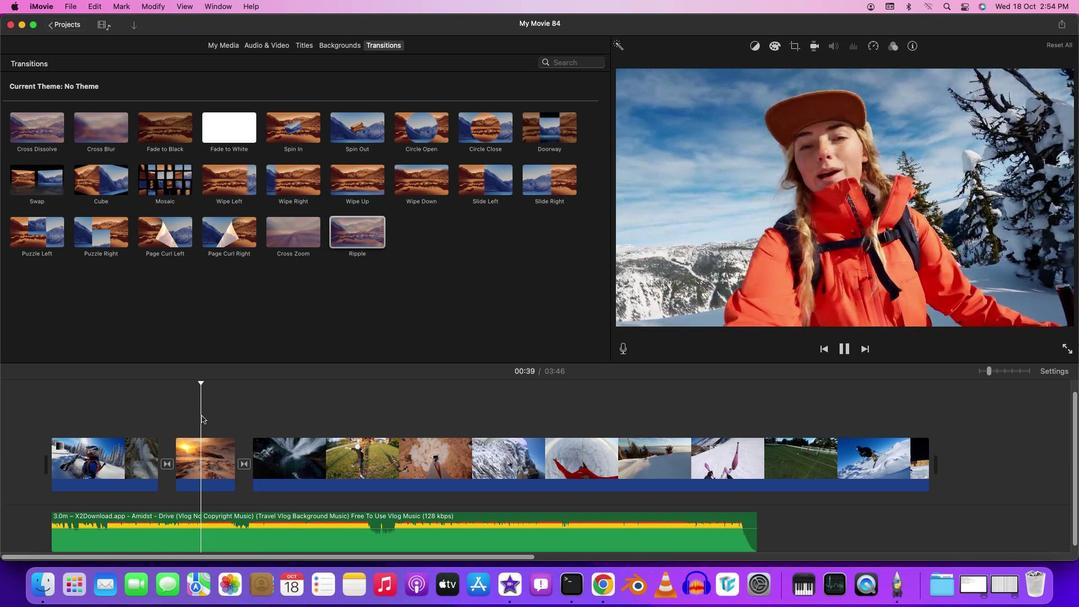 
Action: Mouse moved to (430, 385)
Screenshot: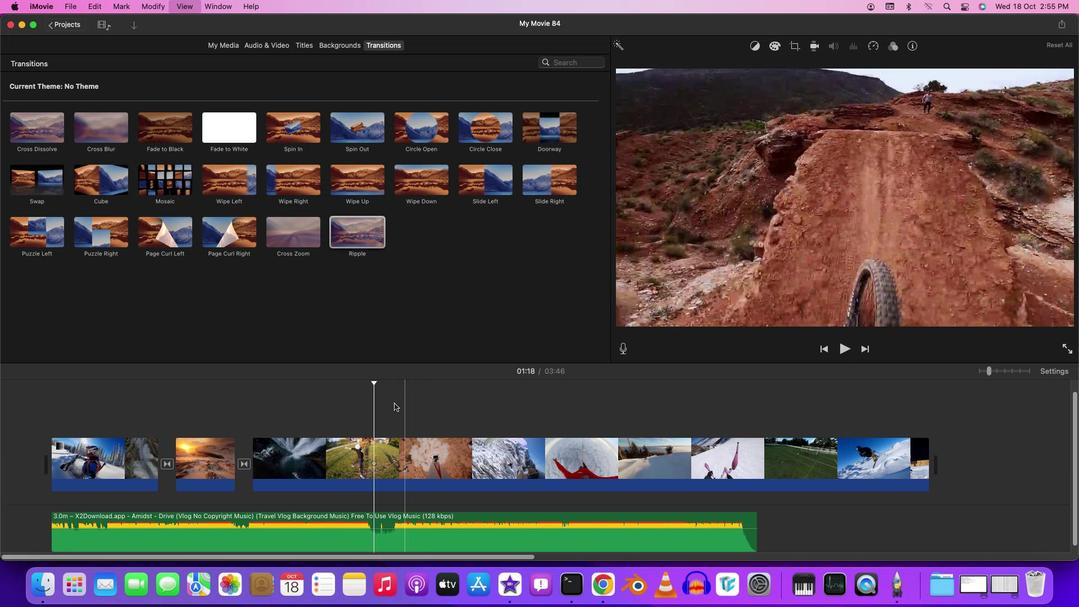 
Action: Key pressed Key.space
Screenshot: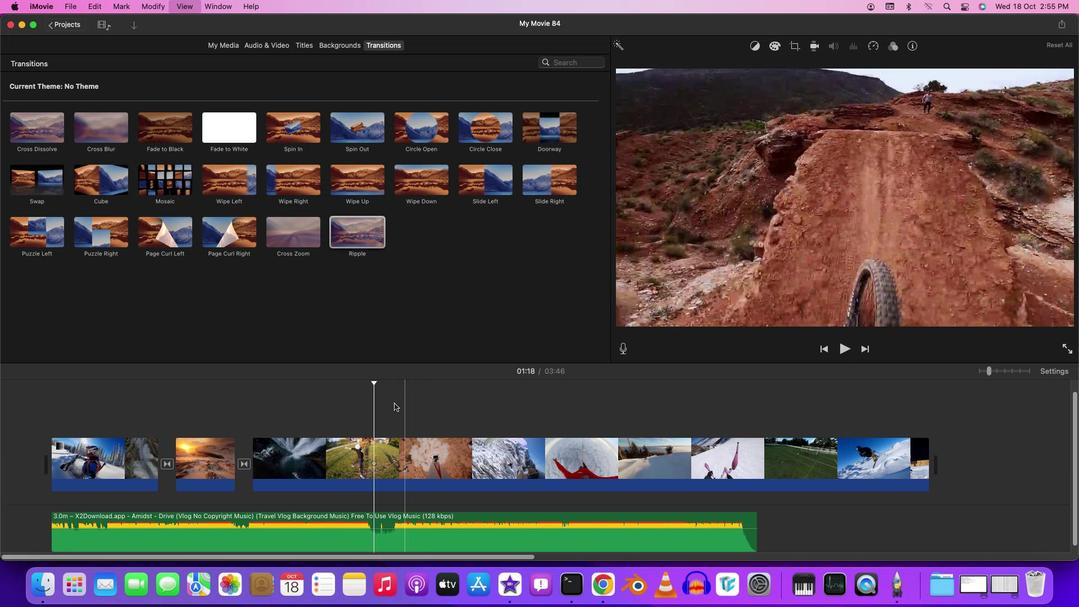 
Action: Mouse moved to (230, 50)
Screenshot: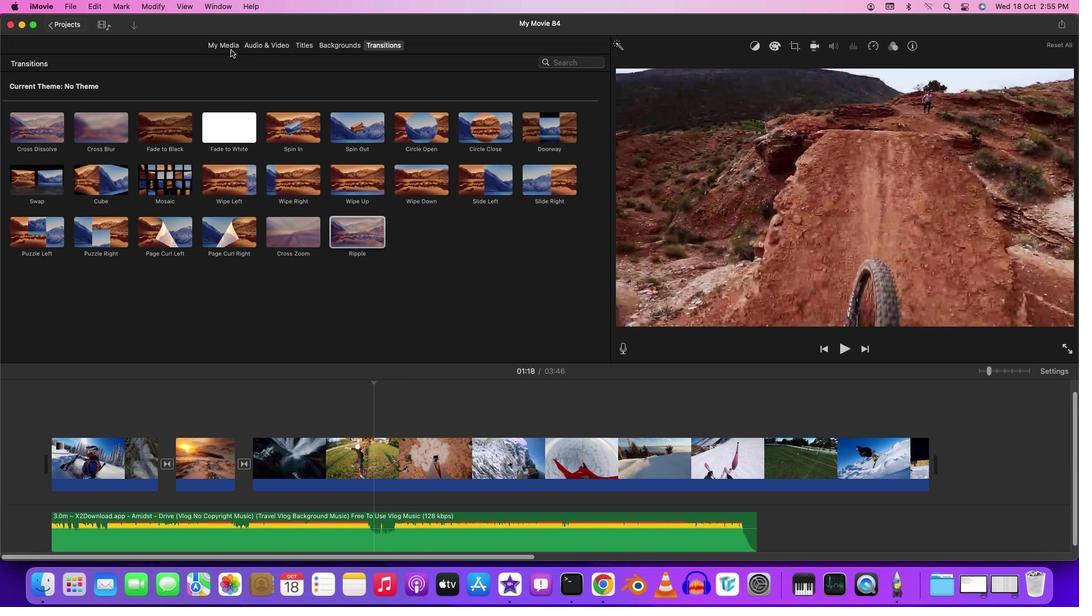 
Action: Mouse pressed left at (230, 50)
Screenshot: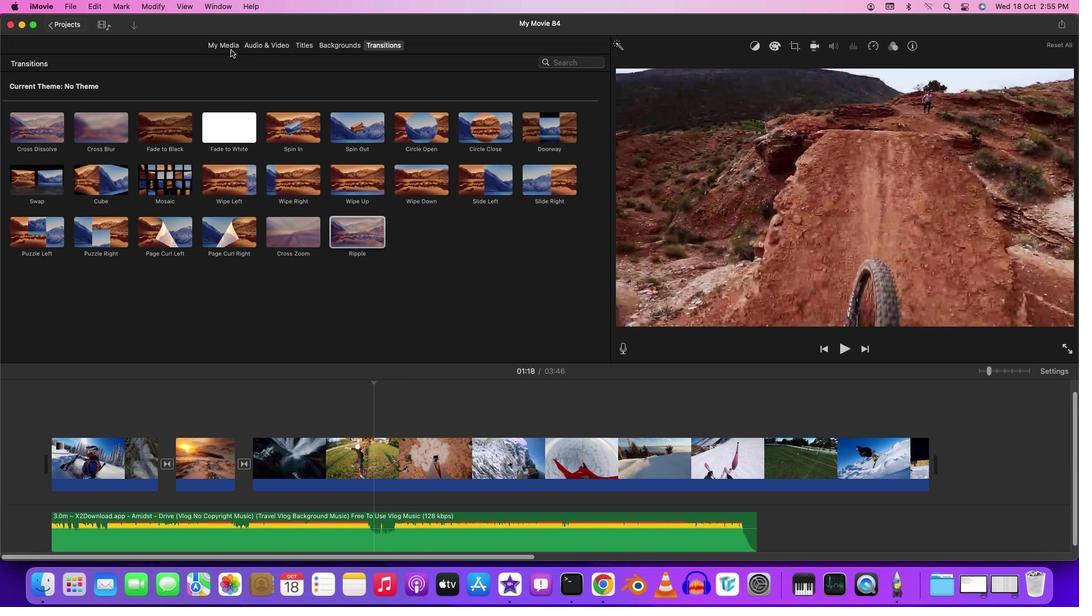 
Action: Mouse moved to (371, 421)
Screenshot: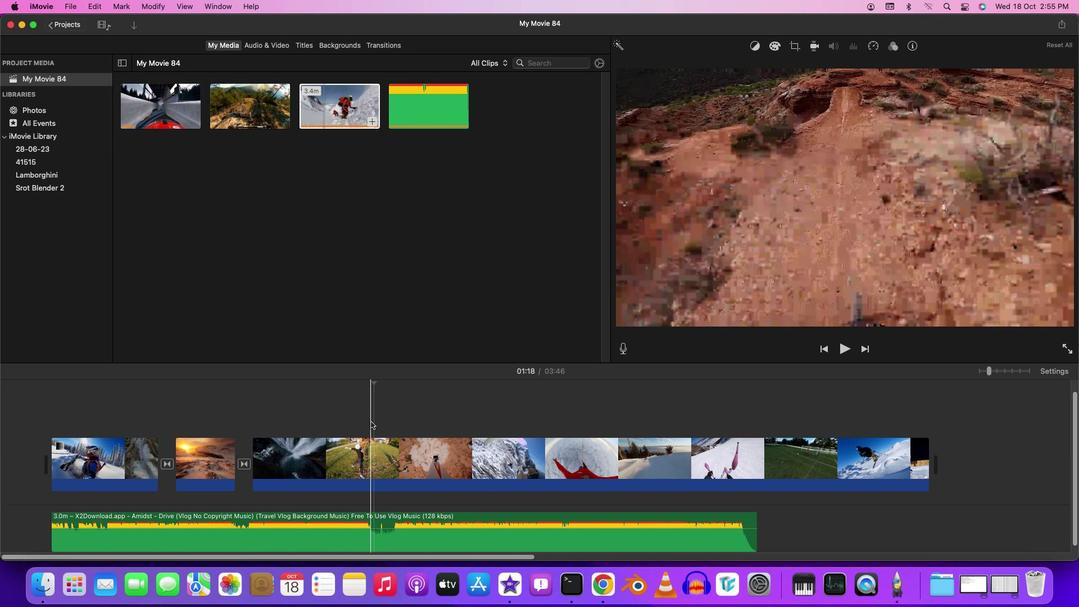 
Action: Mouse pressed left at (371, 421)
Screenshot: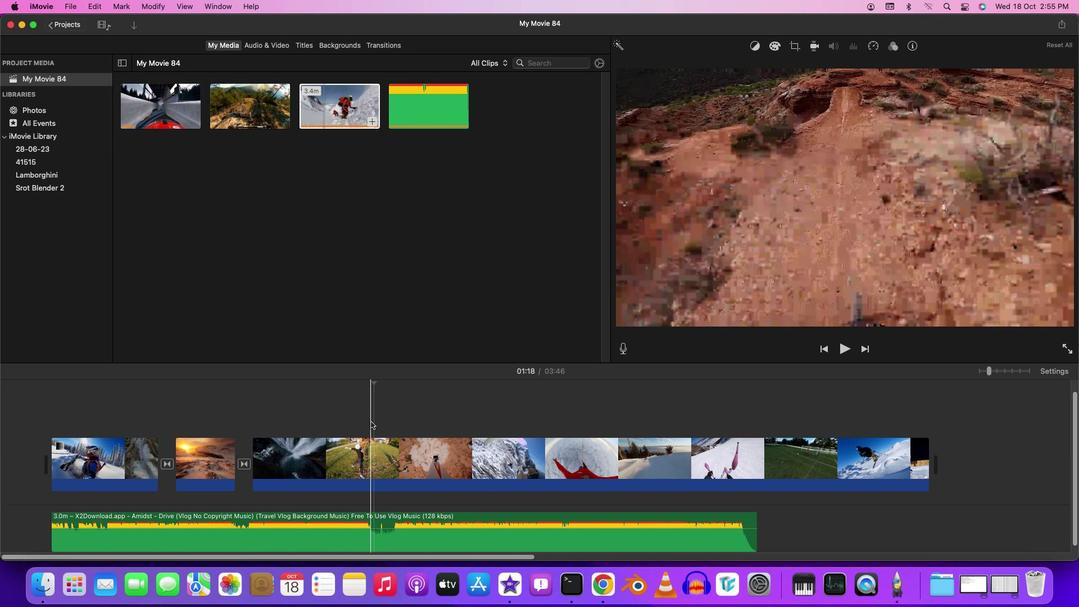 
Action: Mouse moved to (365, 420)
Screenshot: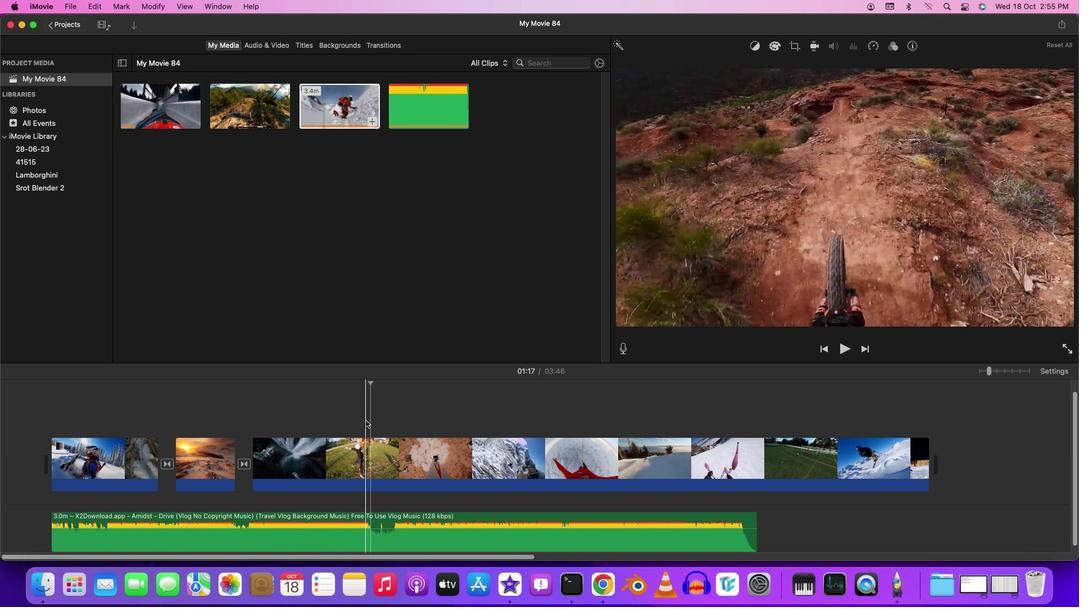 
Action: Mouse pressed left at (365, 420)
Screenshot: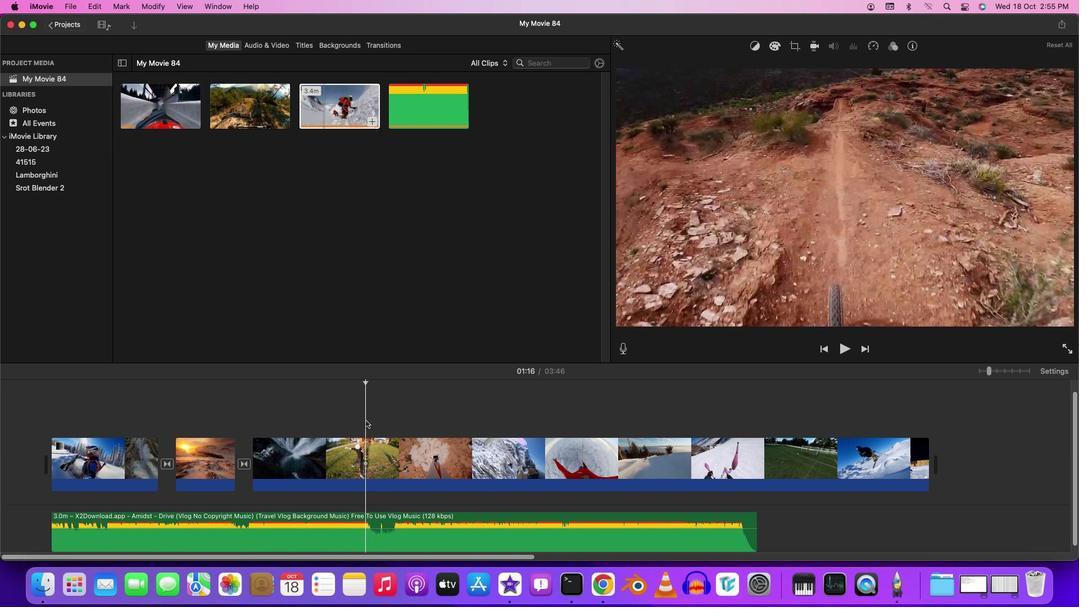 
Action: Key pressed Key.spaceKey.space
Screenshot: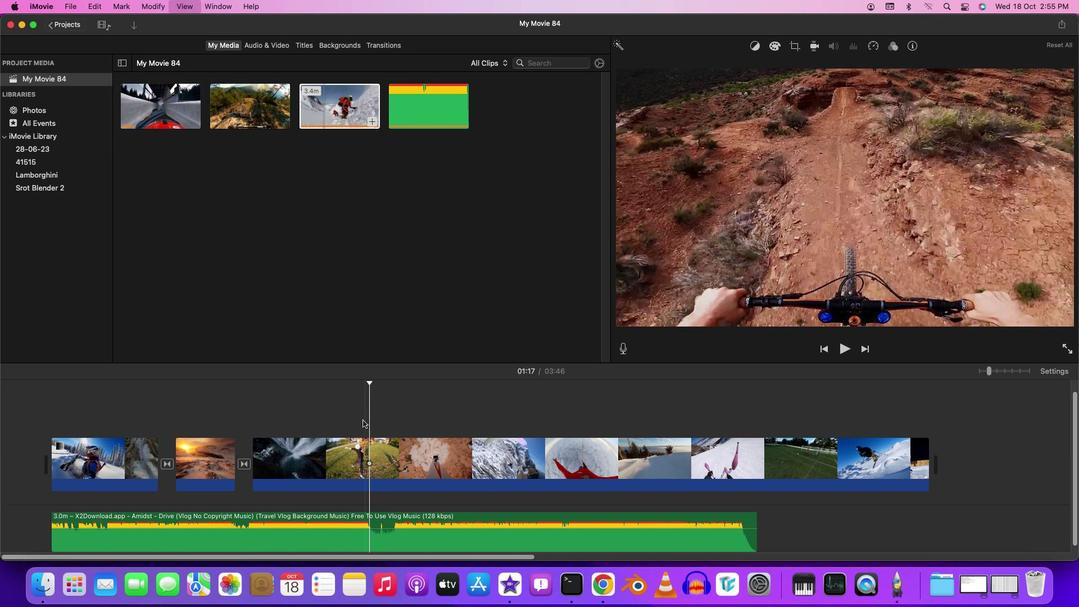 
Action: Mouse moved to (355, 419)
Screenshot: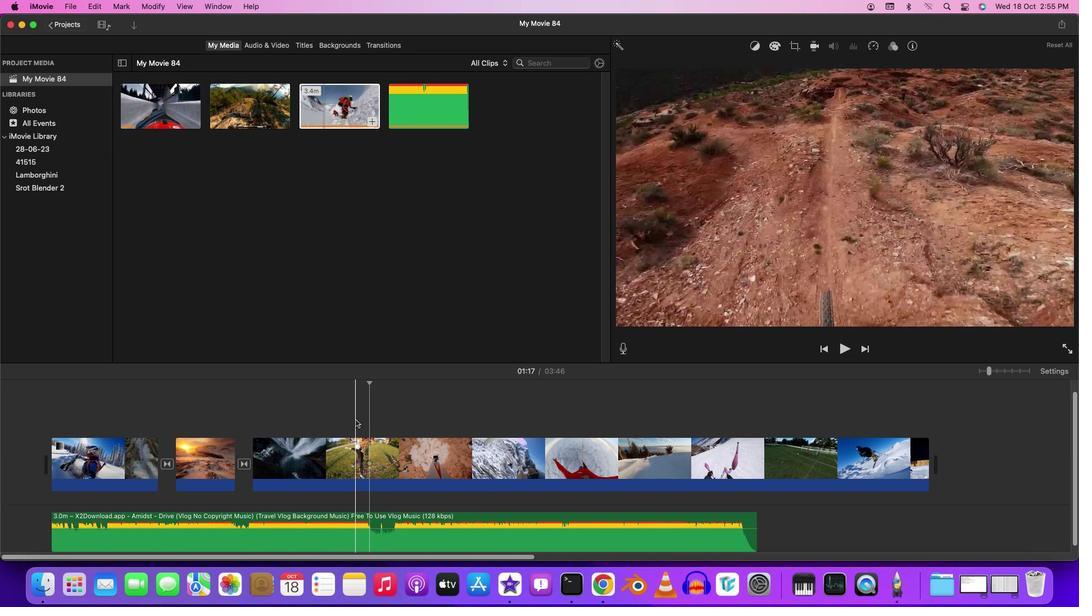 
Action: Mouse pressed left at (355, 419)
Screenshot: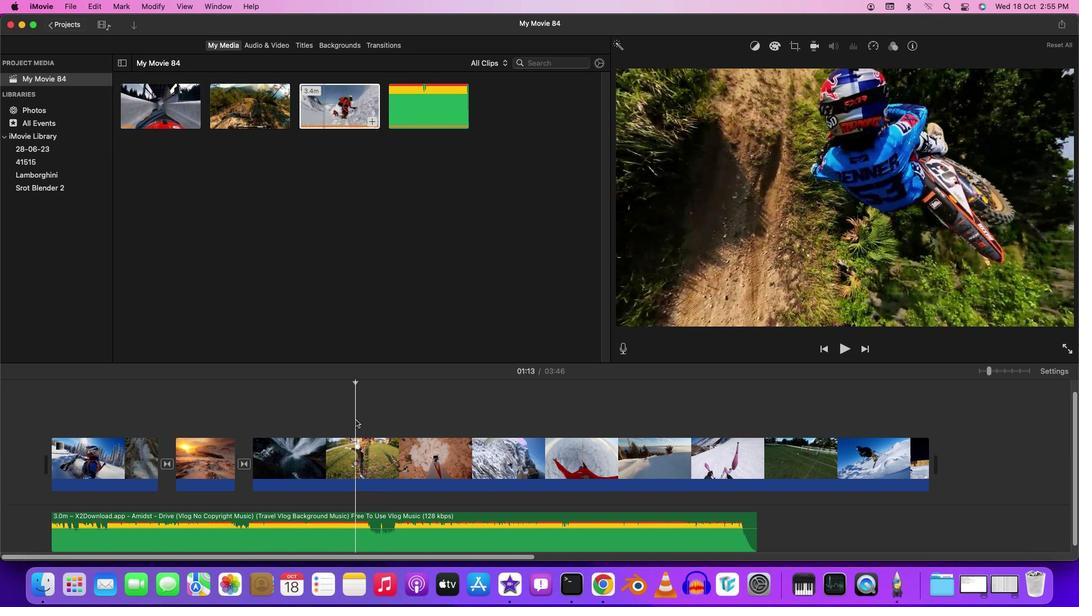
Action: Key pressed Key.spaceKey.space
Screenshot: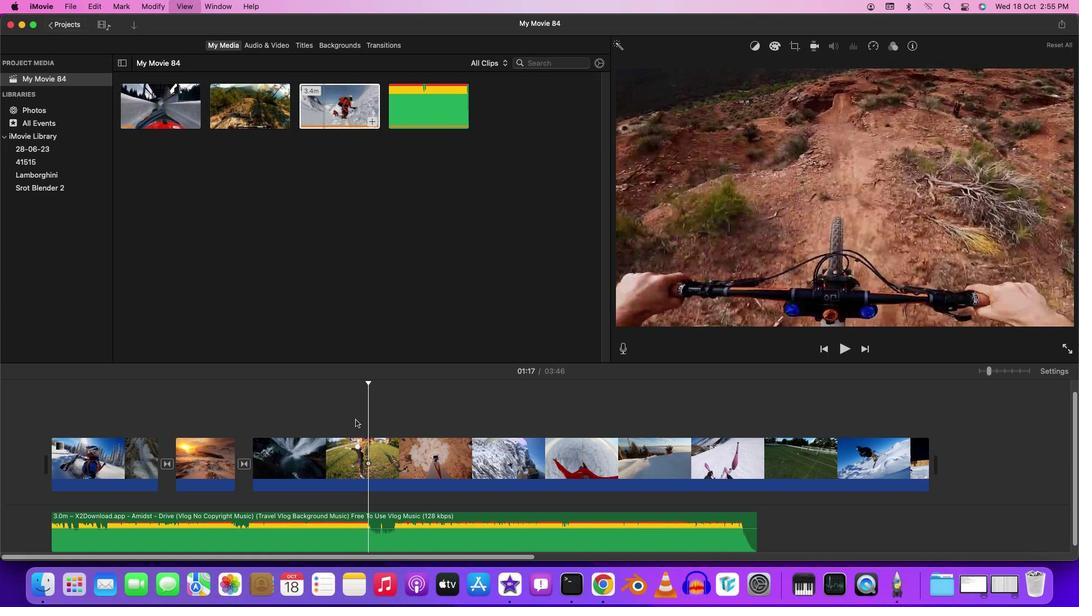 
Action: Mouse moved to (368, 491)
Screenshot: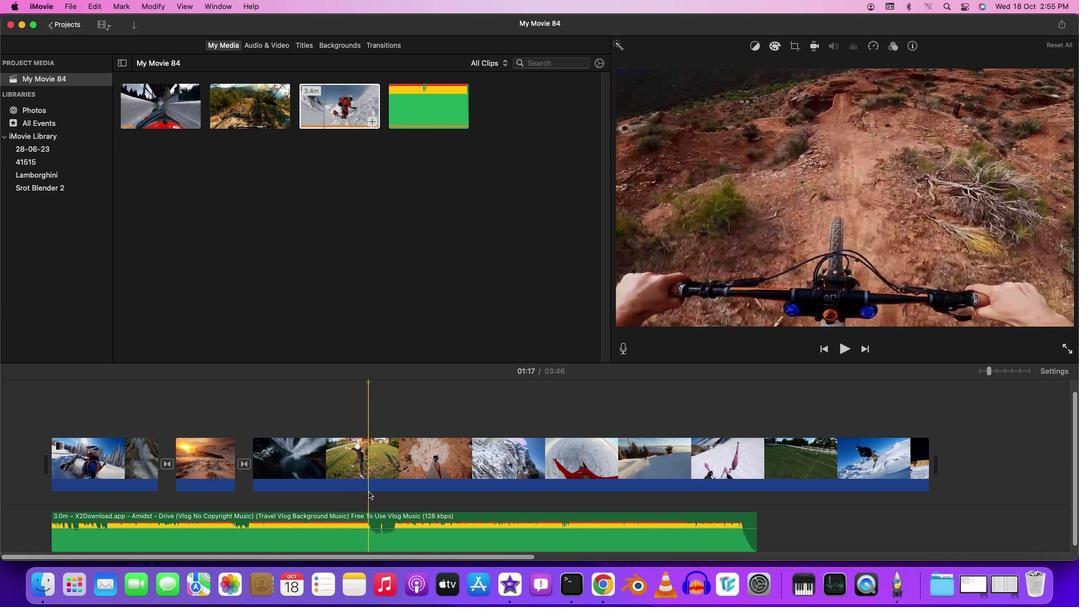 
Action: Mouse pressed left at (368, 491)
Screenshot: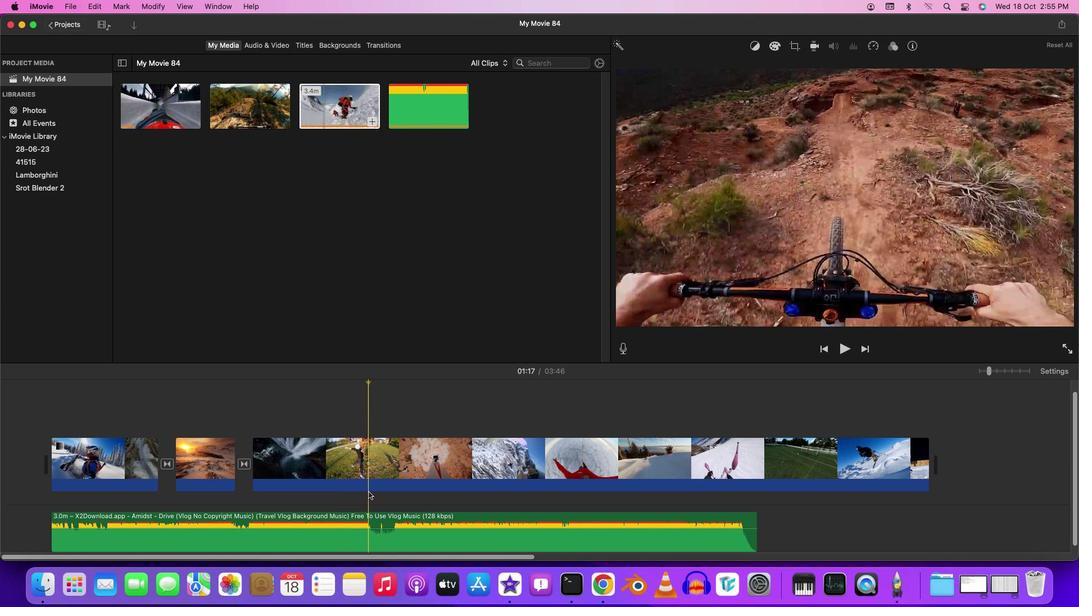 
Action: Mouse moved to (362, 493)
Screenshot: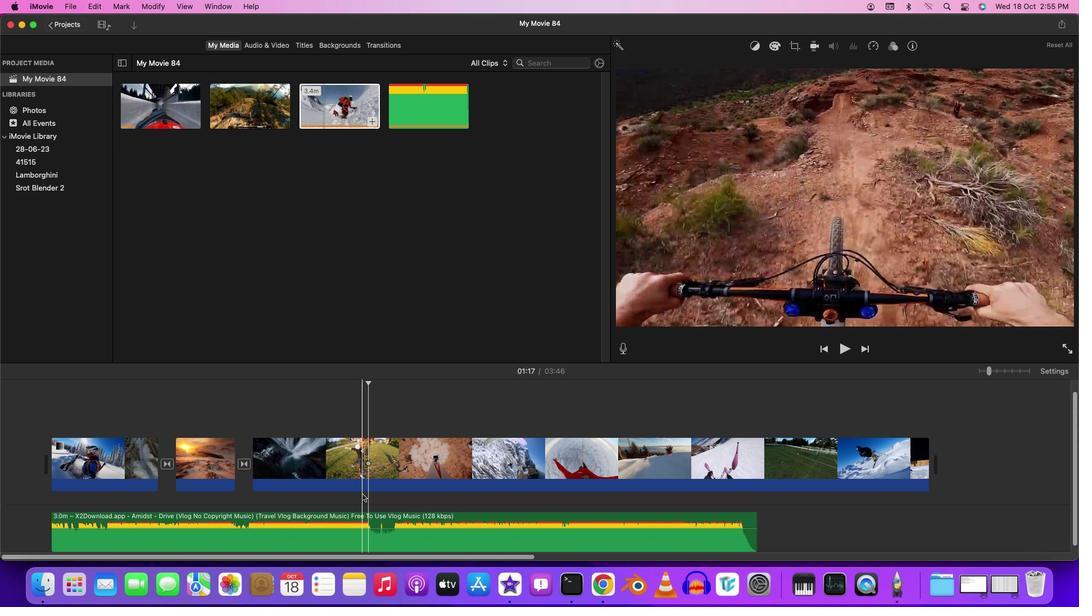 
Action: Key pressed Key.cmd'b'
Screenshot: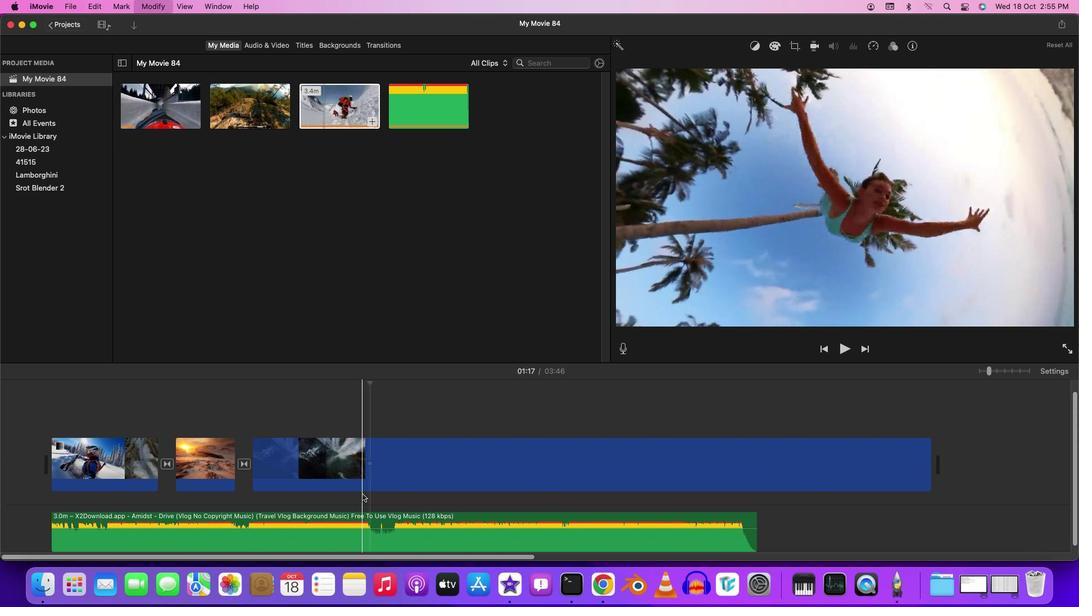 
Action: Mouse moved to (429, 418)
Screenshot: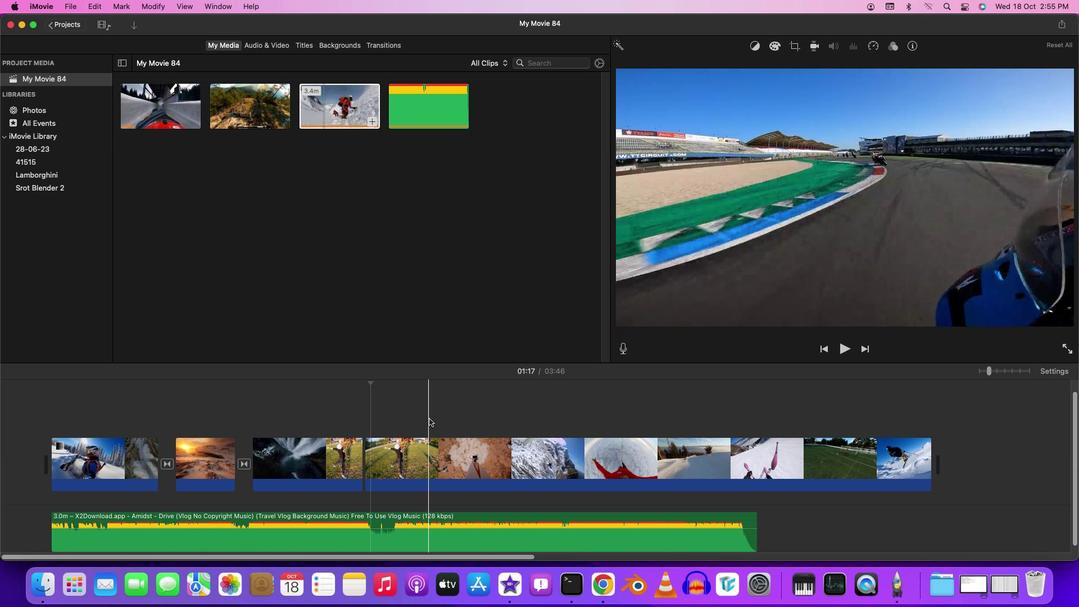 
Action: Mouse pressed left at (429, 418)
Screenshot: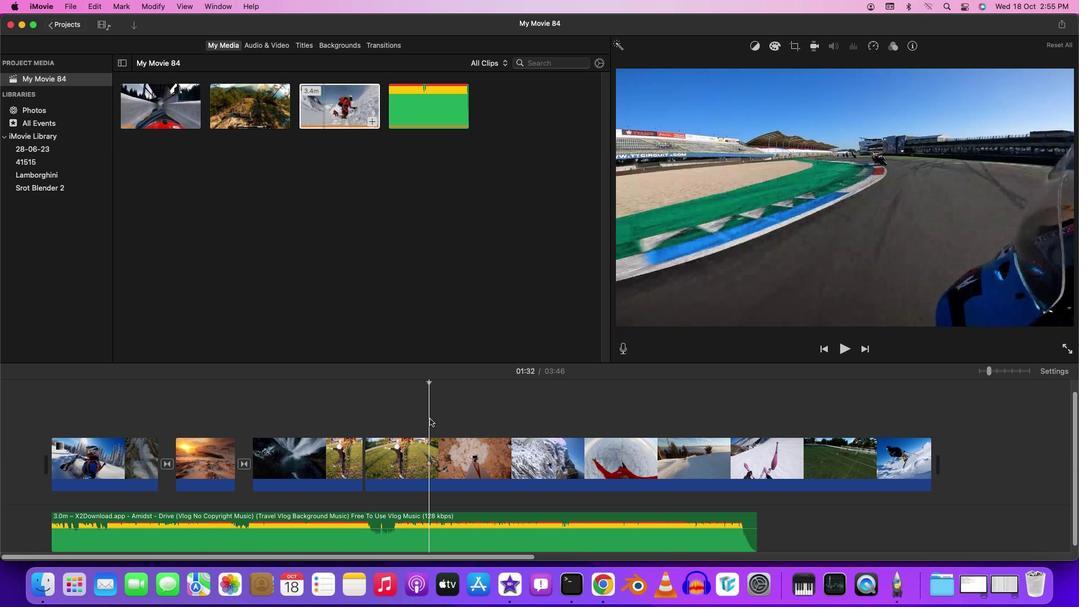 
Action: Mouse moved to (427, 420)
Screenshot: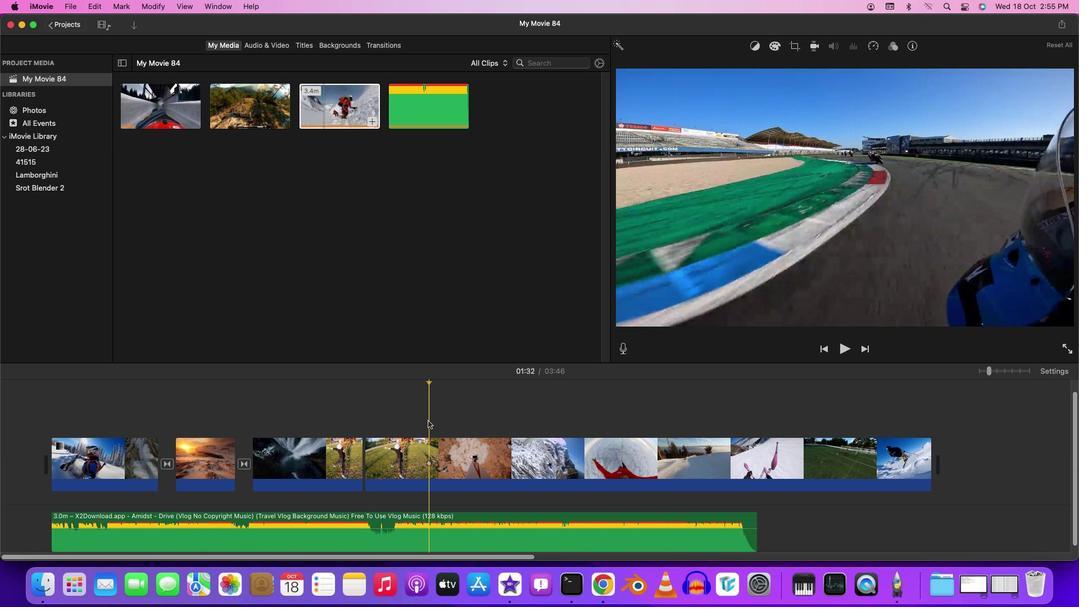 
Action: Key pressed Key.leftKey.leftKey.leftKey.leftKey.leftKey.leftKey.leftKey.leftKey.leftKey.leftKey.leftKey.leftKey.leftKey.leftKey.leftKey.rightKey.rightKey.rightKey.rightKey.rightKey.rightKey.rightKey.right
Screenshot: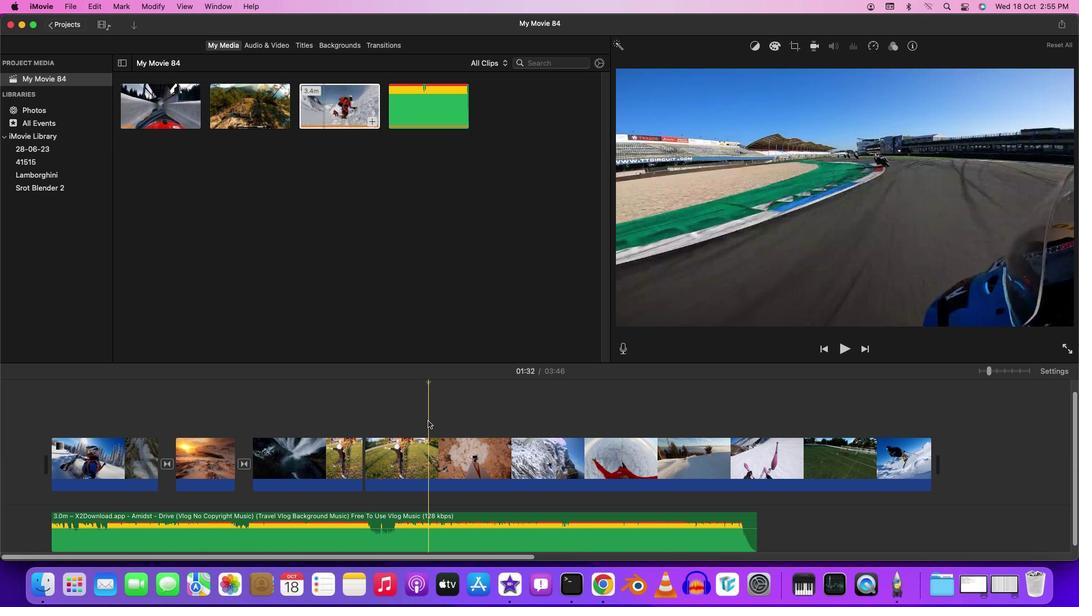 
Action: Mouse moved to (428, 458)
Screenshot: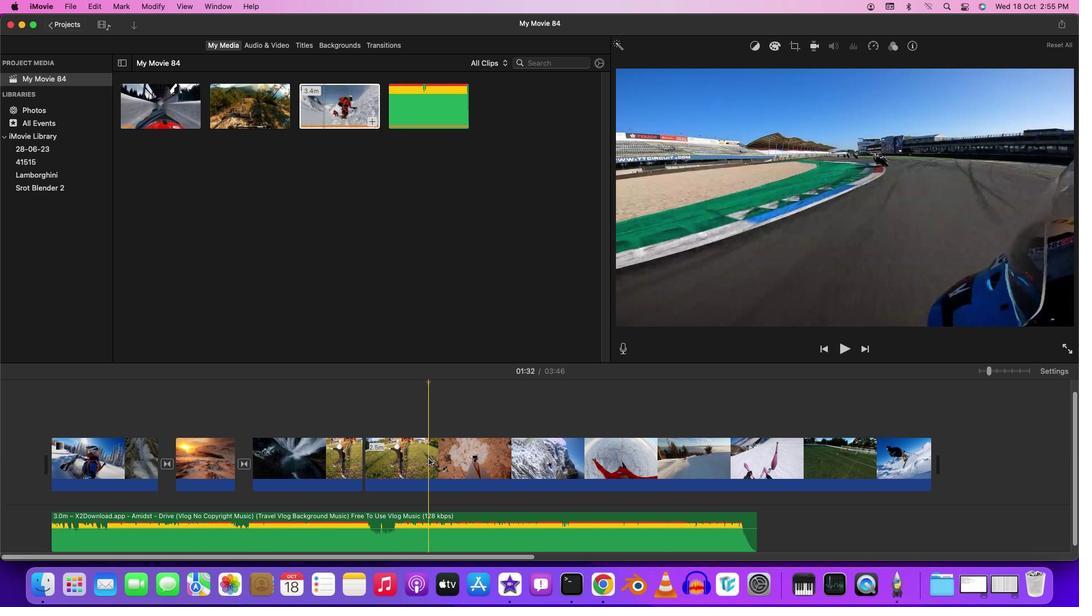 
Action: Mouse pressed left at (428, 458)
Screenshot: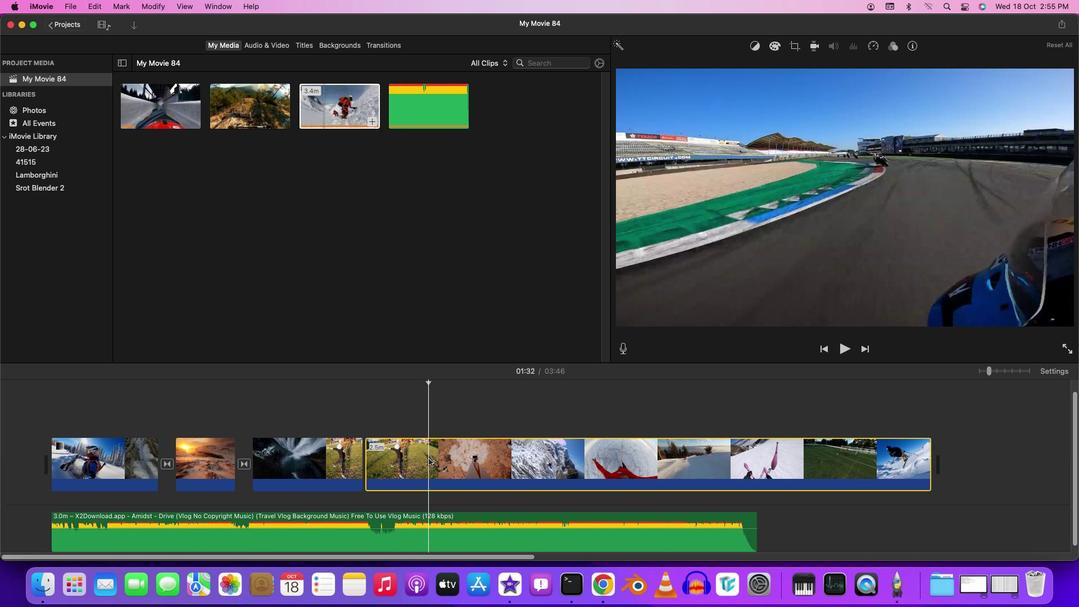 
Action: Mouse moved to (428, 458)
Screenshot: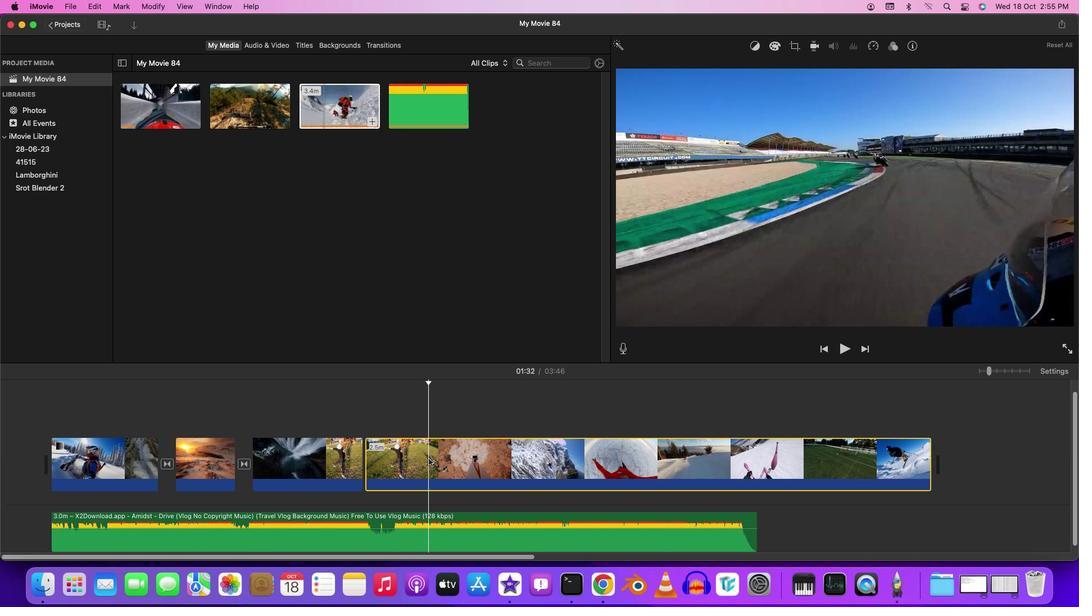 
Action: Key pressed Key.cmd'b'
Screenshot: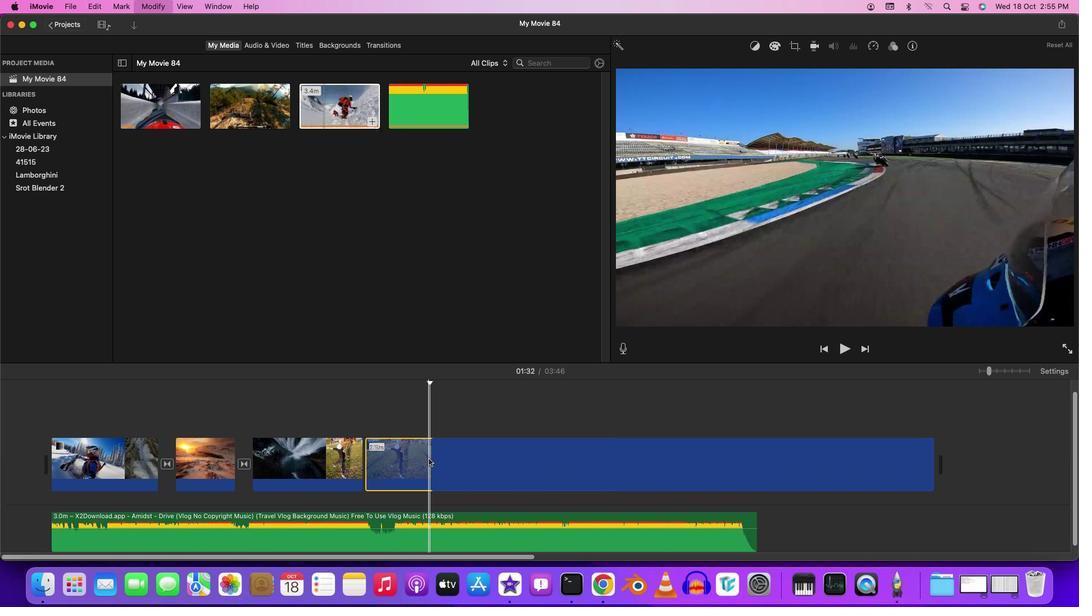 
Action: Mouse moved to (404, 462)
Screenshot: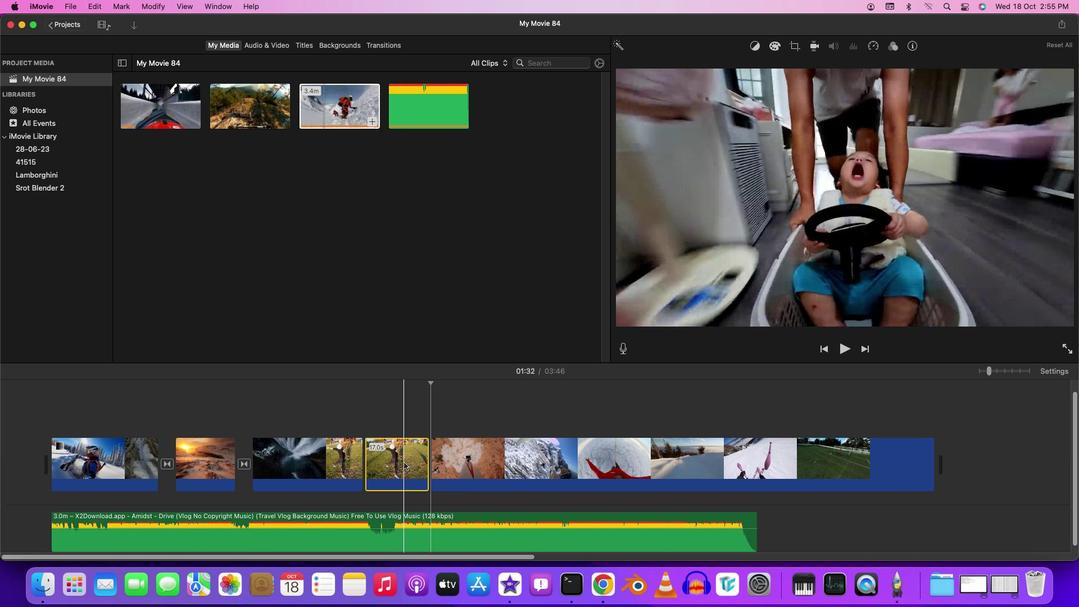 
Action: Mouse pressed left at (404, 462)
Screenshot: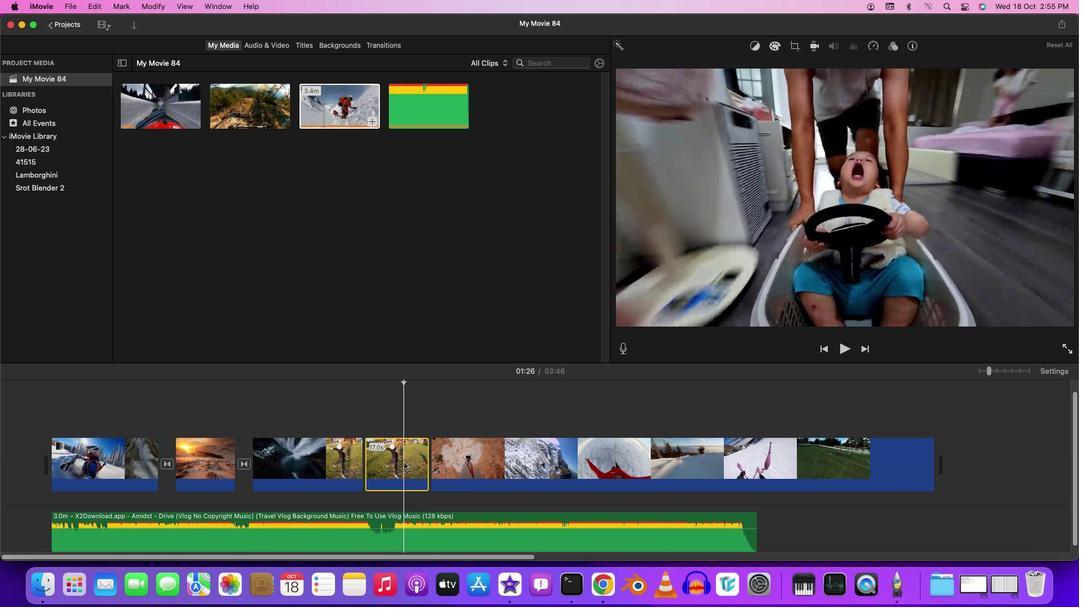 
Action: Key pressed Key.delete
Screenshot: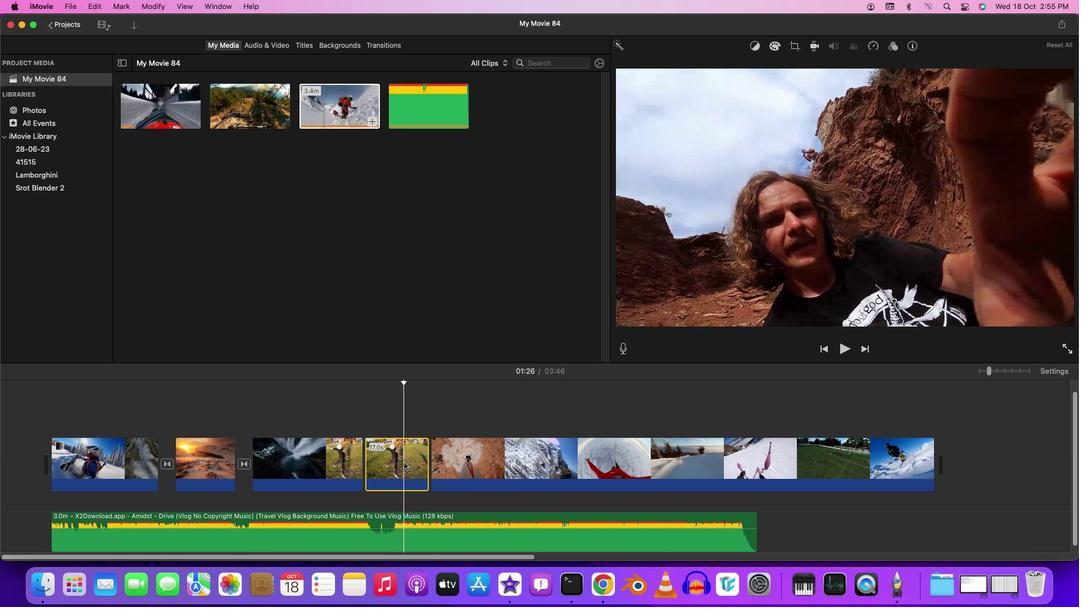 
Action: Mouse moved to (403, 461)
Screenshot: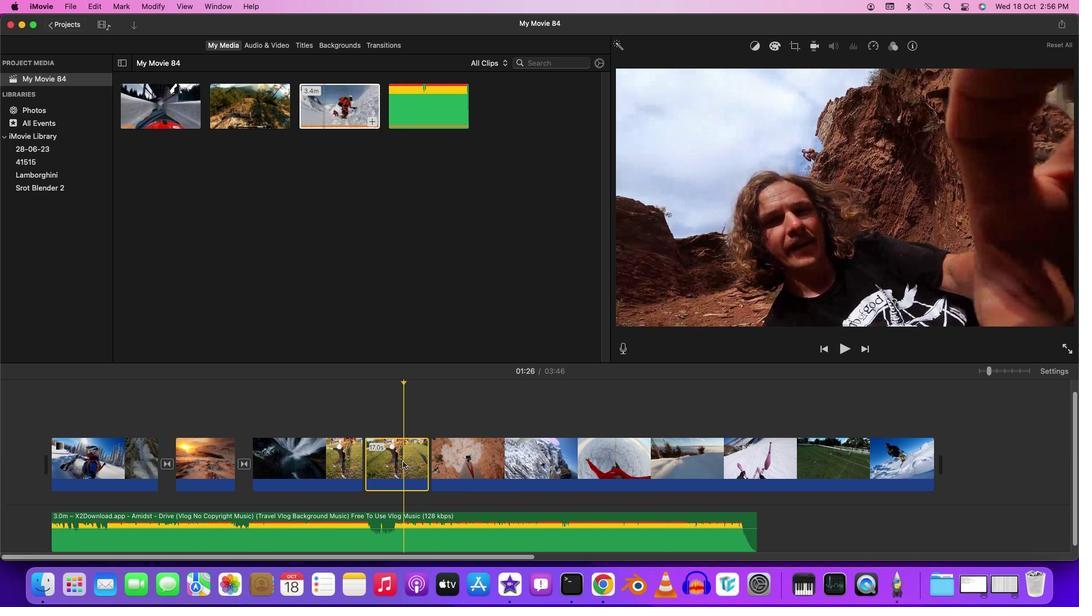 
Action: Mouse pressed right at (403, 461)
Screenshot: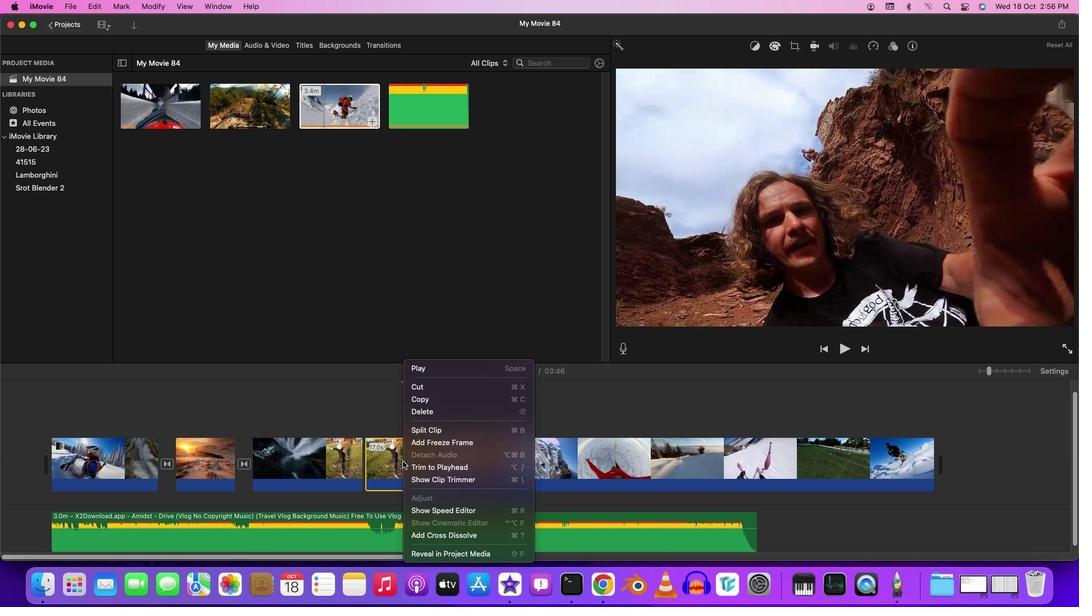 
Action: Mouse moved to (438, 414)
Screenshot: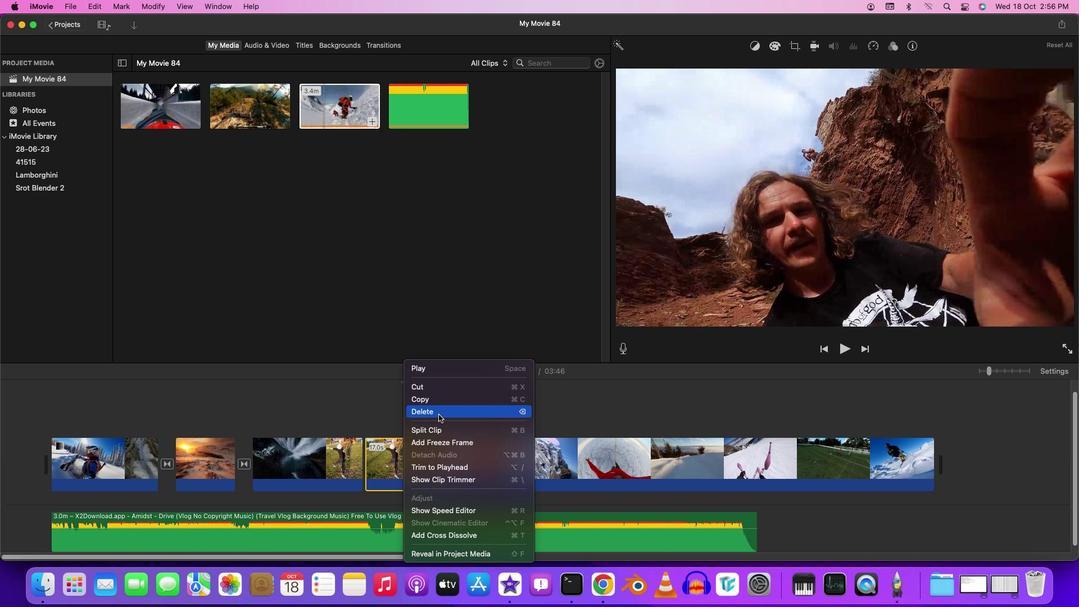 
Action: Mouse pressed left at (438, 414)
Screenshot: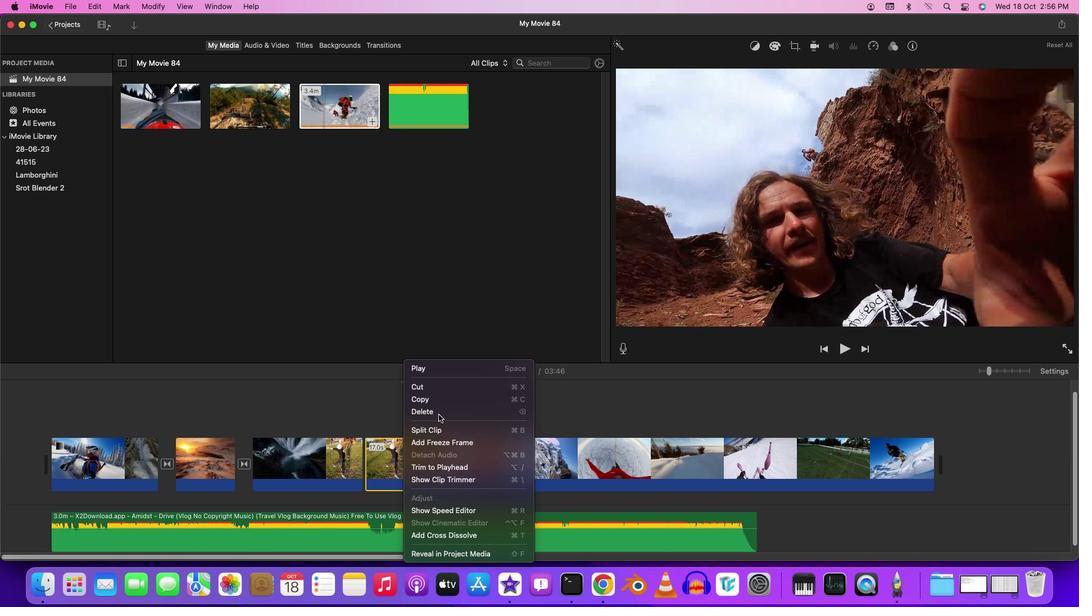 
Action: Mouse moved to (355, 415)
Screenshot: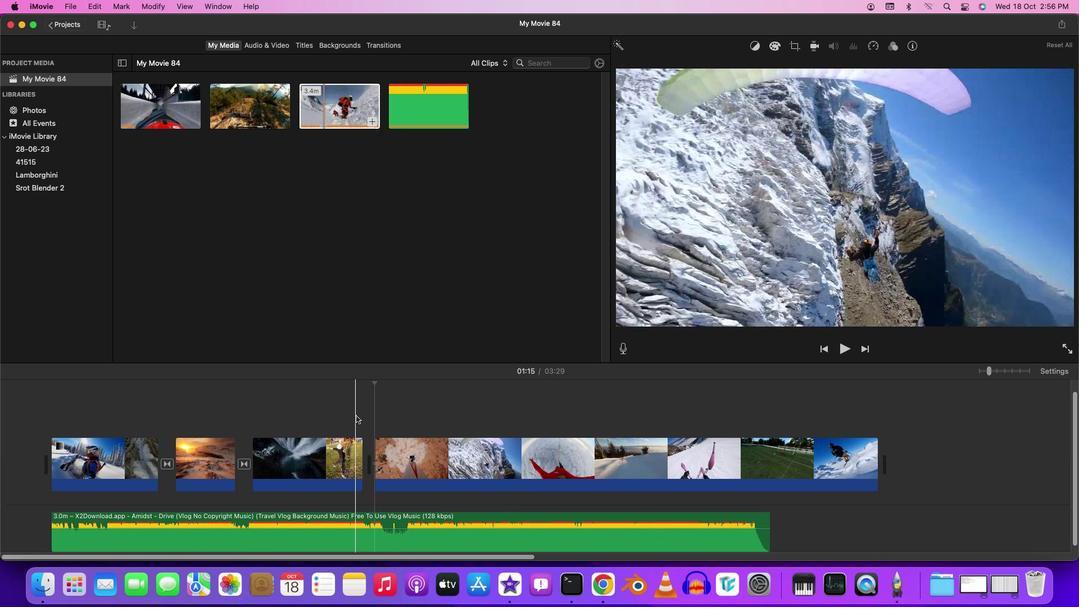 
Action: Mouse pressed left at (355, 415)
Screenshot: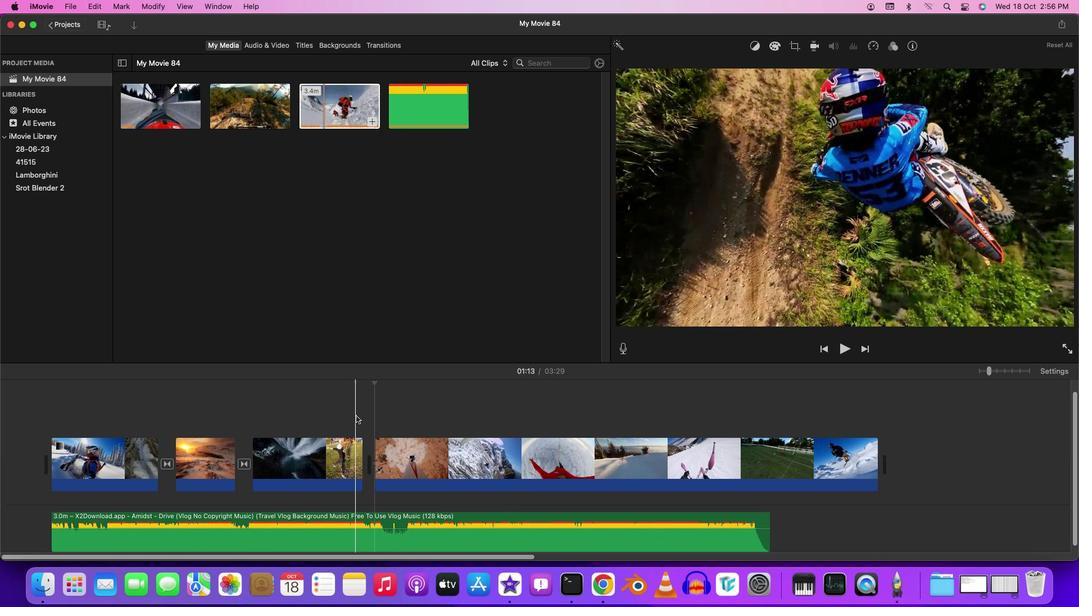 
Action: Key pressed Key.space
Screenshot: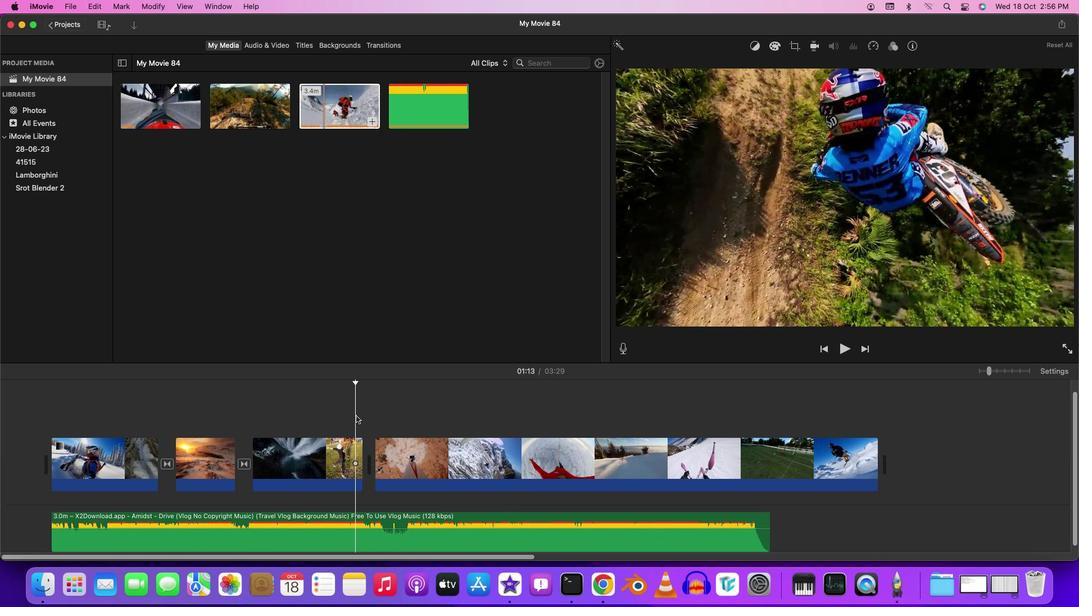 
Action: Mouse moved to (437, 182)
Screenshot: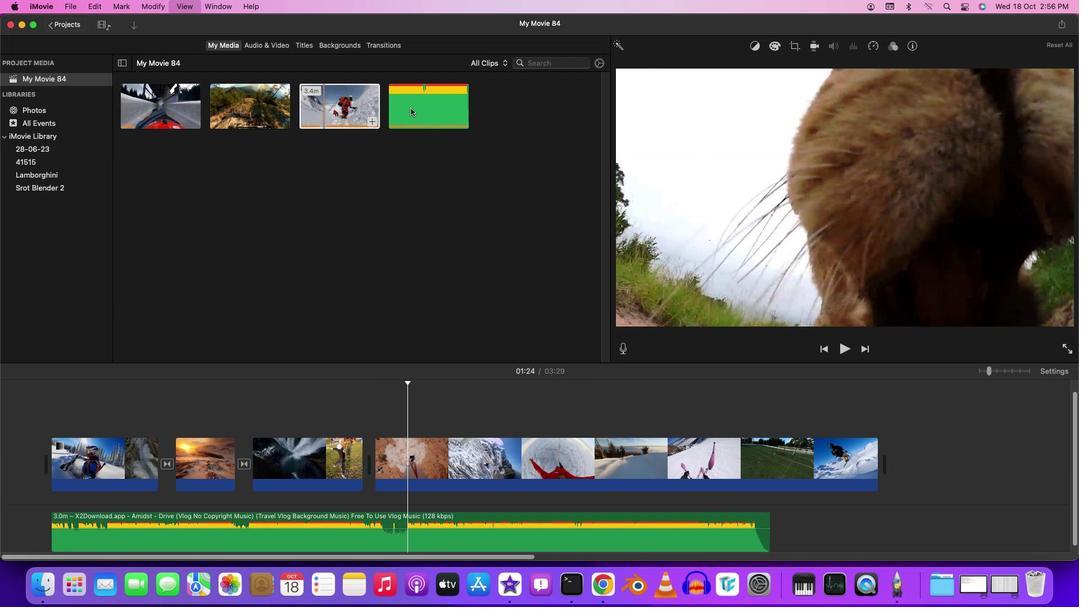 
Action: Key pressed Key.space
Screenshot: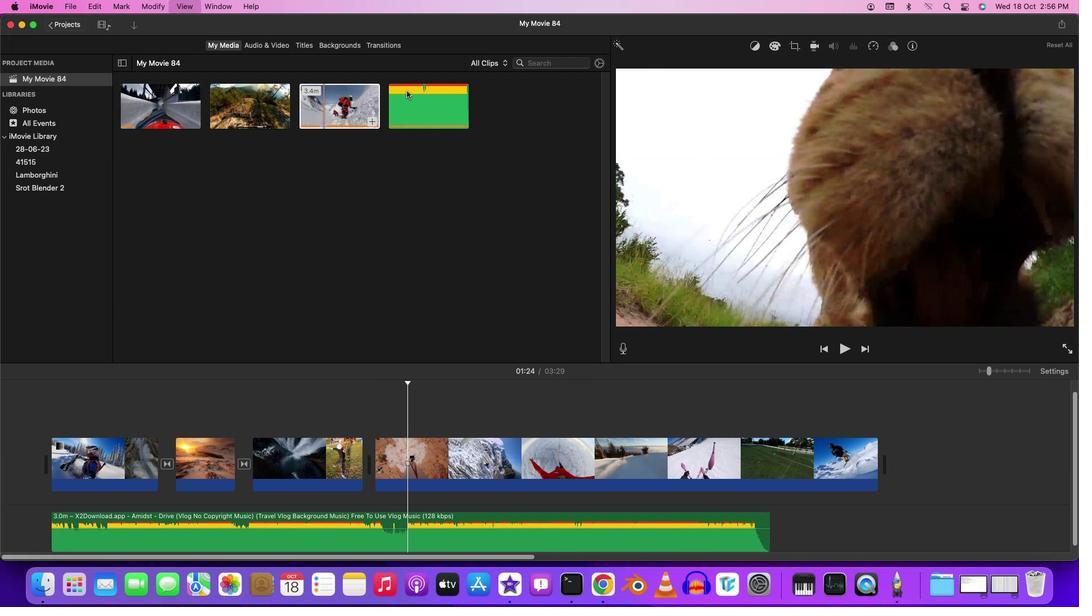 
Action: Mouse moved to (388, 50)
Screenshot: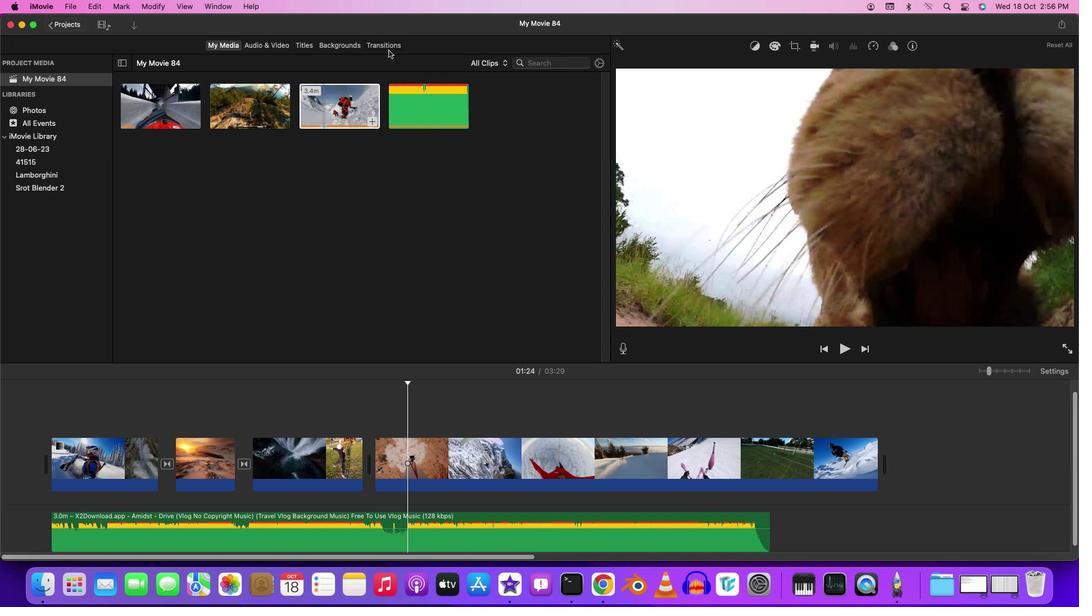 
Action: Mouse pressed left at (388, 50)
Screenshot: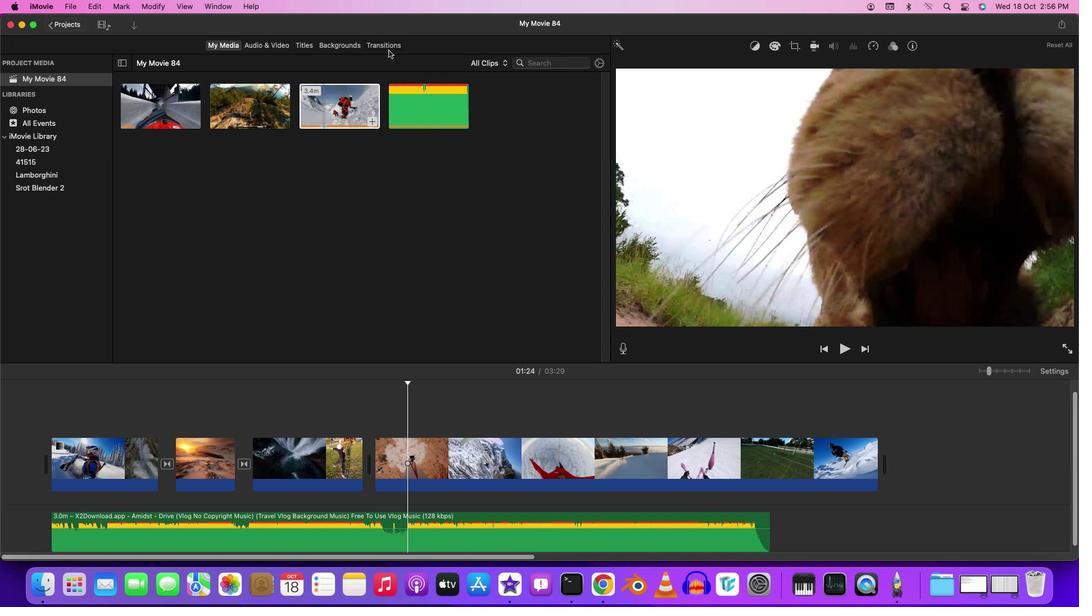 
Action: Mouse moved to (102, 128)
Screenshot: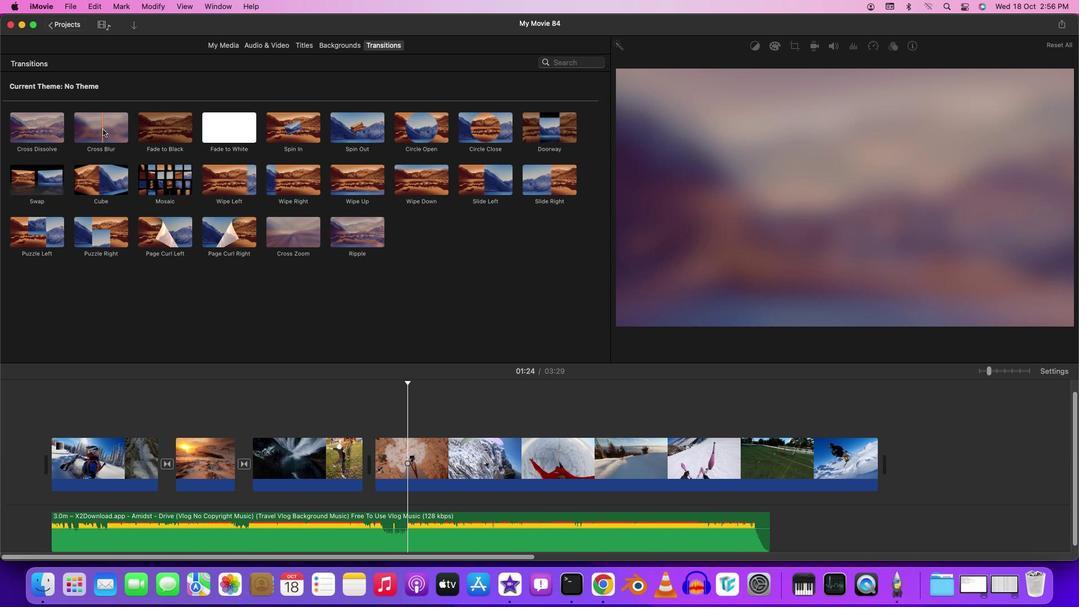 
Action: Mouse pressed left at (102, 128)
Screenshot: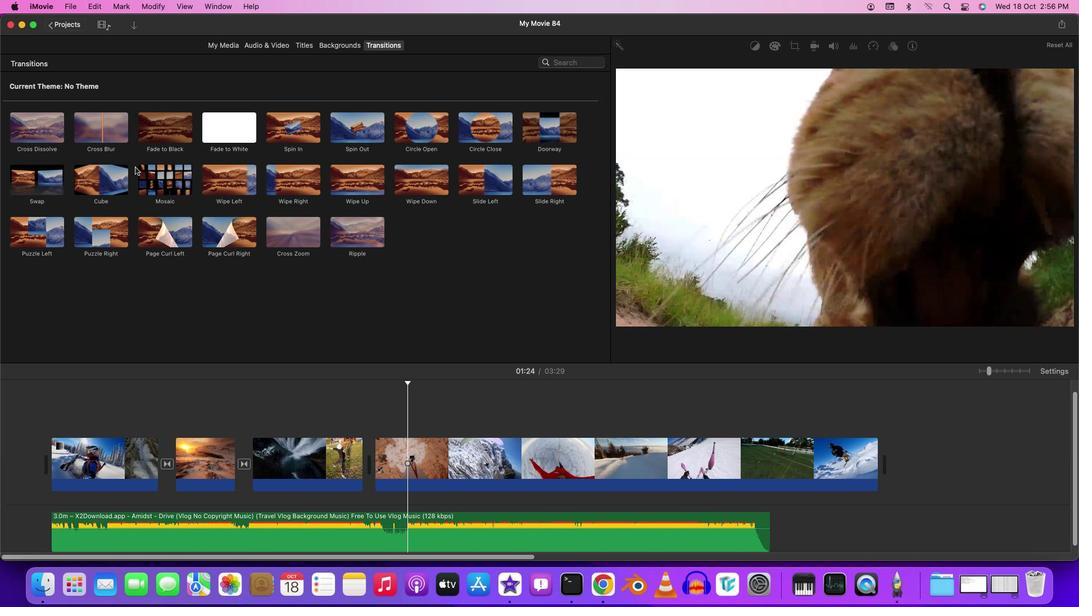 
Action: Mouse moved to (349, 407)
Screenshot: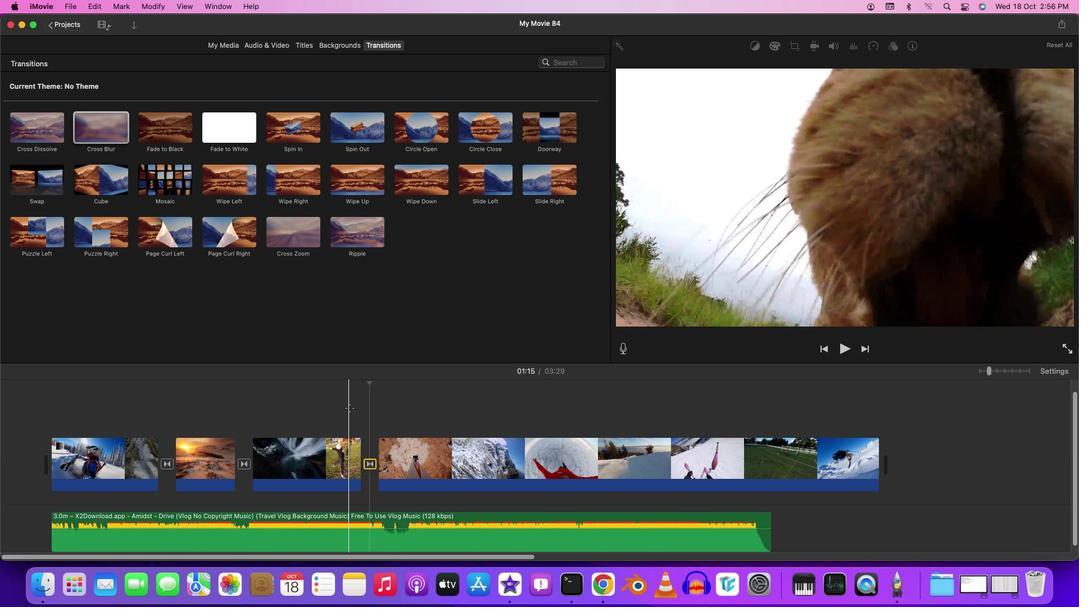 
Action: Mouse pressed left at (349, 407)
Screenshot: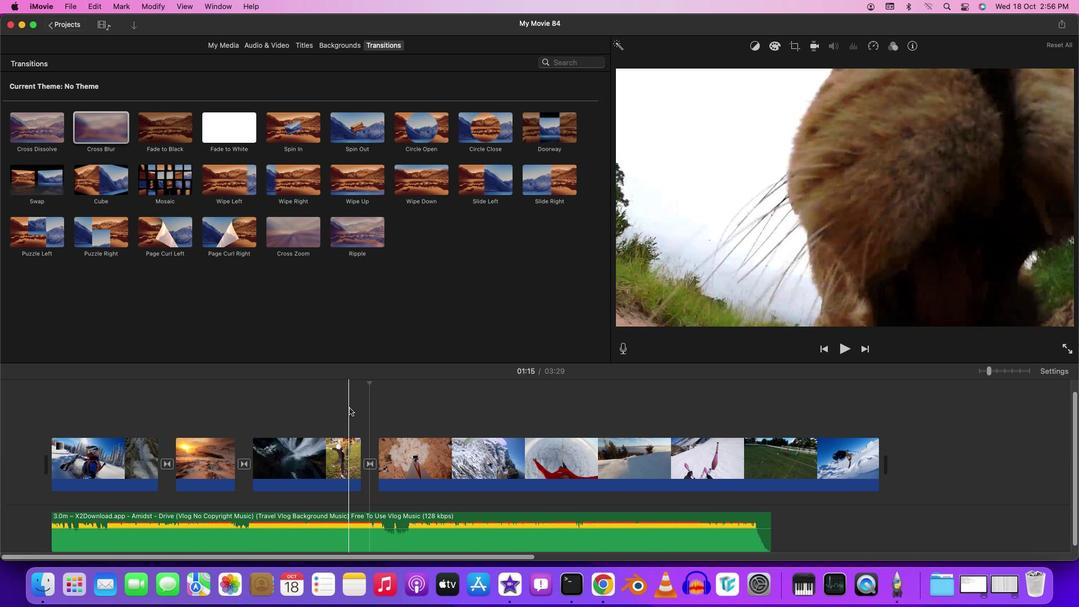 
Action: Mouse moved to (355, 401)
Screenshot: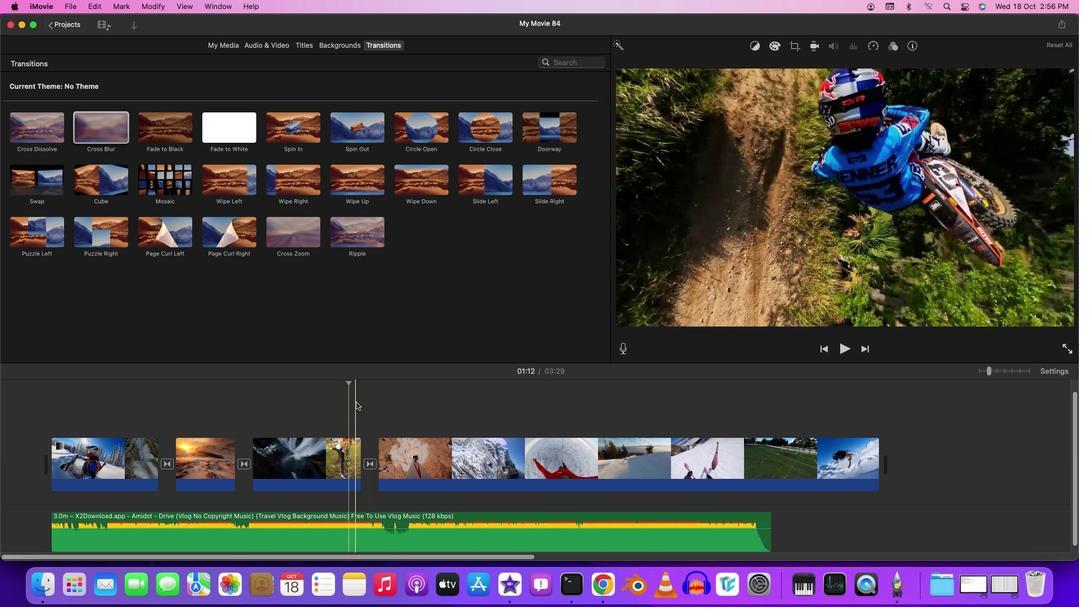 
Action: Key pressed Key.space
